 Task: Search one way flight ticket for 2 adults, 2 infants in seat and 1 infant on lap in first from Presque Isle: Presque Isle International Airport to New Bern: Coastal Carolina Regional Airport (was Craven County Regional) on 5-4-2023. Choice of flights is Alaska. Number of bags: 1 checked bag. Price is upto 95000. Outbound departure time preference is 4:00.
Action: Mouse moved to (403, 158)
Screenshot: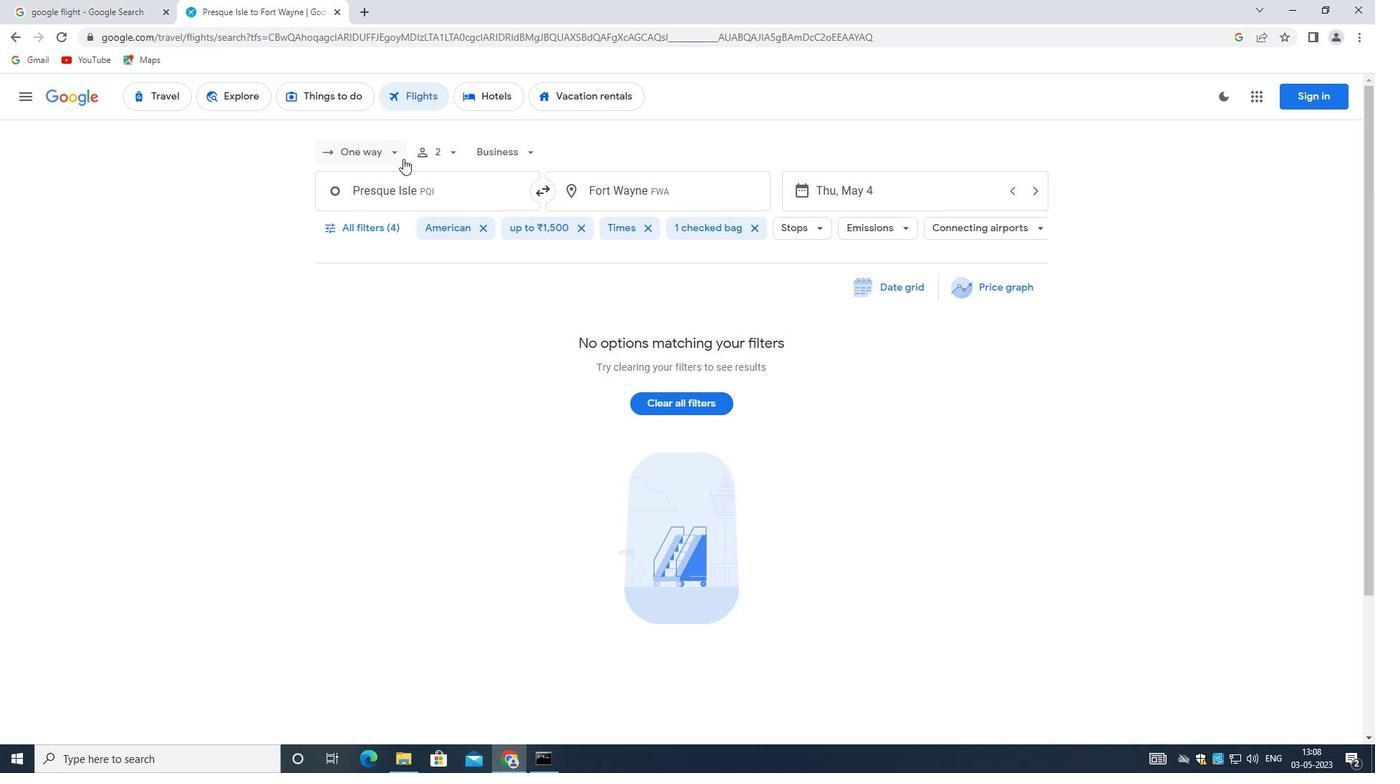 
Action: Mouse pressed left at (403, 158)
Screenshot: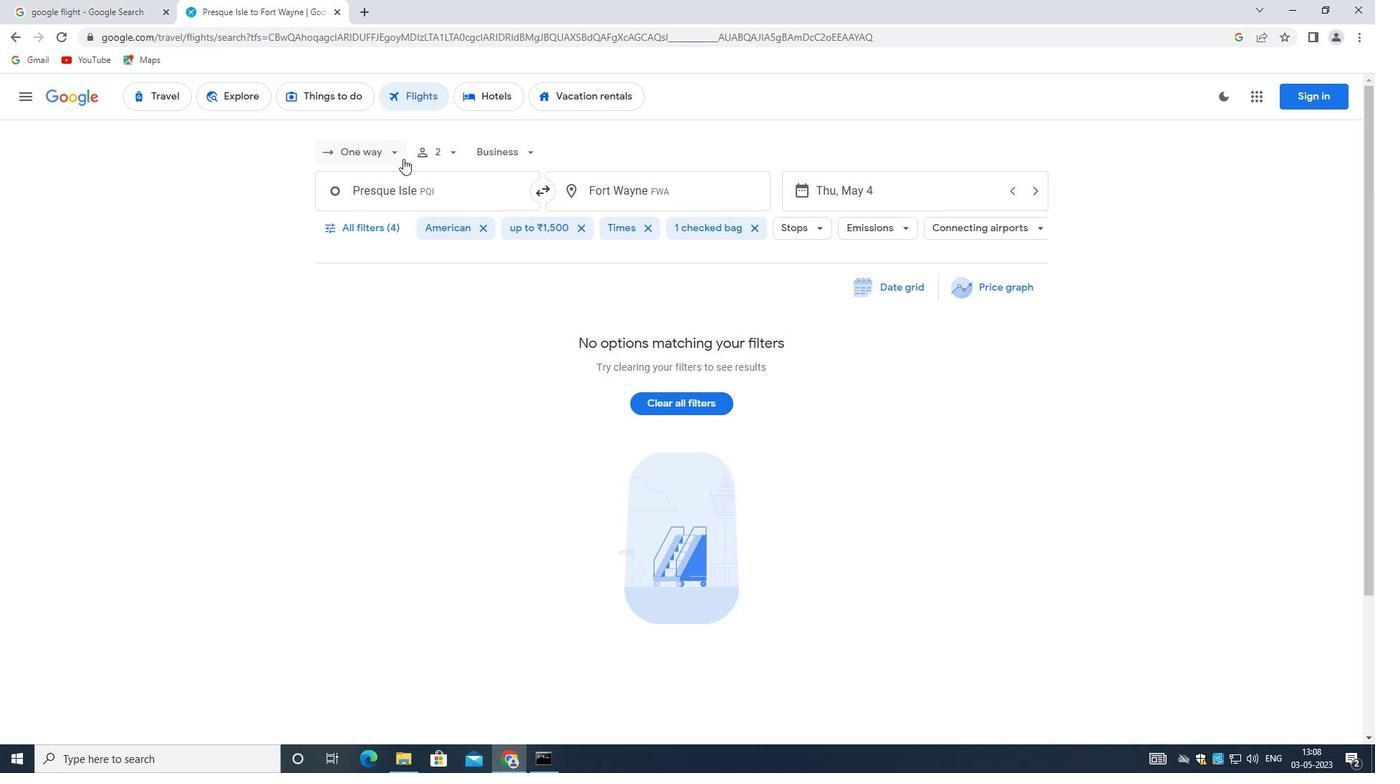 
Action: Mouse moved to (394, 209)
Screenshot: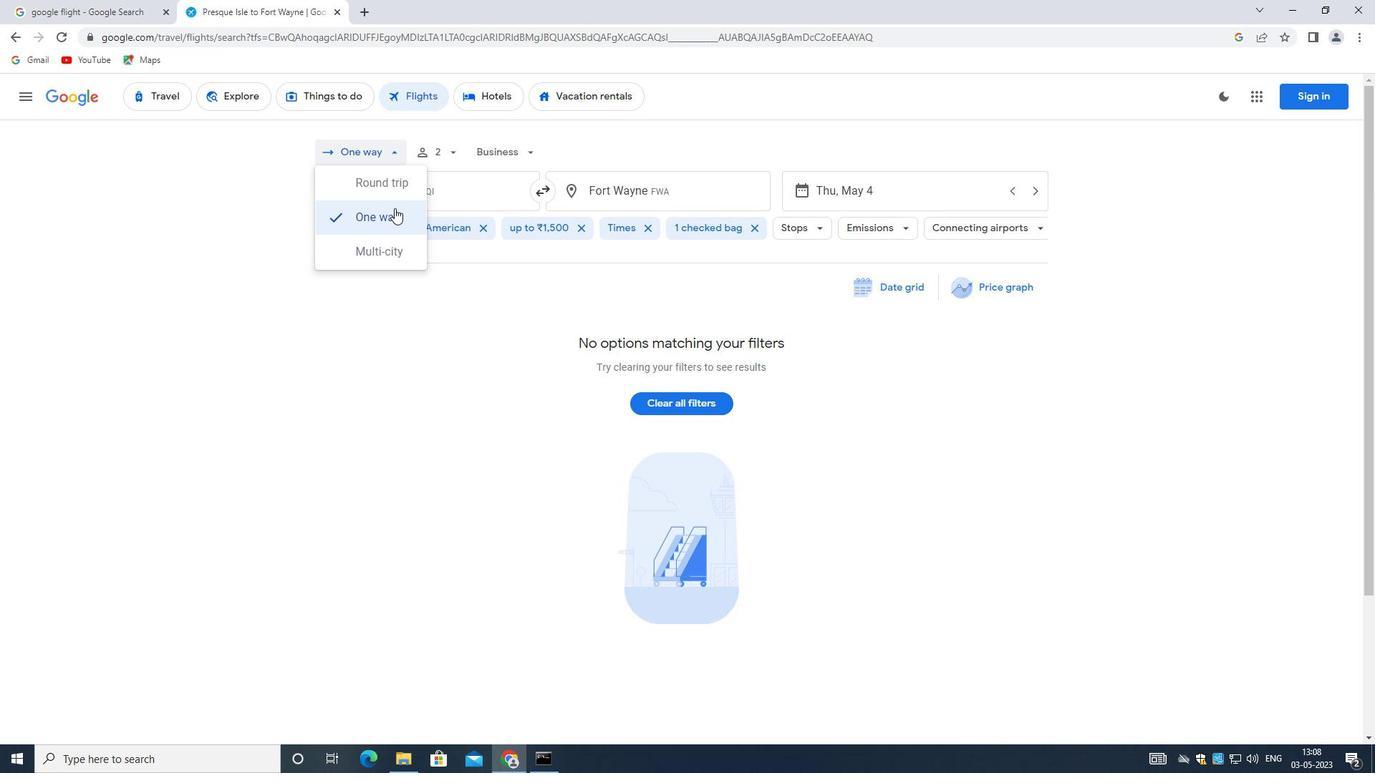 
Action: Mouse pressed left at (394, 209)
Screenshot: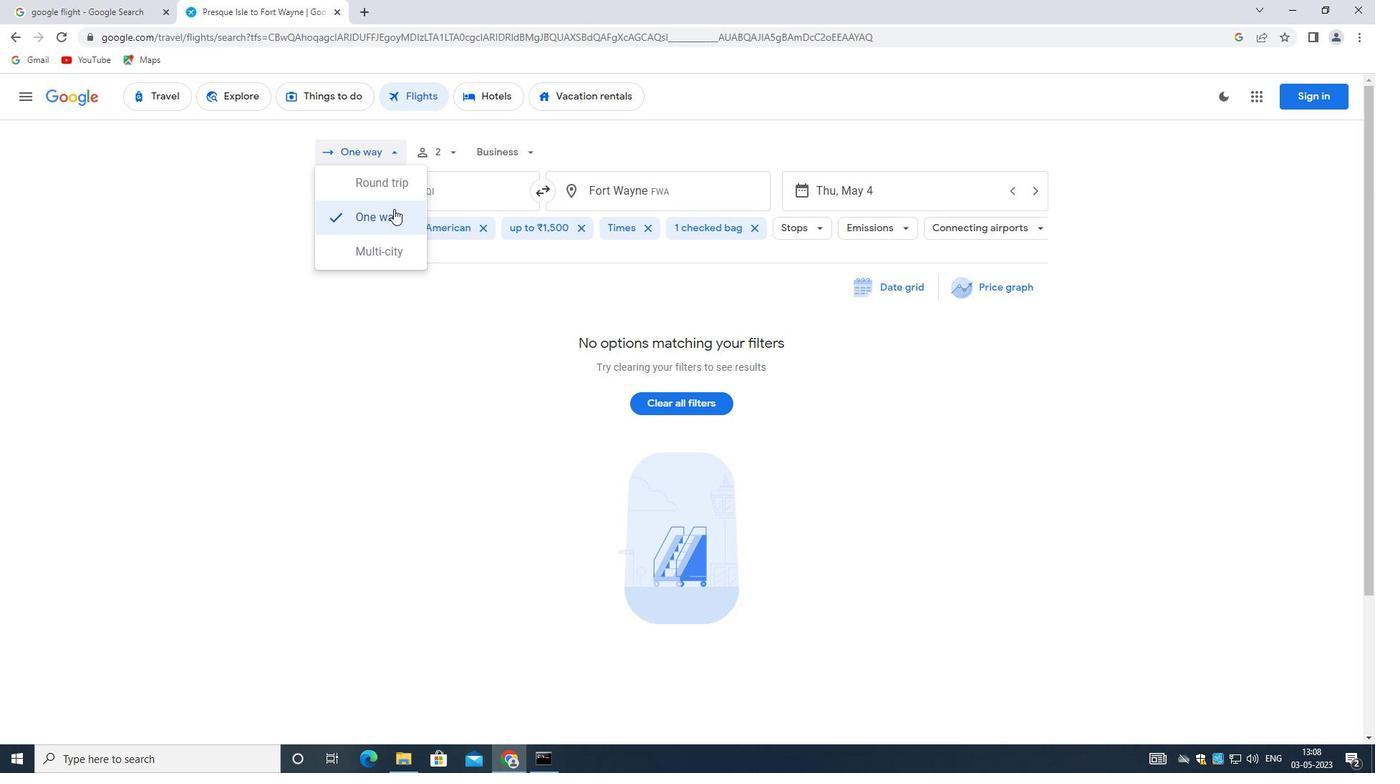 
Action: Mouse moved to (423, 156)
Screenshot: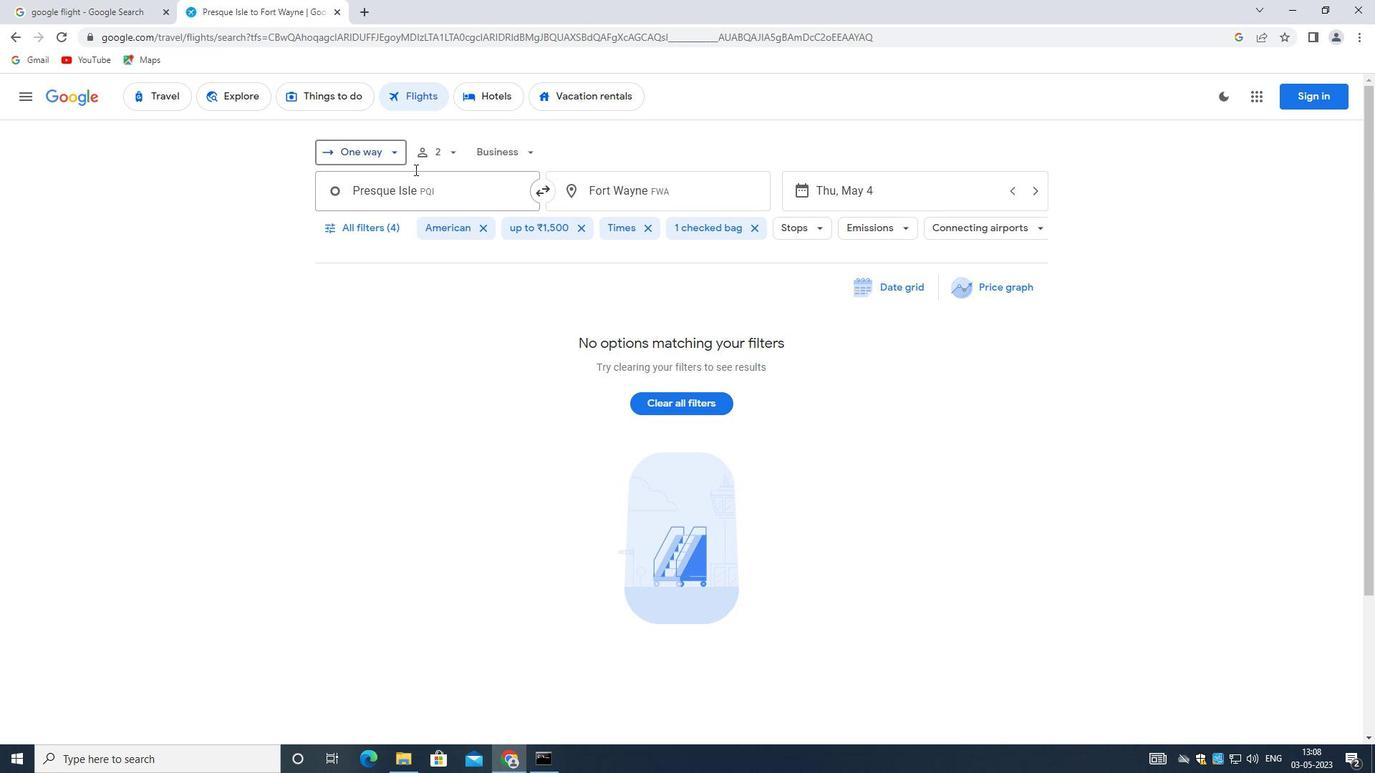 
Action: Mouse pressed left at (423, 156)
Screenshot: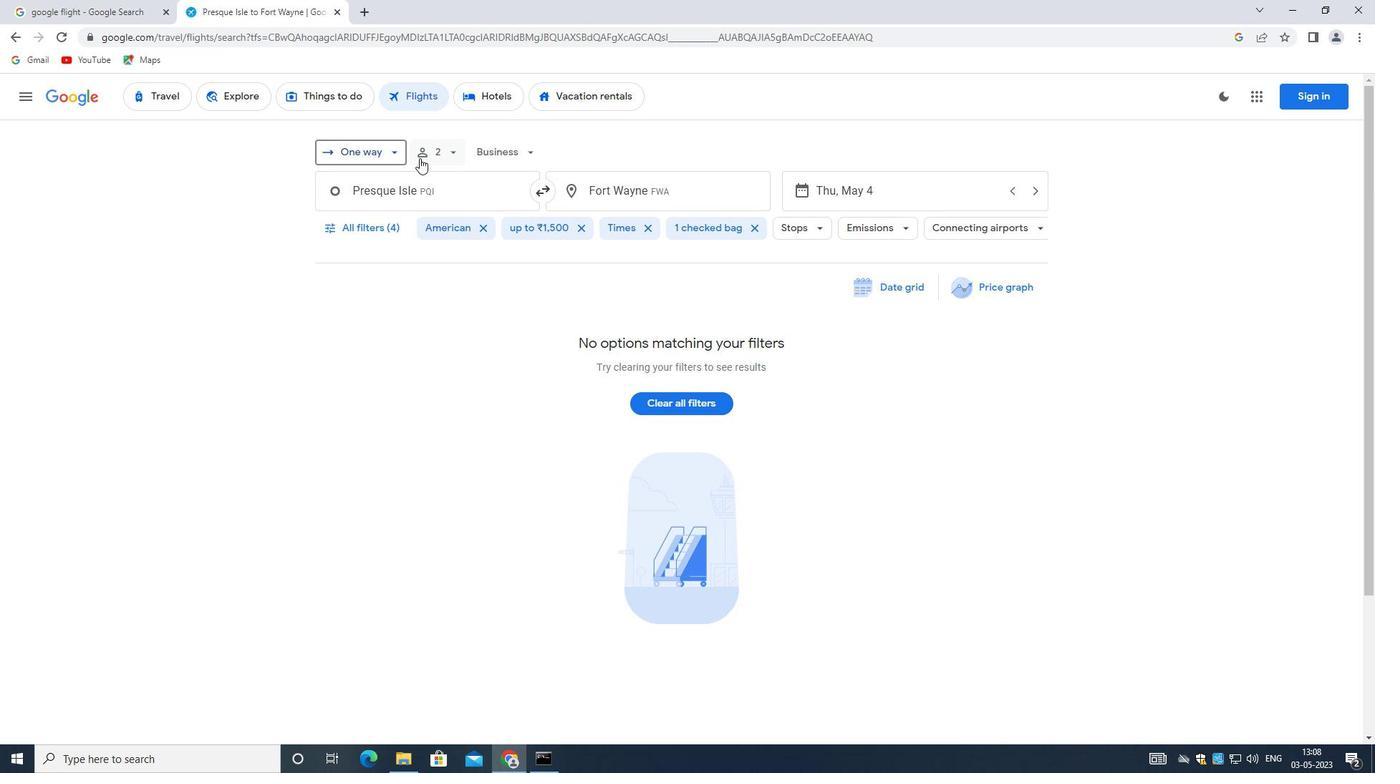 
Action: Mouse moved to (509, 227)
Screenshot: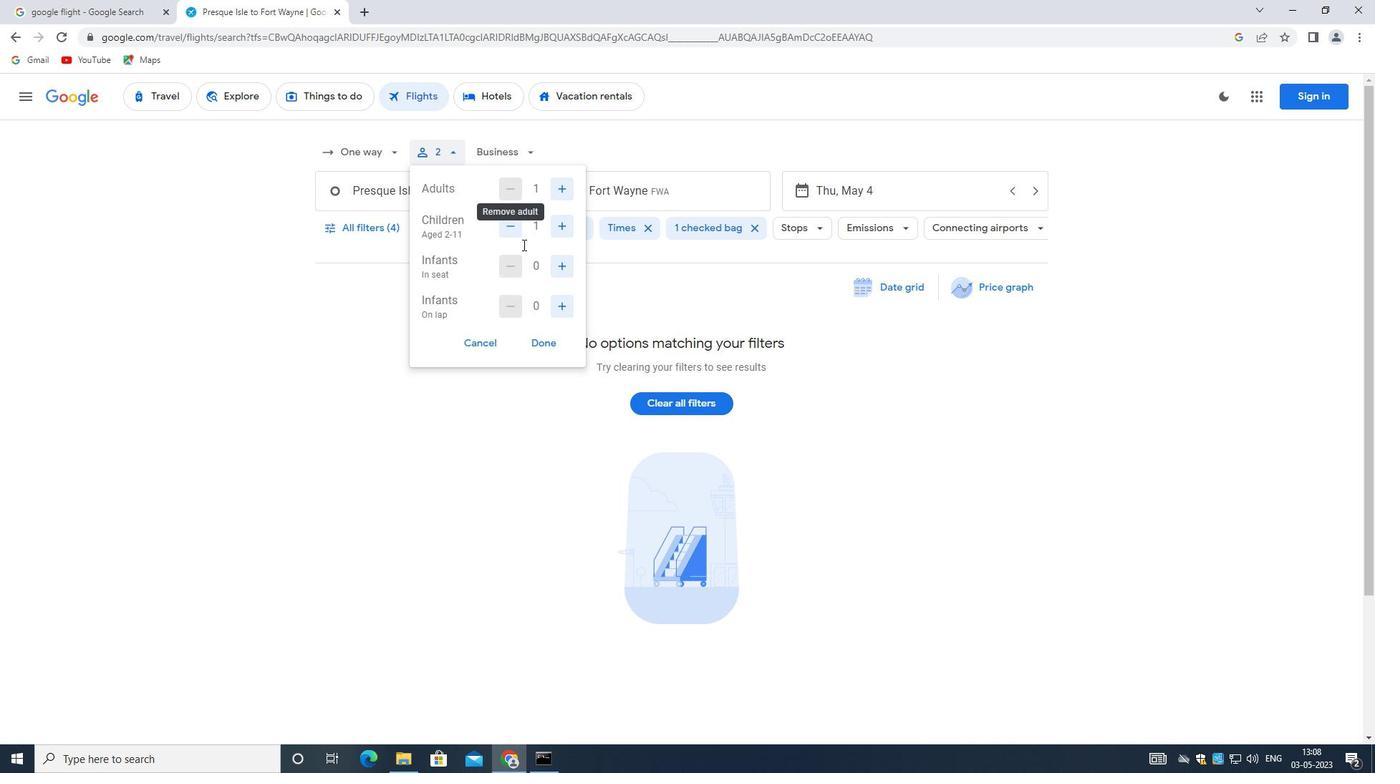 
Action: Mouse pressed left at (509, 227)
Screenshot: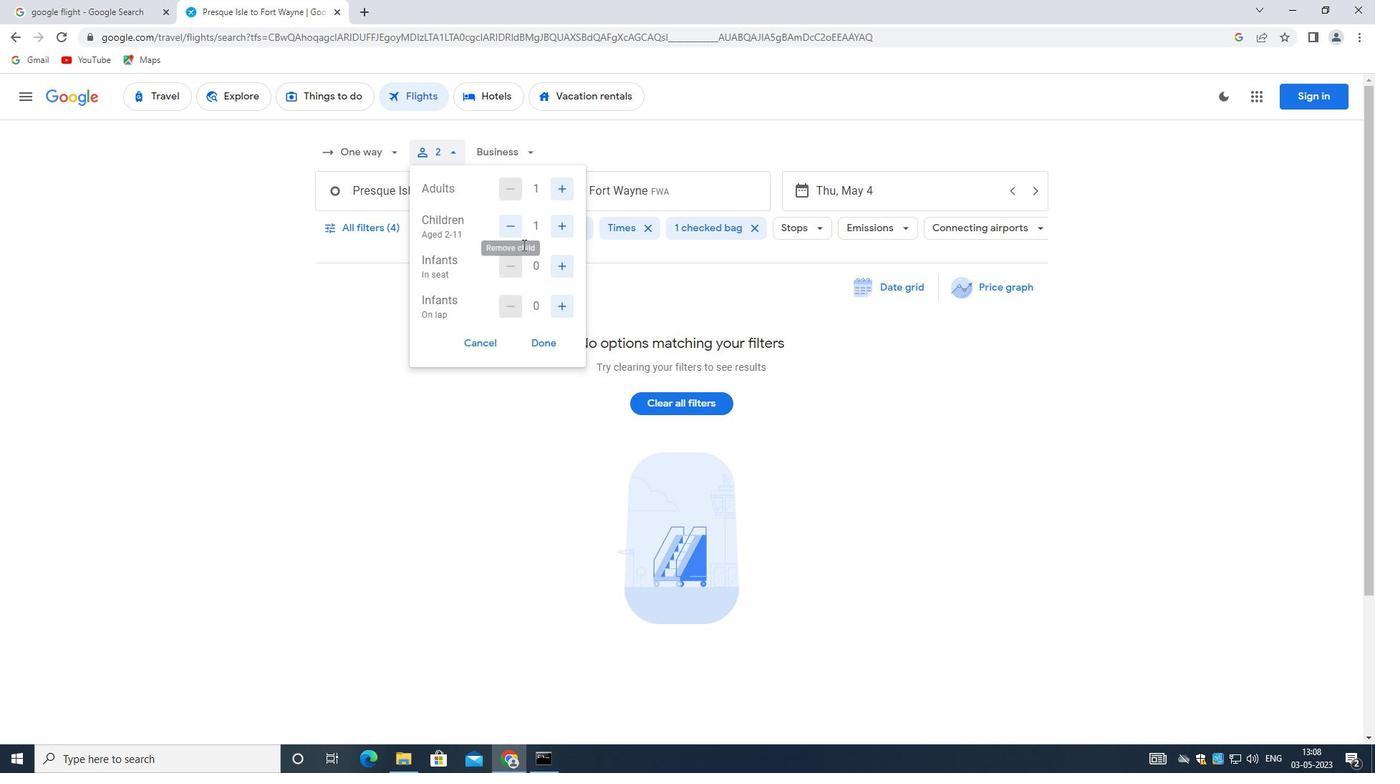 
Action: Mouse moved to (559, 192)
Screenshot: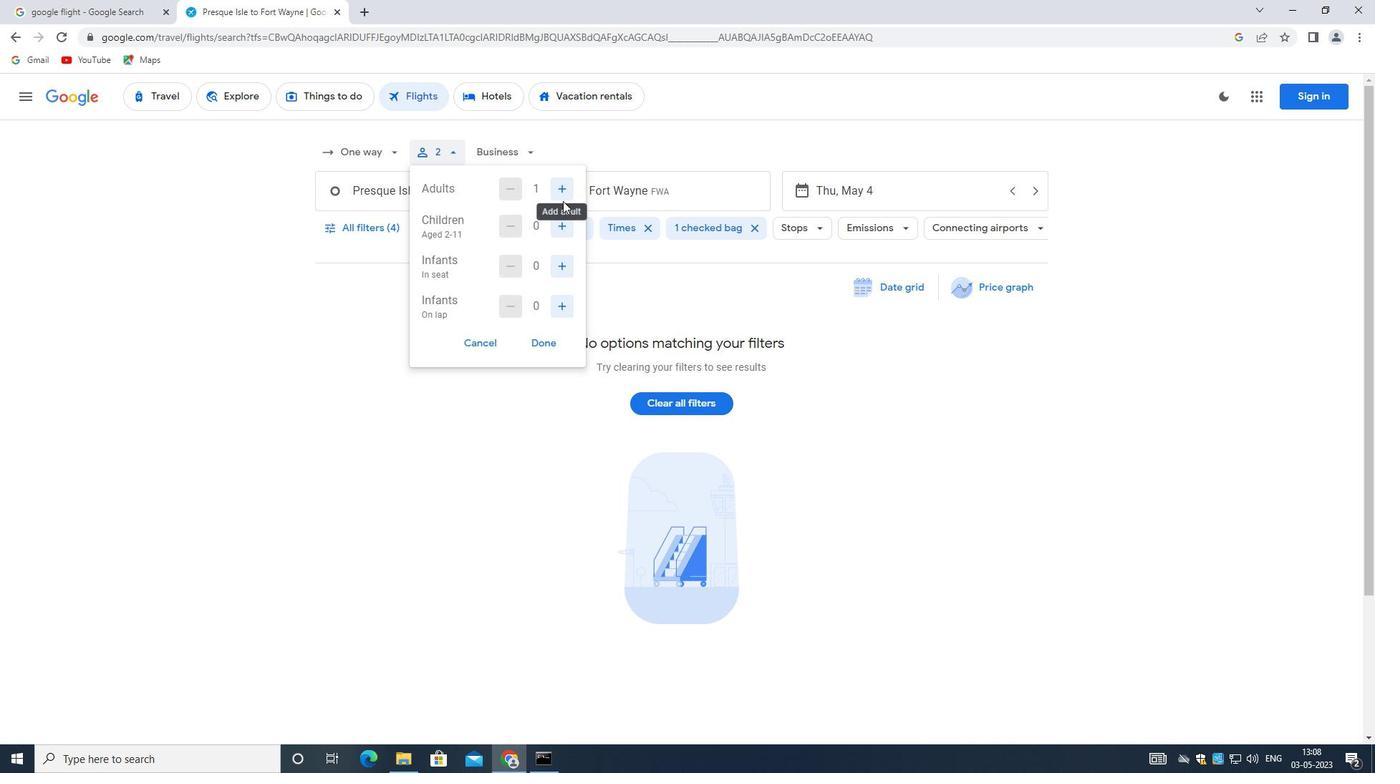 
Action: Mouse pressed left at (559, 192)
Screenshot: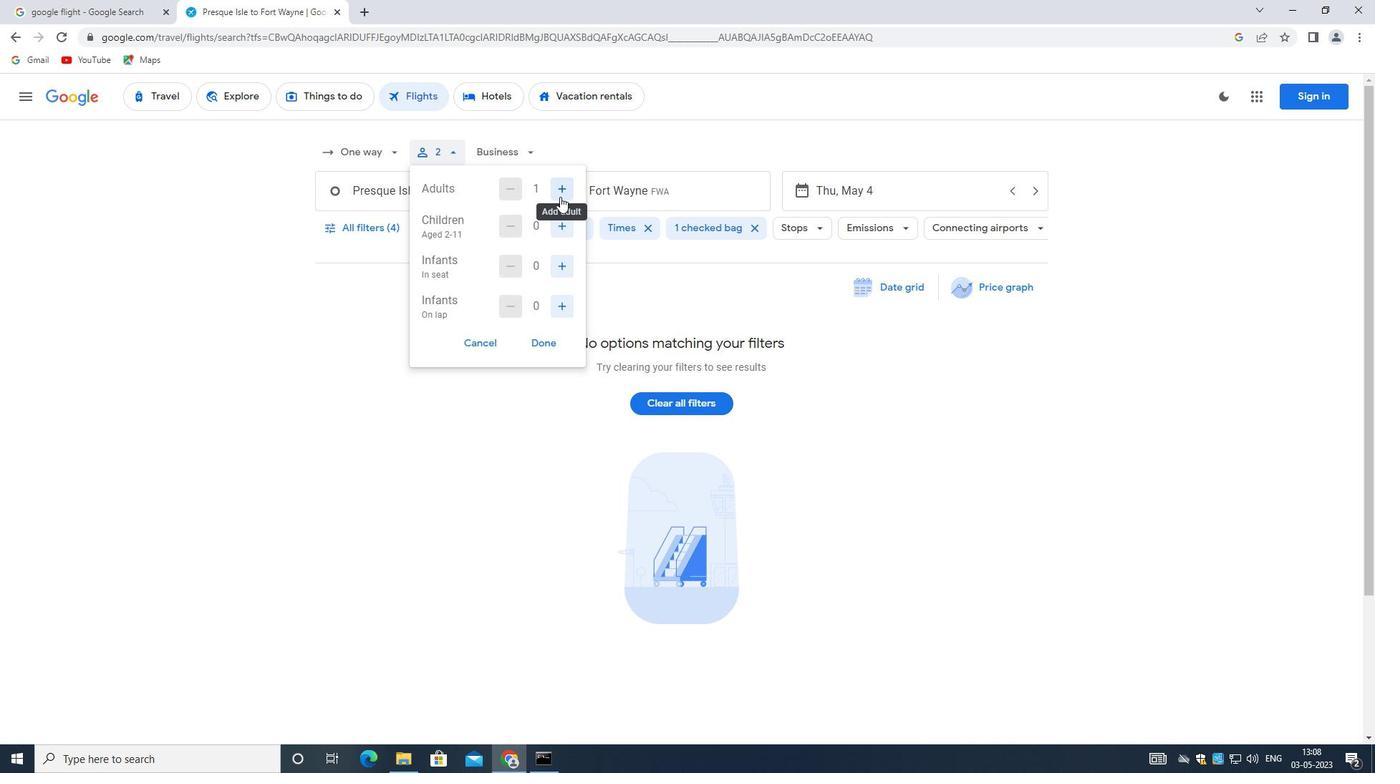 
Action: Mouse moved to (565, 260)
Screenshot: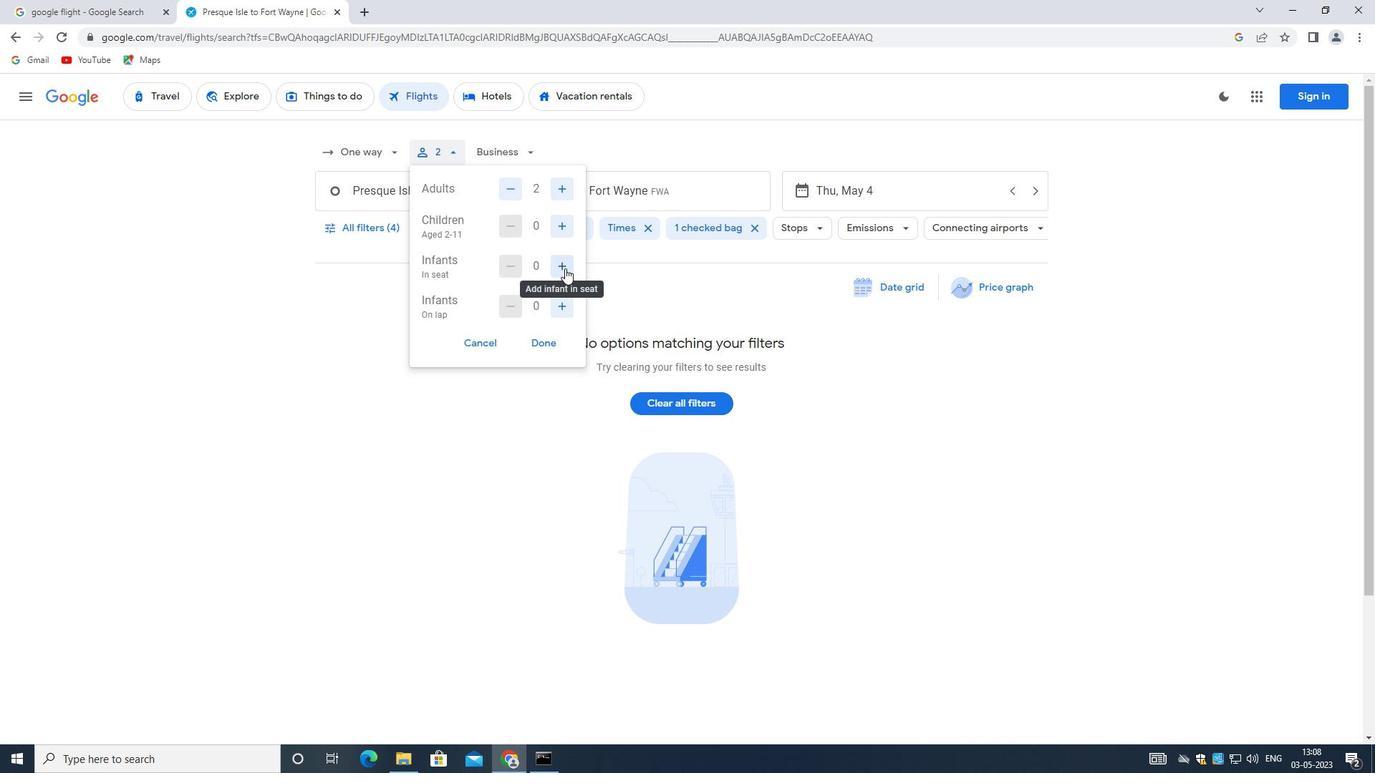 
Action: Mouse pressed left at (565, 260)
Screenshot: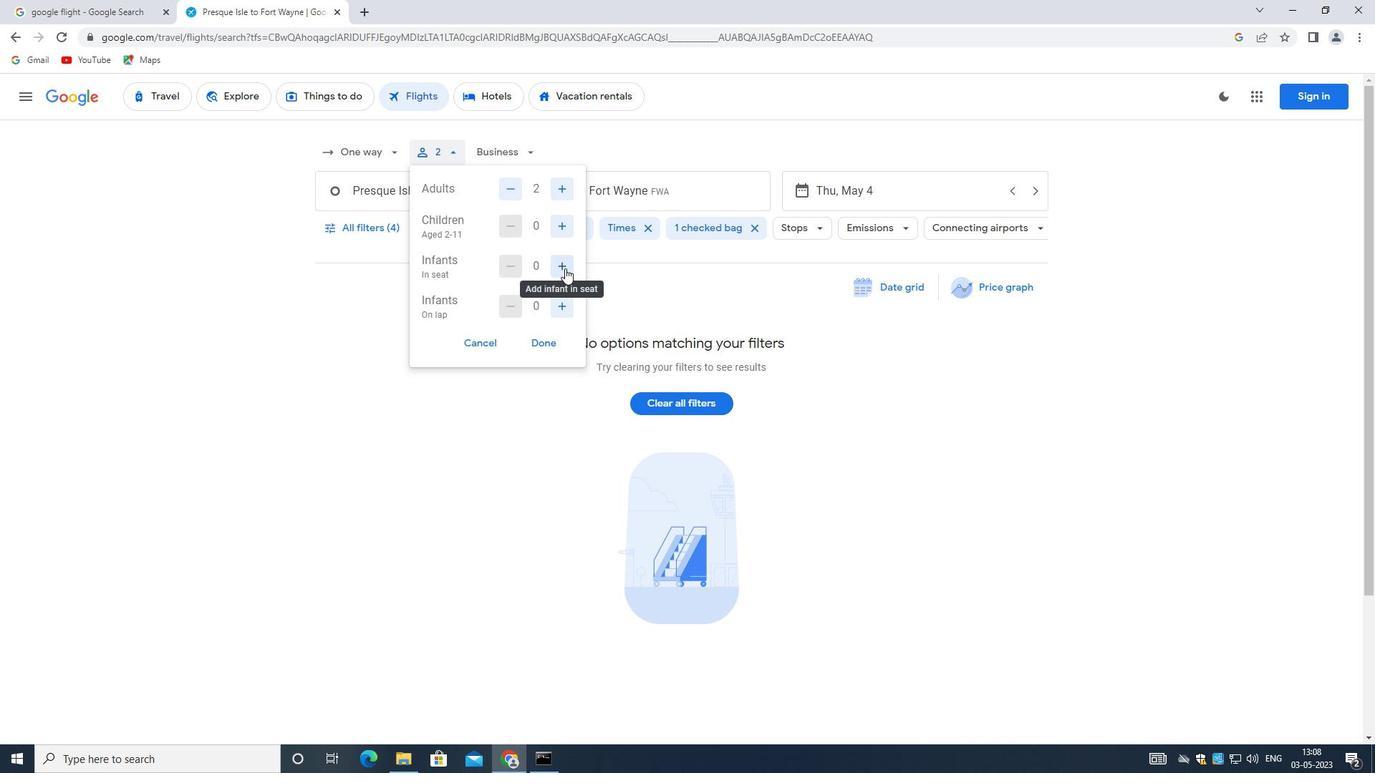 
Action: Mouse pressed left at (565, 260)
Screenshot: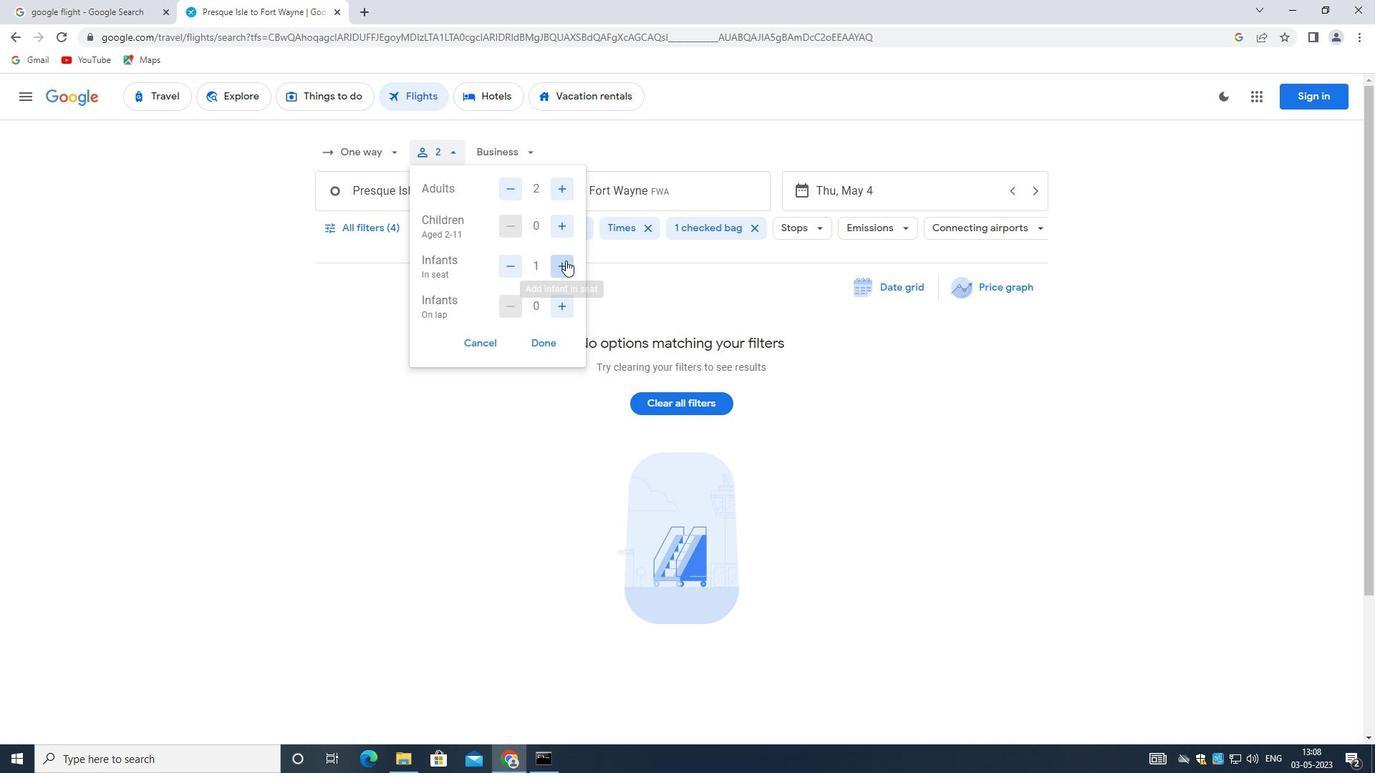 
Action: Mouse moved to (560, 306)
Screenshot: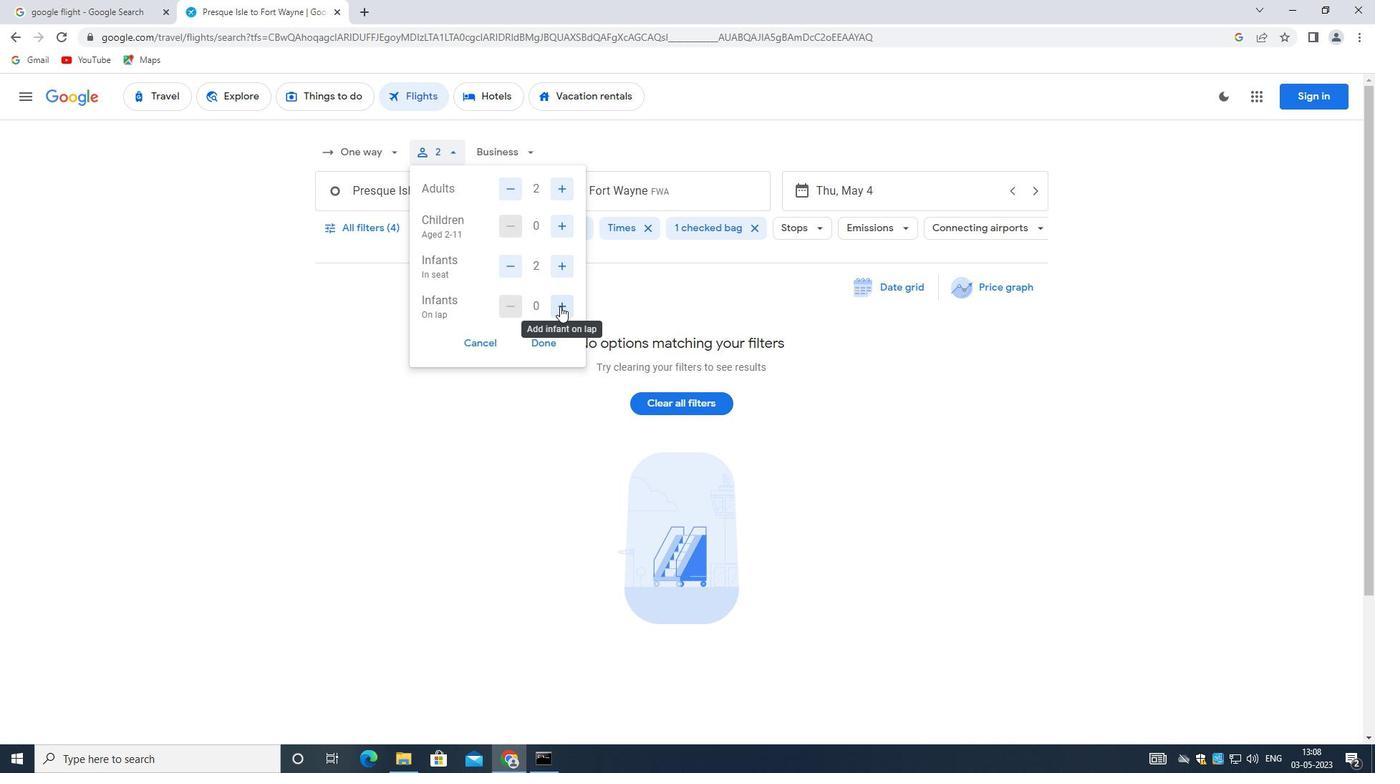 
Action: Mouse pressed left at (560, 306)
Screenshot: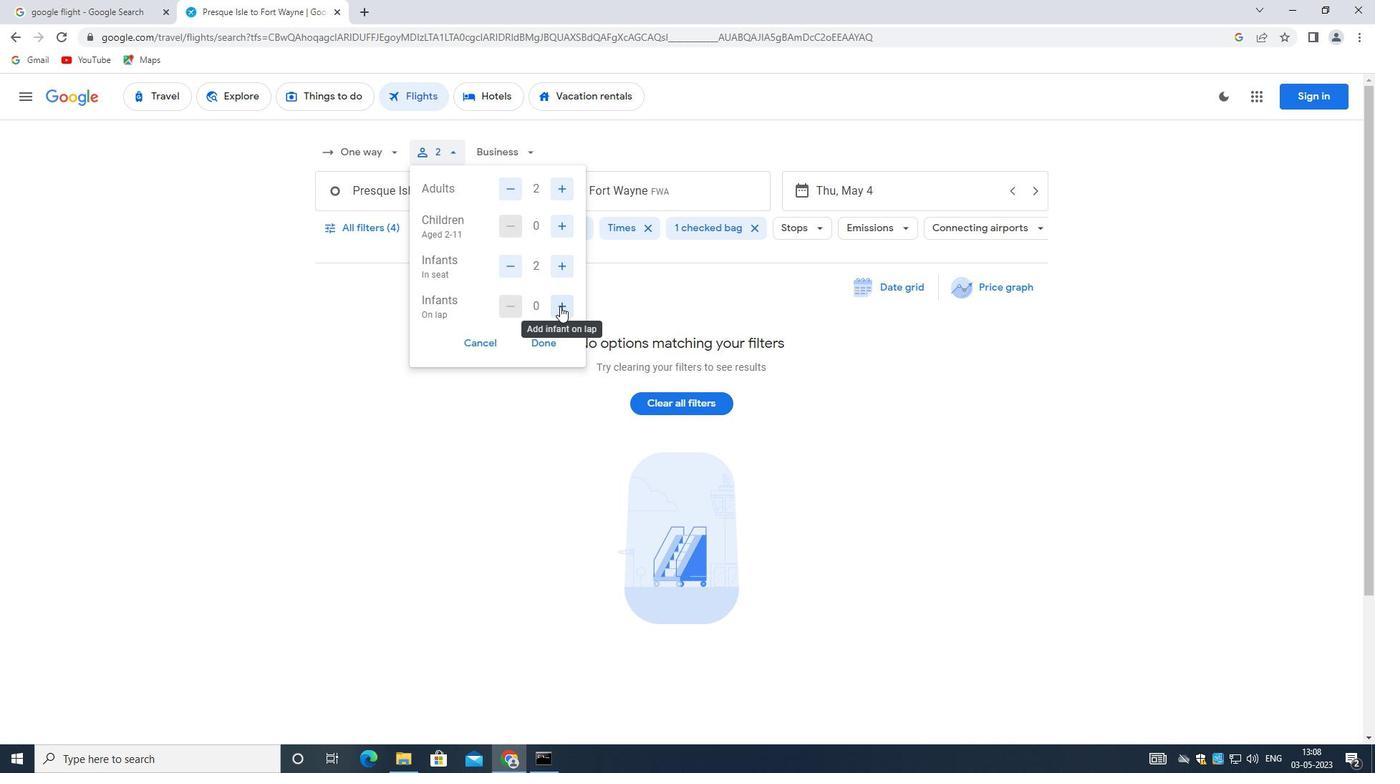 
Action: Mouse moved to (549, 343)
Screenshot: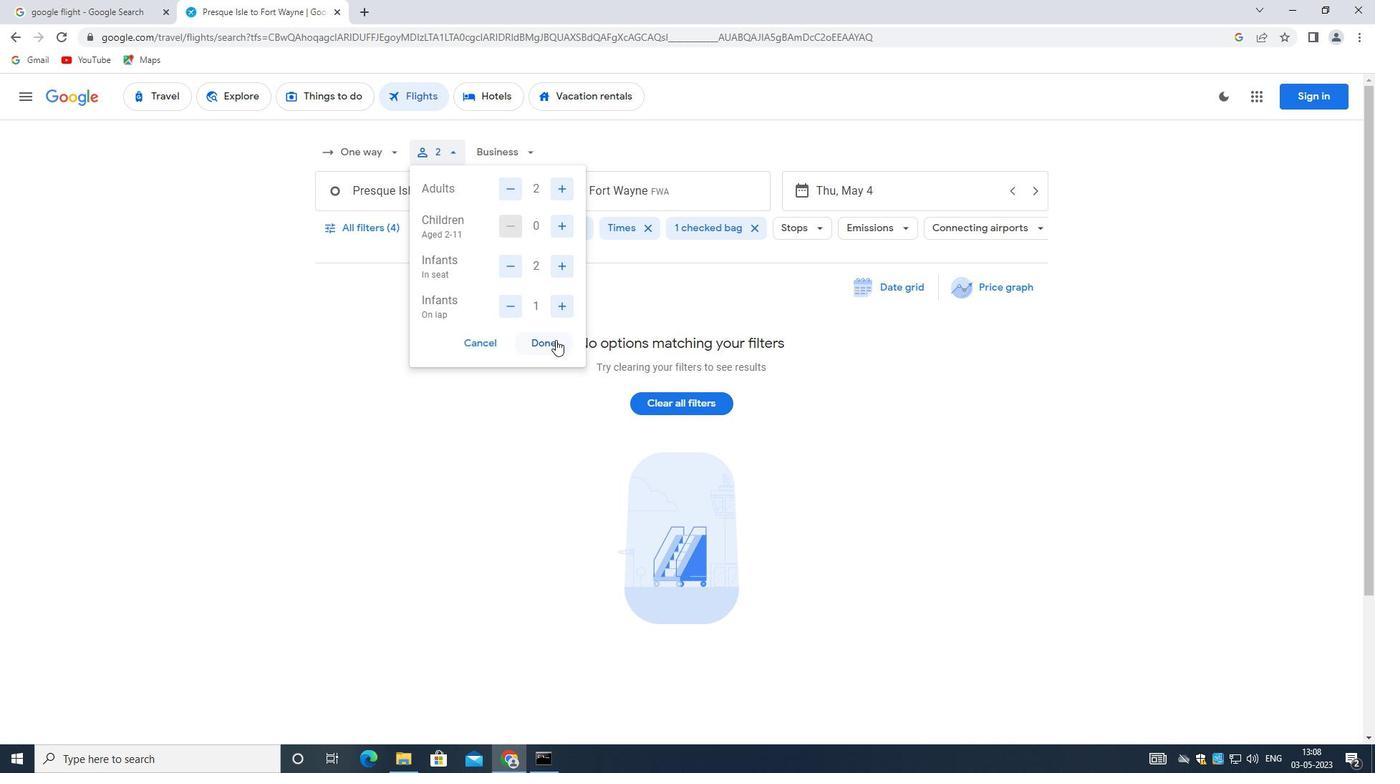 
Action: Mouse pressed left at (549, 343)
Screenshot: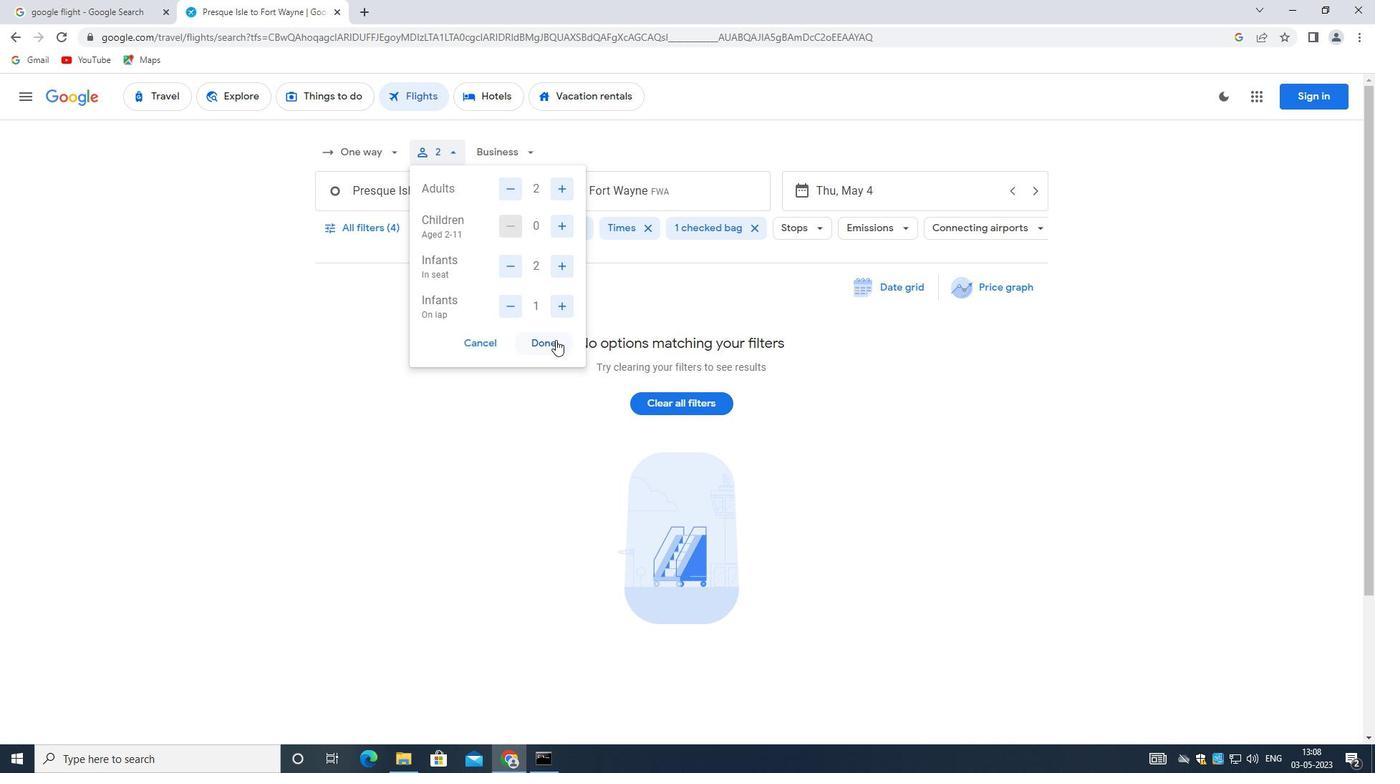 
Action: Mouse moved to (509, 150)
Screenshot: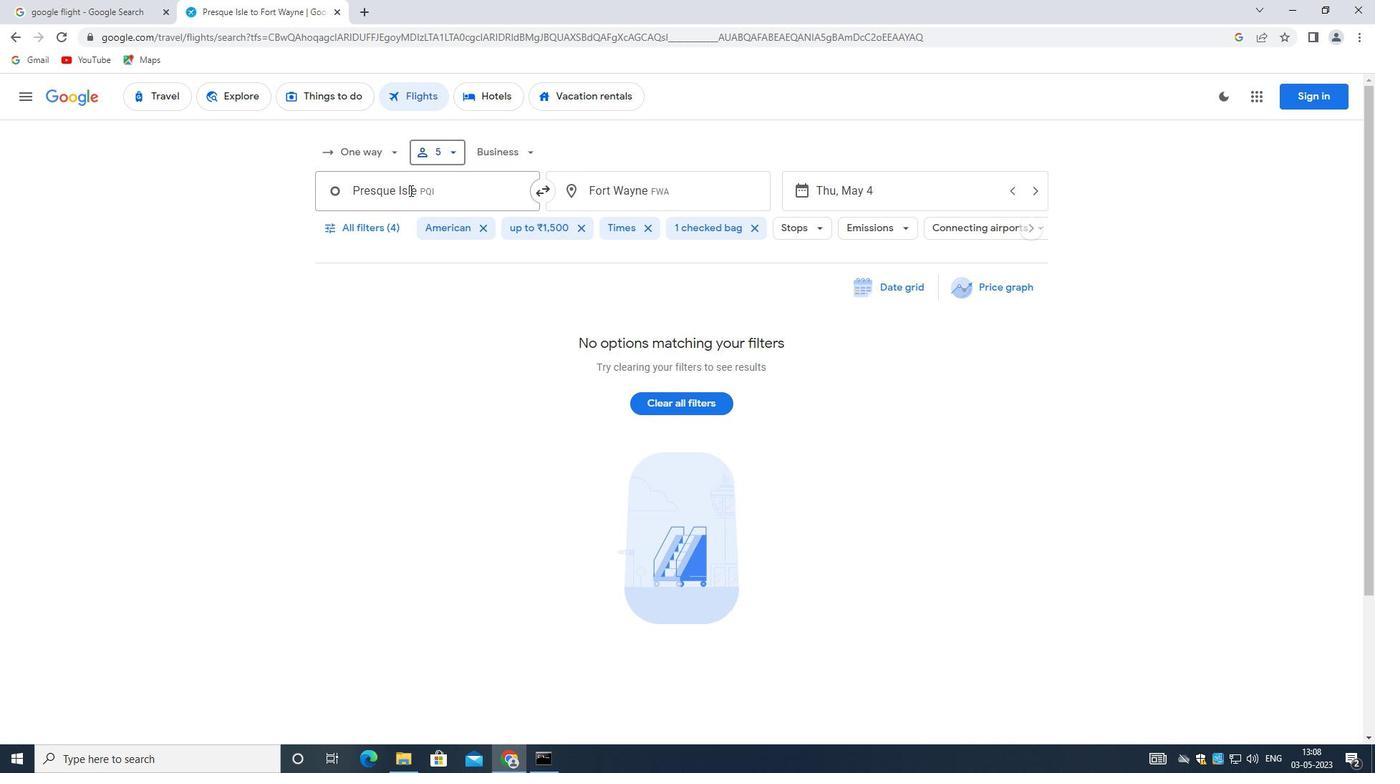 
Action: Mouse pressed left at (509, 150)
Screenshot: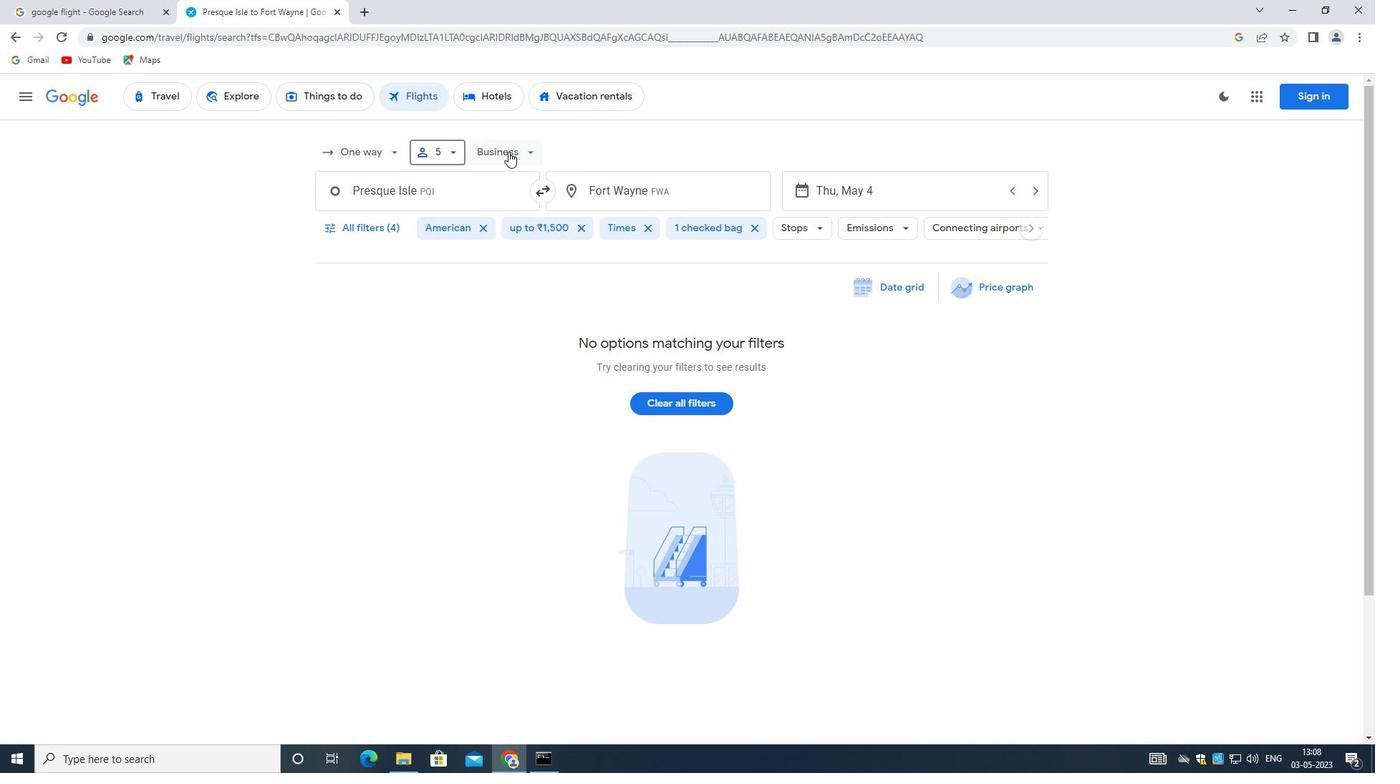 
Action: Mouse moved to (456, 373)
Screenshot: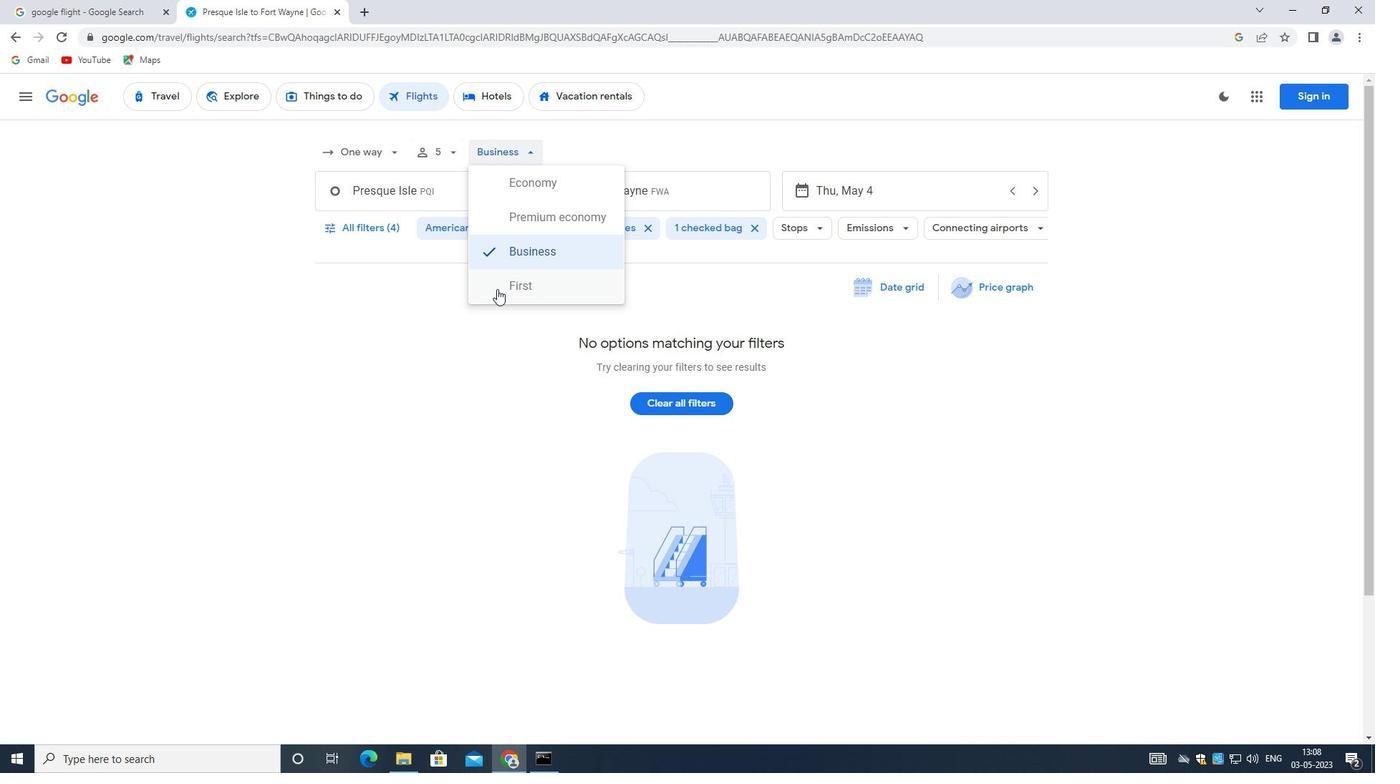 
Action: Mouse pressed left at (456, 373)
Screenshot: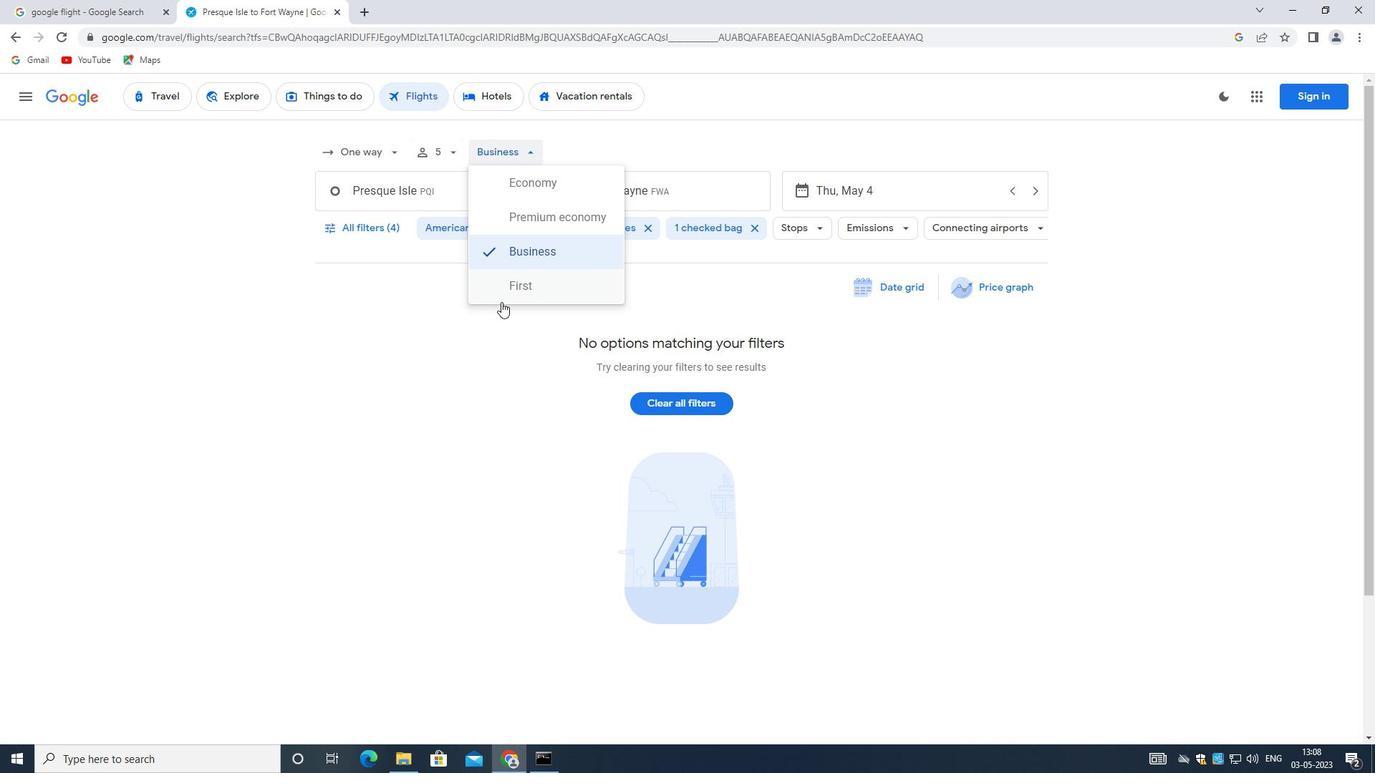 
Action: Mouse moved to (417, 189)
Screenshot: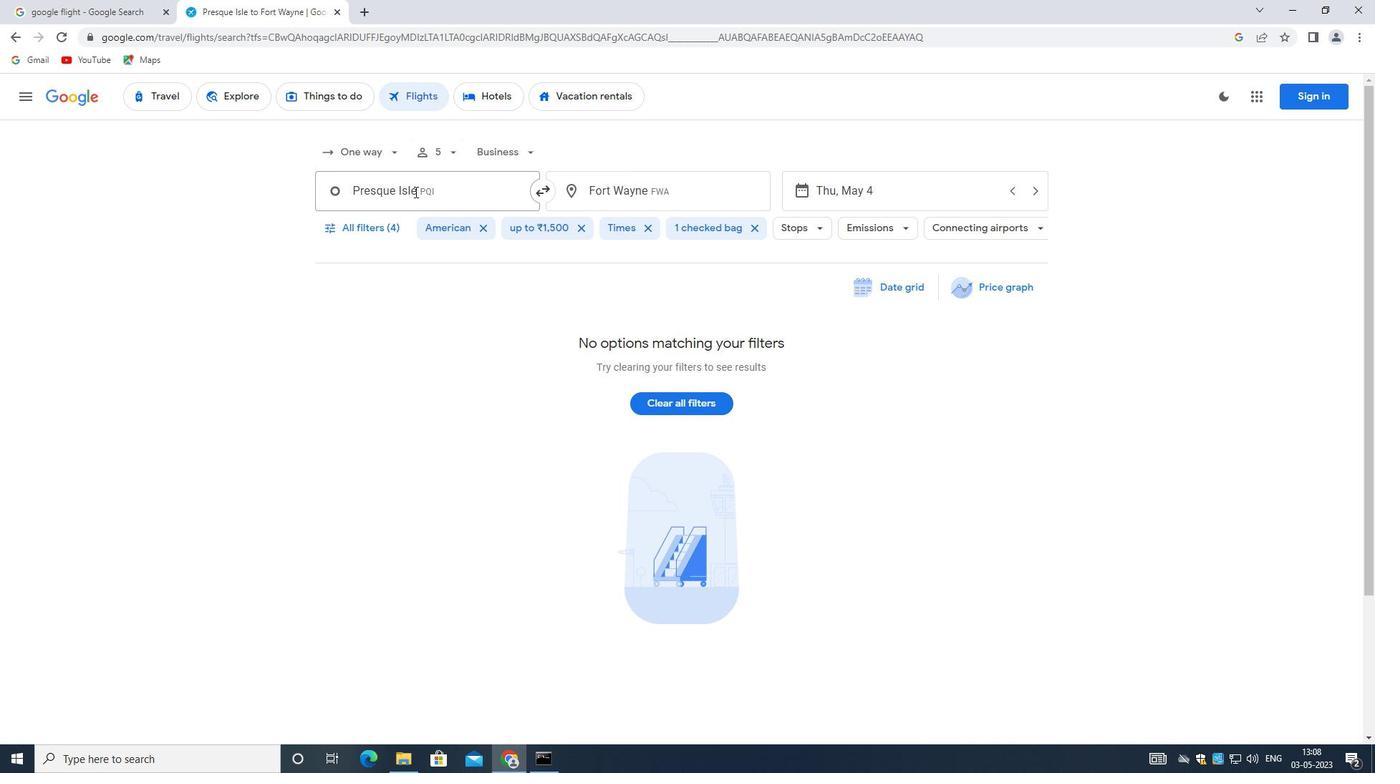
Action: Mouse pressed left at (417, 189)
Screenshot: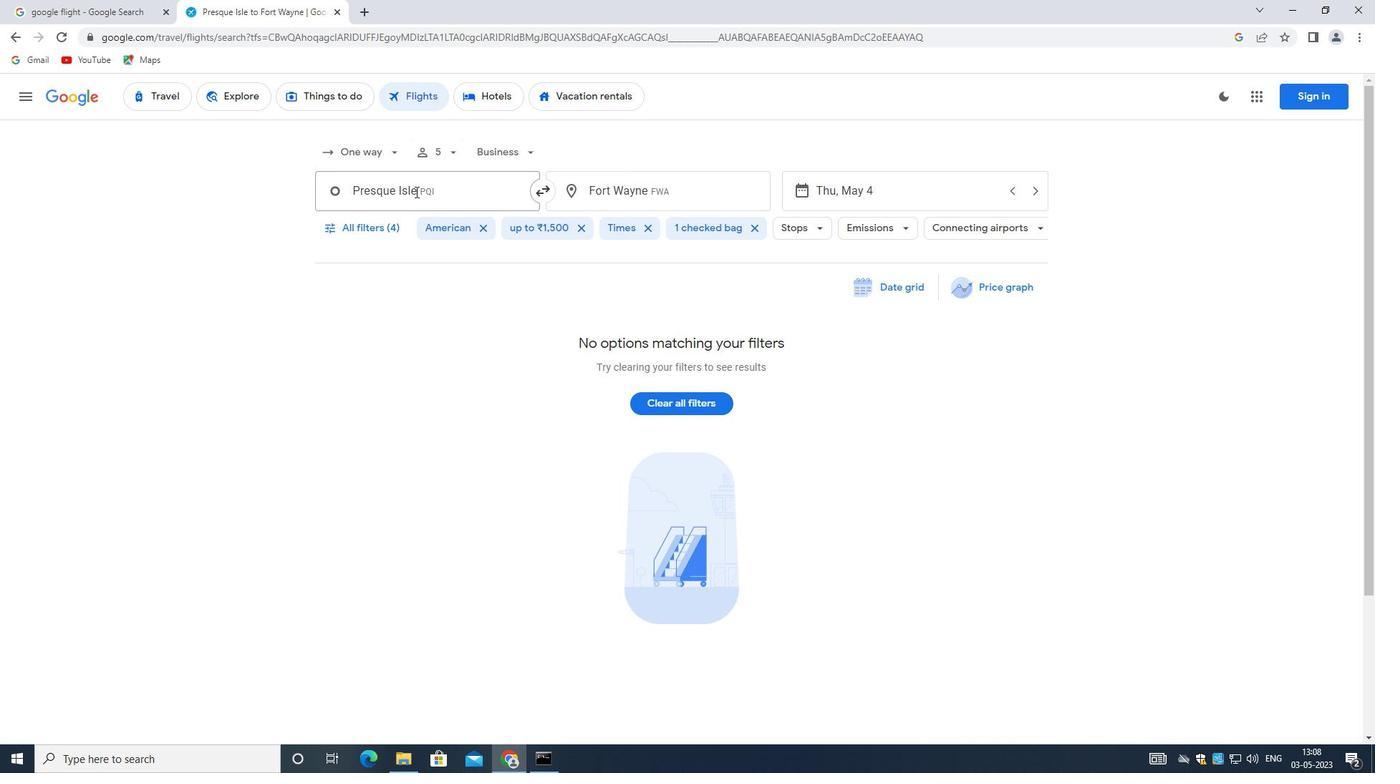 
Action: Mouse moved to (444, 471)
Screenshot: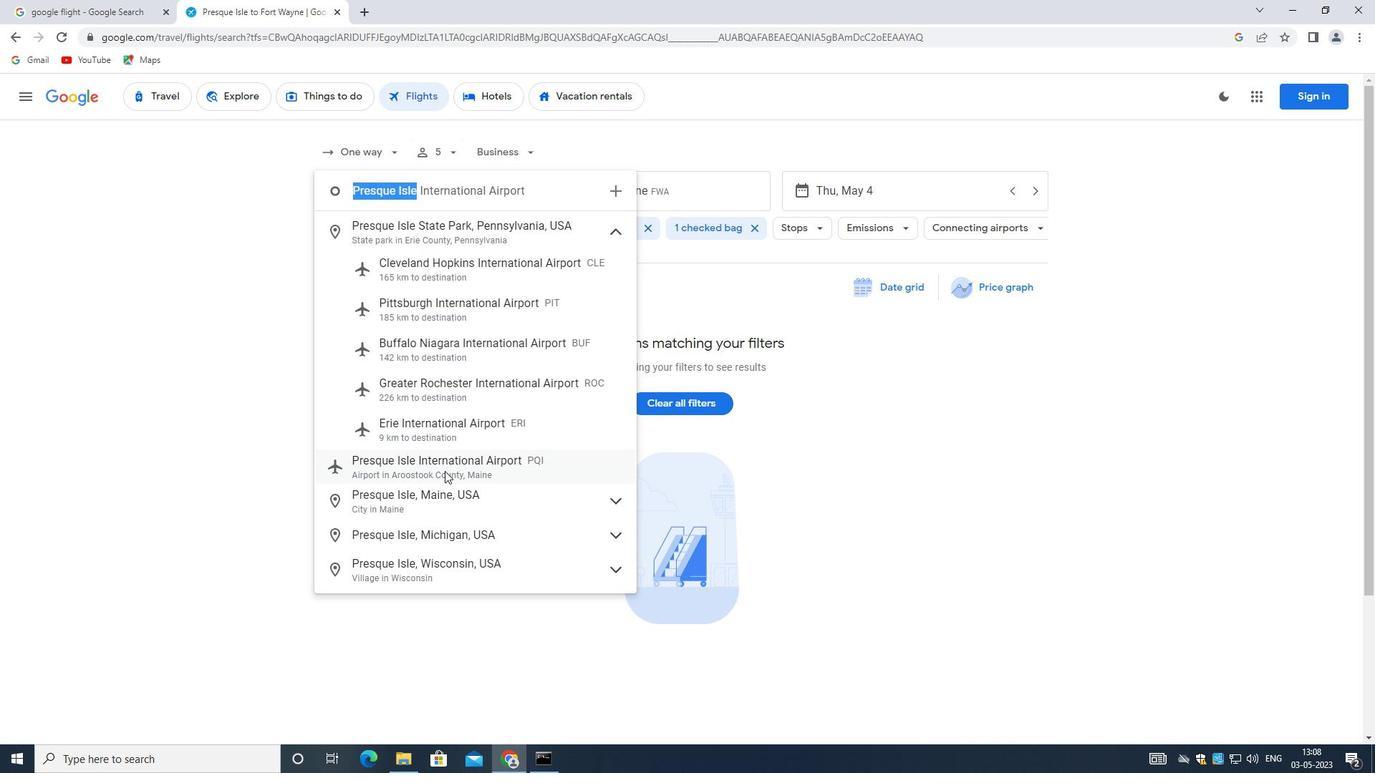 
Action: Mouse pressed left at (444, 471)
Screenshot: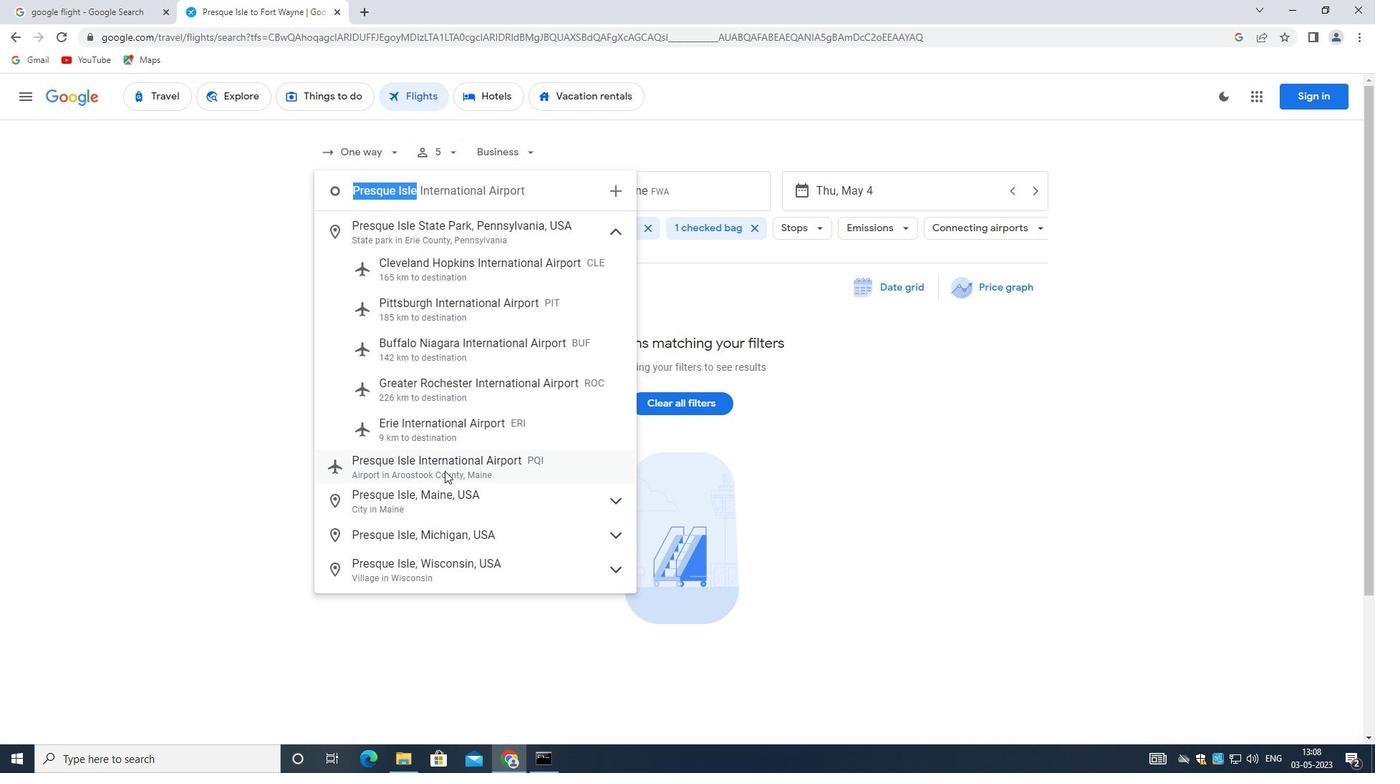 
Action: Mouse moved to (668, 186)
Screenshot: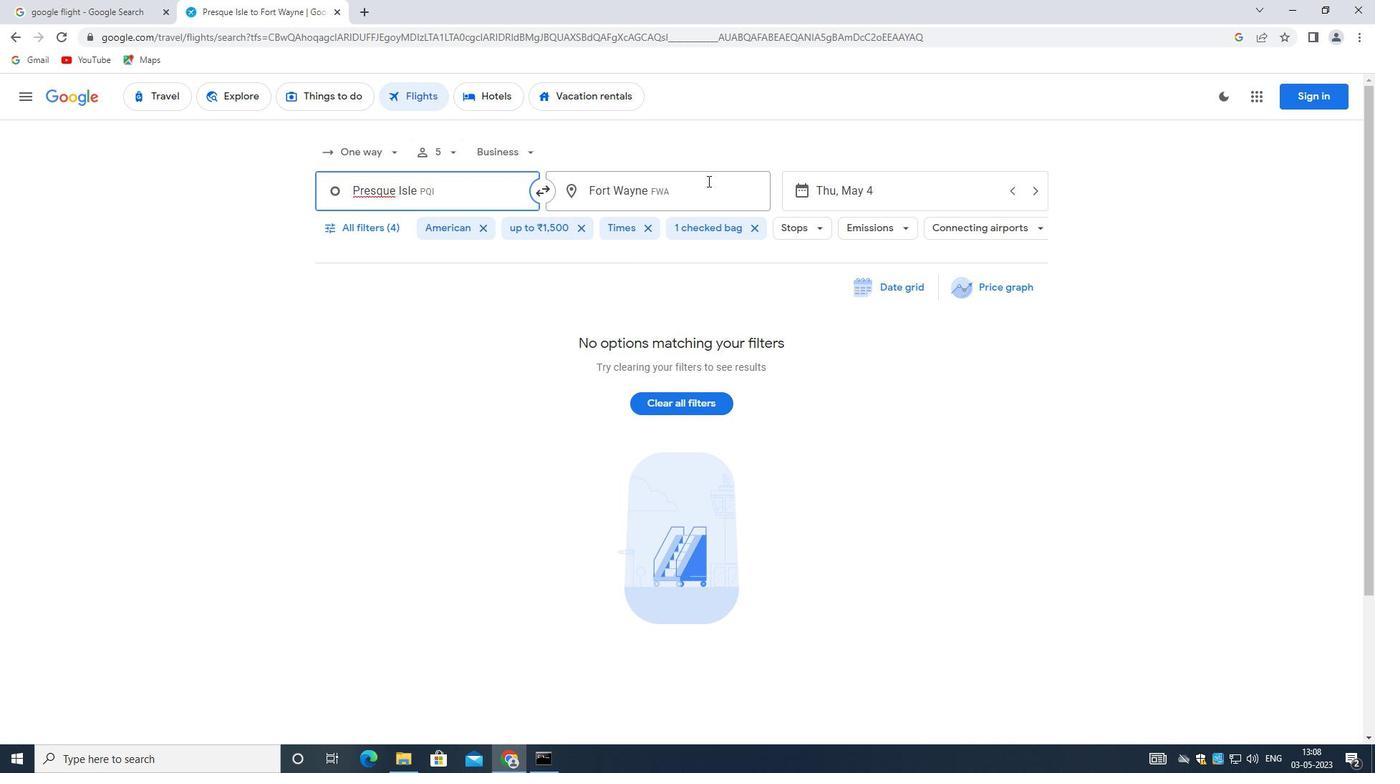
Action: Mouse pressed left at (668, 186)
Screenshot: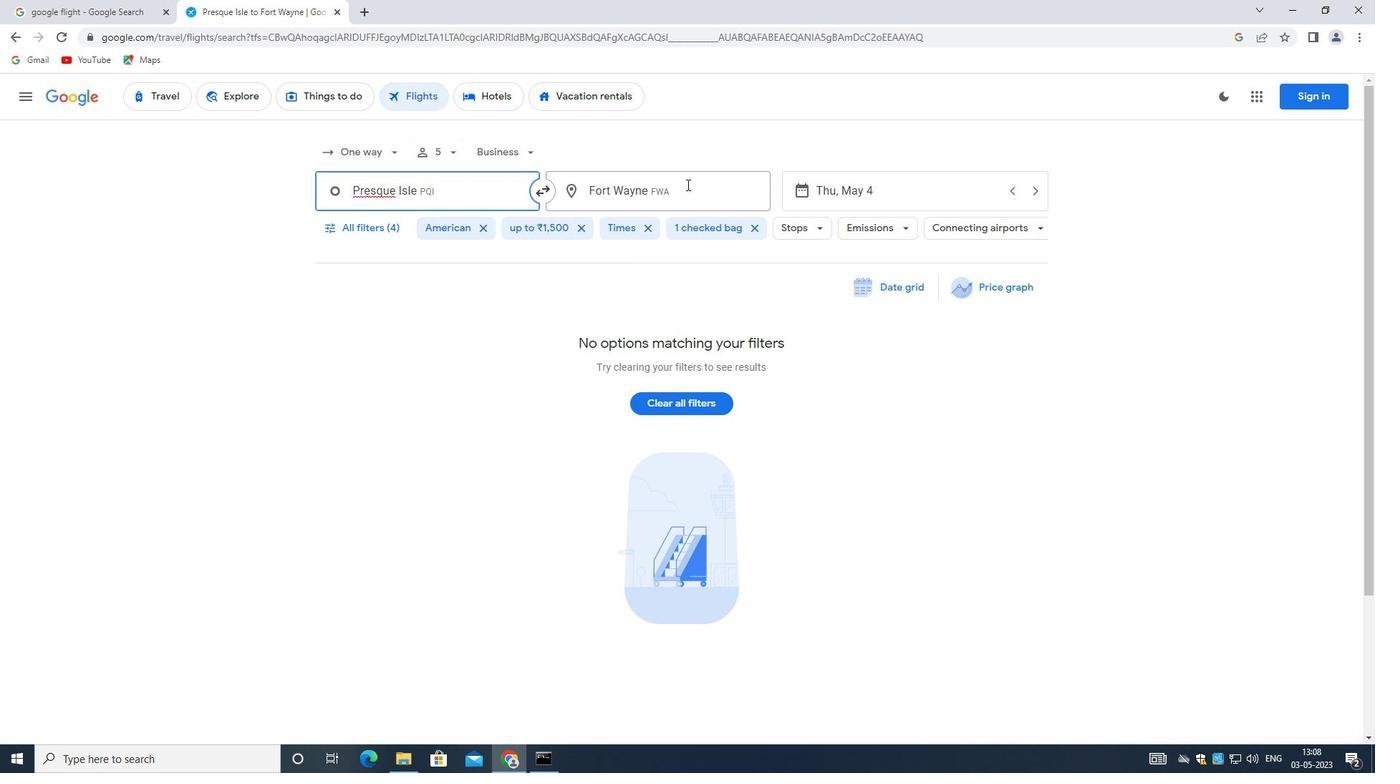 
Action: Mouse moved to (668, 186)
Screenshot: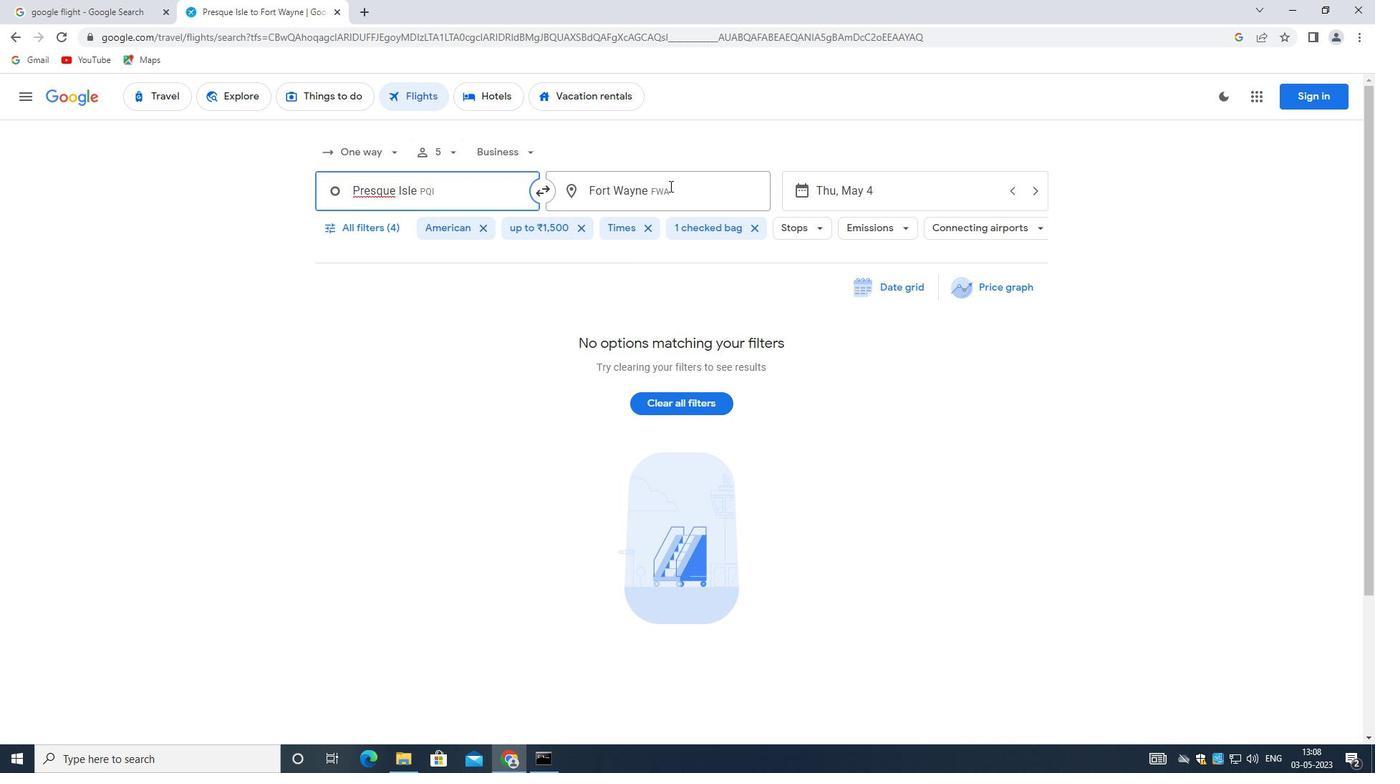 
Action: Key pressed <Key.backspace><Key.shift>COASTAL<Key.space><Key.shift><Key.shift><Key.shift><Key.shift><Key.shift>CAROLINA<Key.space><Key.shift><Key.shift>R
Screenshot: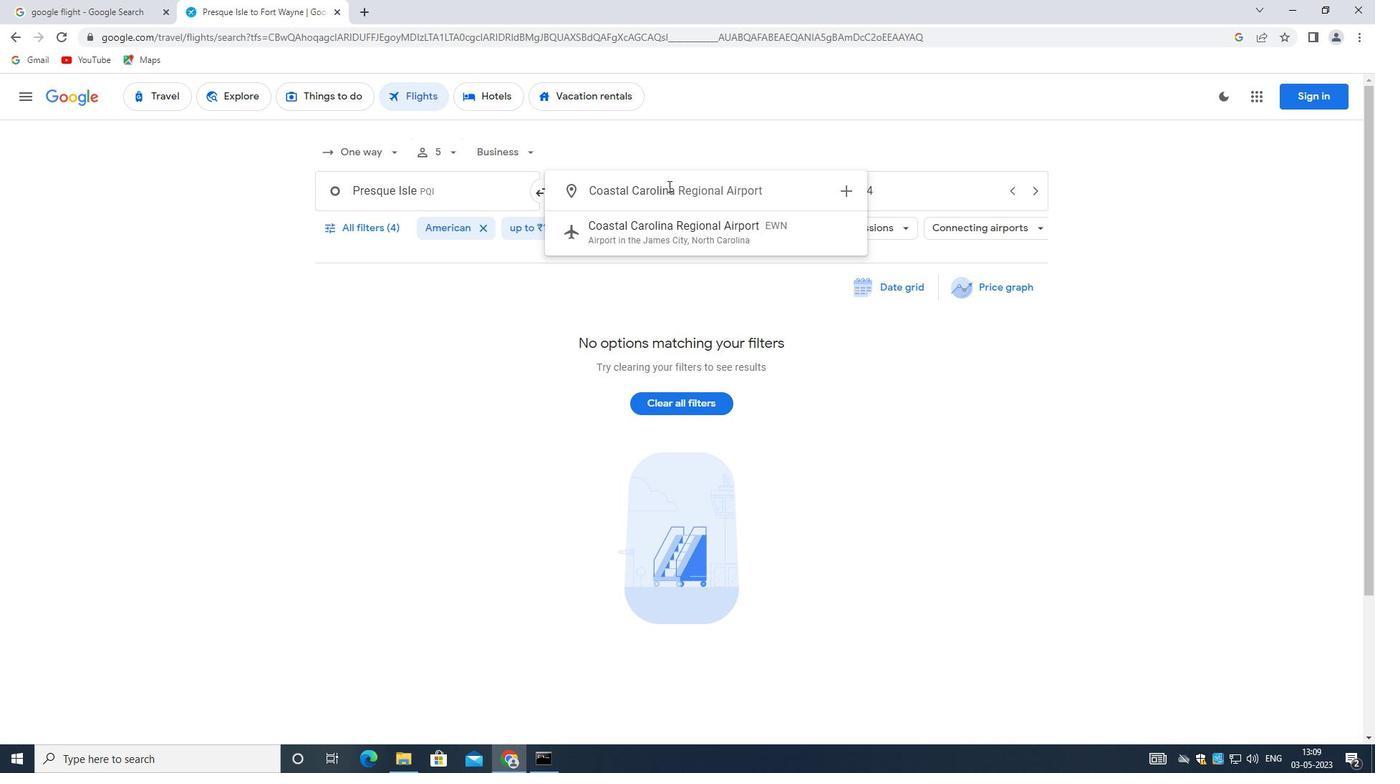 
Action: Mouse moved to (695, 229)
Screenshot: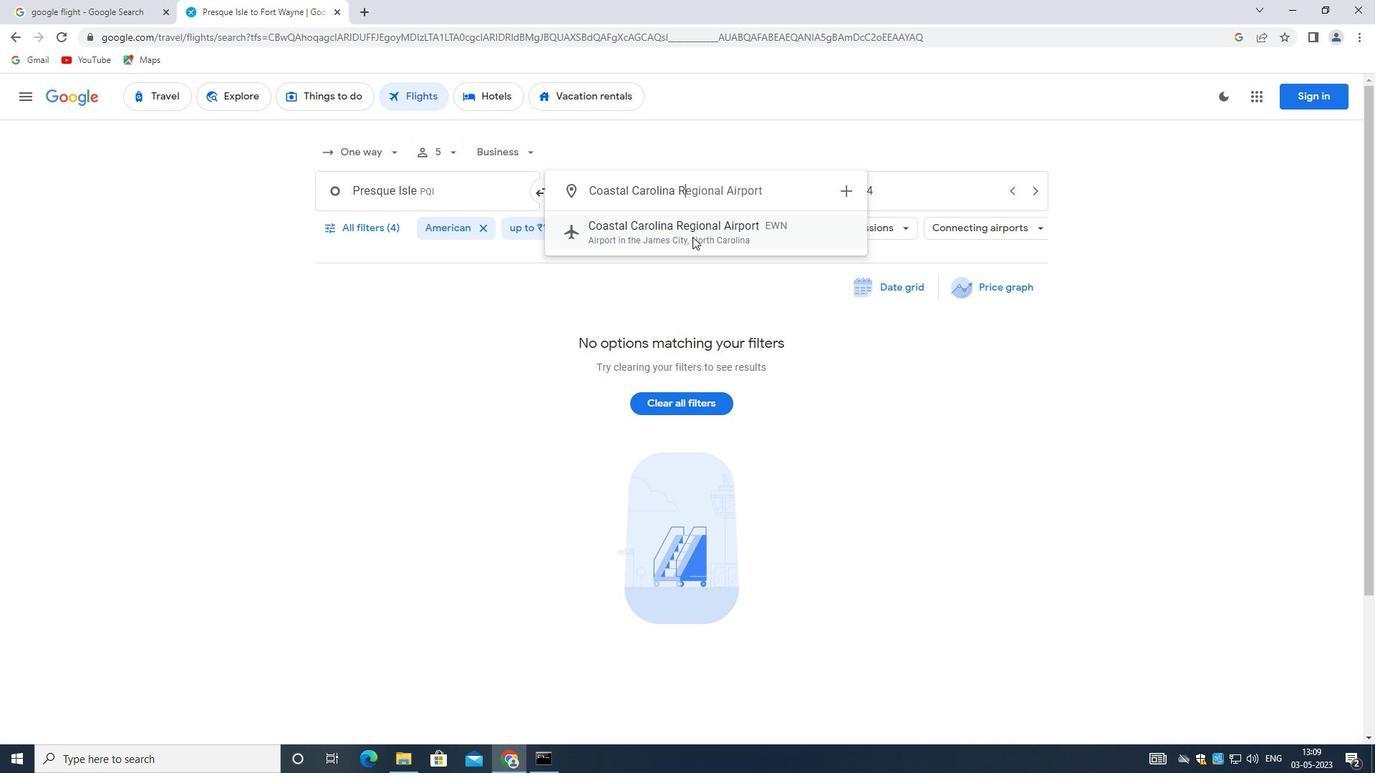 
Action: Mouse pressed left at (695, 229)
Screenshot: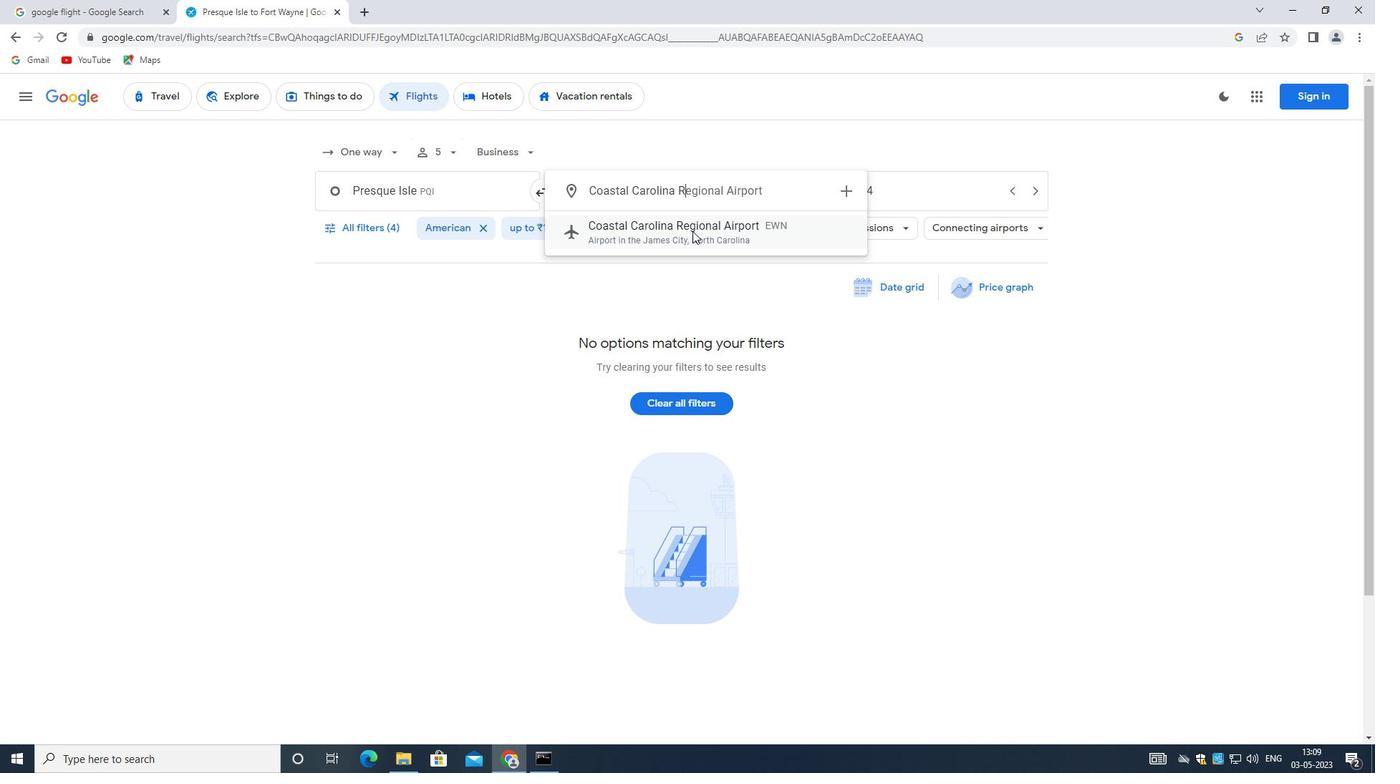 
Action: Mouse moved to (896, 193)
Screenshot: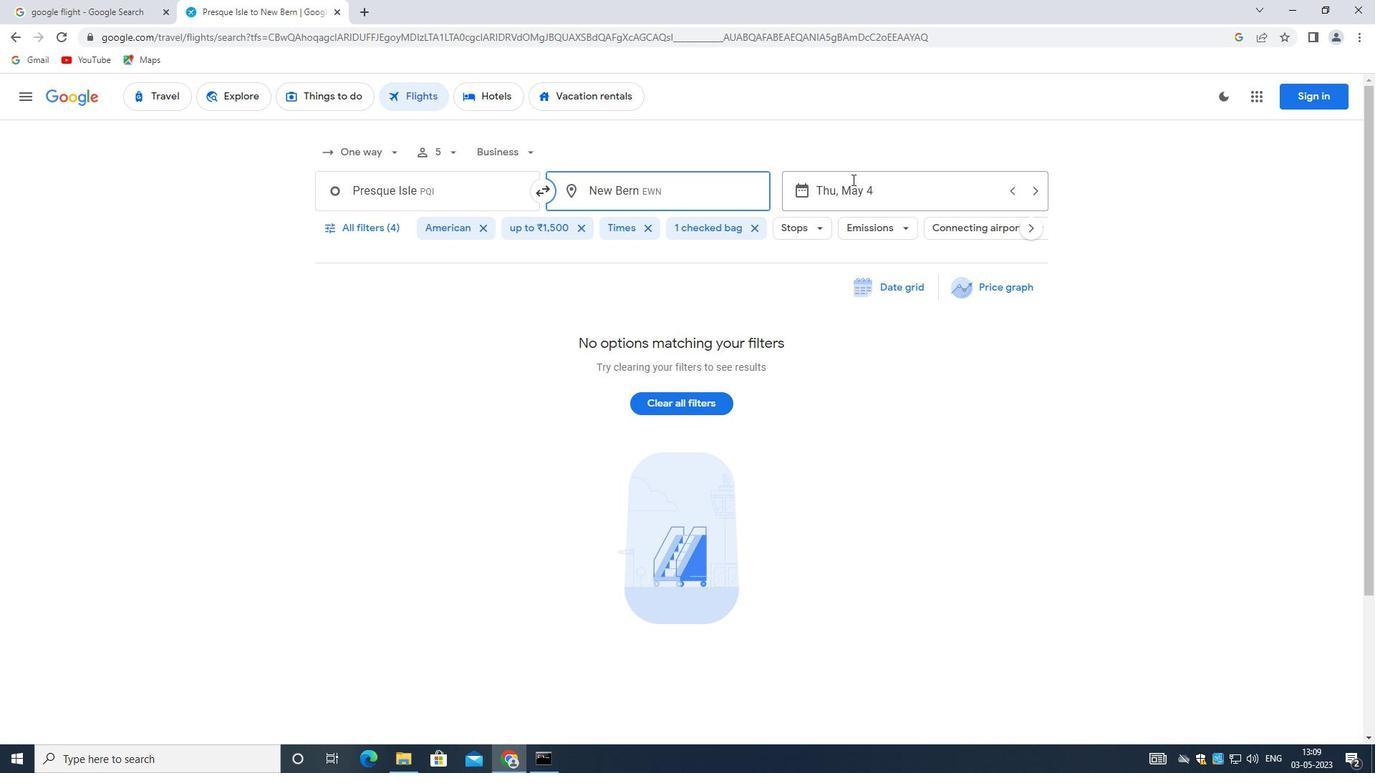
Action: Mouse pressed left at (896, 193)
Screenshot: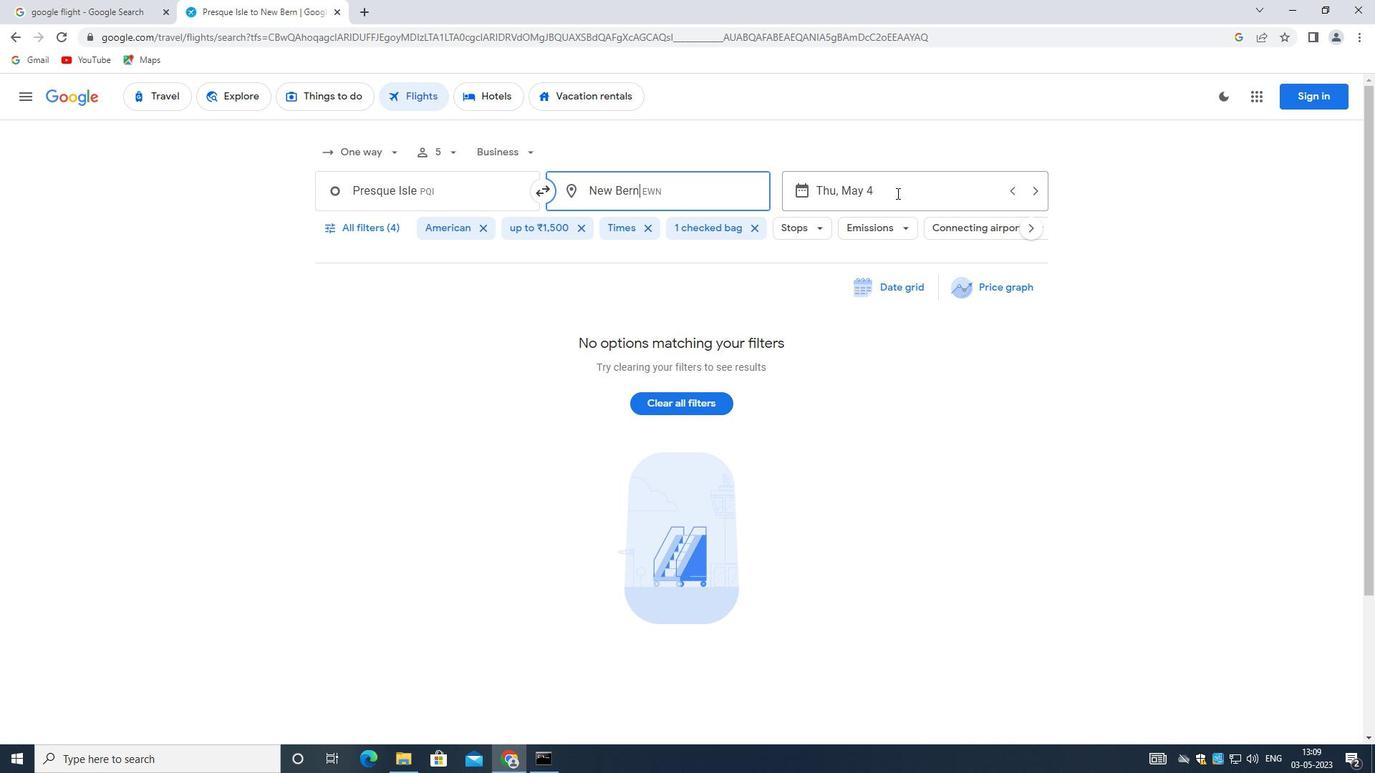 
Action: Mouse moved to (1025, 541)
Screenshot: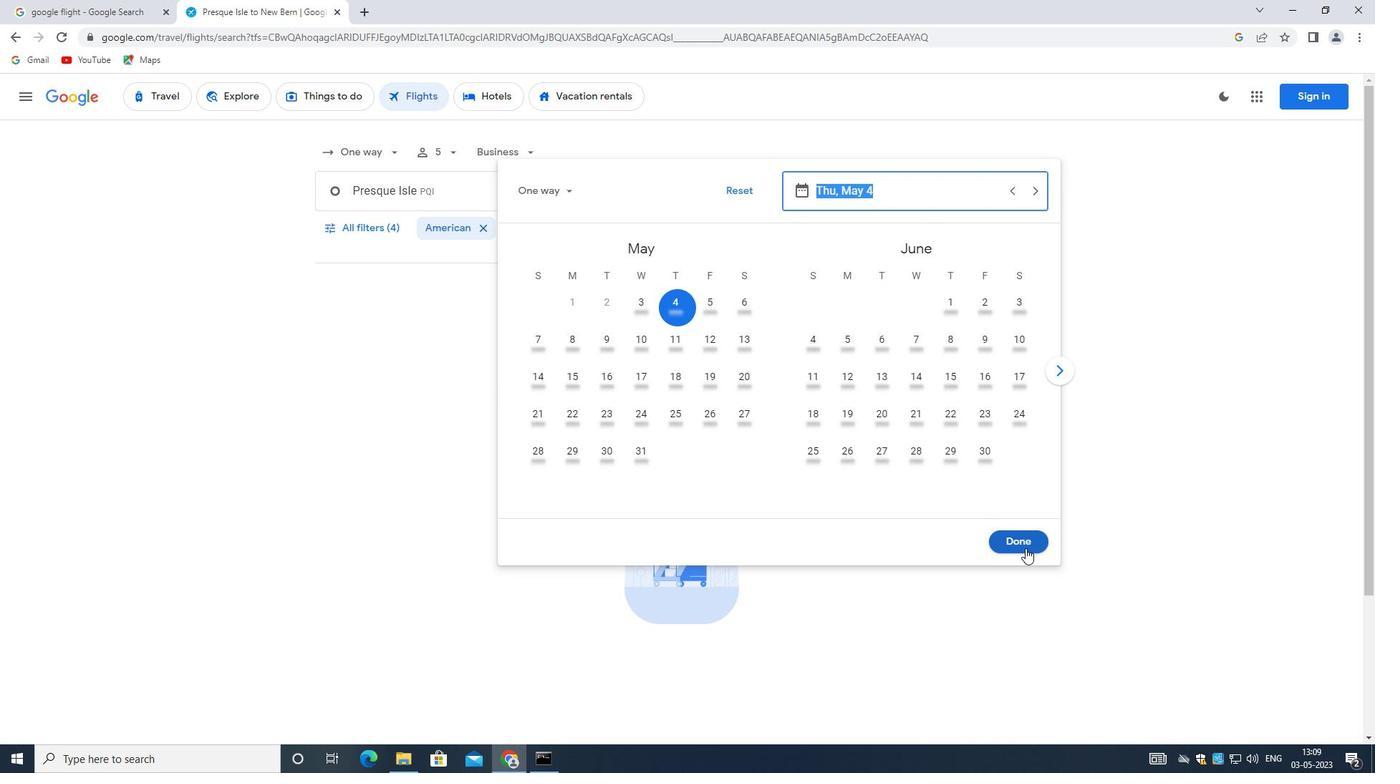 
Action: Mouse pressed left at (1025, 541)
Screenshot: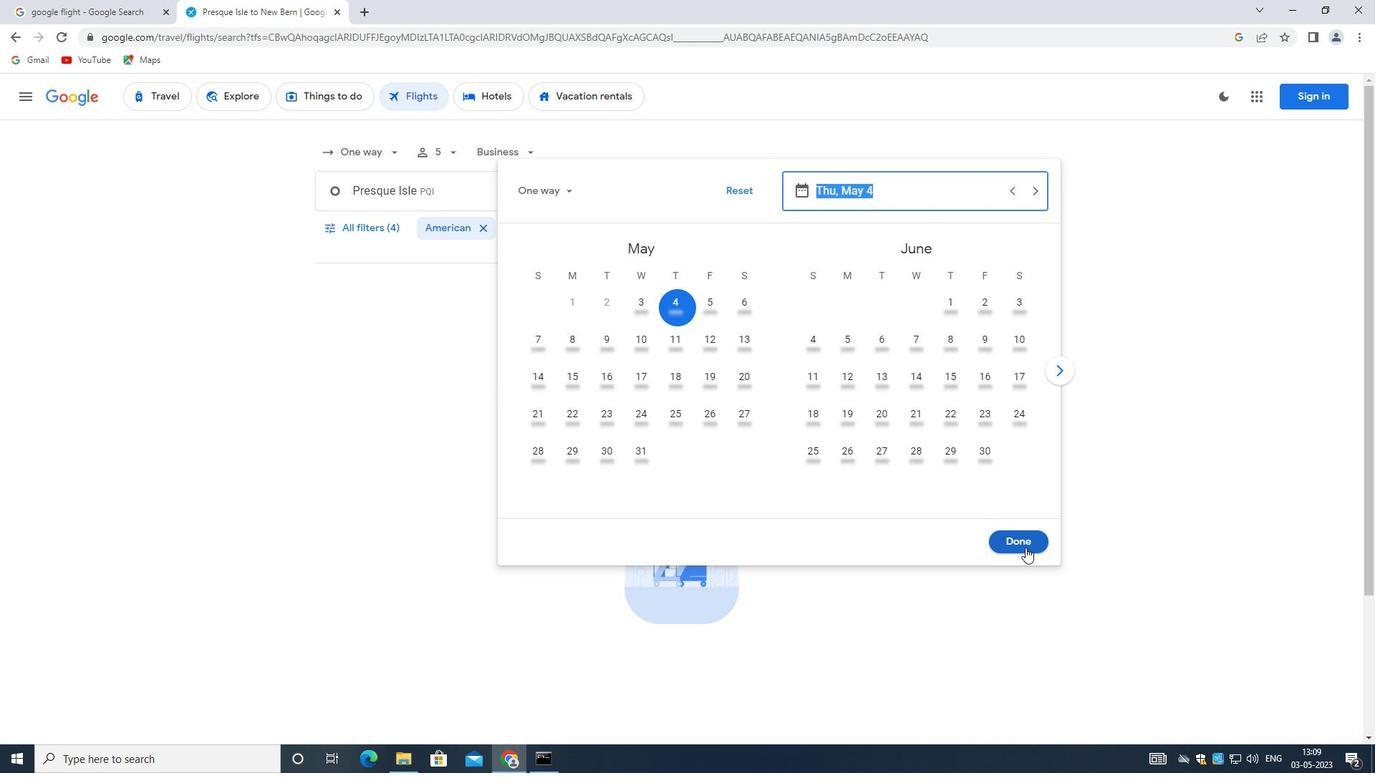 
Action: Mouse moved to (373, 230)
Screenshot: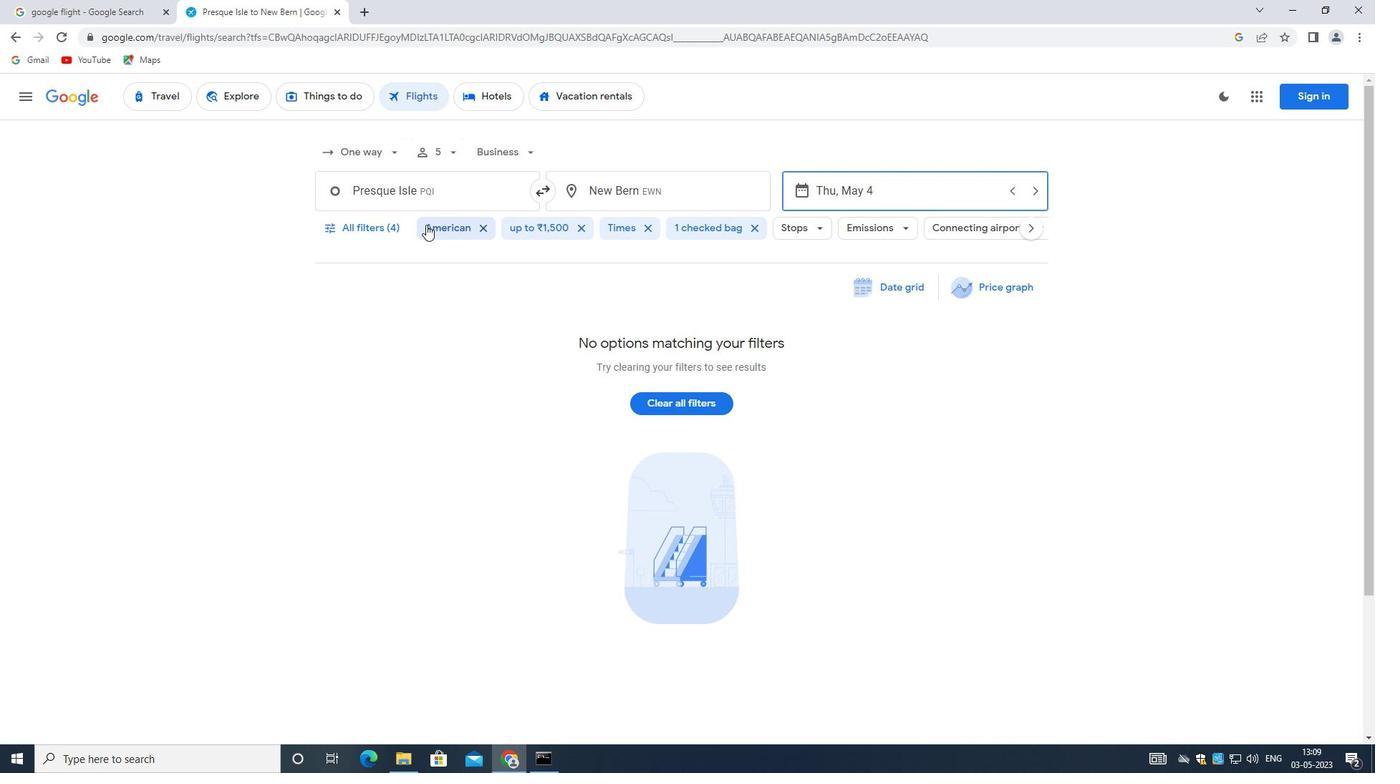 
Action: Mouse pressed left at (373, 230)
Screenshot: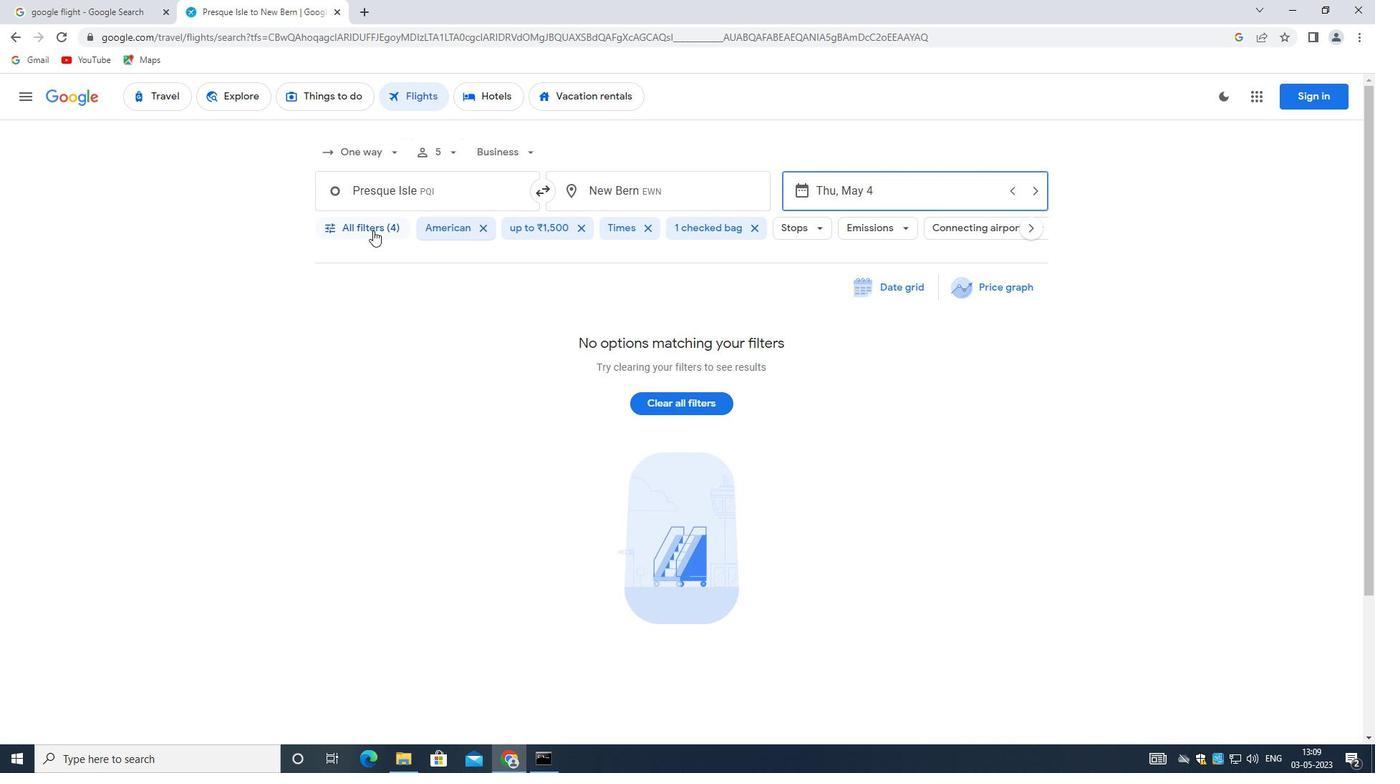 
Action: Mouse moved to (433, 548)
Screenshot: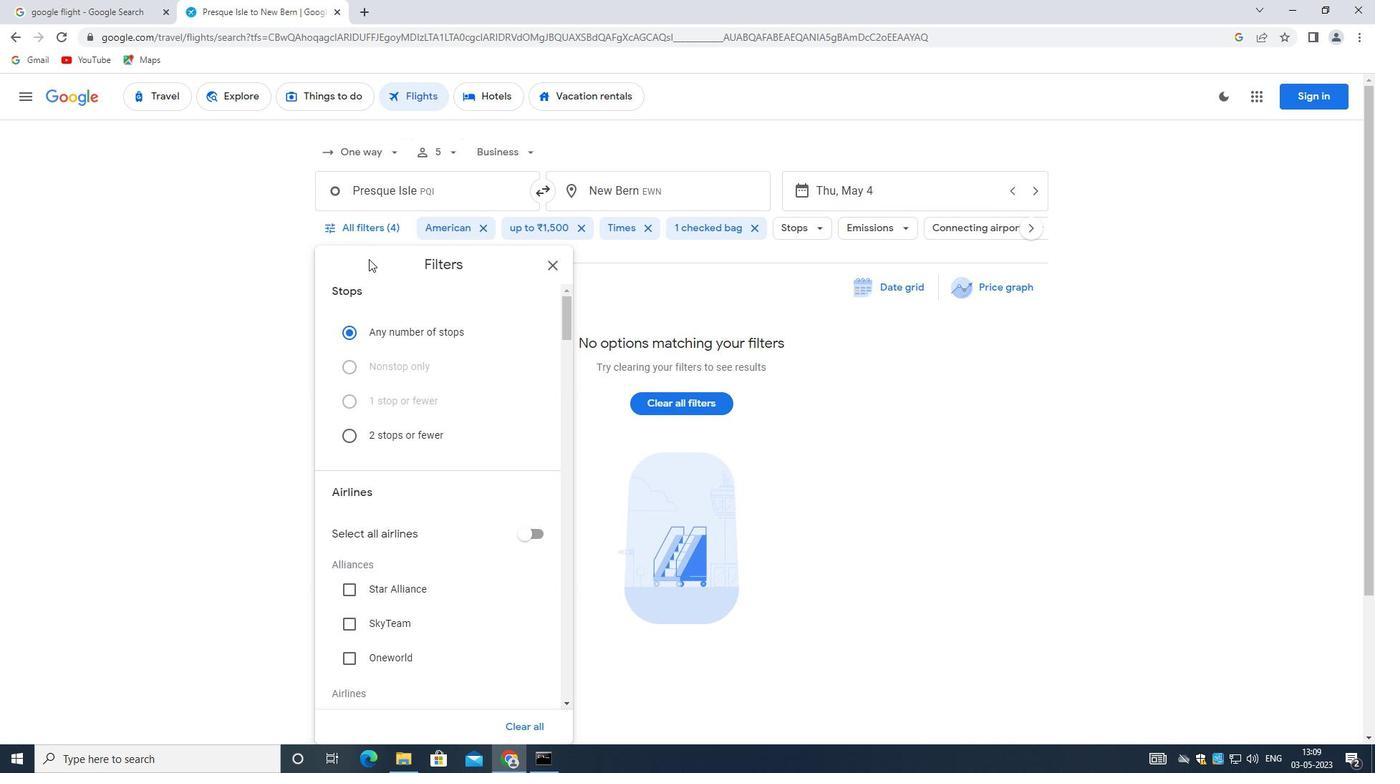 
Action: Mouse scrolled (433, 548) with delta (0, 0)
Screenshot: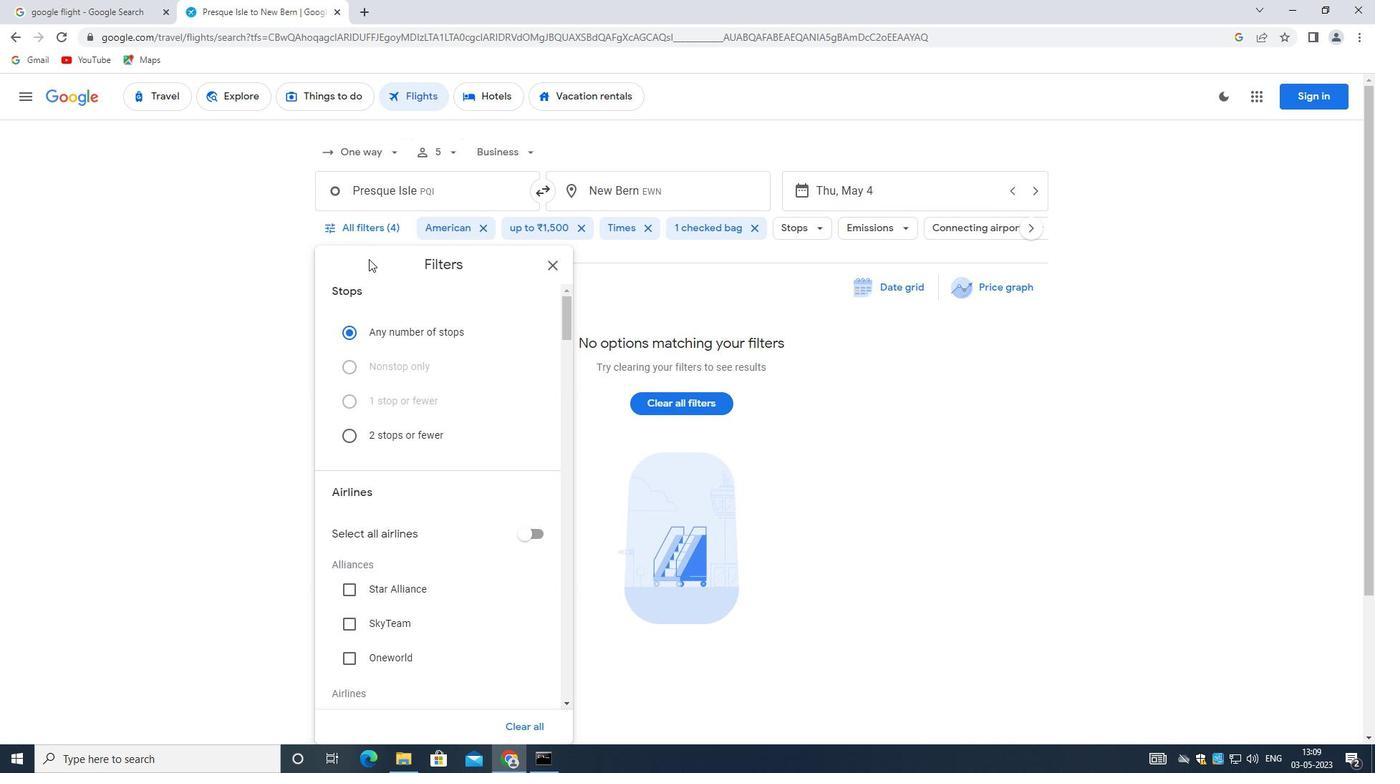 
Action: Mouse moved to (433, 550)
Screenshot: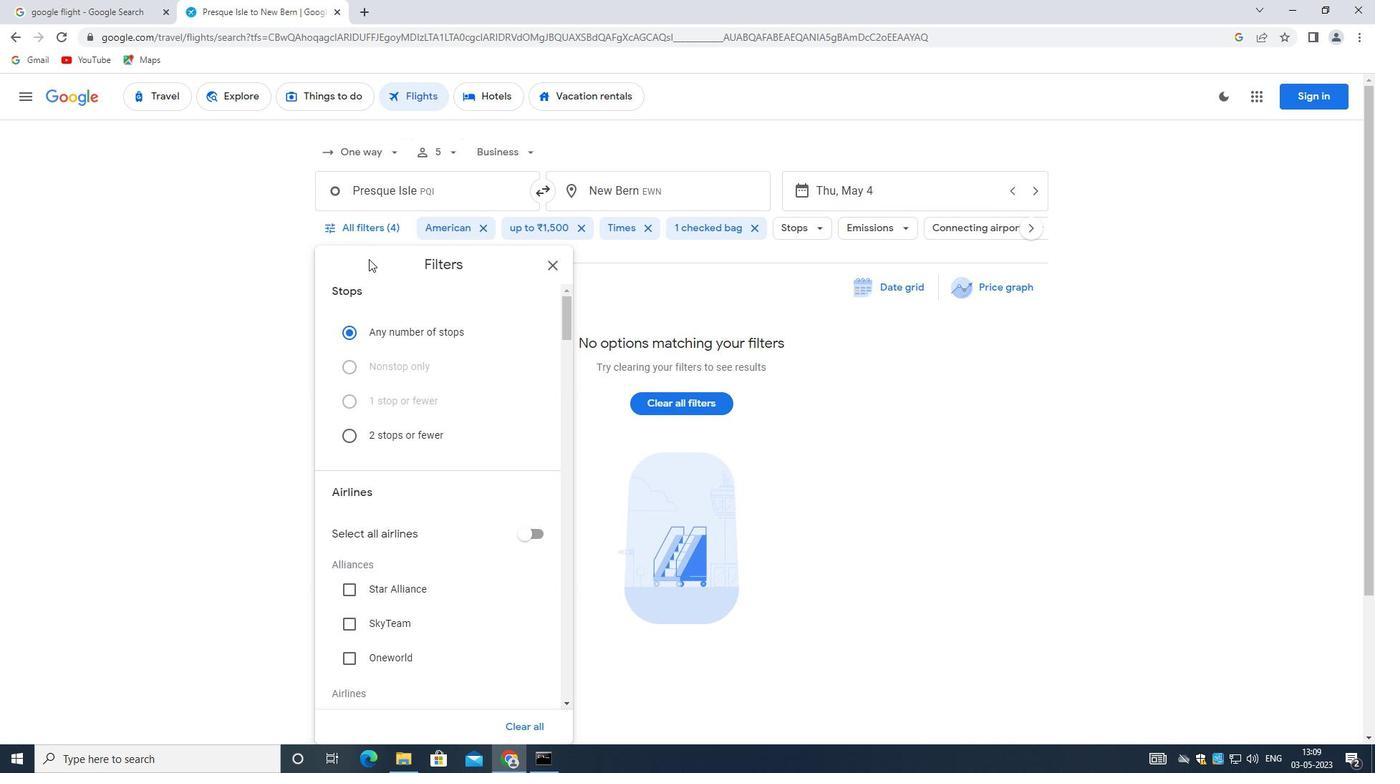 
Action: Mouse scrolled (433, 550) with delta (0, 0)
Screenshot: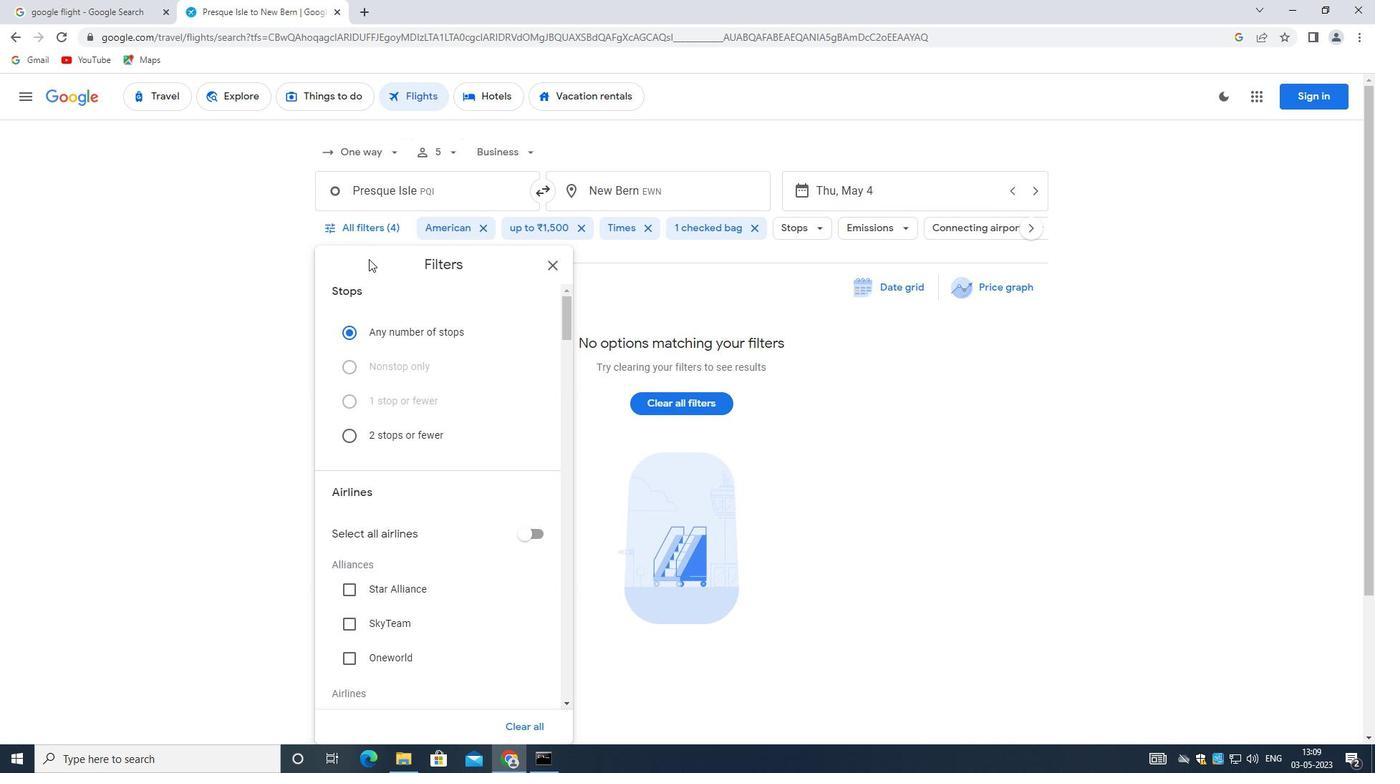 
Action: Mouse moved to (434, 558)
Screenshot: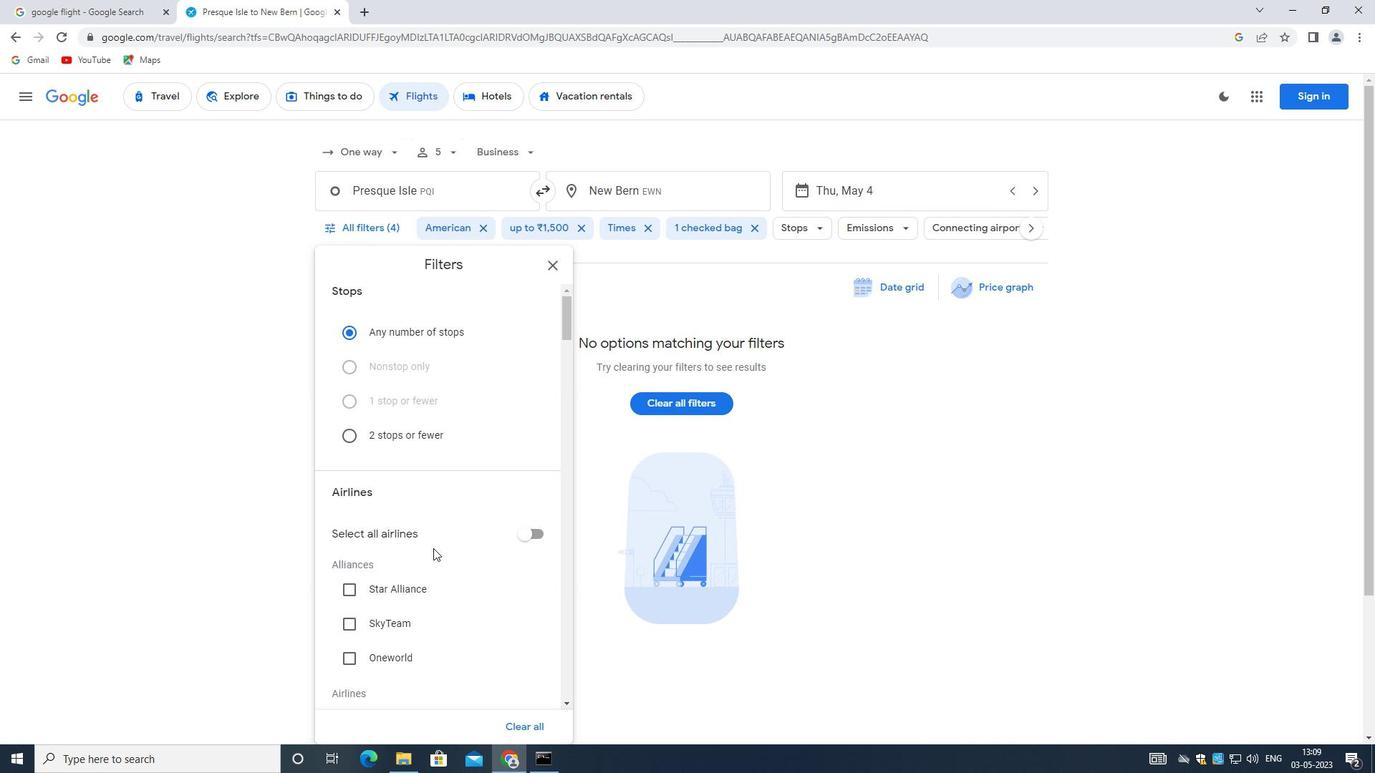 
Action: Mouse scrolled (434, 557) with delta (0, 0)
Screenshot: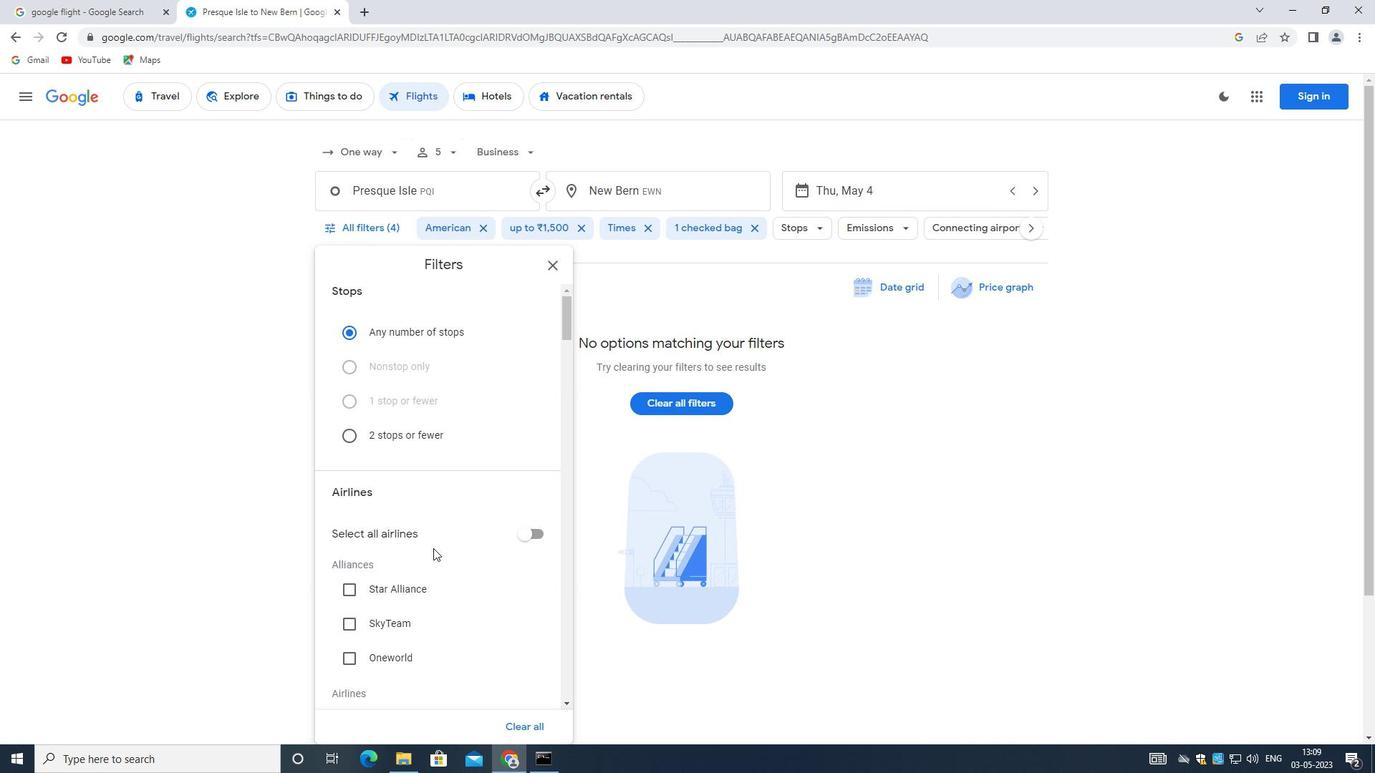 
Action: Mouse moved to (380, 499)
Screenshot: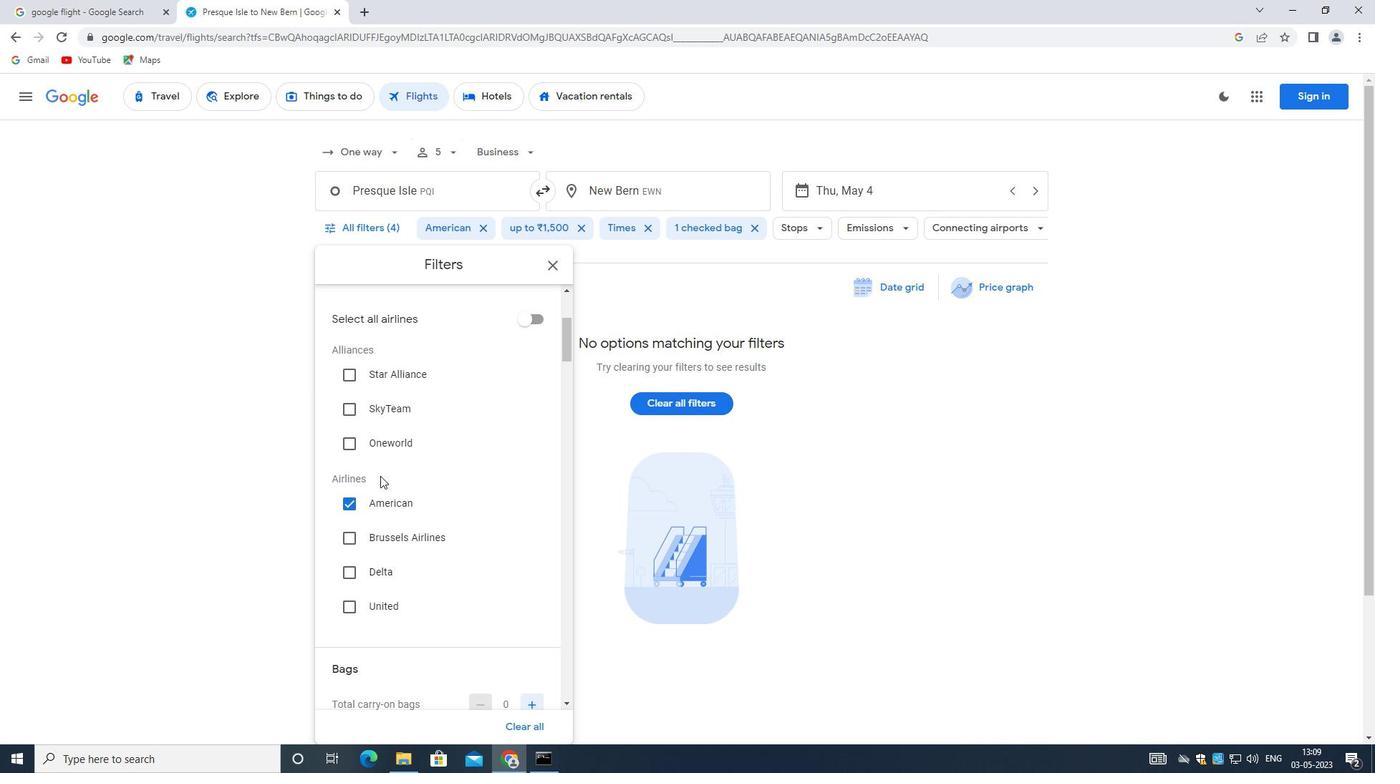 
Action: Mouse scrolled (380, 498) with delta (0, 0)
Screenshot: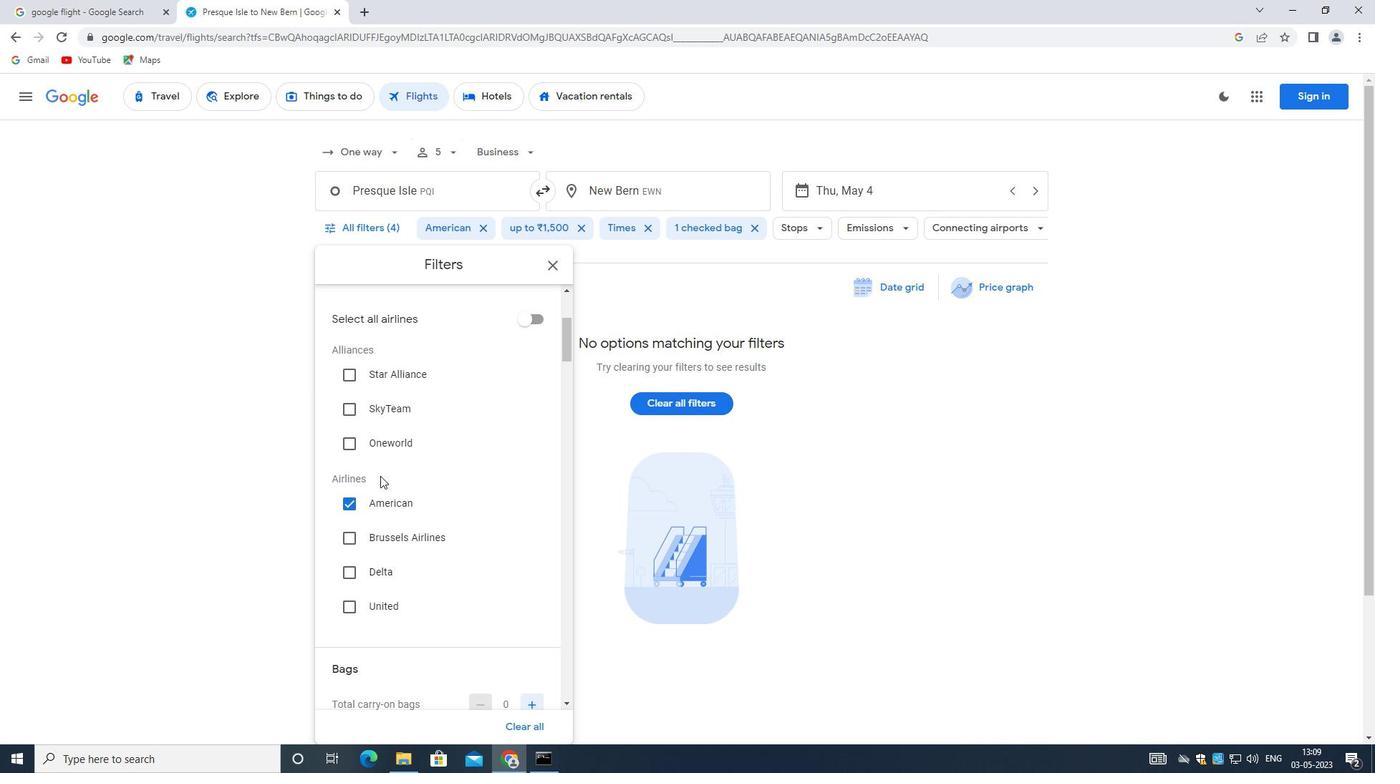 
Action: Mouse moved to (380, 500)
Screenshot: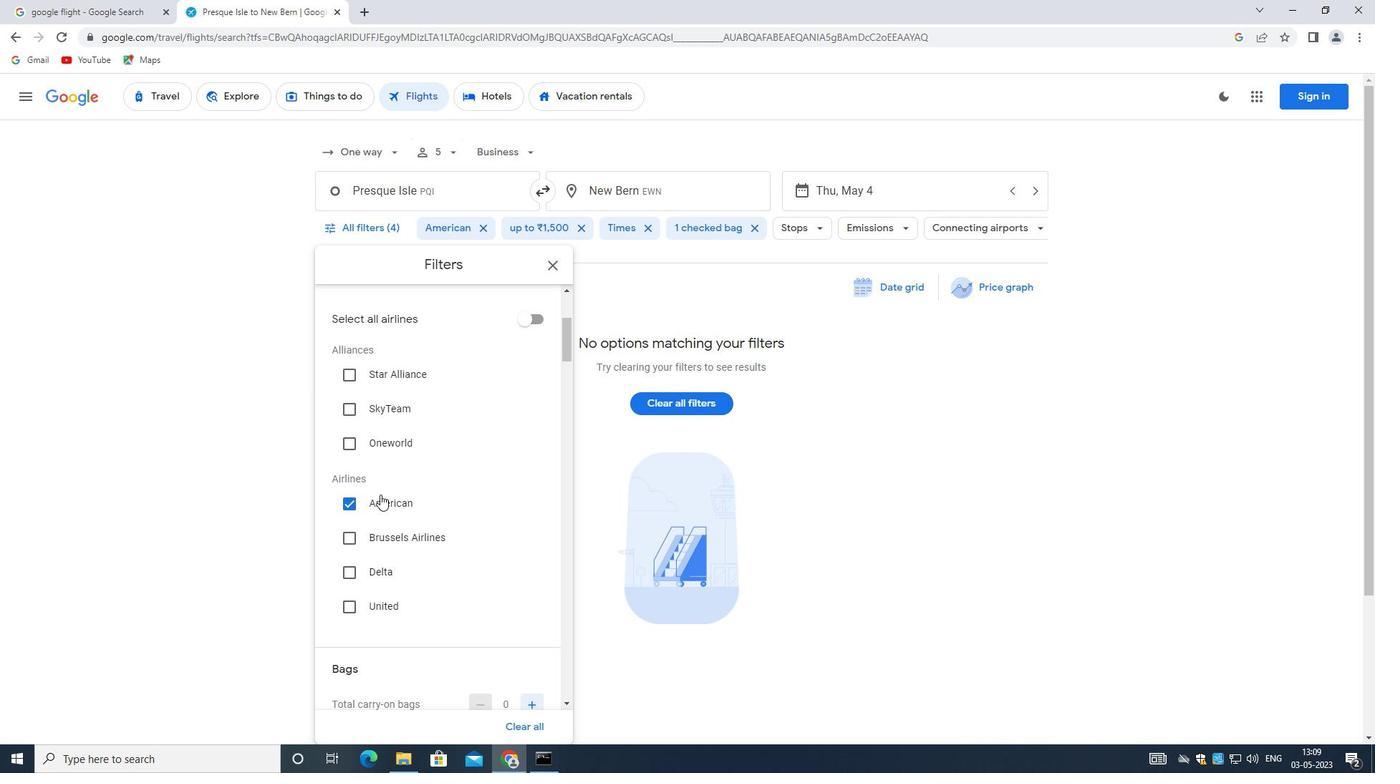 
Action: Mouse scrolled (380, 500) with delta (0, 0)
Screenshot: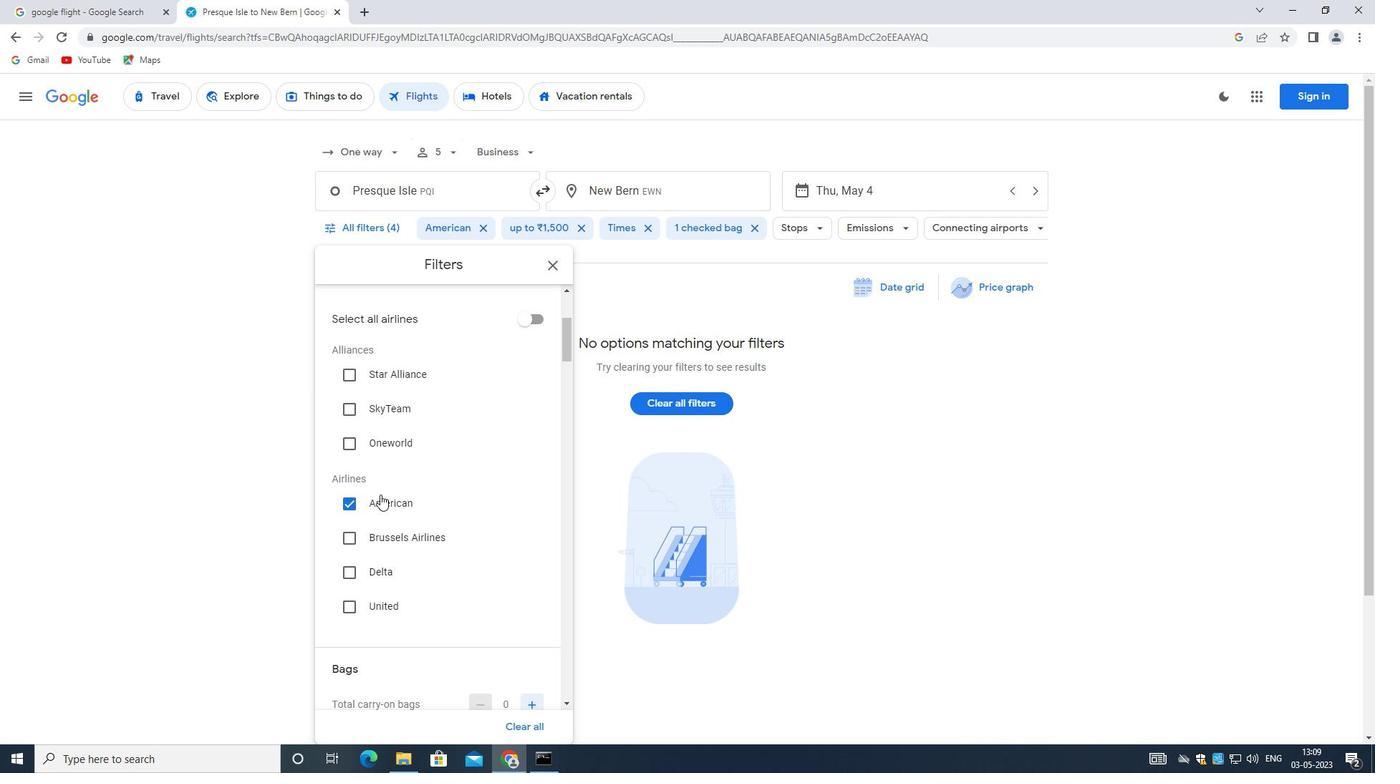 
Action: Mouse moved to (380, 500)
Screenshot: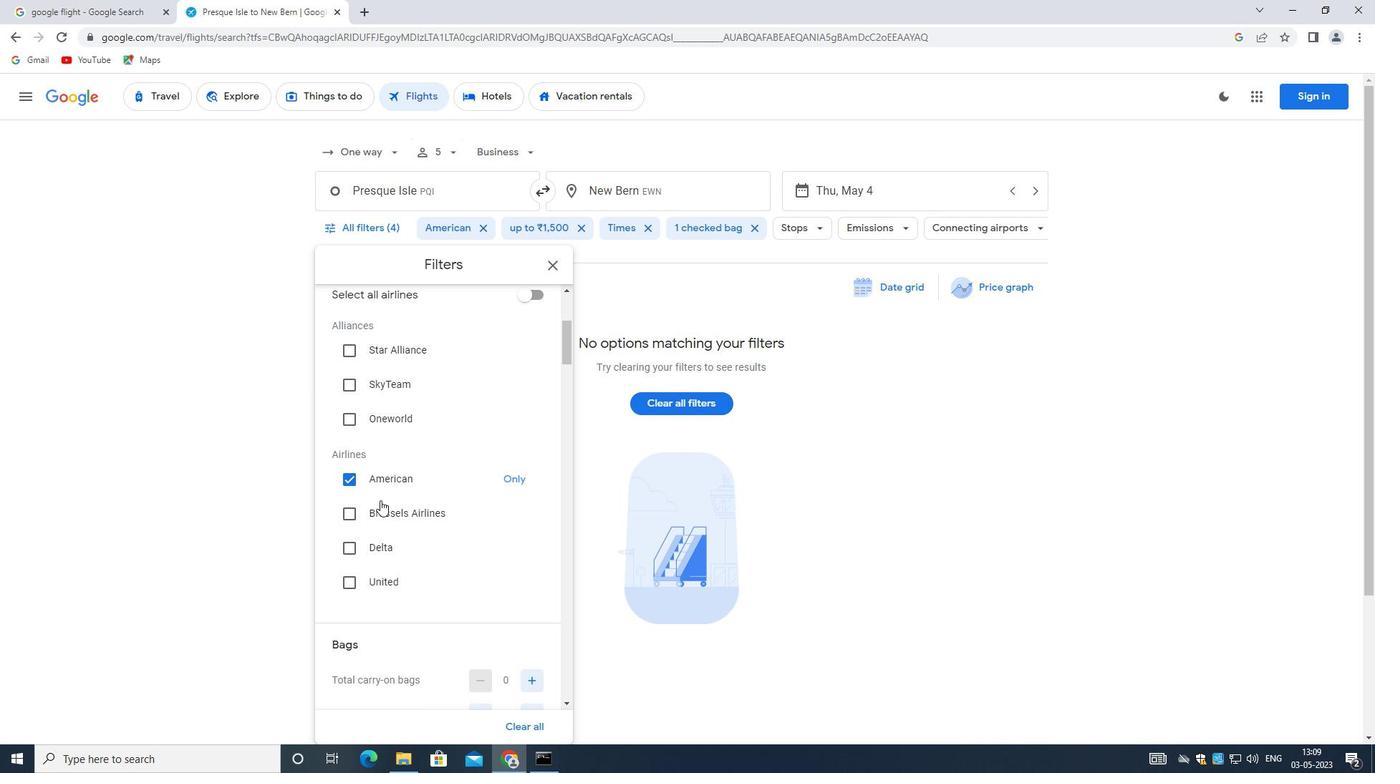 
Action: Mouse scrolled (380, 501) with delta (0, 0)
Screenshot: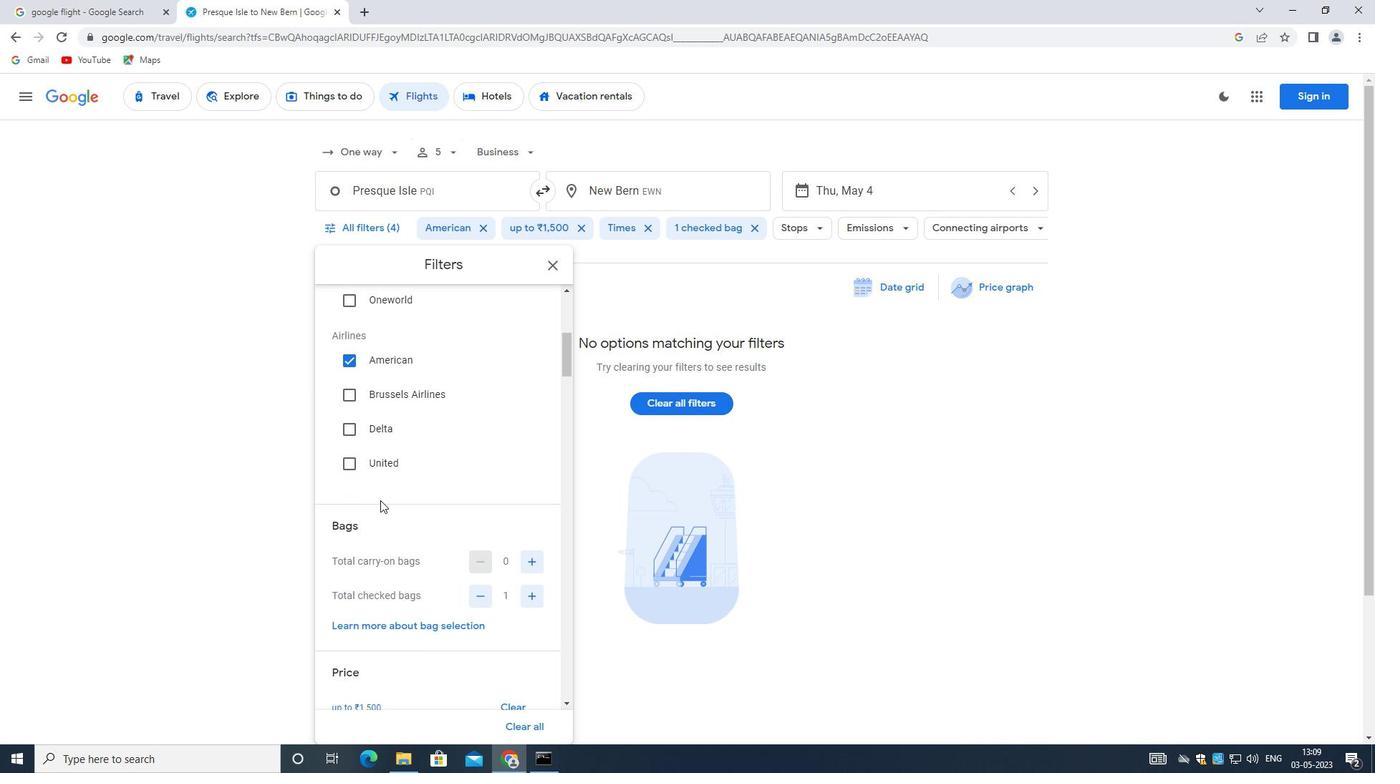 
Action: Mouse scrolled (380, 501) with delta (0, 0)
Screenshot: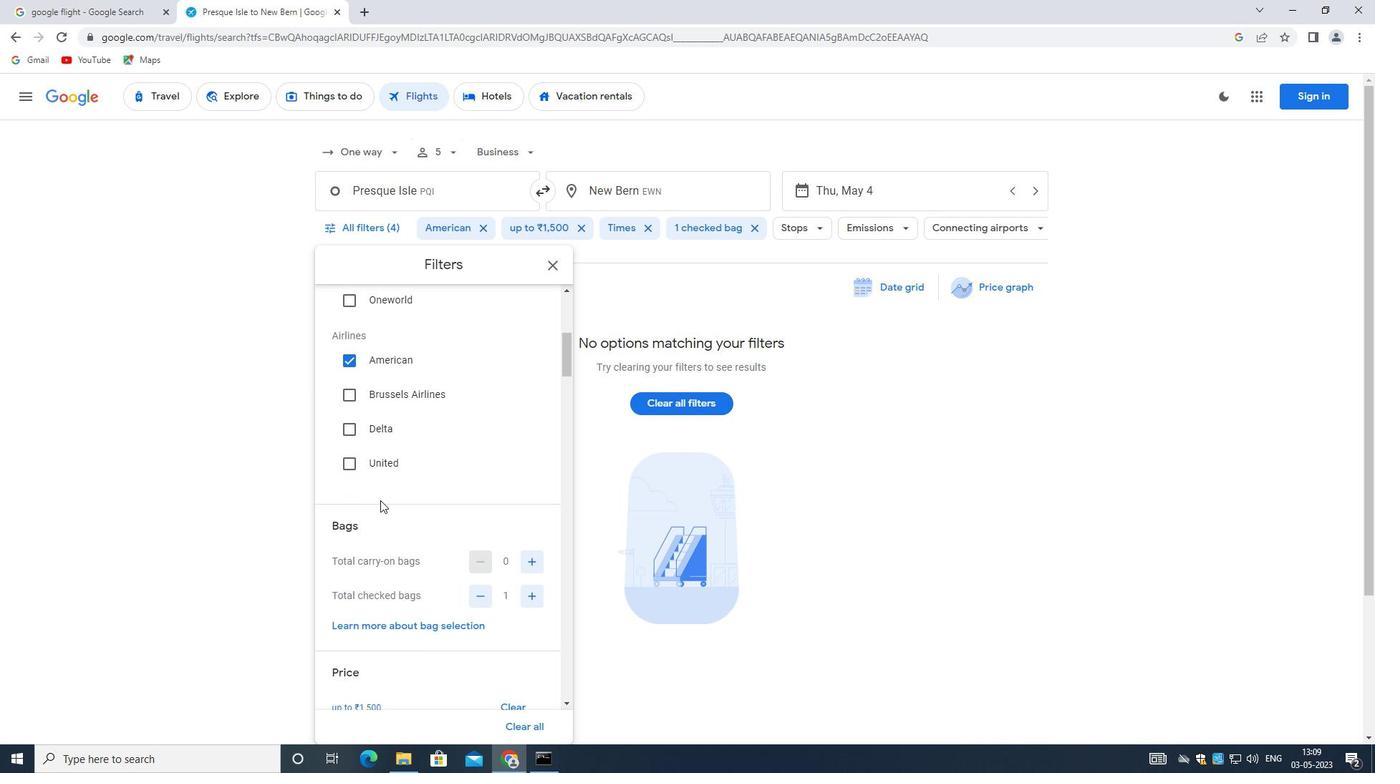 
Action: Mouse scrolled (380, 501) with delta (0, 0)
Screenshot: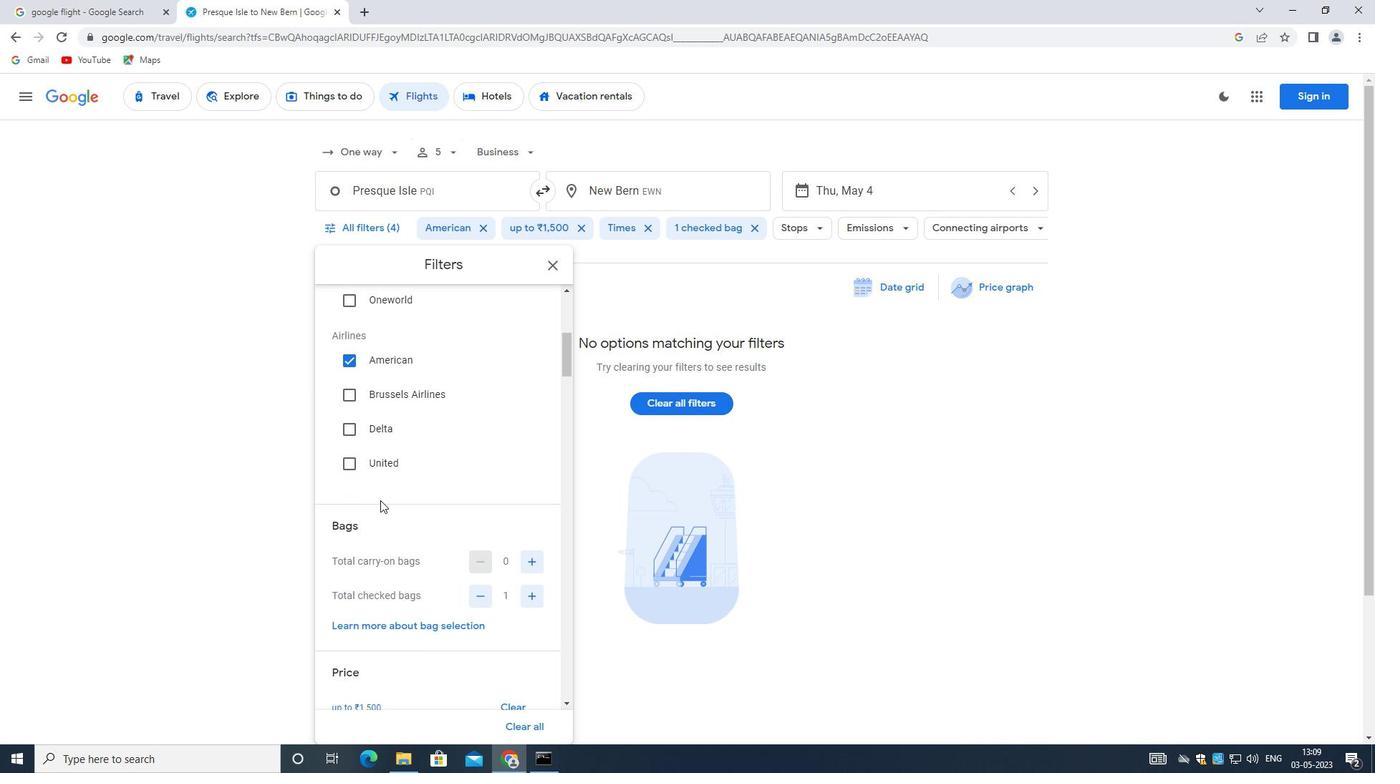 
Action: Mouse moved to (469, 483)
Screenshot: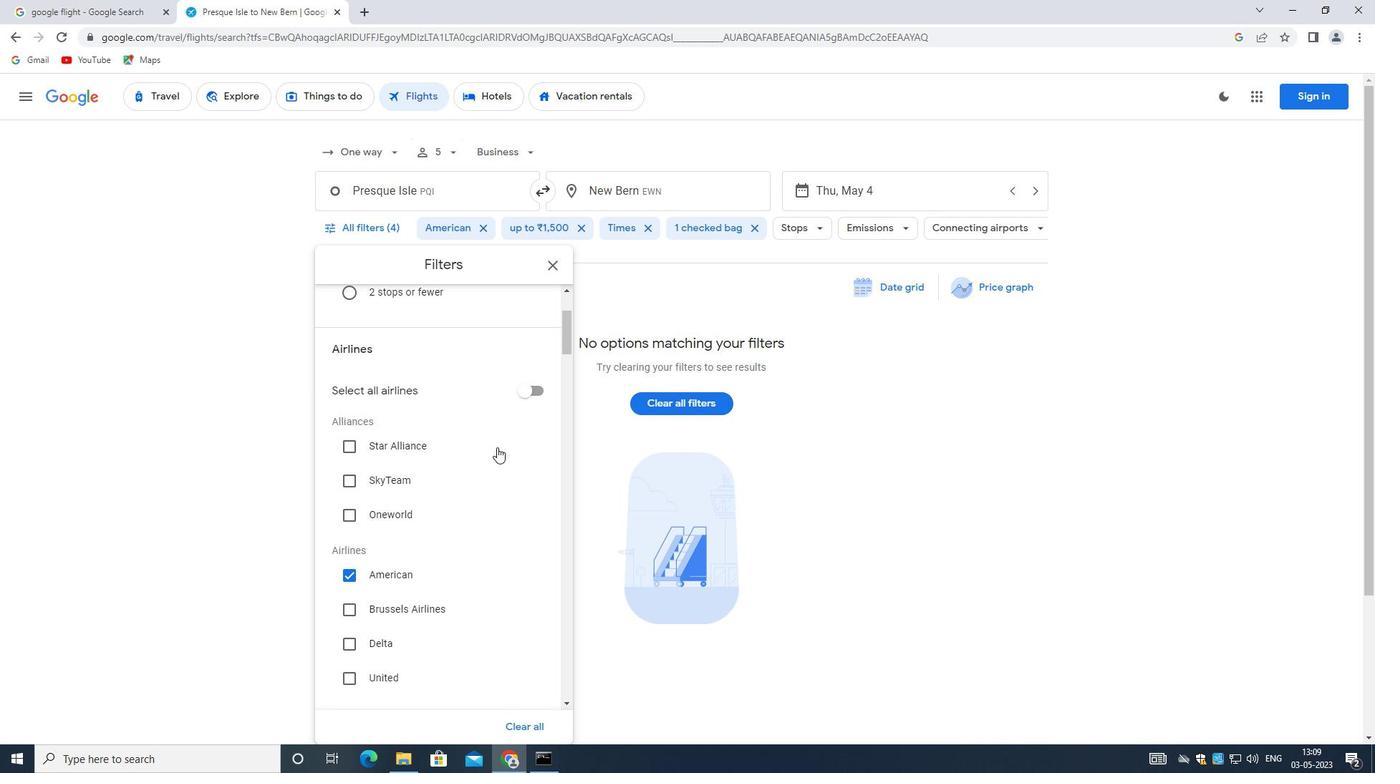 
Action: Mouse scrolled (469, 482) with delta (0, 0)
Screenshot: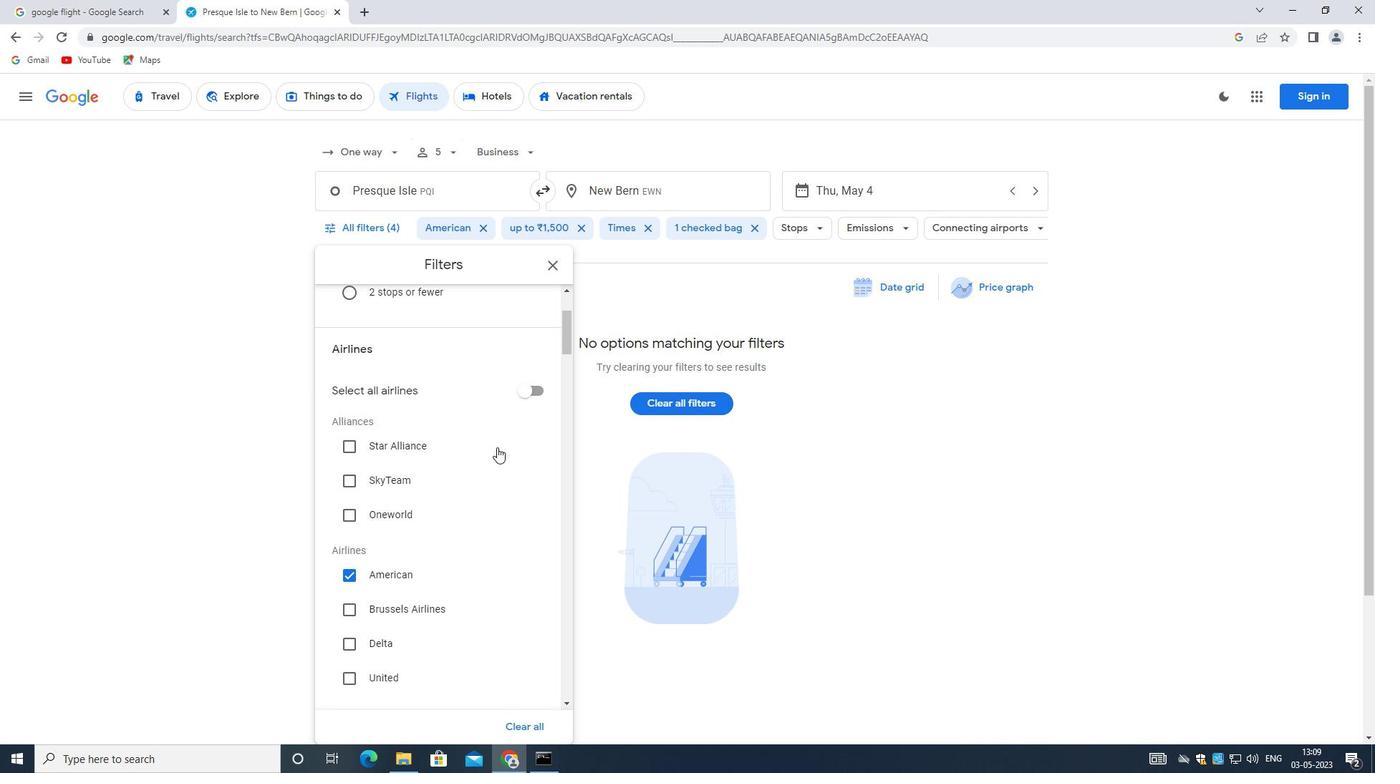 
Action: Mouse moved to (520, 318)
Screenshot: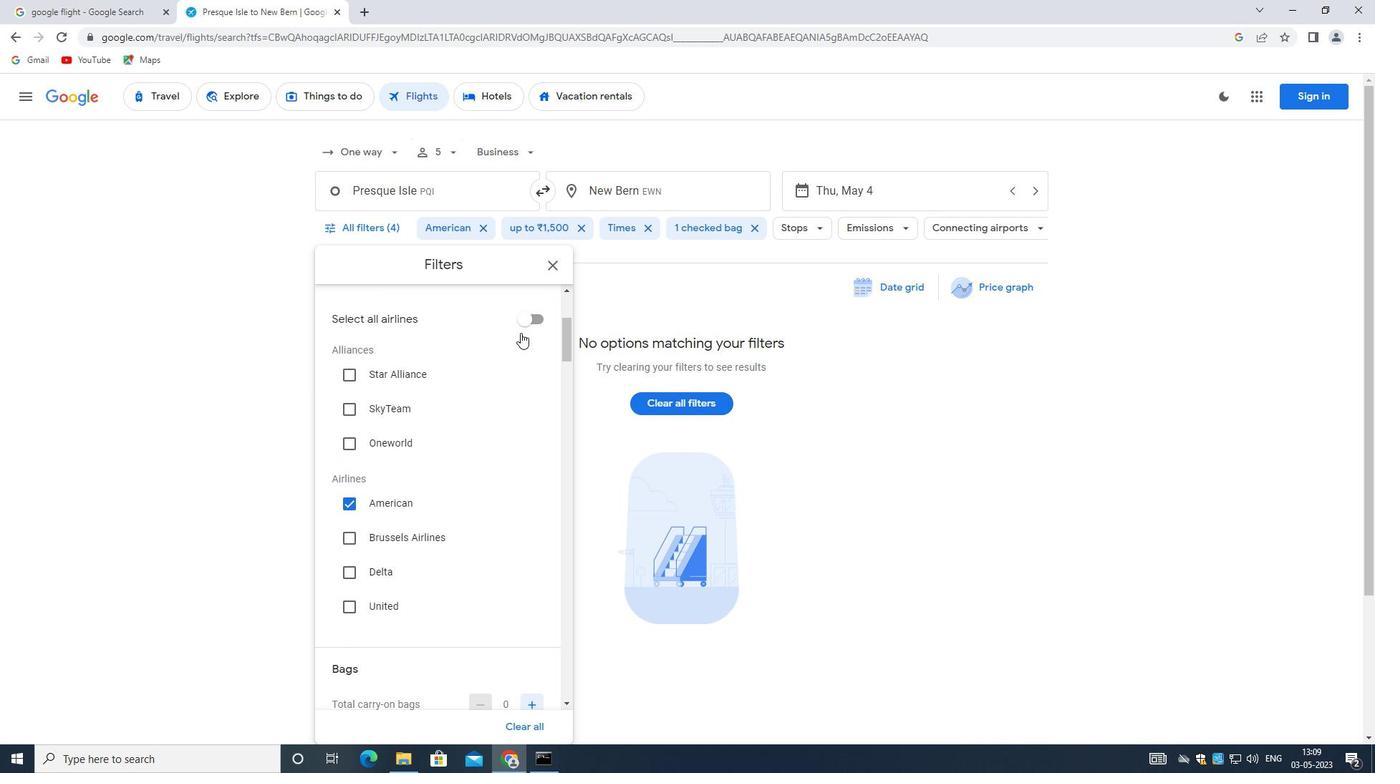 
Action: Mouse pressed left at (520, 318)
Screenshot: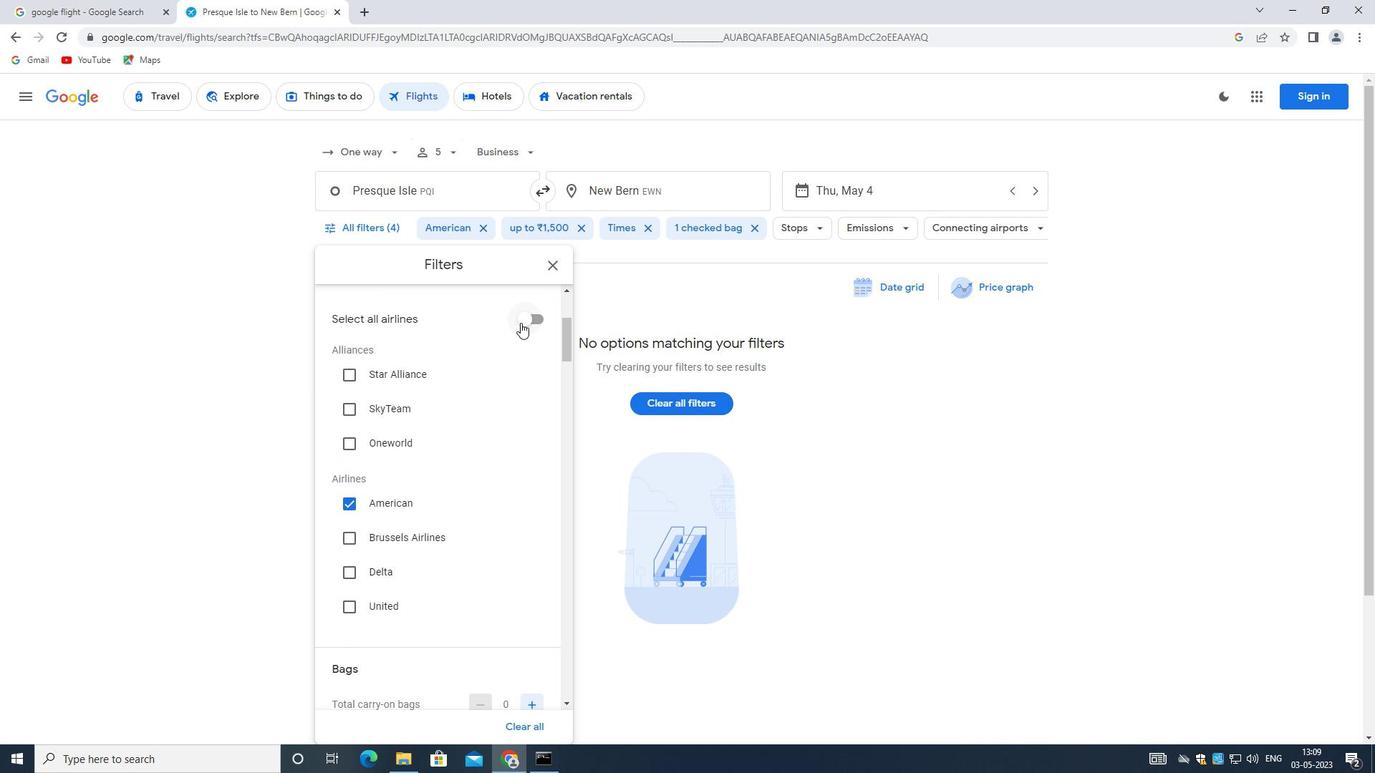 
Action: Mouse moved to (520, 318)
Screenshot: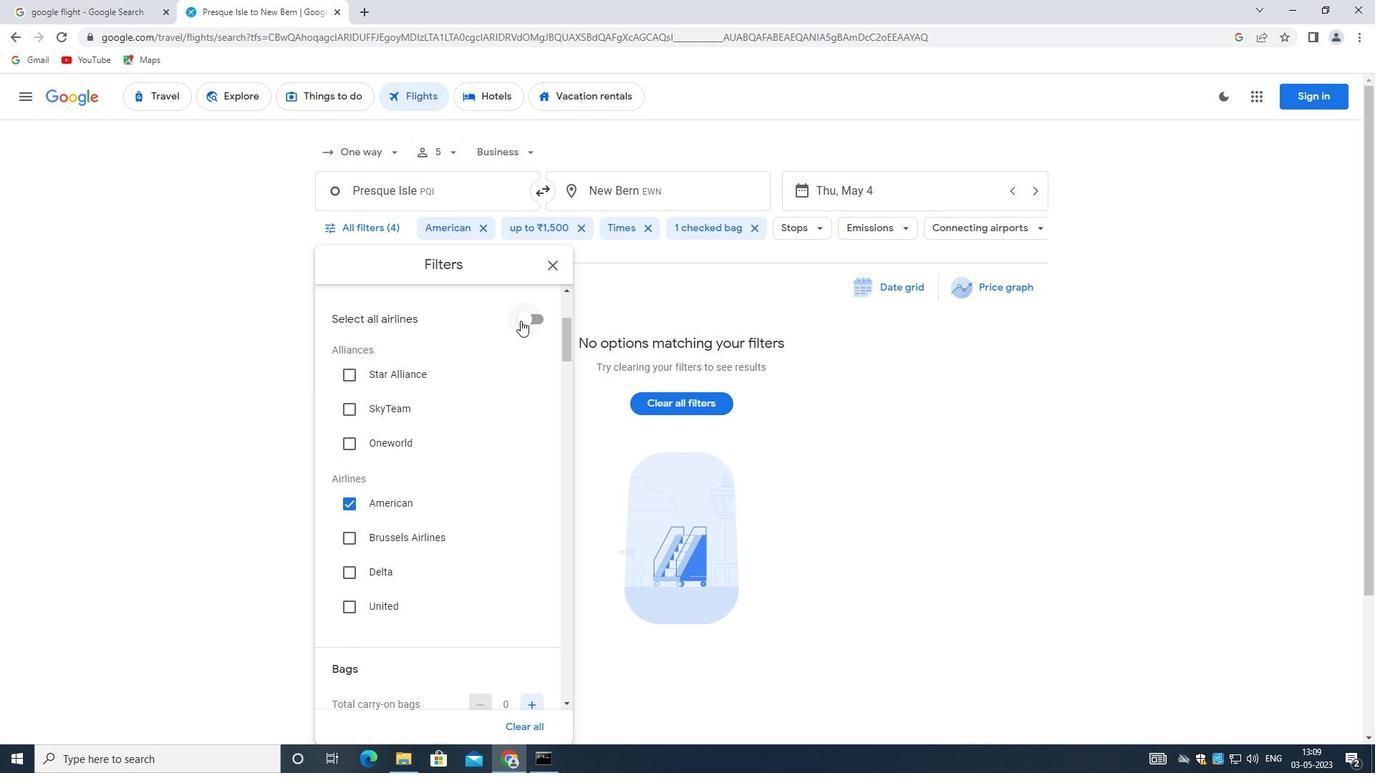 
Action: Mouse pressed left at (520, 318)
Screenshot: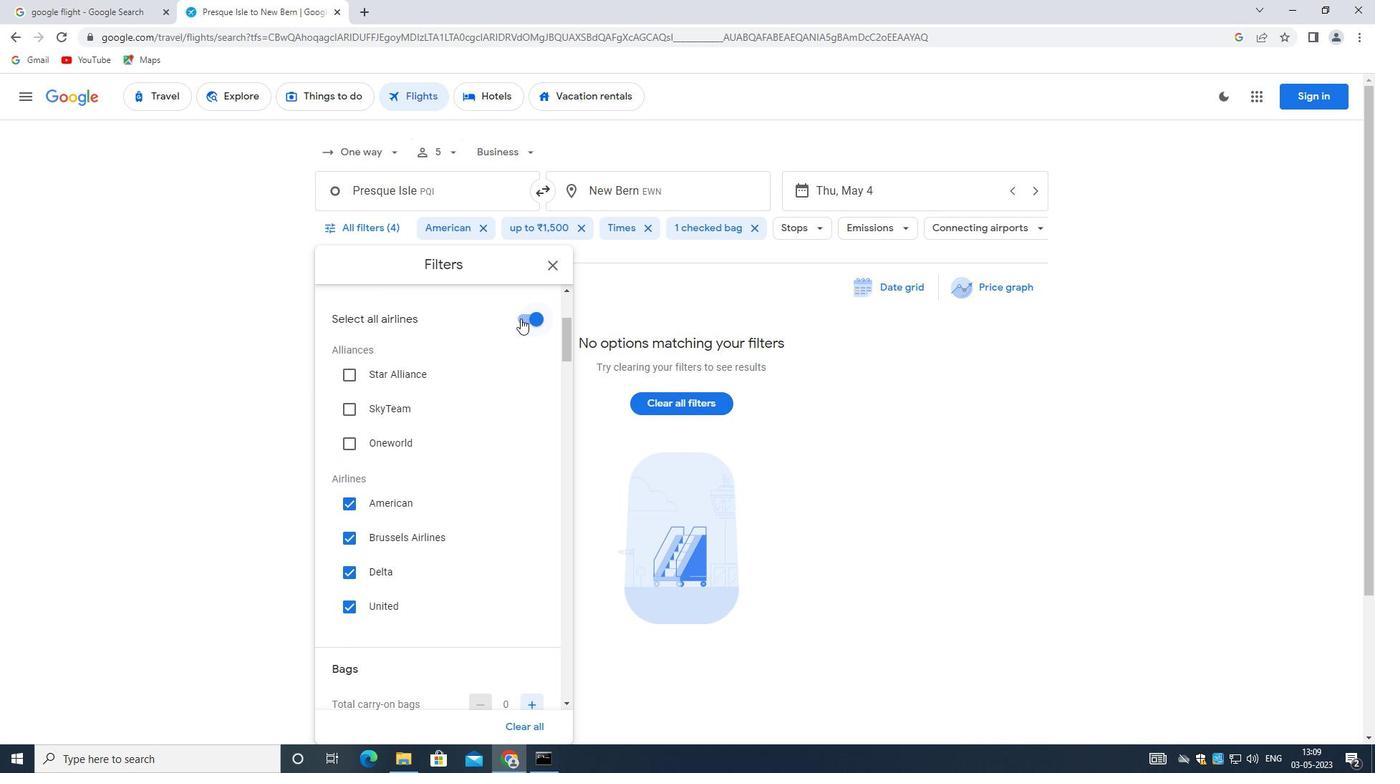 
Action: Mouse moved to (470, 445)
Screenshot: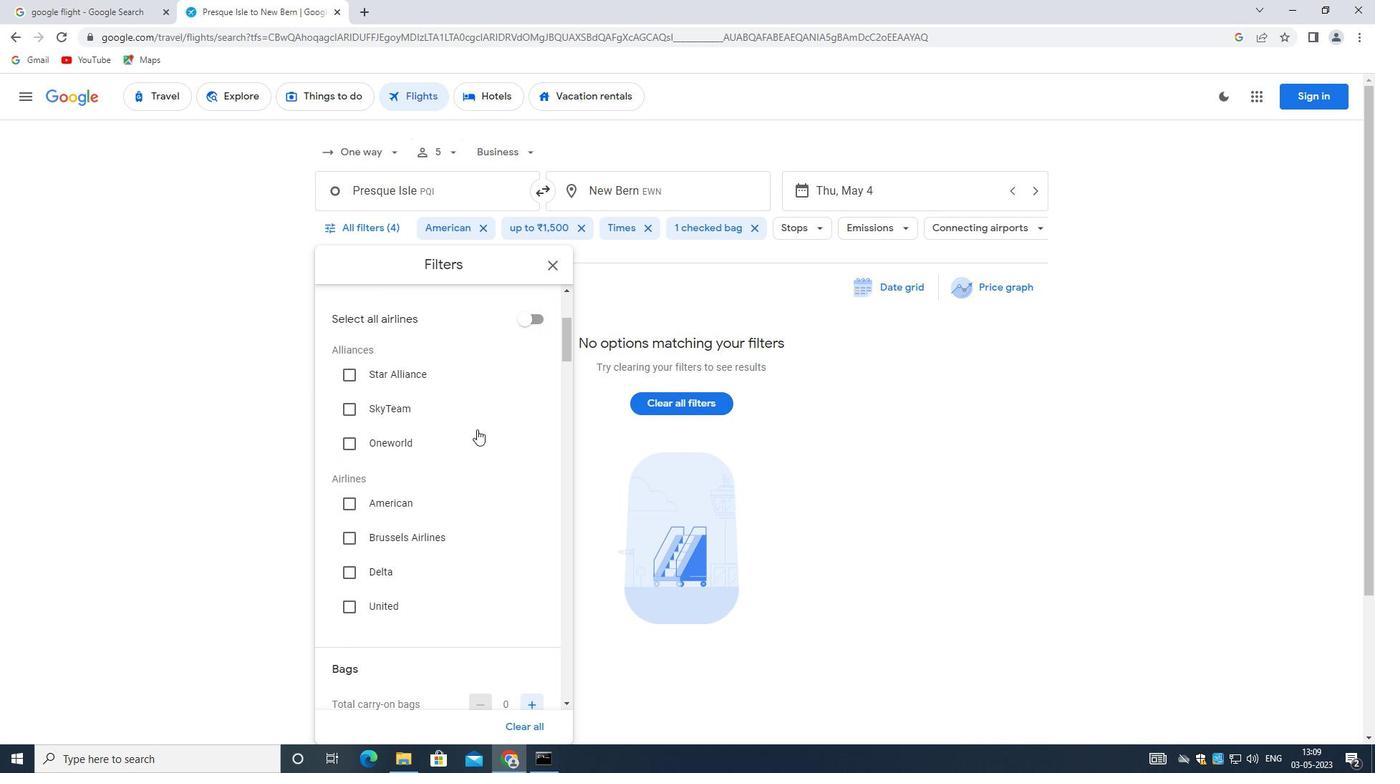 
Action: Mouse scrolled (470, 444) with delta (0, 0)
Screenshot: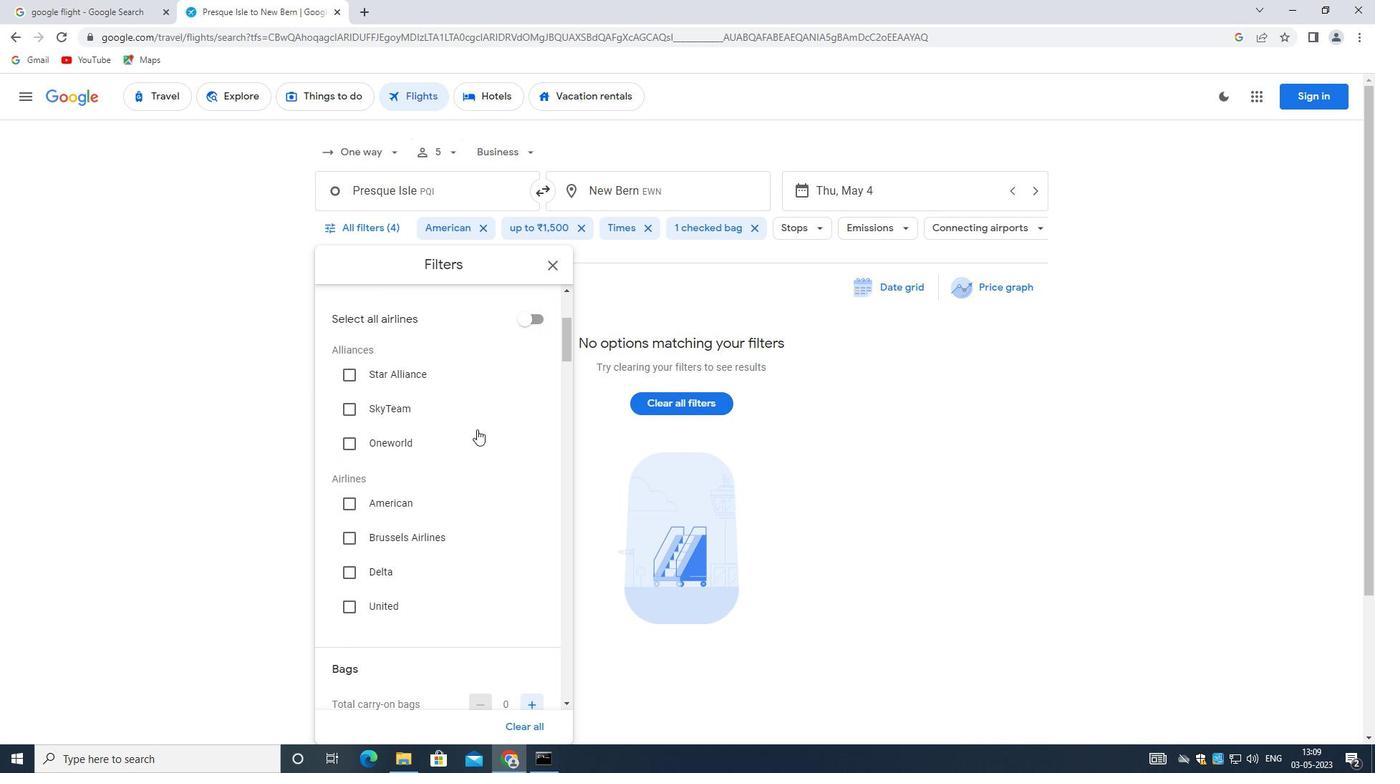 
Action: Mouse scrolled (470, 444) with delta (0, 0)
Screenshot: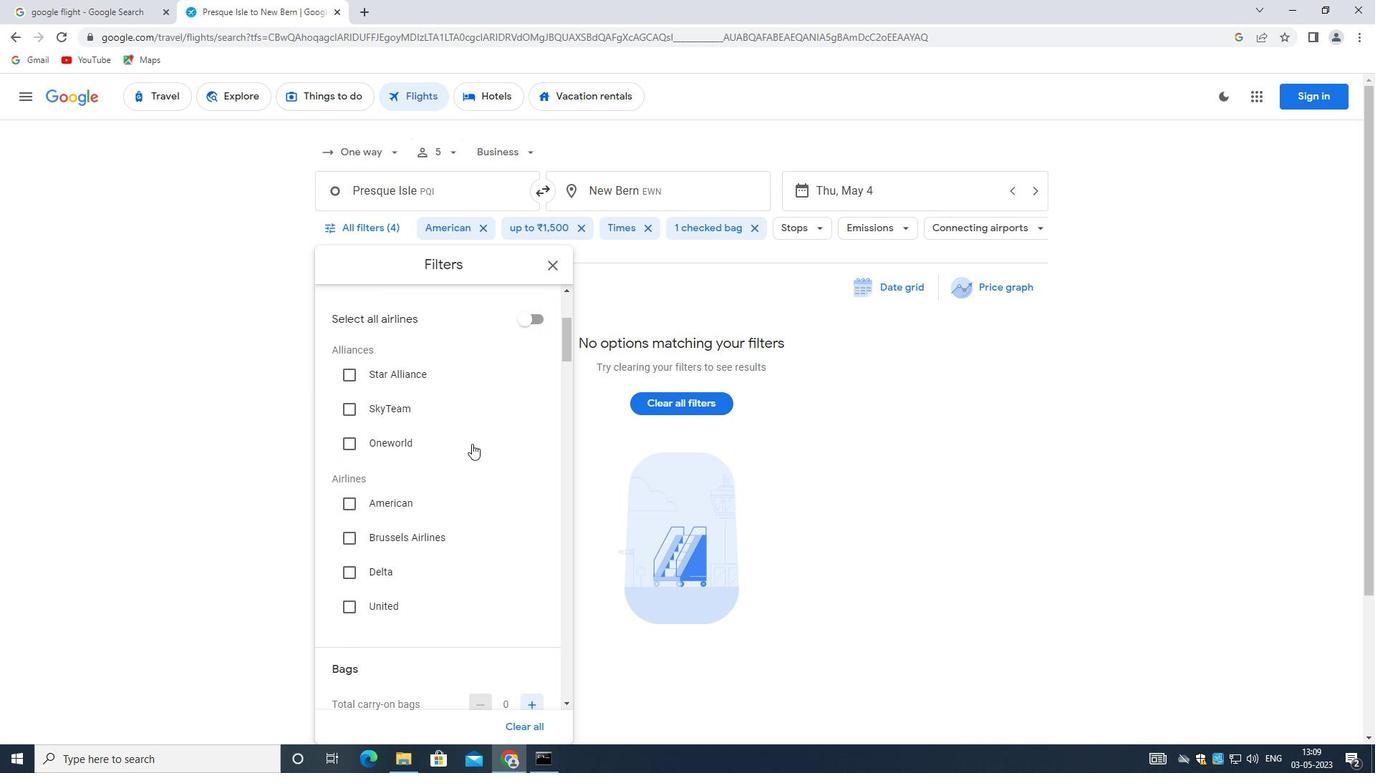
Action: Mouse moved to (468, 446)
Screenshot: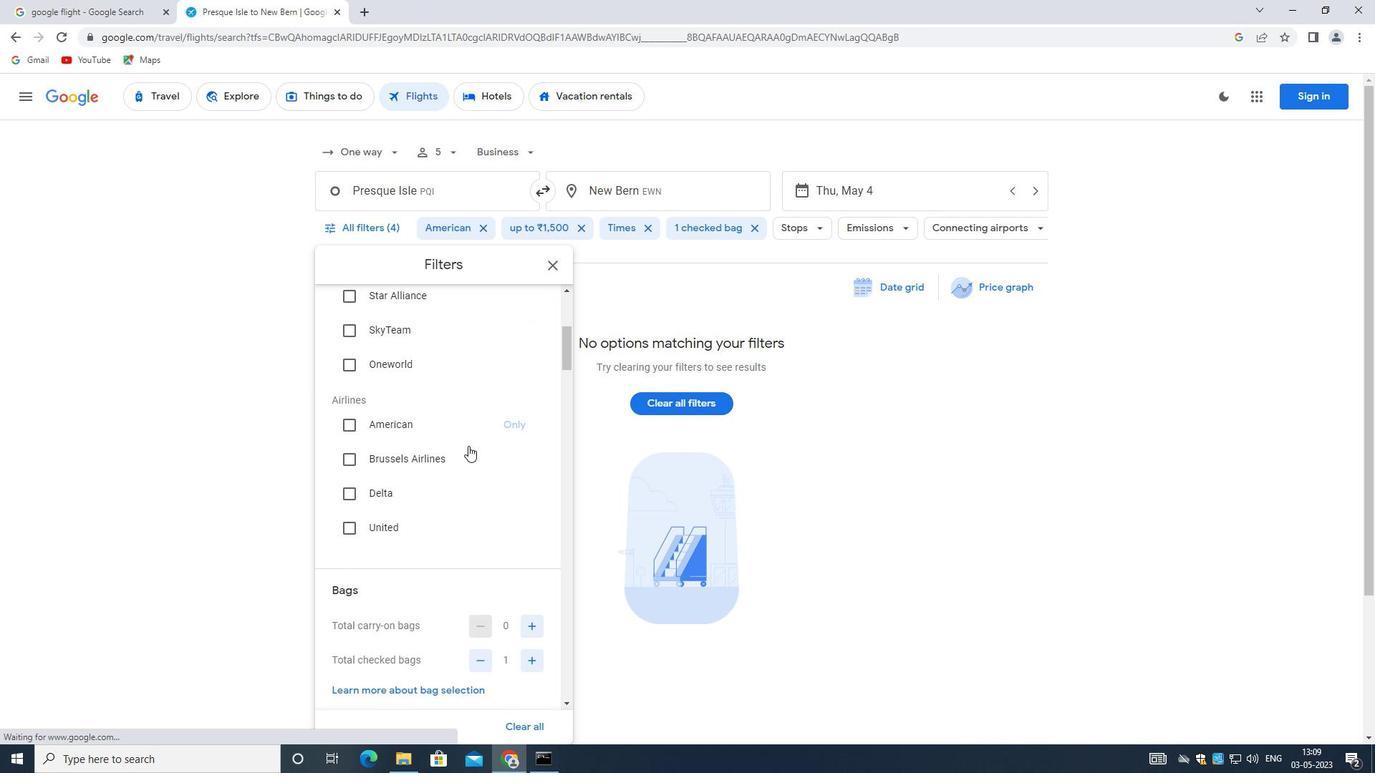 
Action: Mouse scrolled (468, 445) with delta (0, 0)
Screenshot: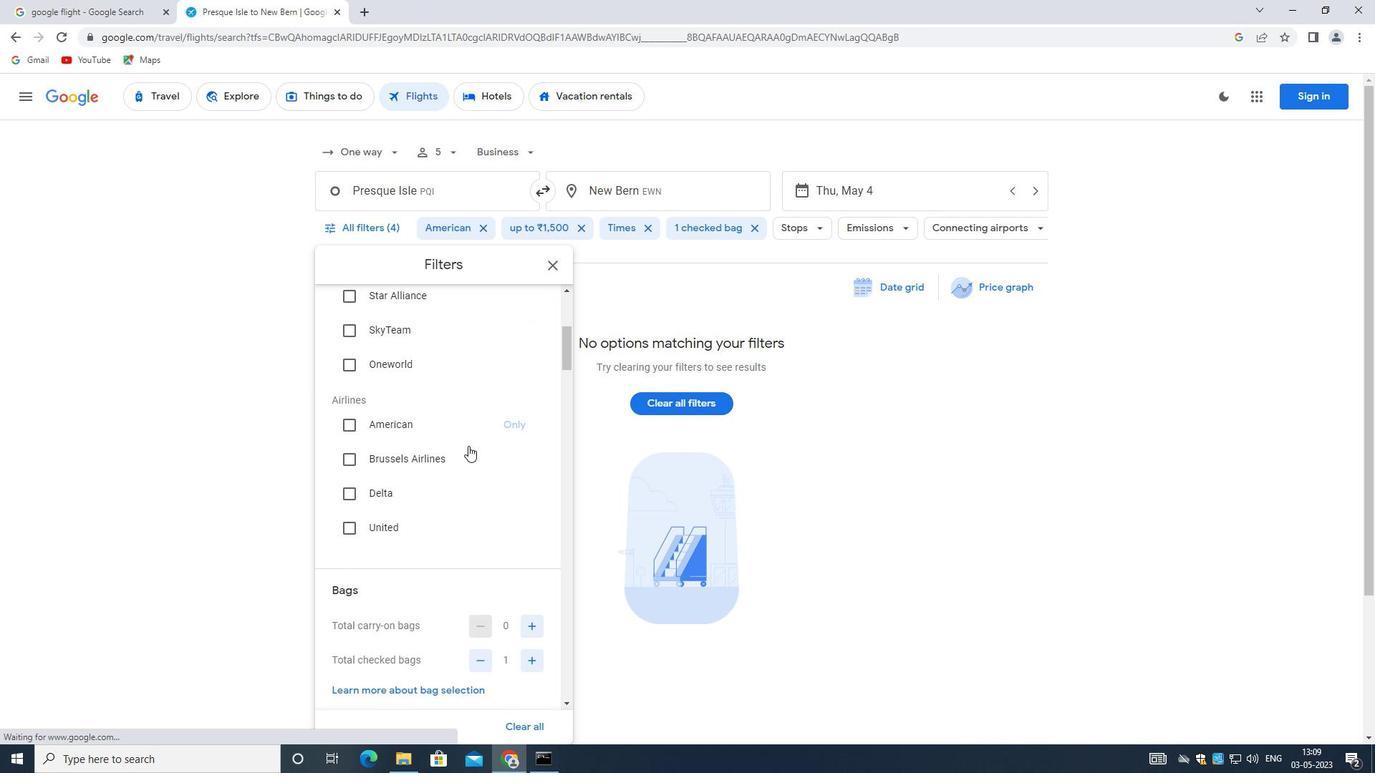 
Action: Mouse scrolled (468, 445) with delta (0, 0)
Screenshot: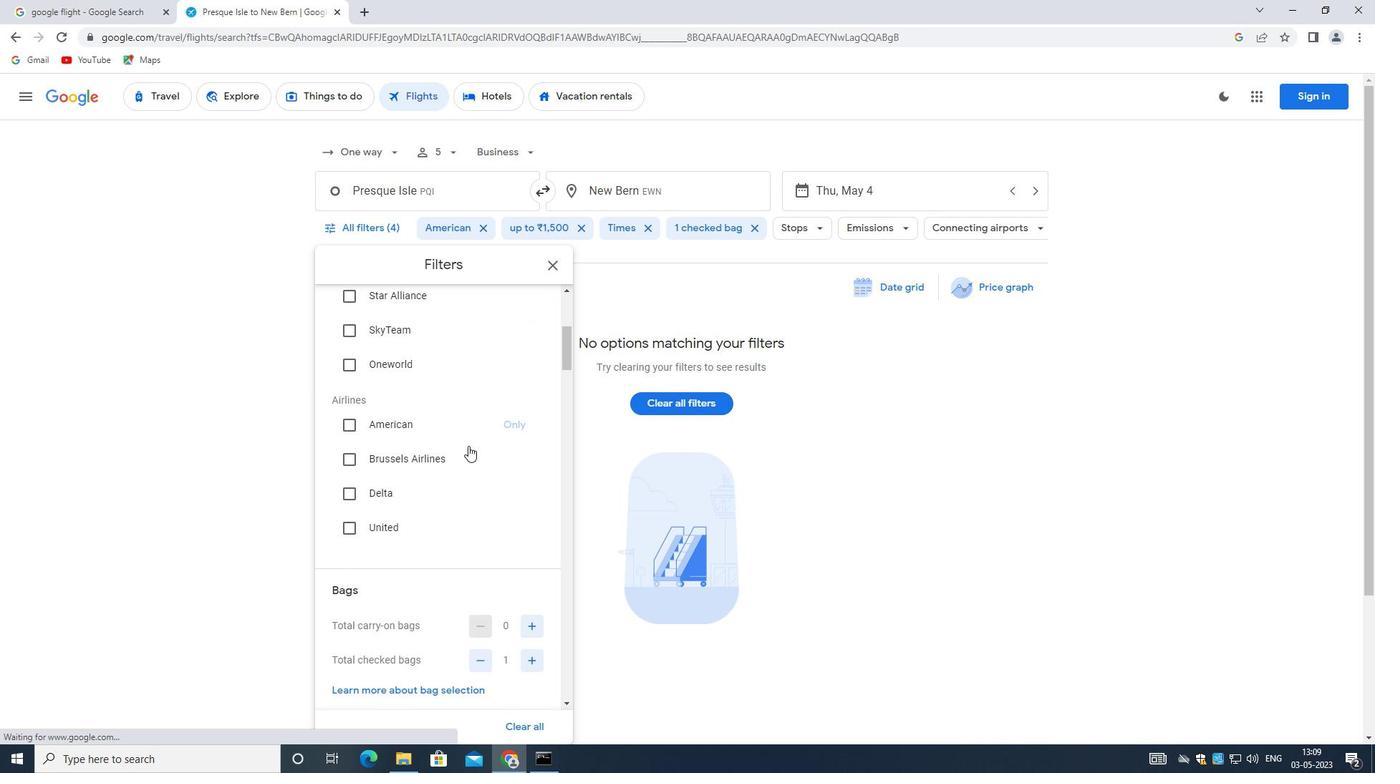 
Action: Mouse moved to (467, 447)
Screenshot: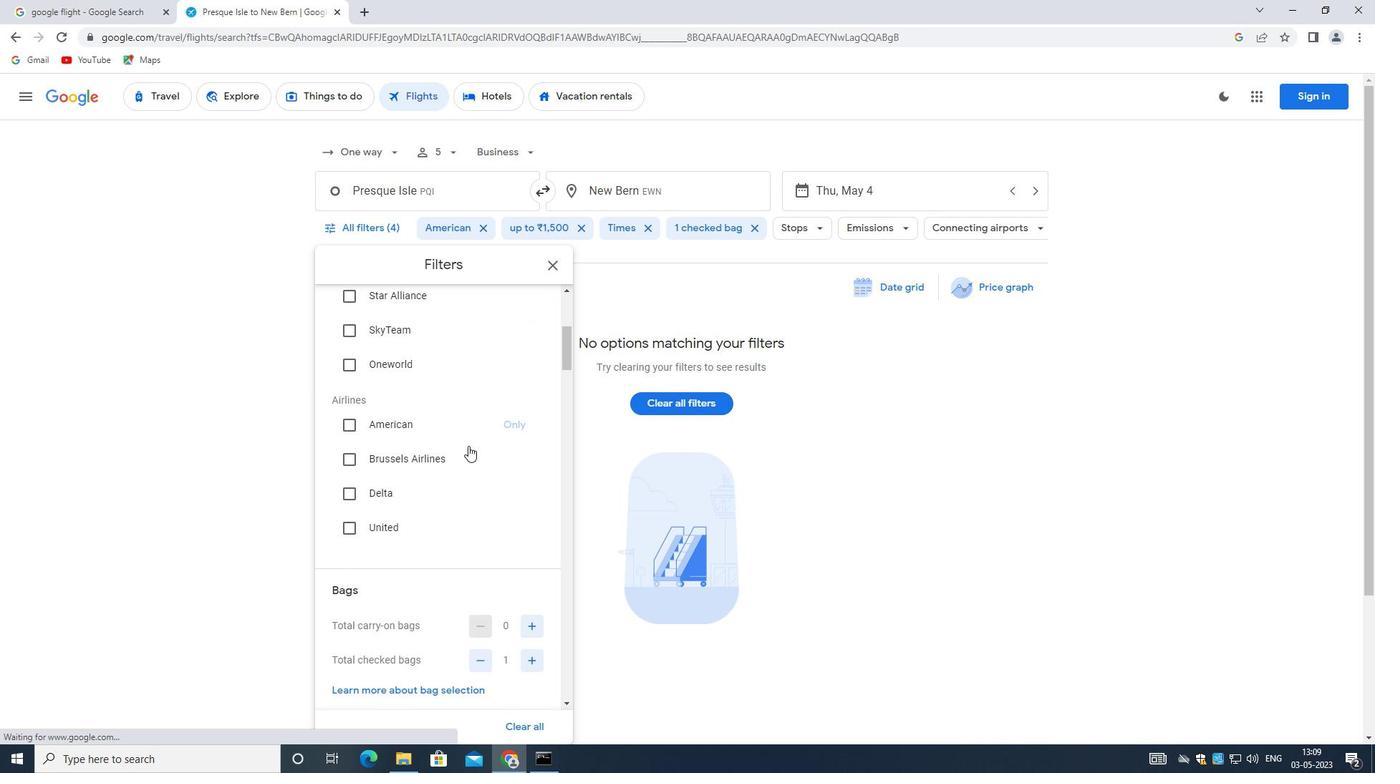 
Action: Mouse scrolled (467, 446) with delta (0, 0)
Screenshot: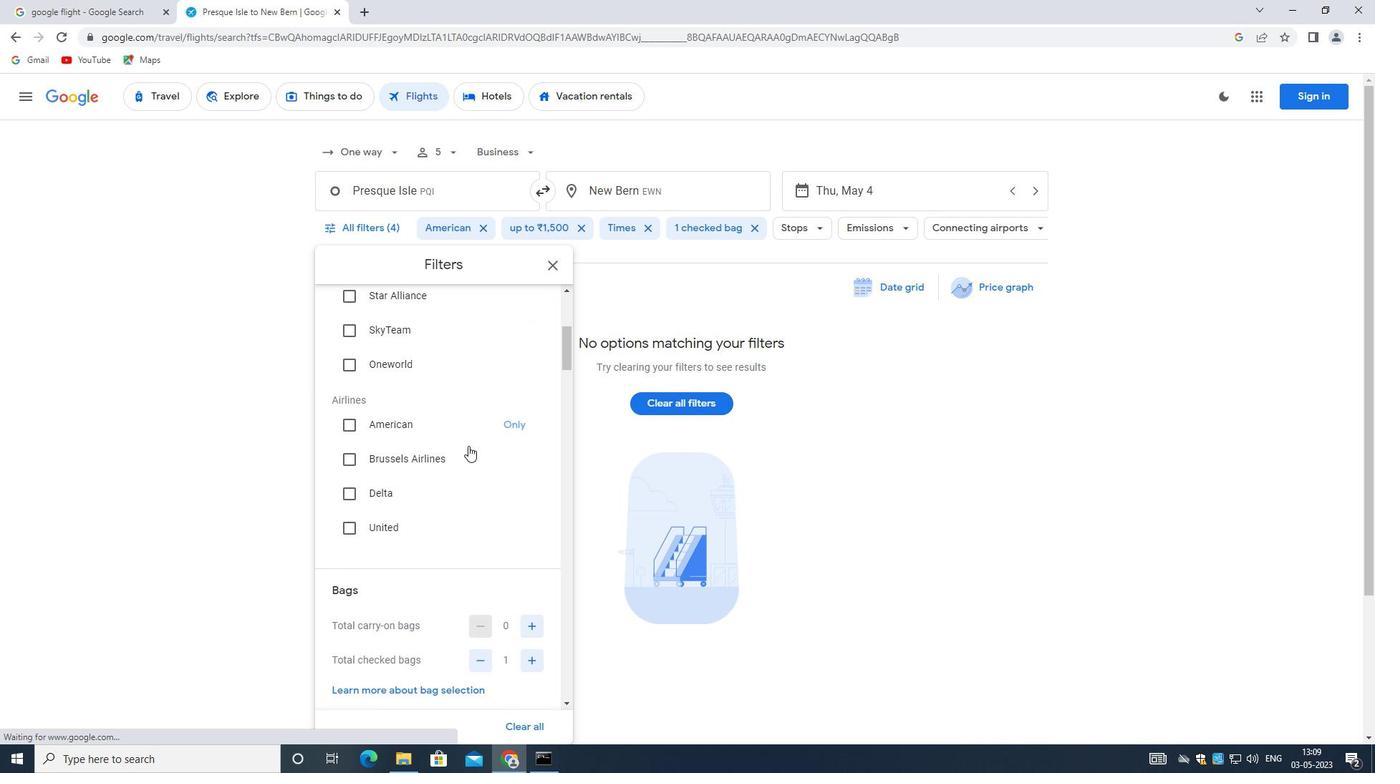 
Action: Mouse scrolled (467, 446) with delta (0, 0)
Screenshot: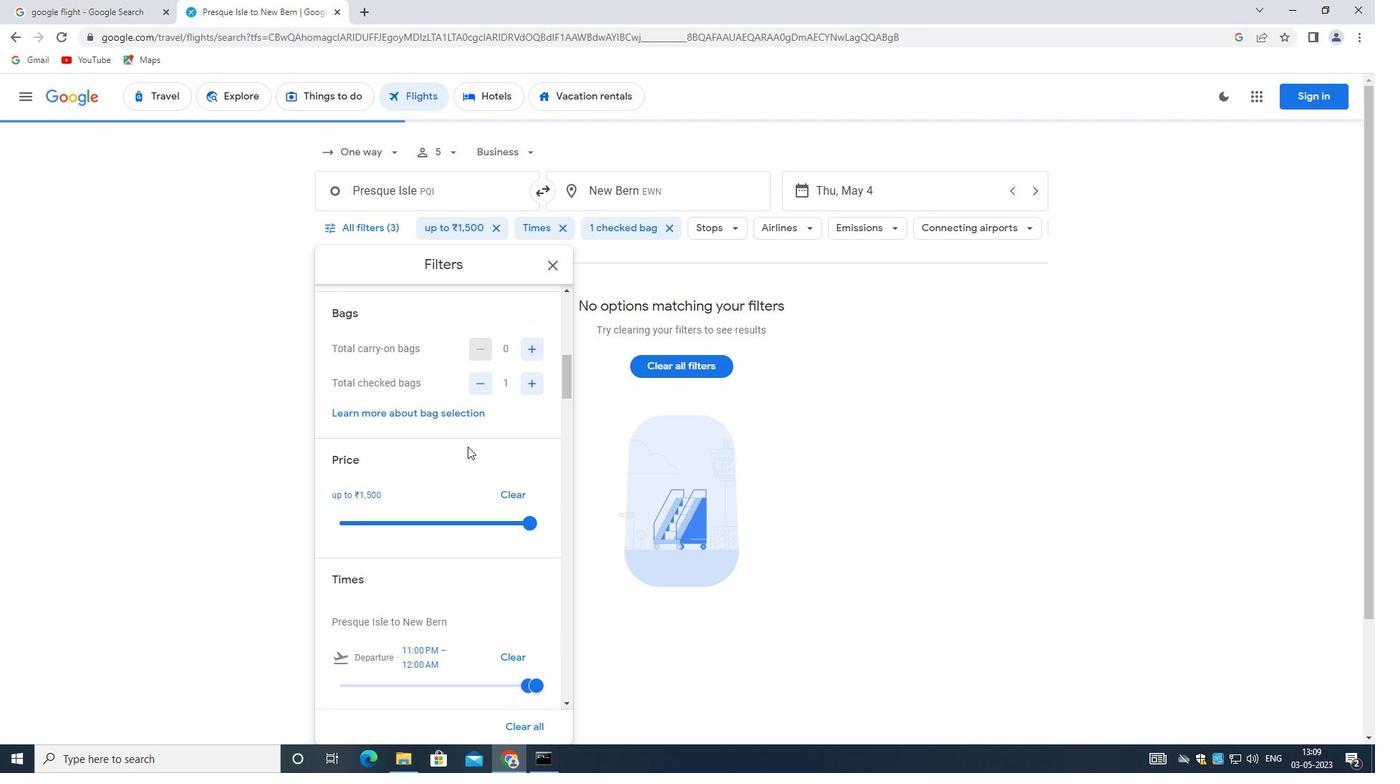 
Action: Mouse moved to (466, 448)
Screenshot: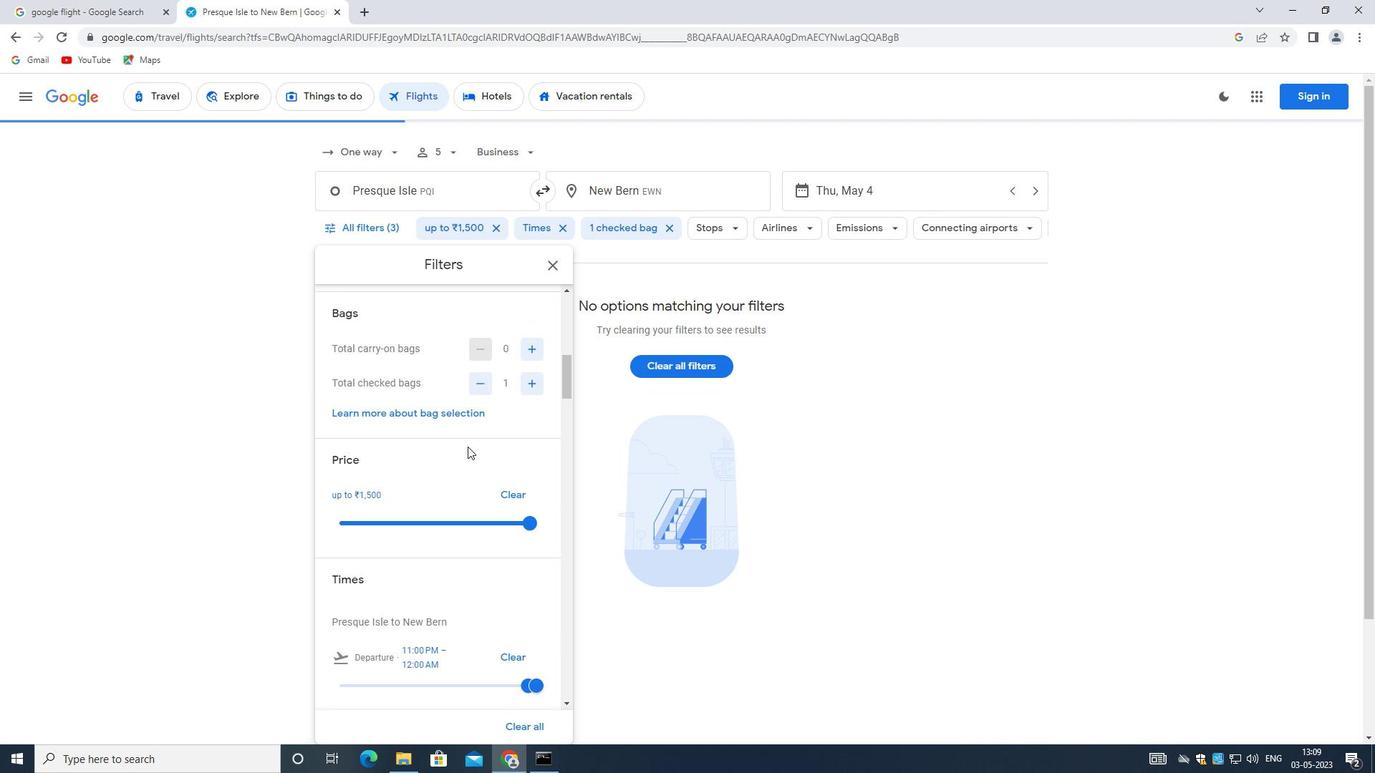 
Action: Mouse scrolled (466, 449) with delta (0, 0)
Screenshot: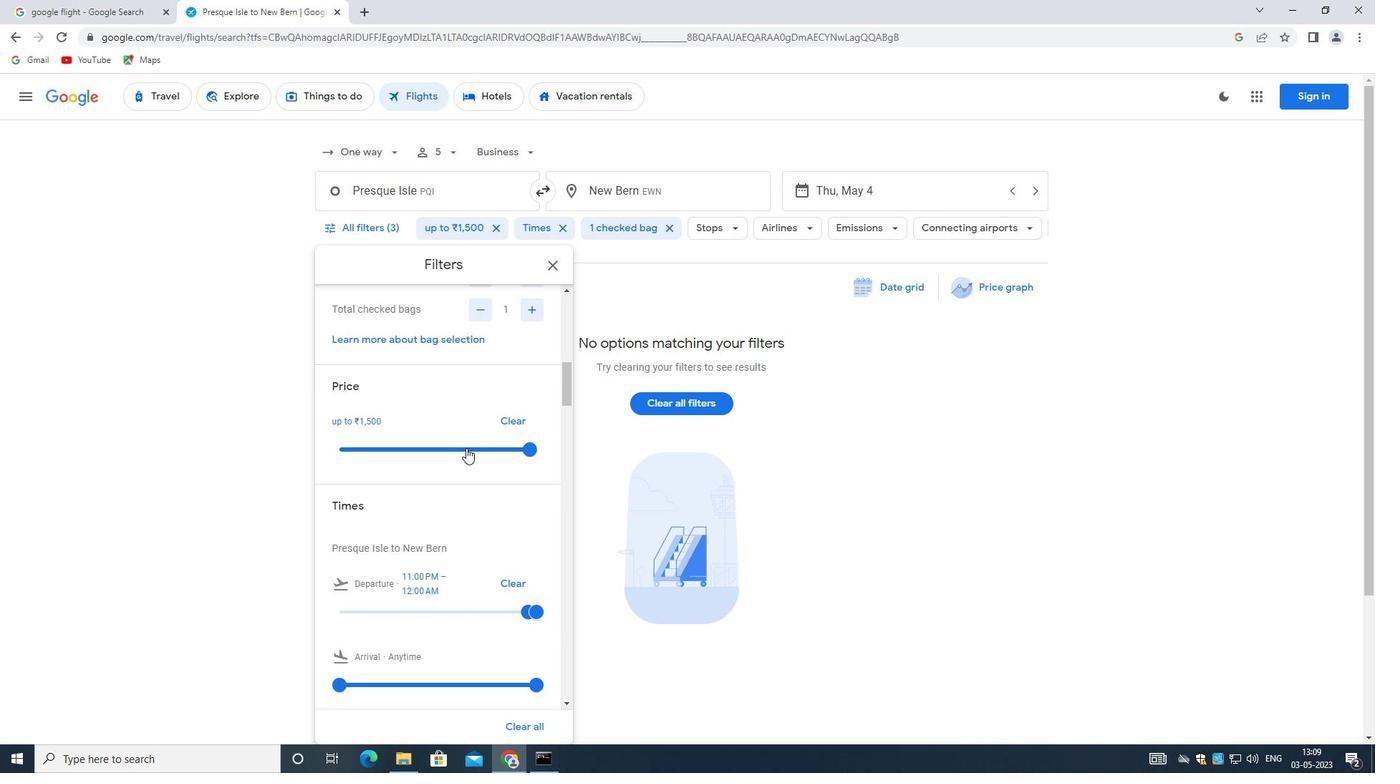 
Action: Mouse moved to (523, 517)
Screenshot: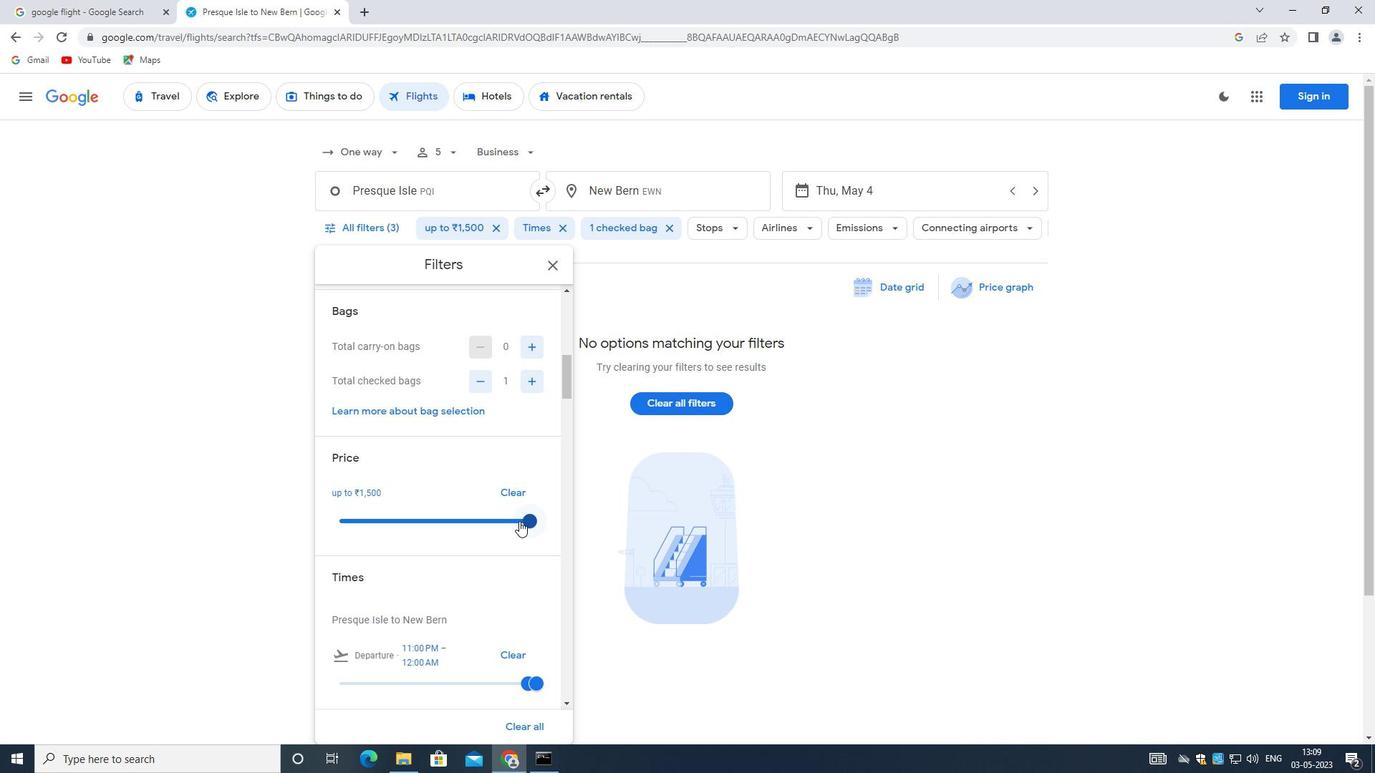 
Action: Mouse pressed left at (523, 517)
Screenshot: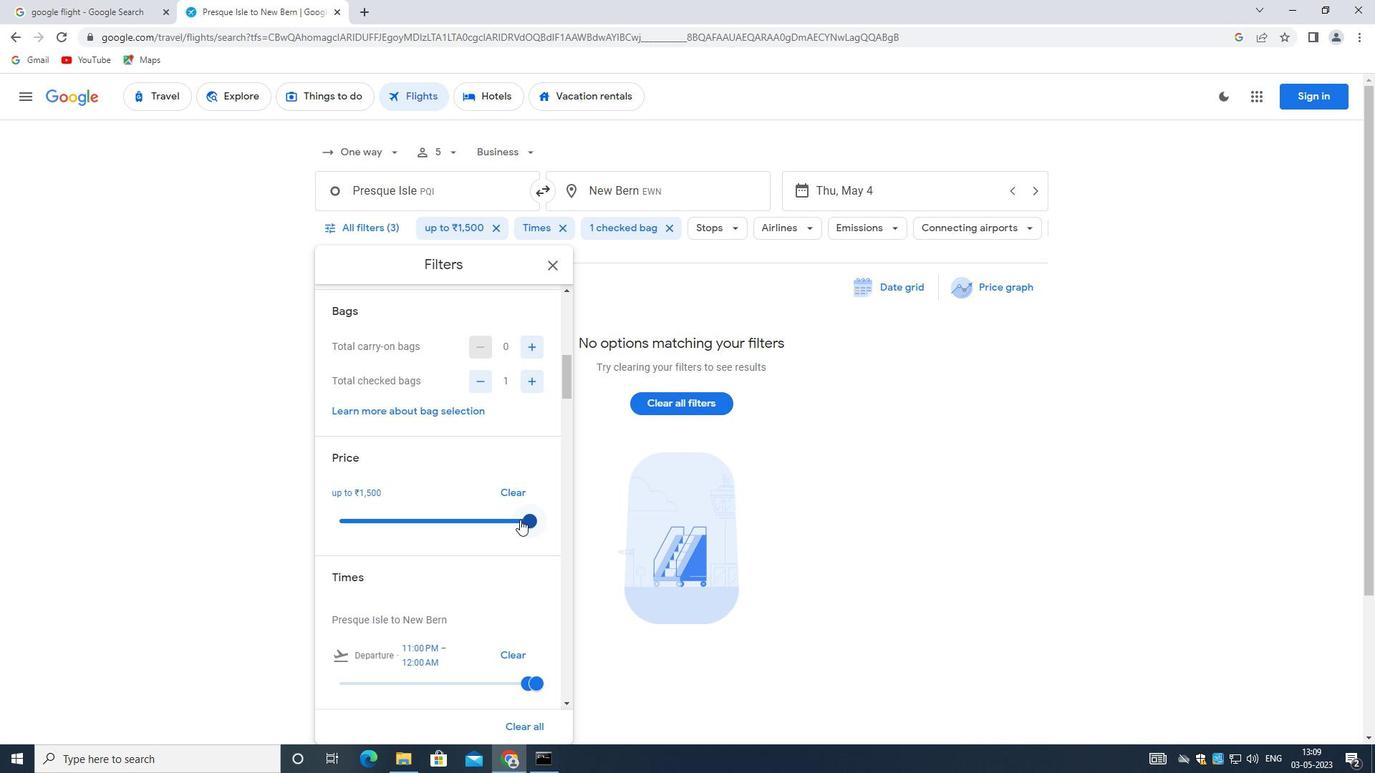 
Action: Mouse pressed left at (523, 517)
Screenshot: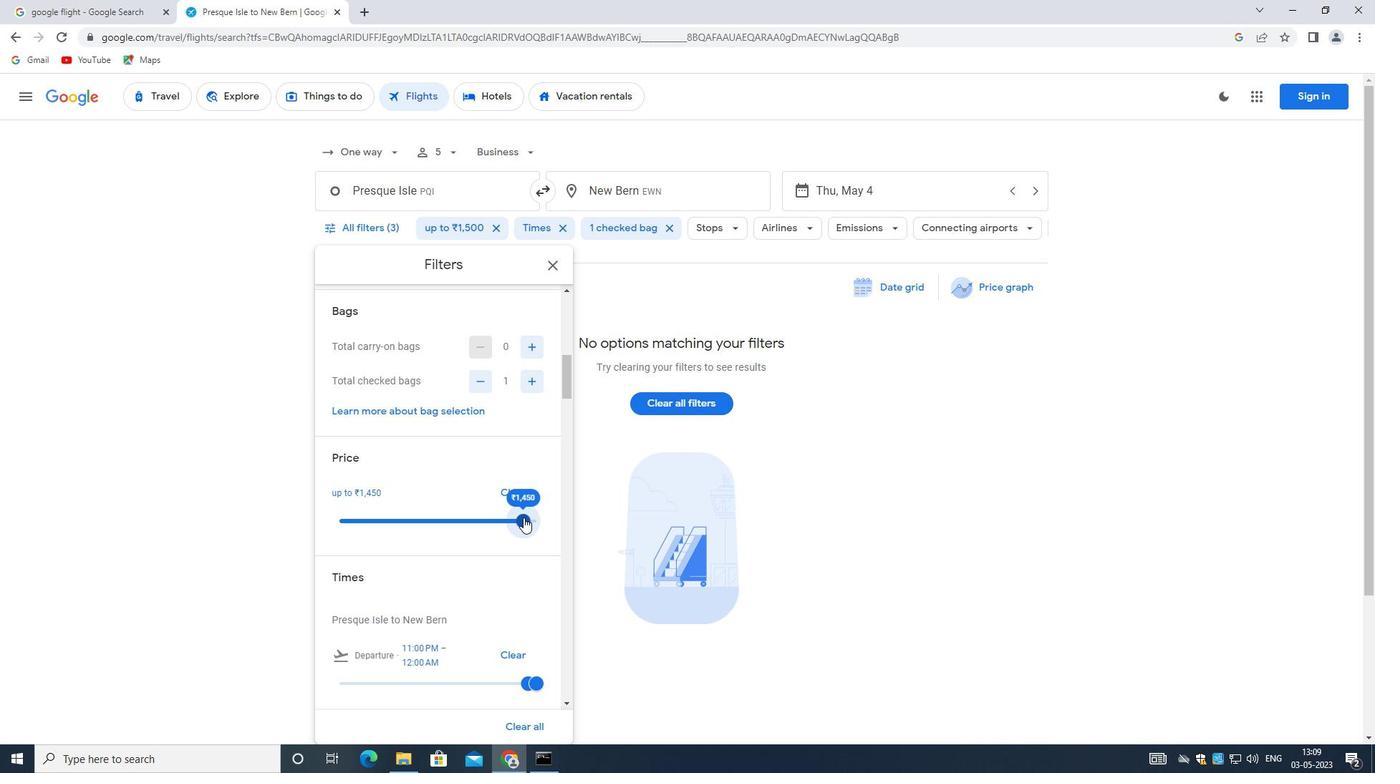 
Action: Mouse moved to (490, 594)
Screenshot: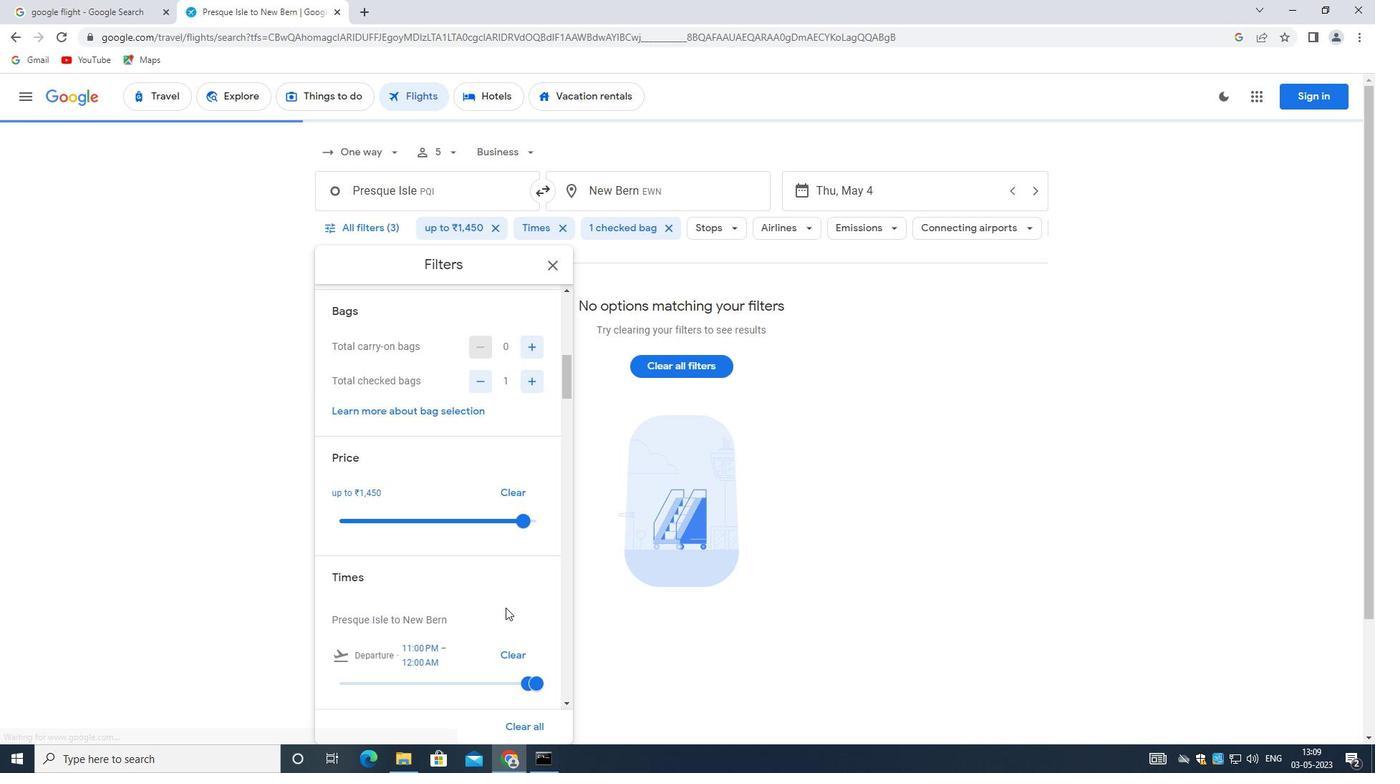 
Action: Mouse scrolled (490, 593) with delta (0, 0)
Screenshot: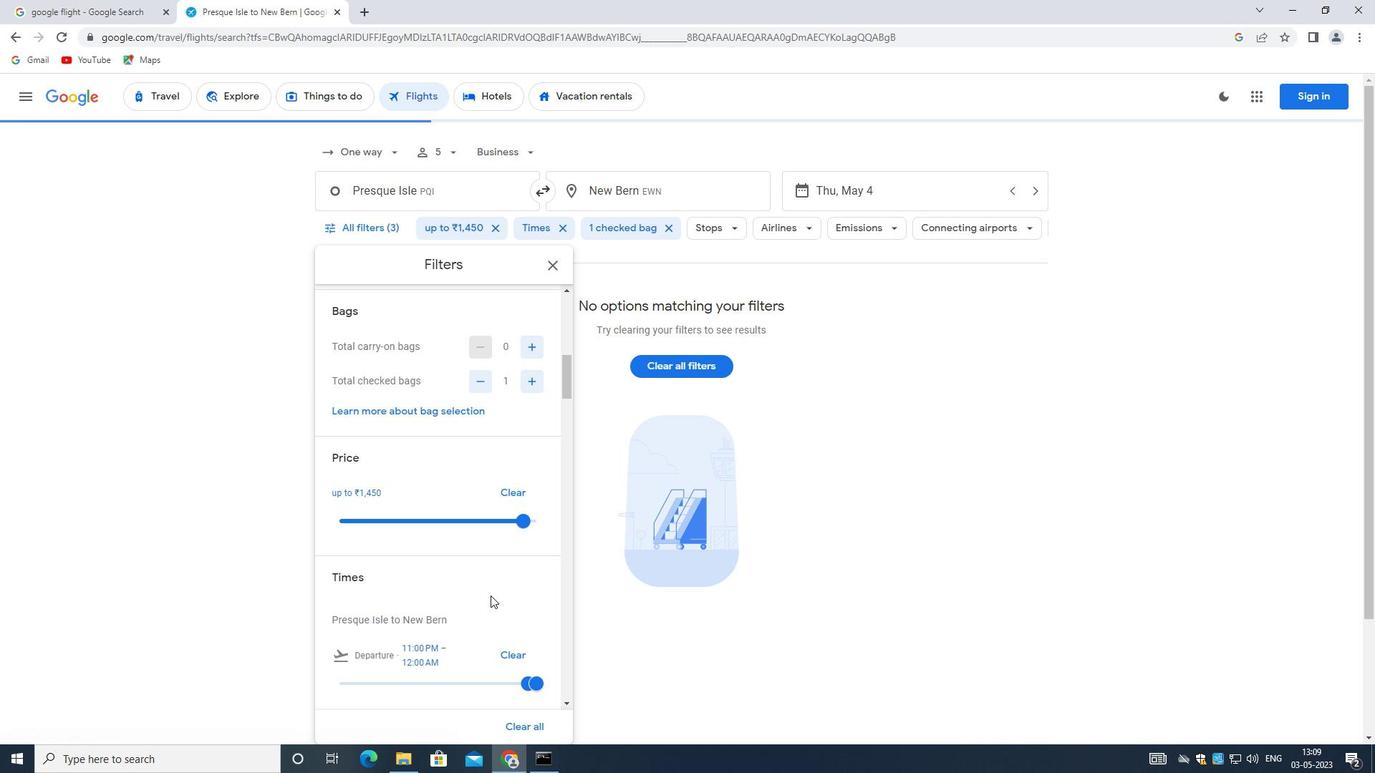 
Action: Mouse moved to (489, 594)
Screenshot: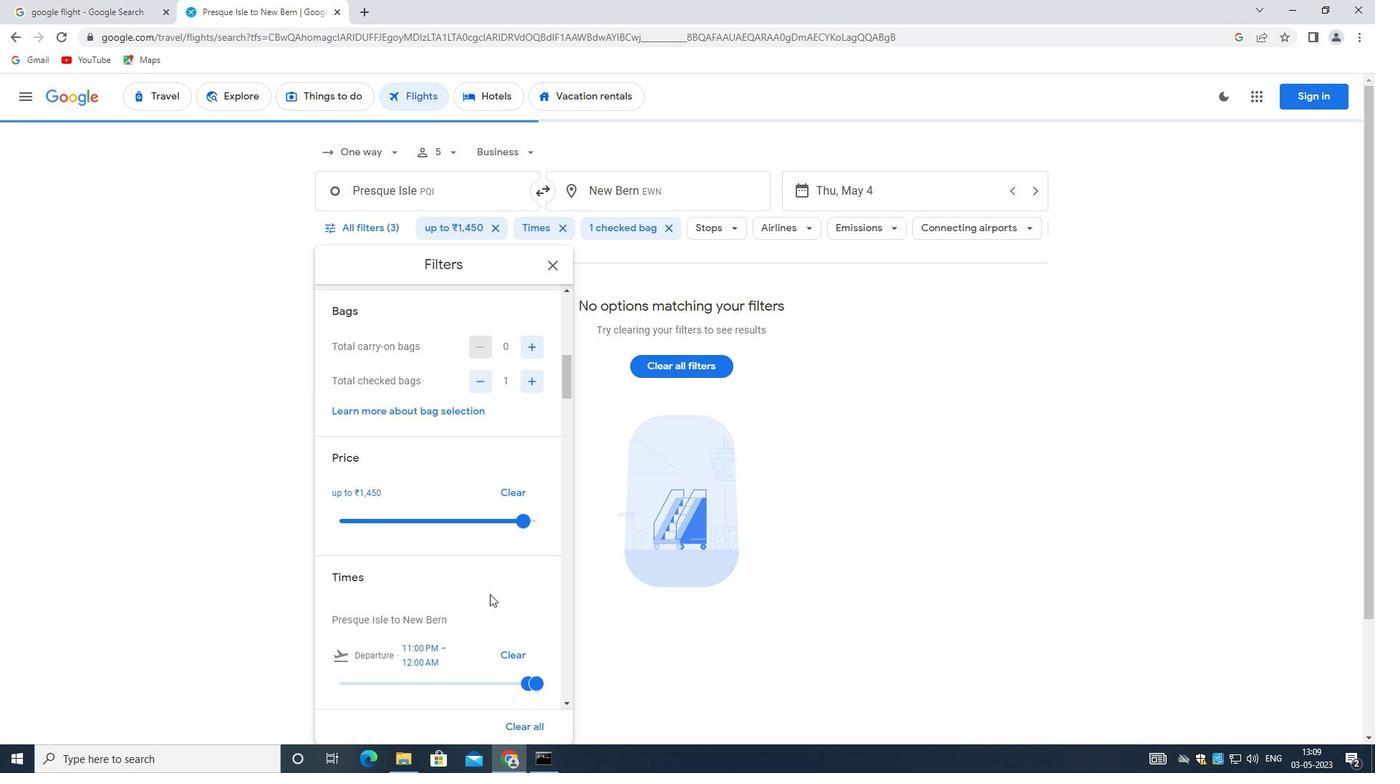 
Action: Mouse scrolled (489, 593) with delta (0, 0)
Screenshot: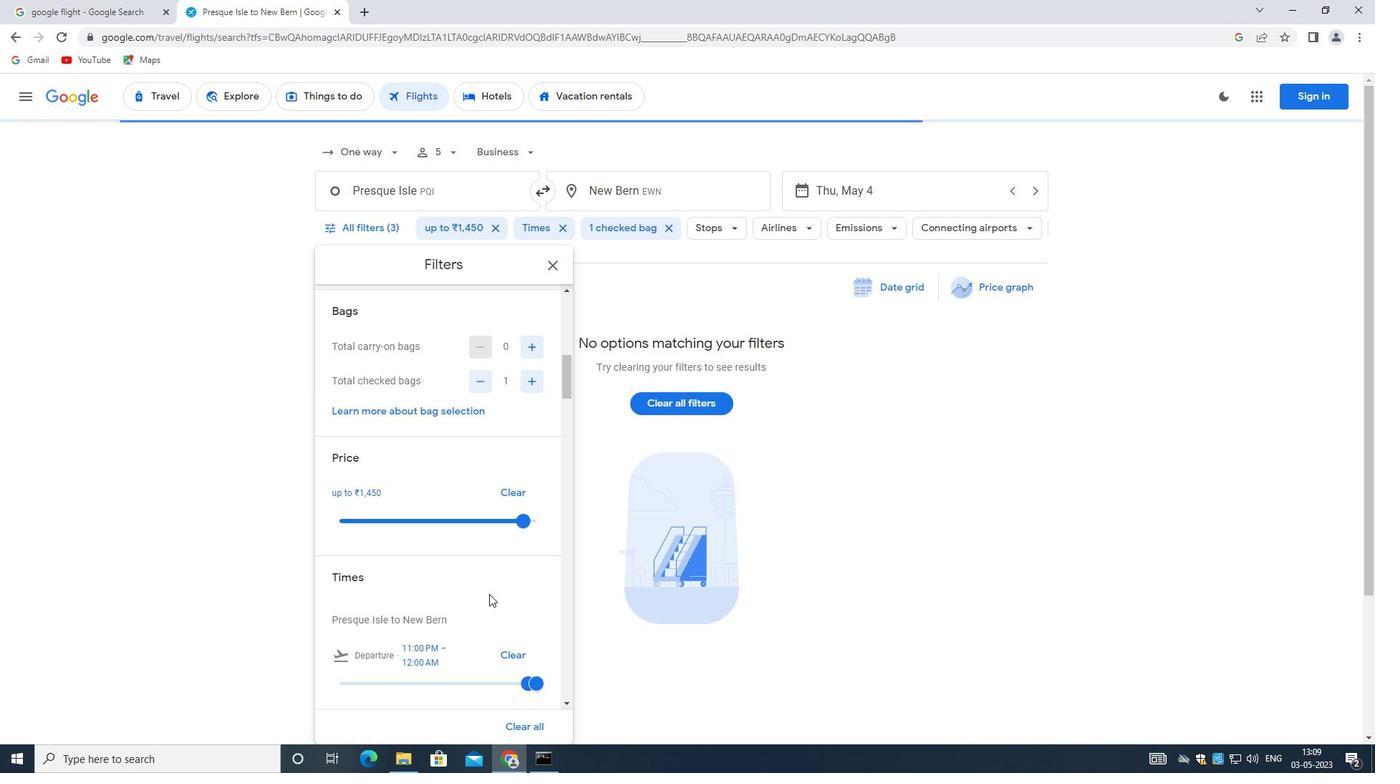 
Action: Mouse moved to (370, 538)
Screenshot: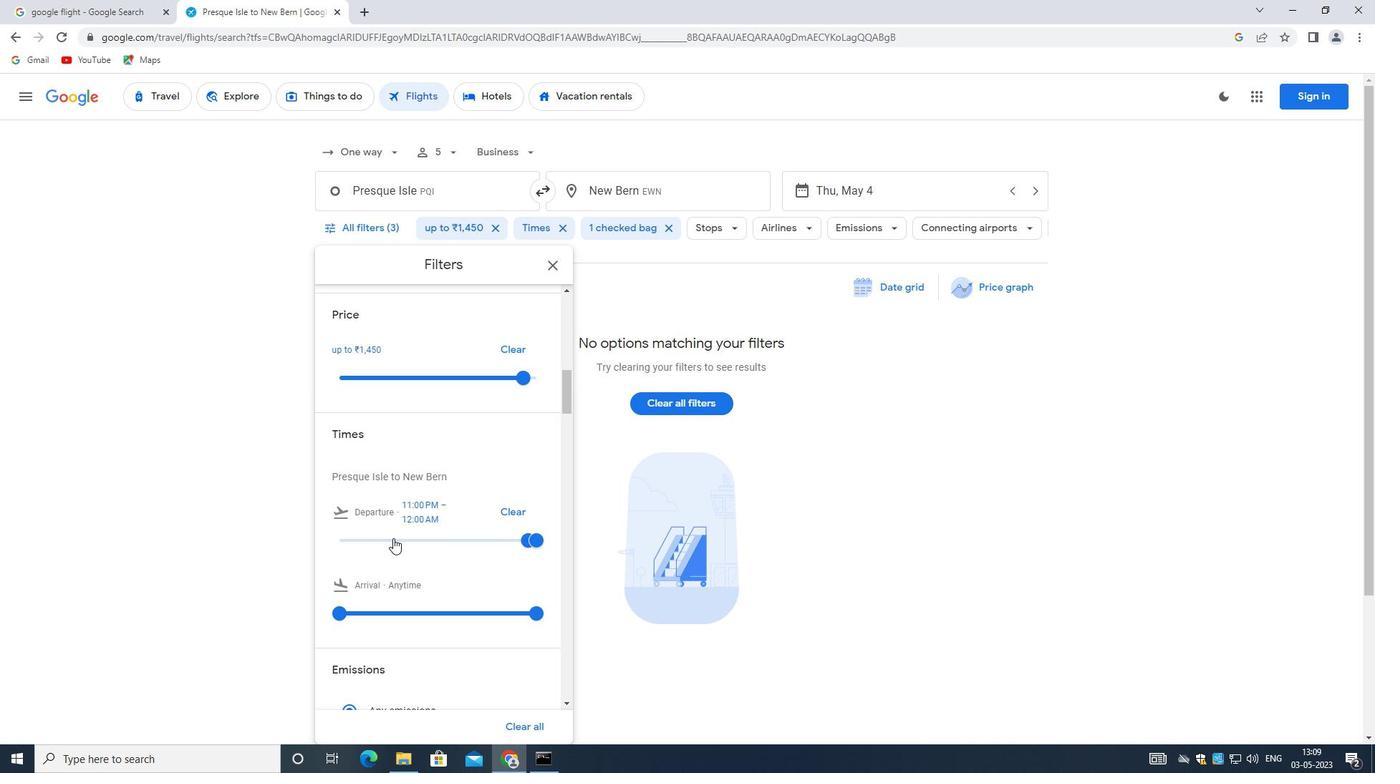 
Action: Mouse pressed left at (370, 538)
Screenshot: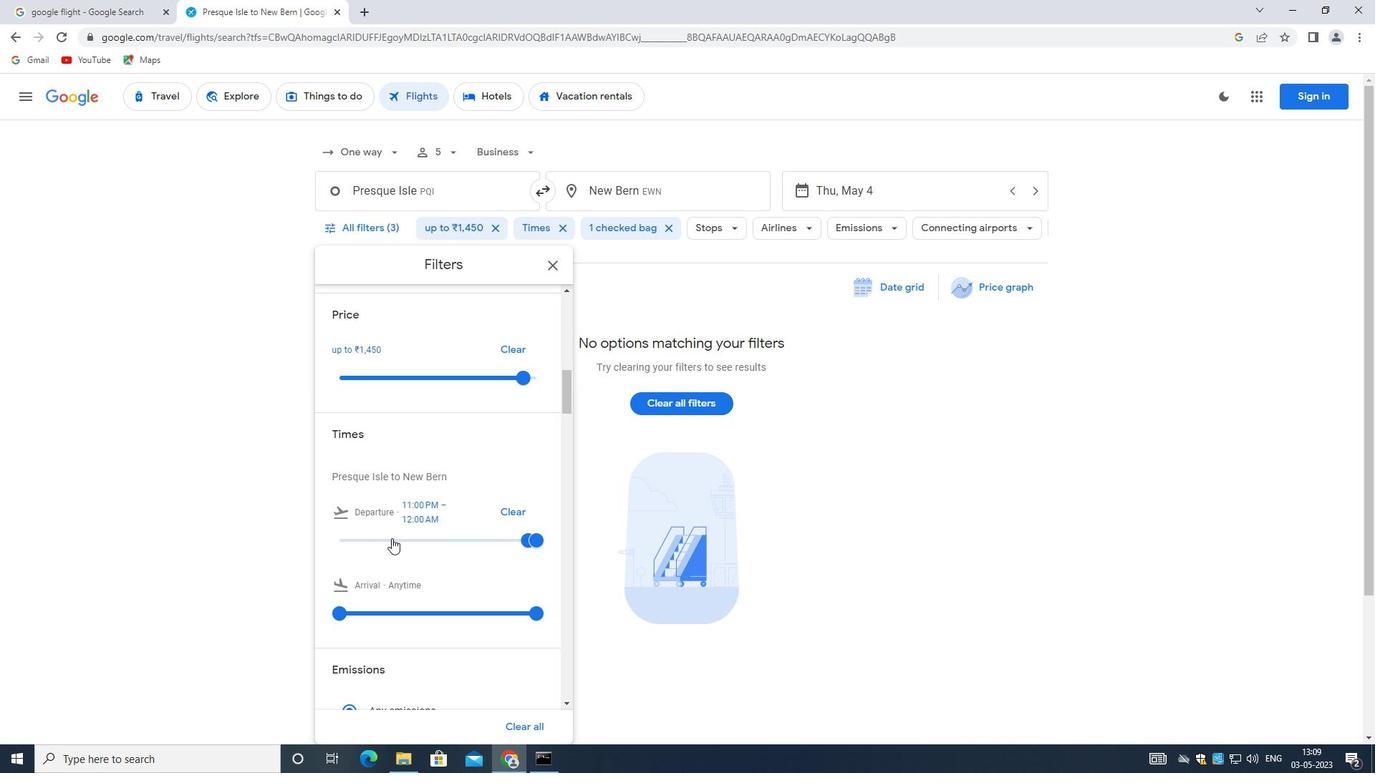 
Action: Mouse moved to (532, 538)
Screenshot: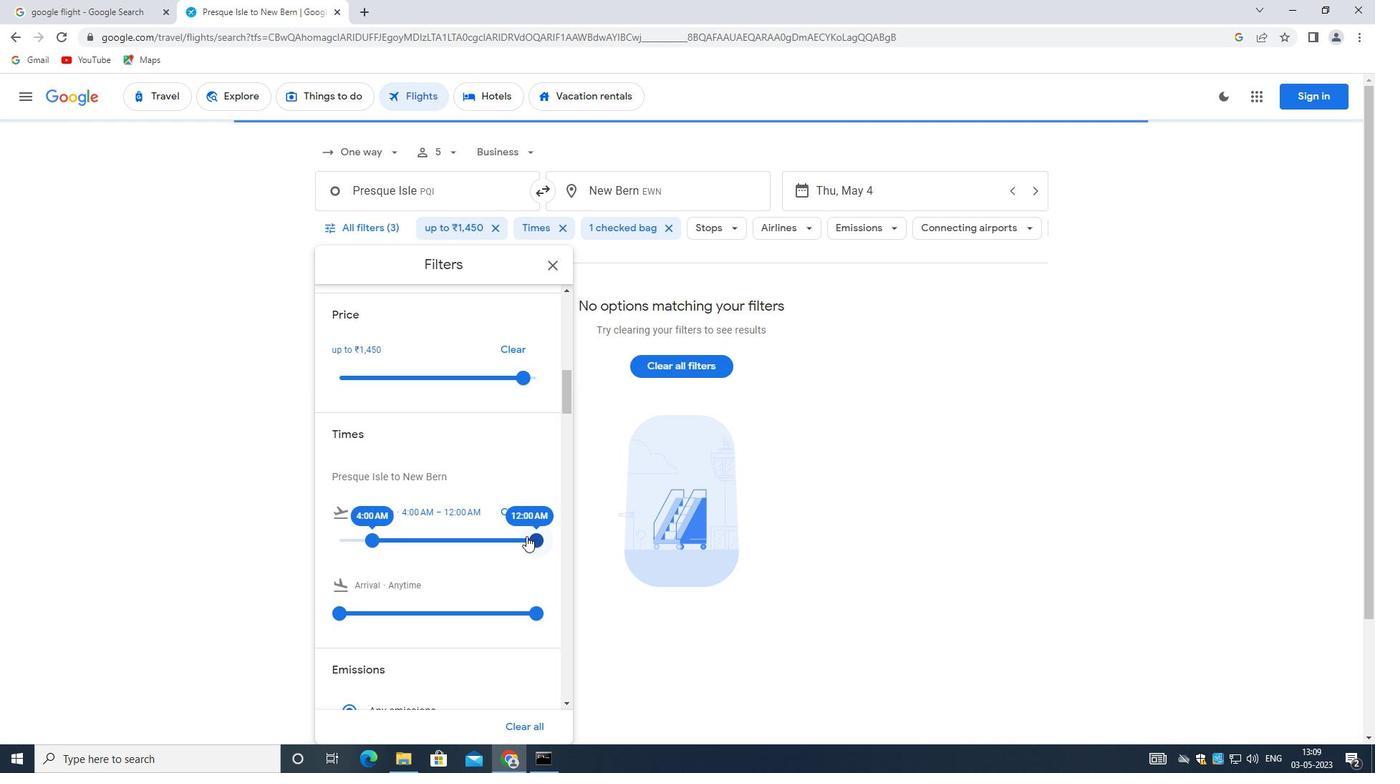 
Action: Mouse pressed left at (532, 538)
Screenshot: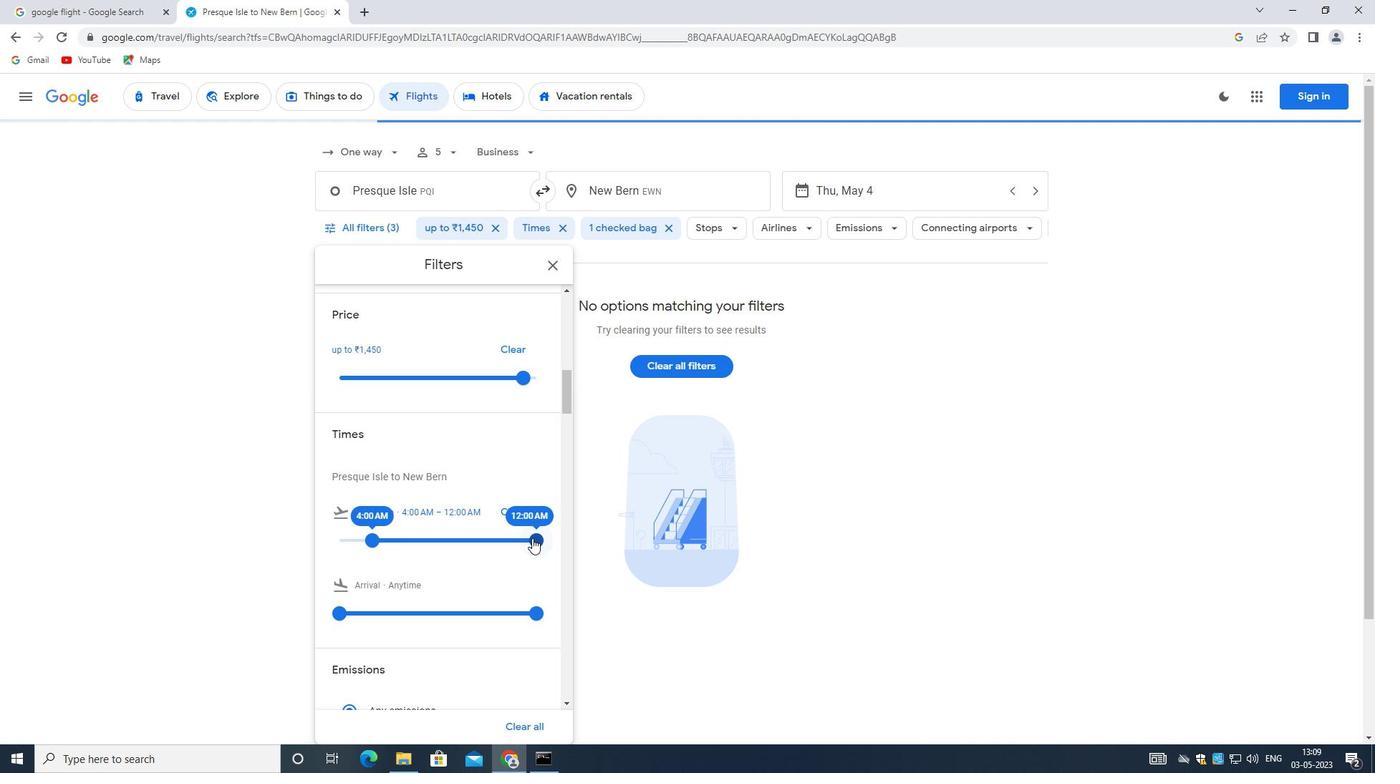 
Action: Mouse moved to (466, 573)
Screenshot: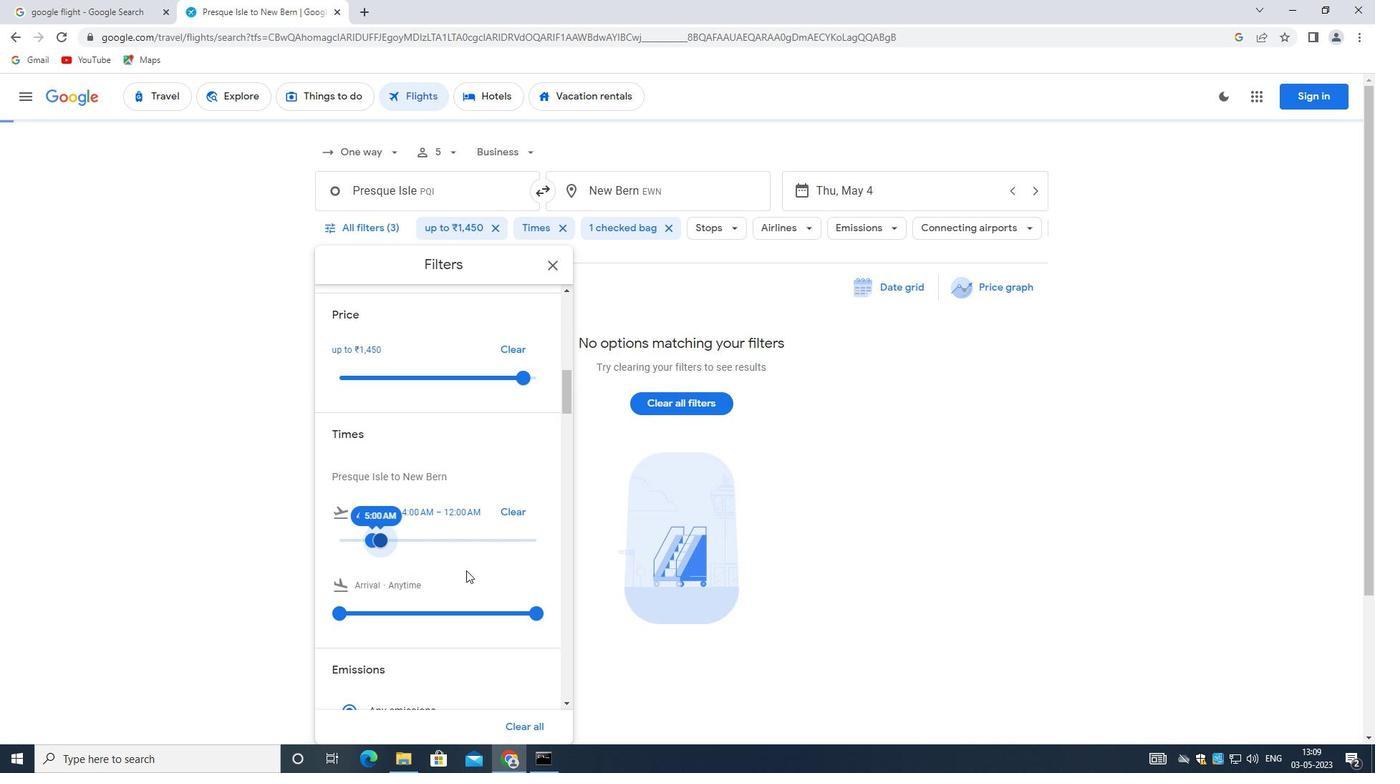
Action: Mouse scrolled (466, 573) with delta (0, 0)
Screenshot: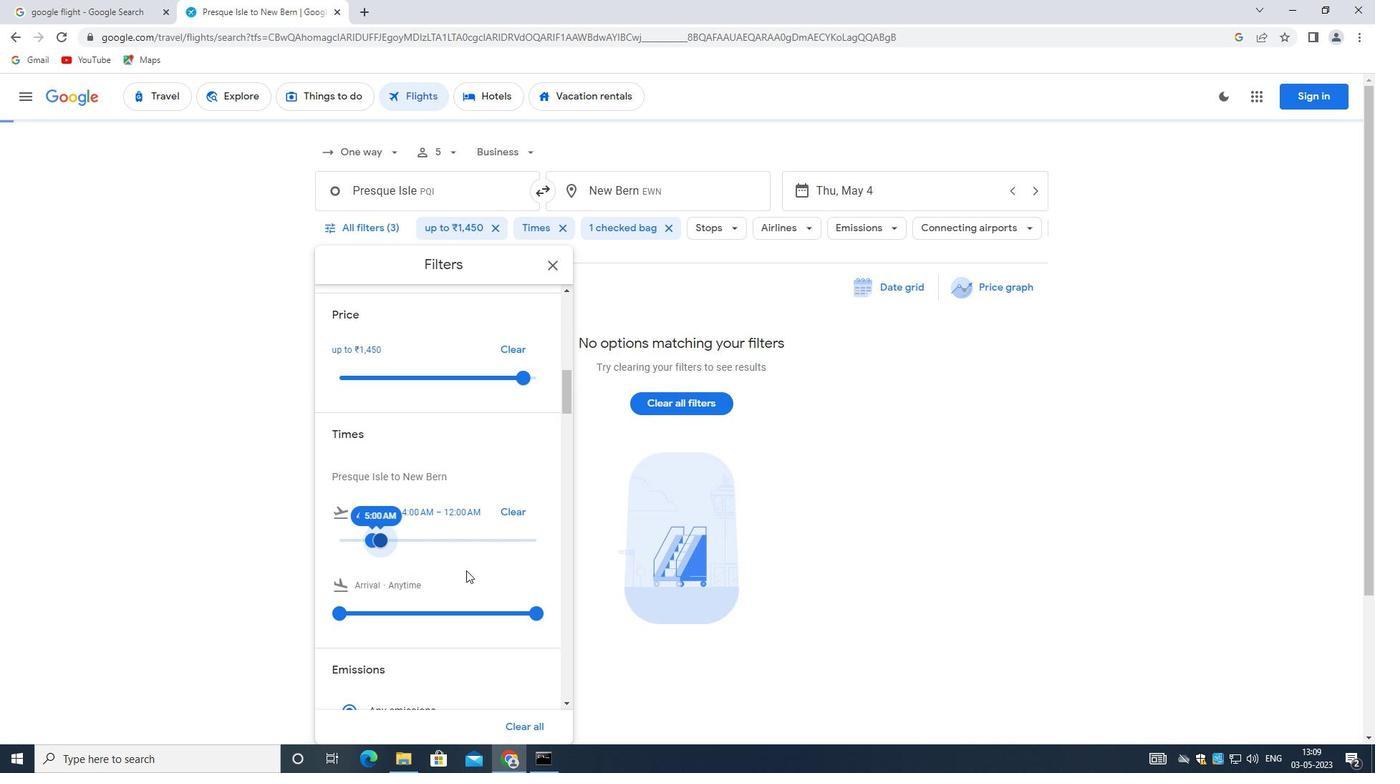 
Action: Mouse moved to (466, 573)
Screenshot: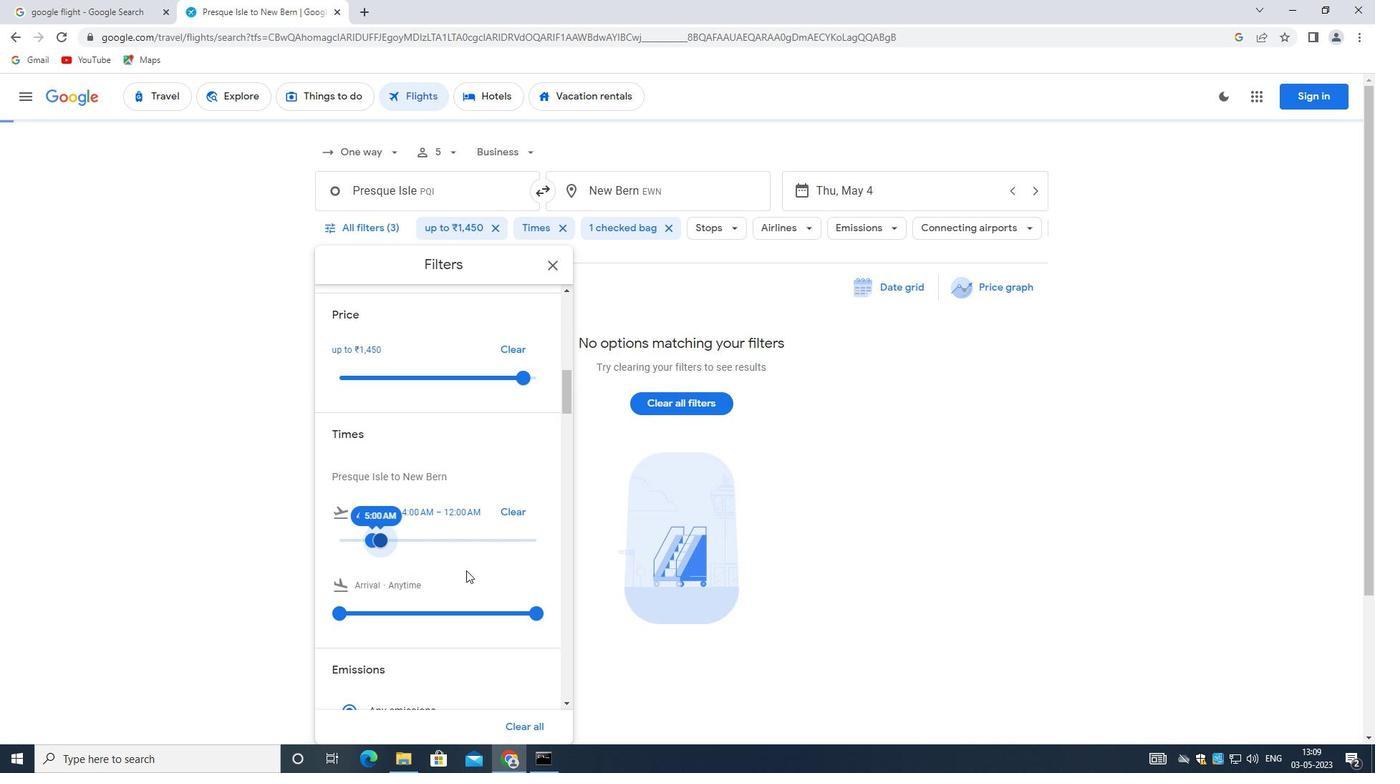 
Action: Mouse scrolled (466, 573) with delta (0, 0)
Screenshot: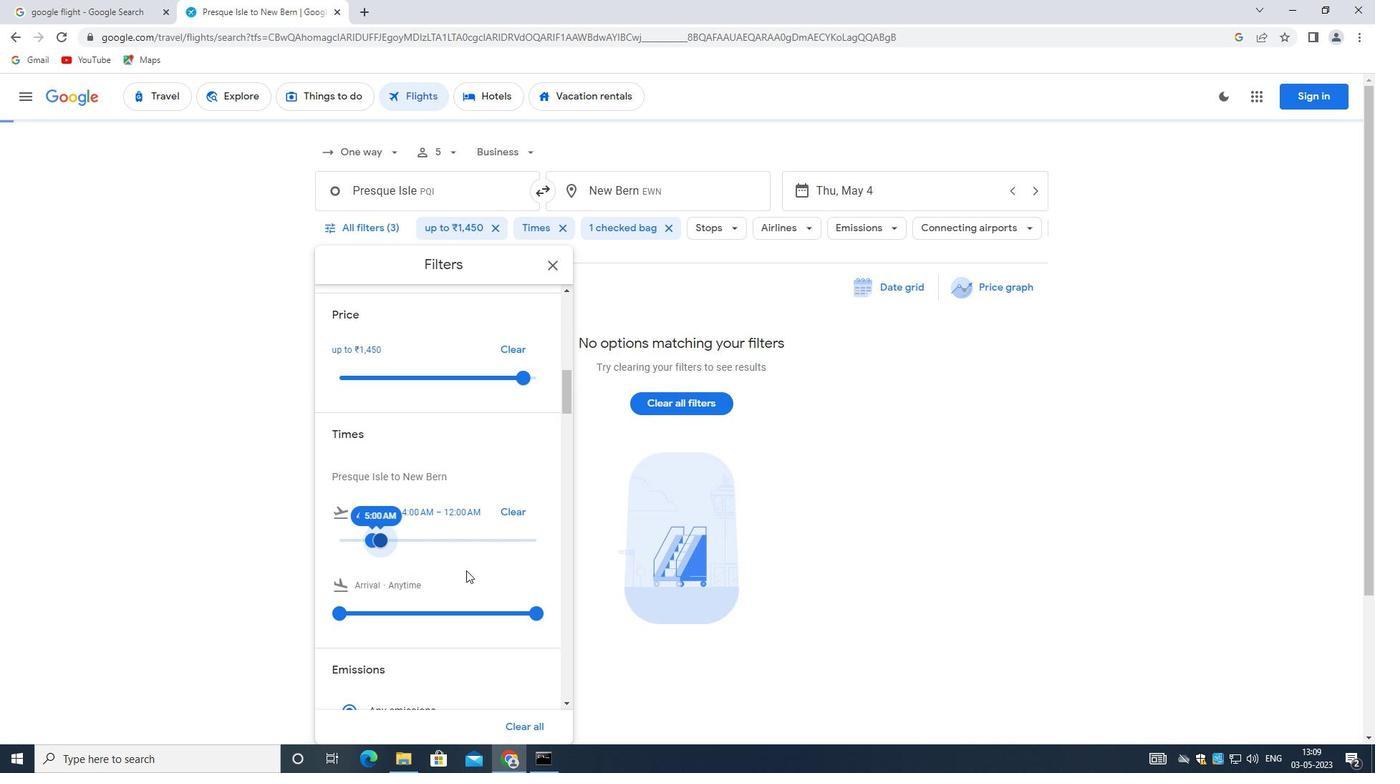 
Action: Mouse scrolled (466, 573) with delta (0, 0)
Screenshot: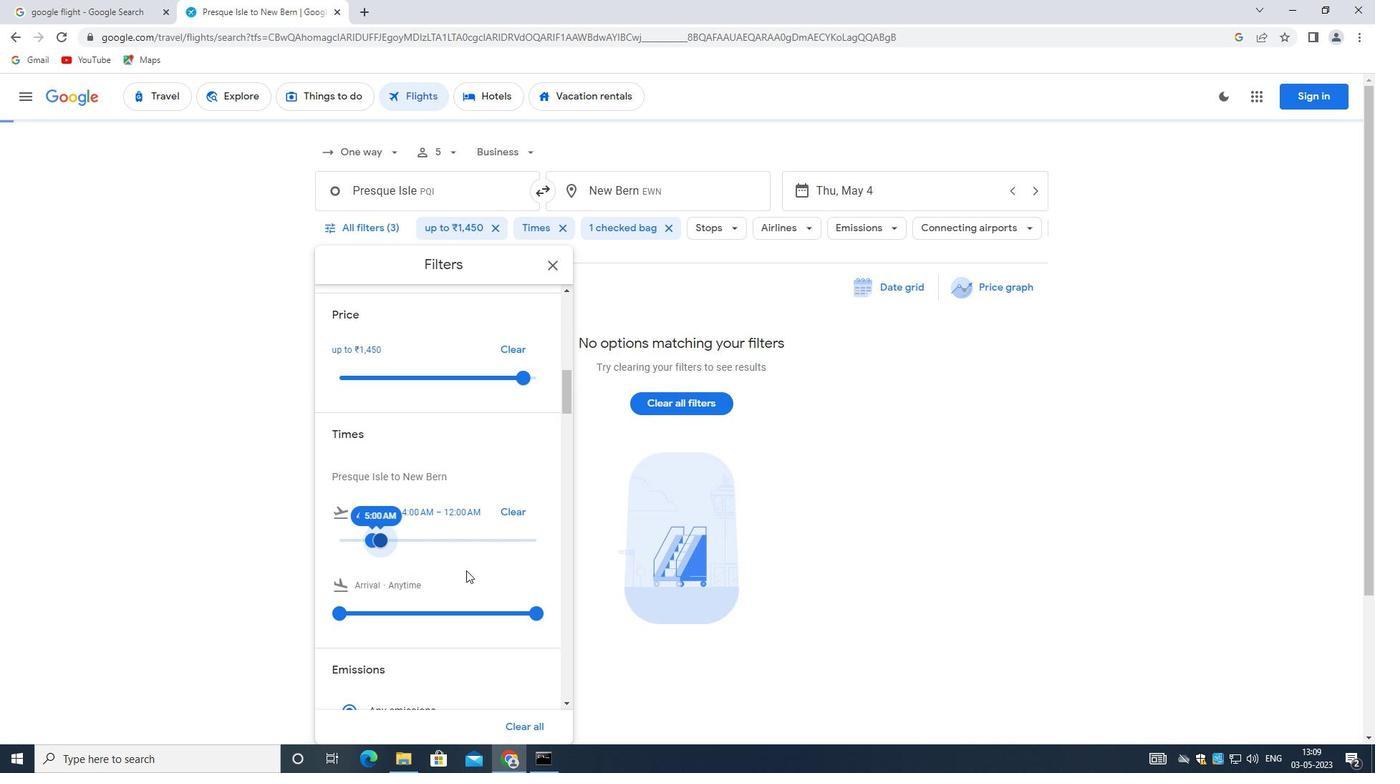 
Action: Mouse scrolled (466, 573) with delta (0, 0)
Screenshot: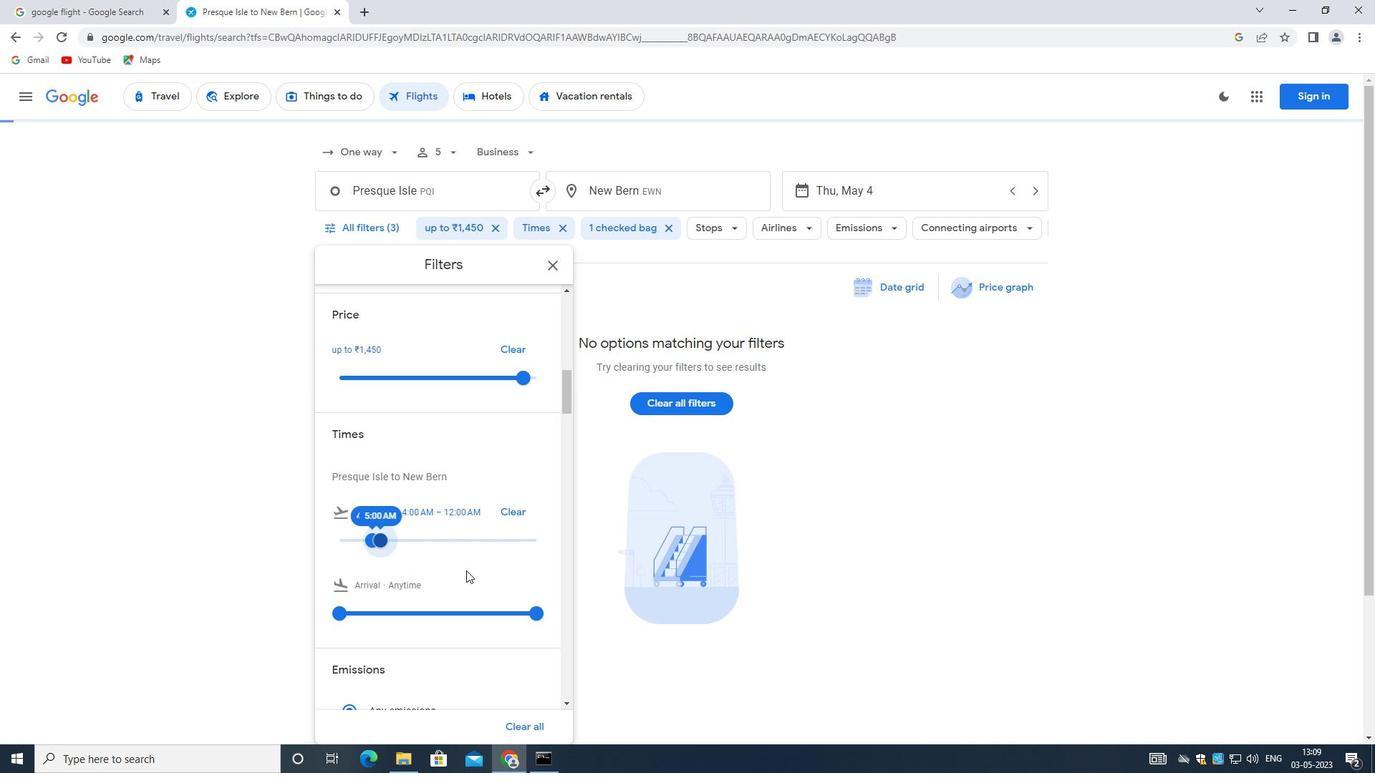 
Action: Mouse moved to (466, 575)
Screenshot: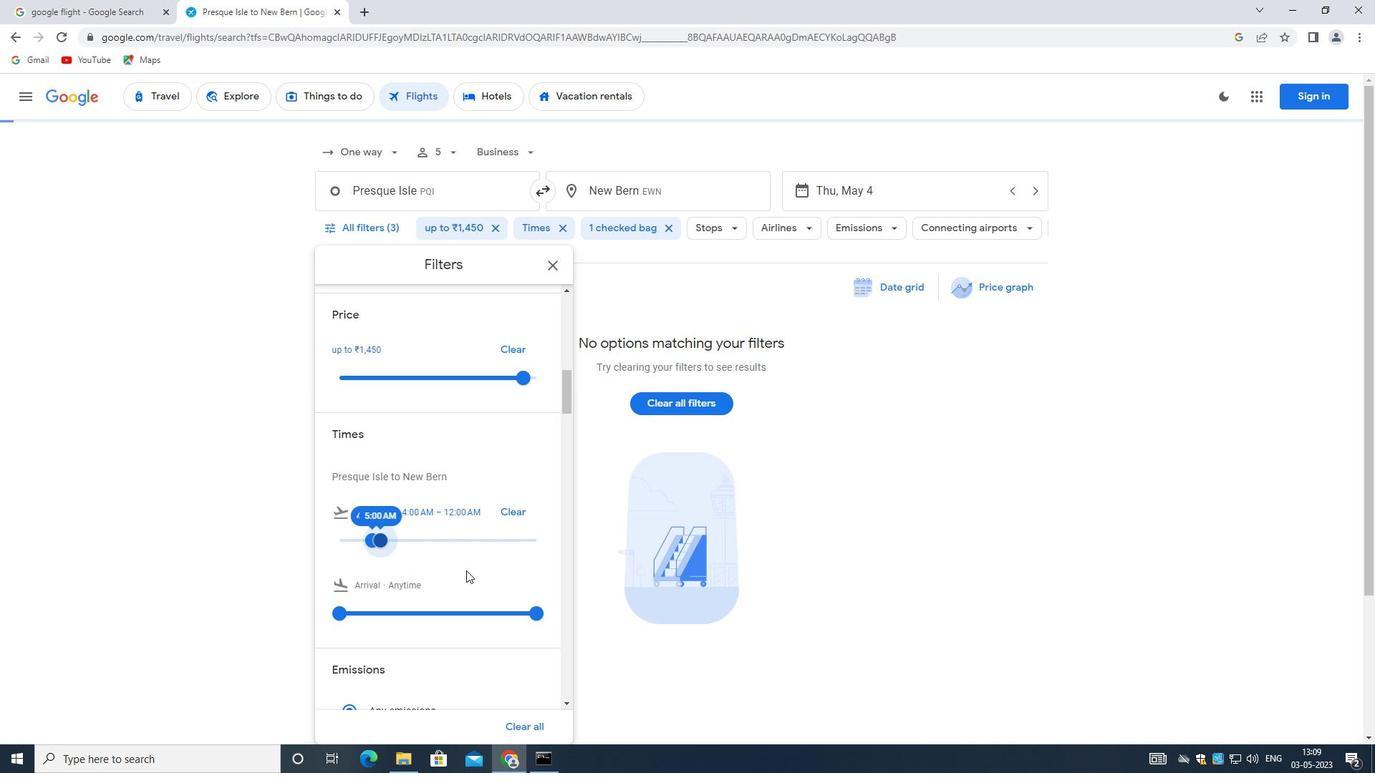
Action: Mouse scrolled (466, 574) with delta (0, 0)
Screenshot: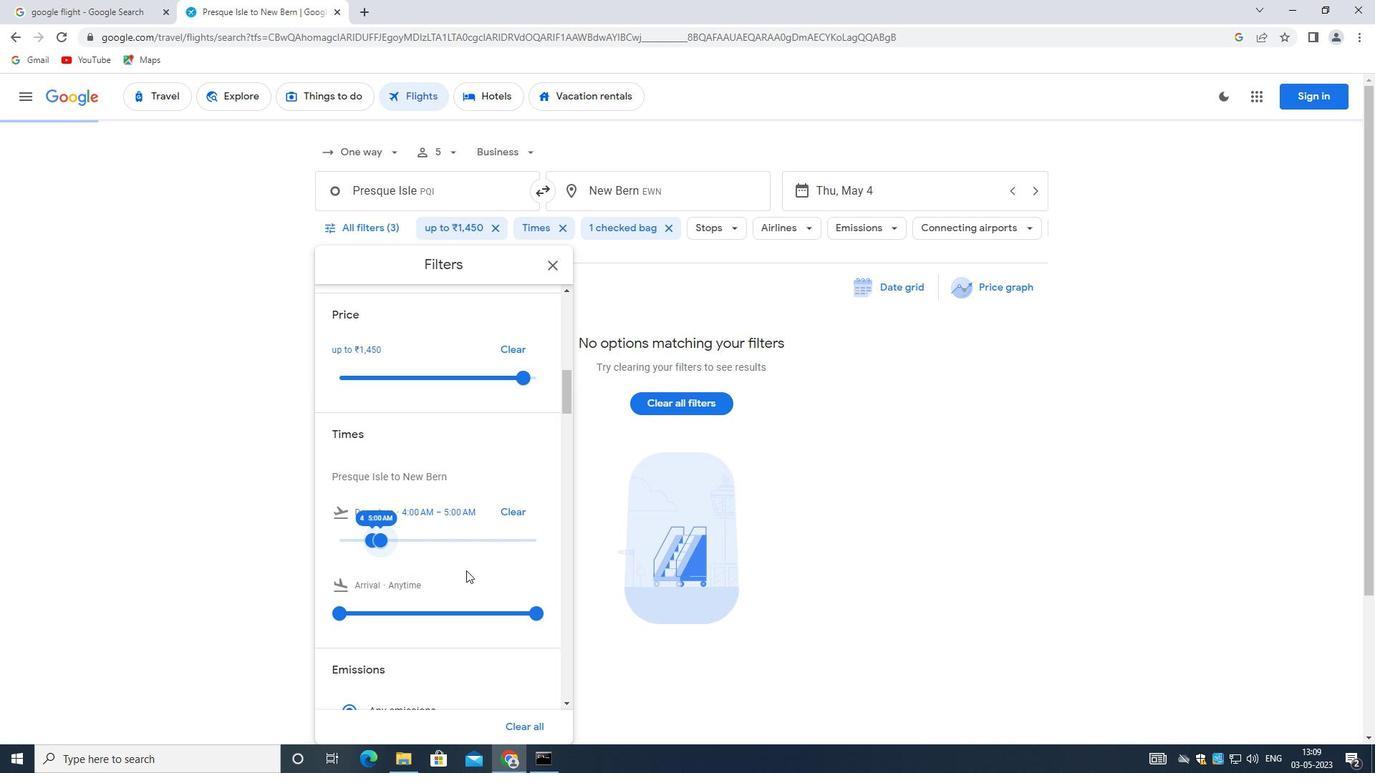 
Action: Mouse moved to (462, 574)
Screenshot: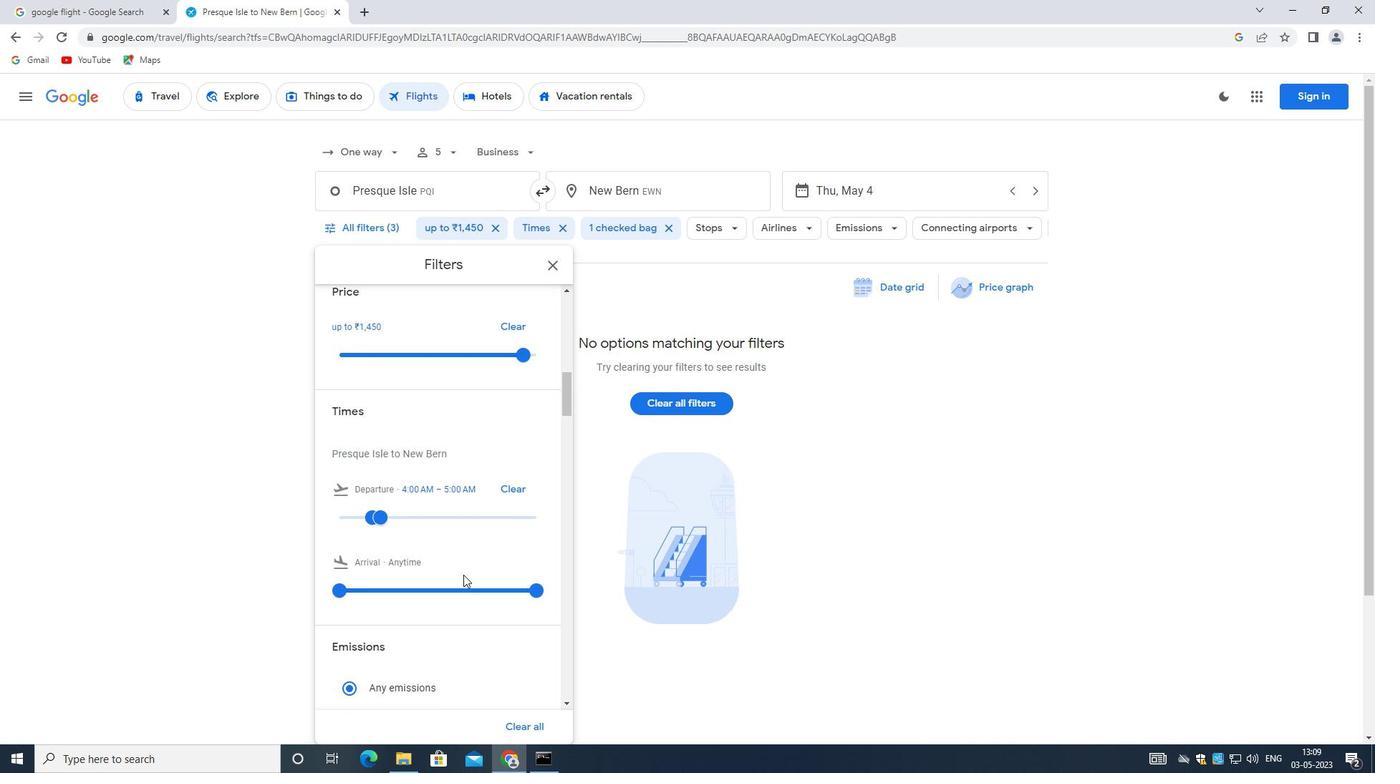 
Action: Mouse scrolled (462, 573) with delta (0, 0)
Screenshot: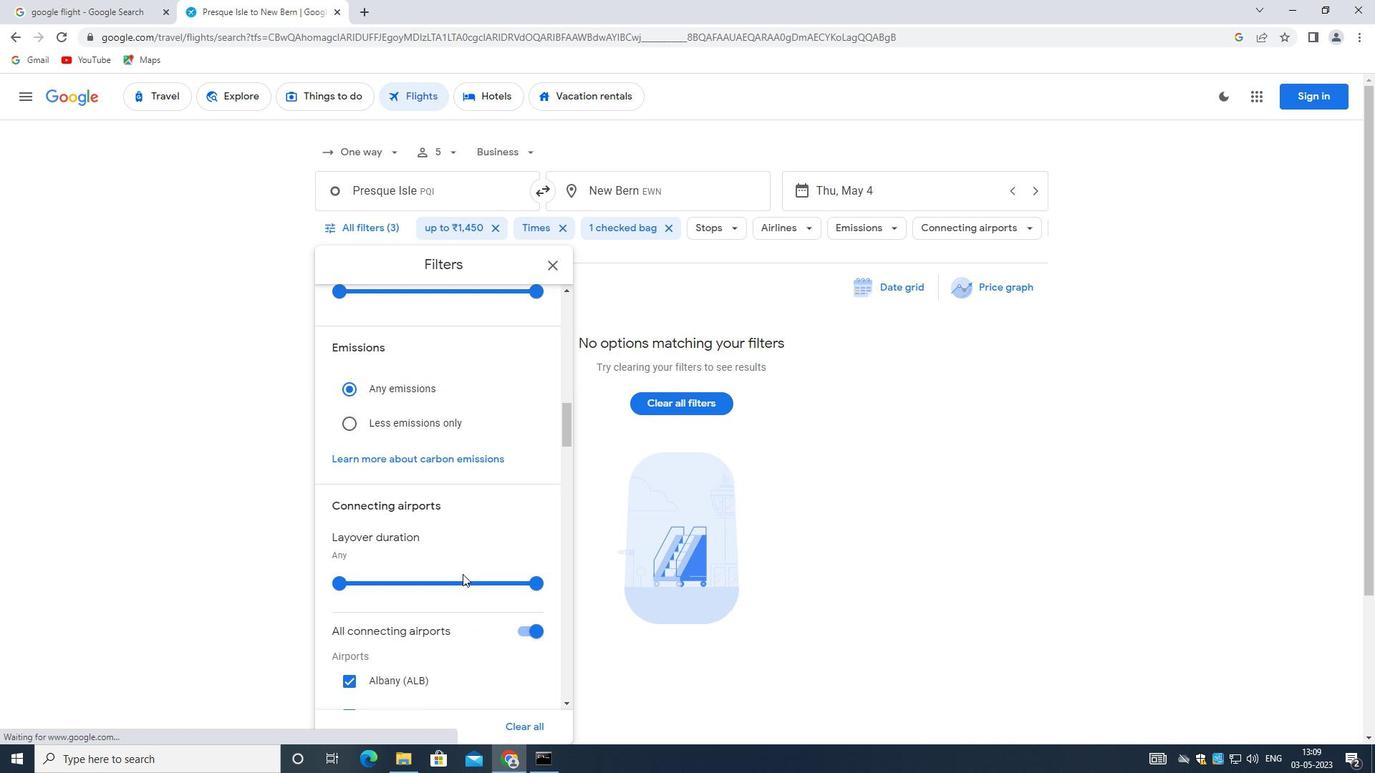 
Action: Mouse scrolled (462, 573) with delta (0, 0)
Screenshot: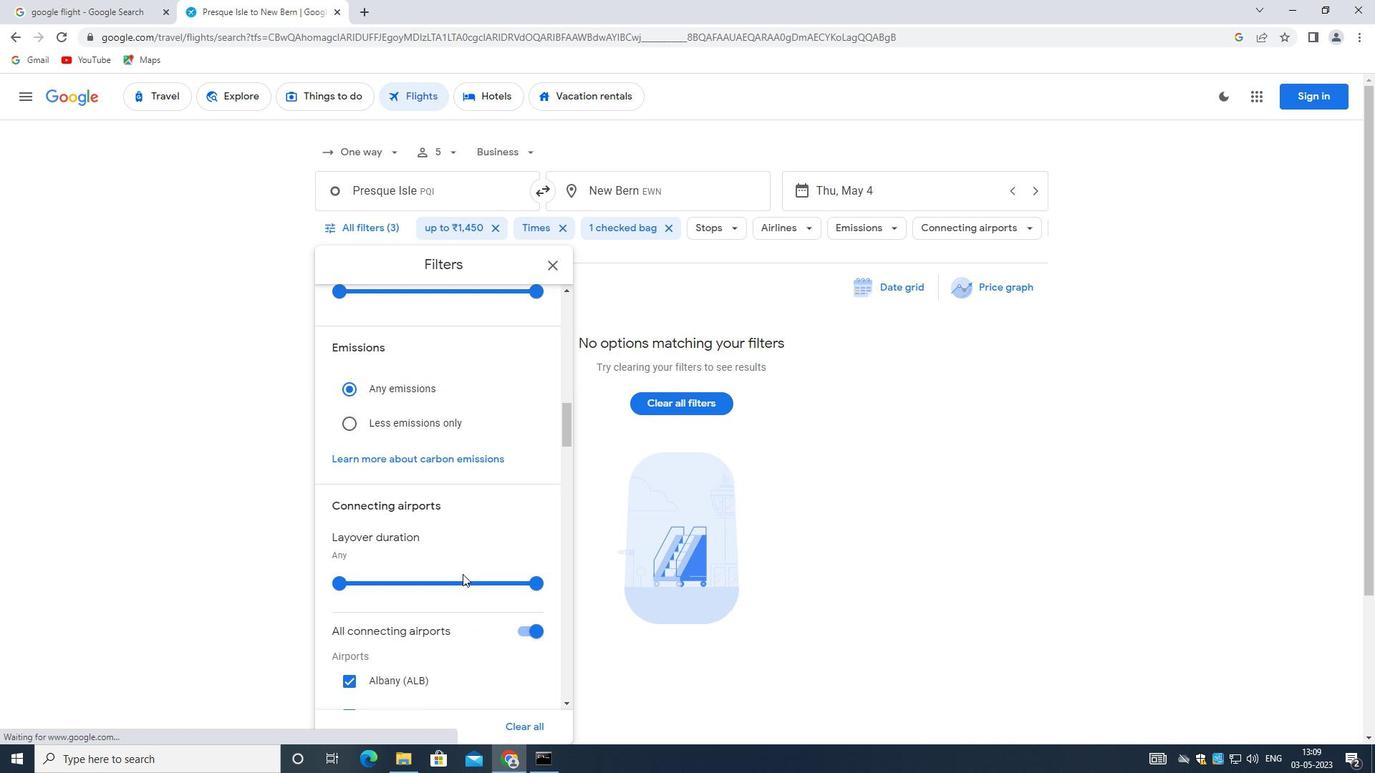 
Action: Mouse scrolled (462, 573) with delta (0, 0)
Screenshot: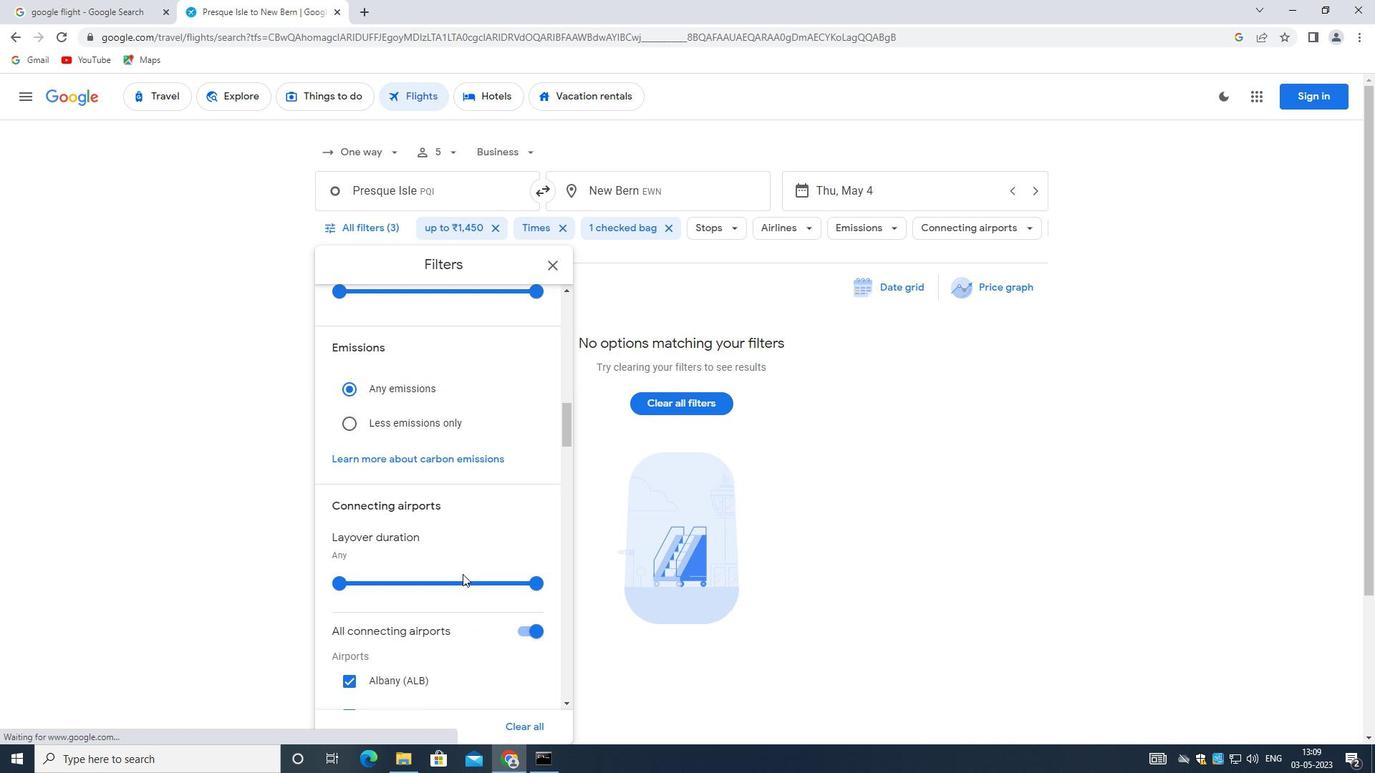 
Action: Mouse scrolled (462, 573) with delta (0, 0)
Screenshot: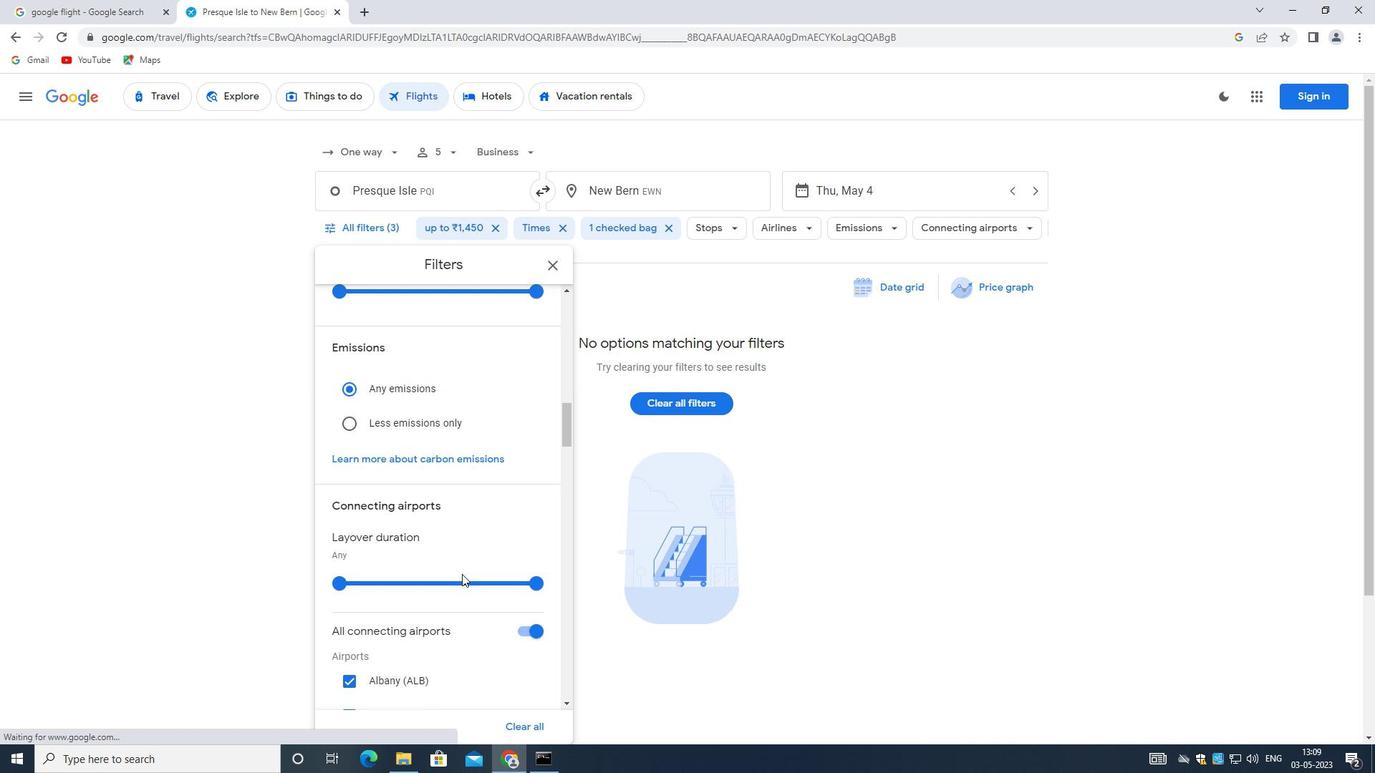 
Action: Mouse moved to (516, 307)
Screenshot: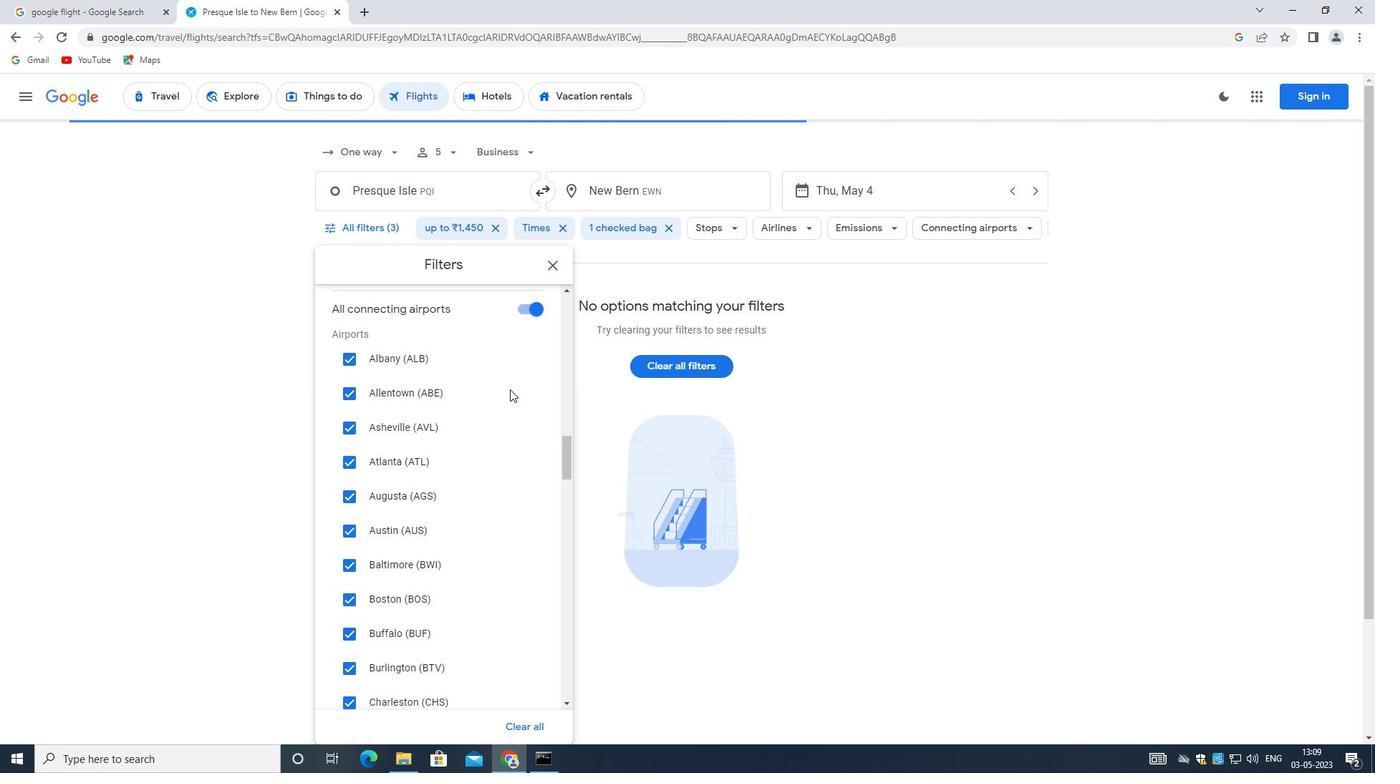 
Action: Mouse pressed left at (516, 307)
Screenshot: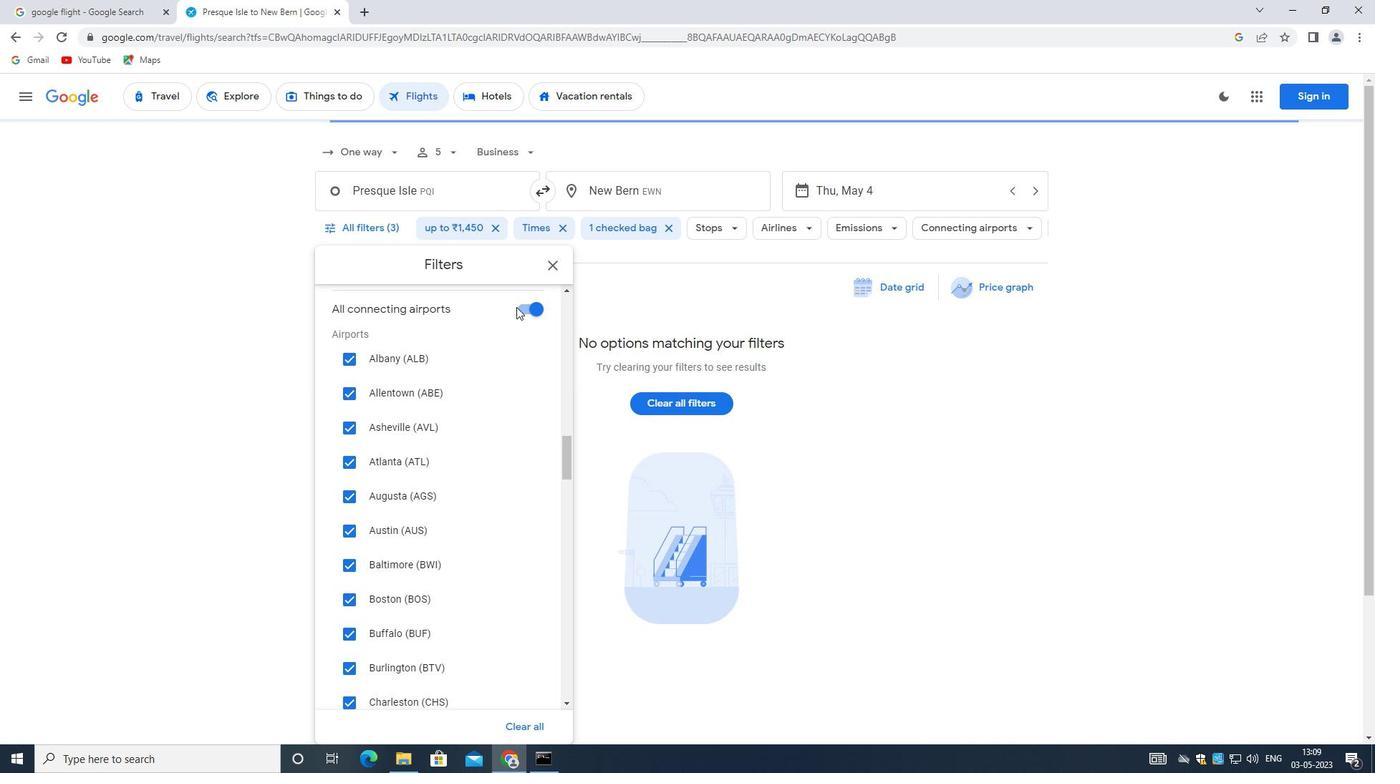 
Action: Mouse moved to (522, 308)
Screenshot: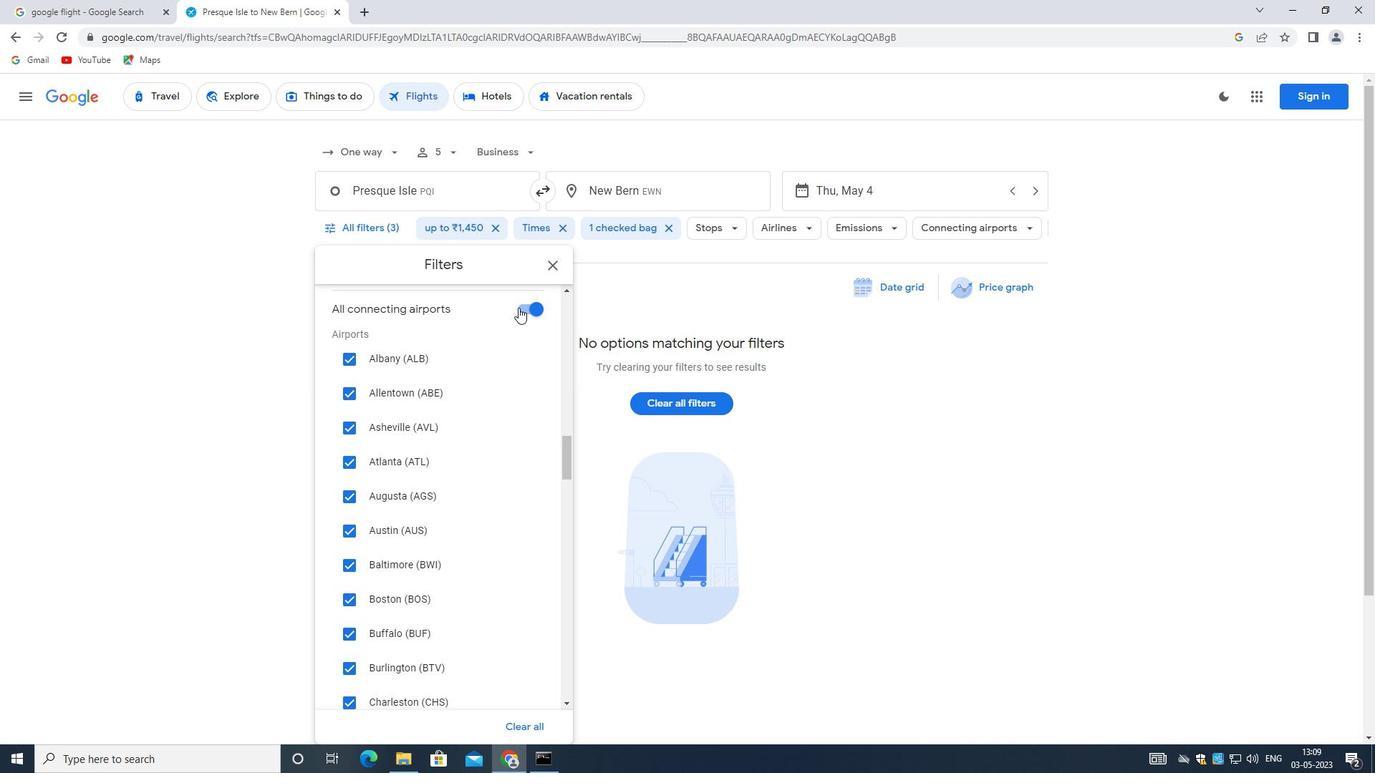 
Action: Mouse pressed left at (522, 308)
Screenshot: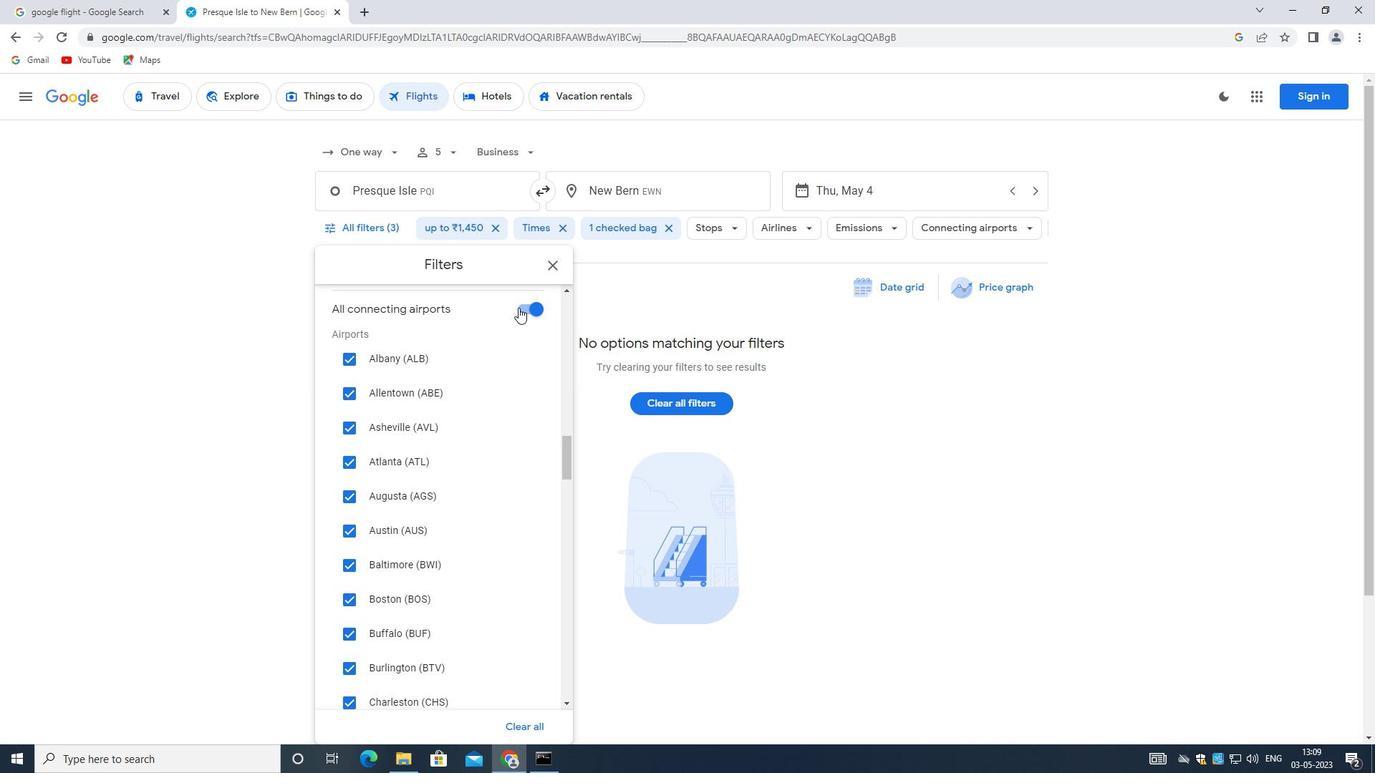 
Action: Mouse moved to (474, 450)
Screenshot: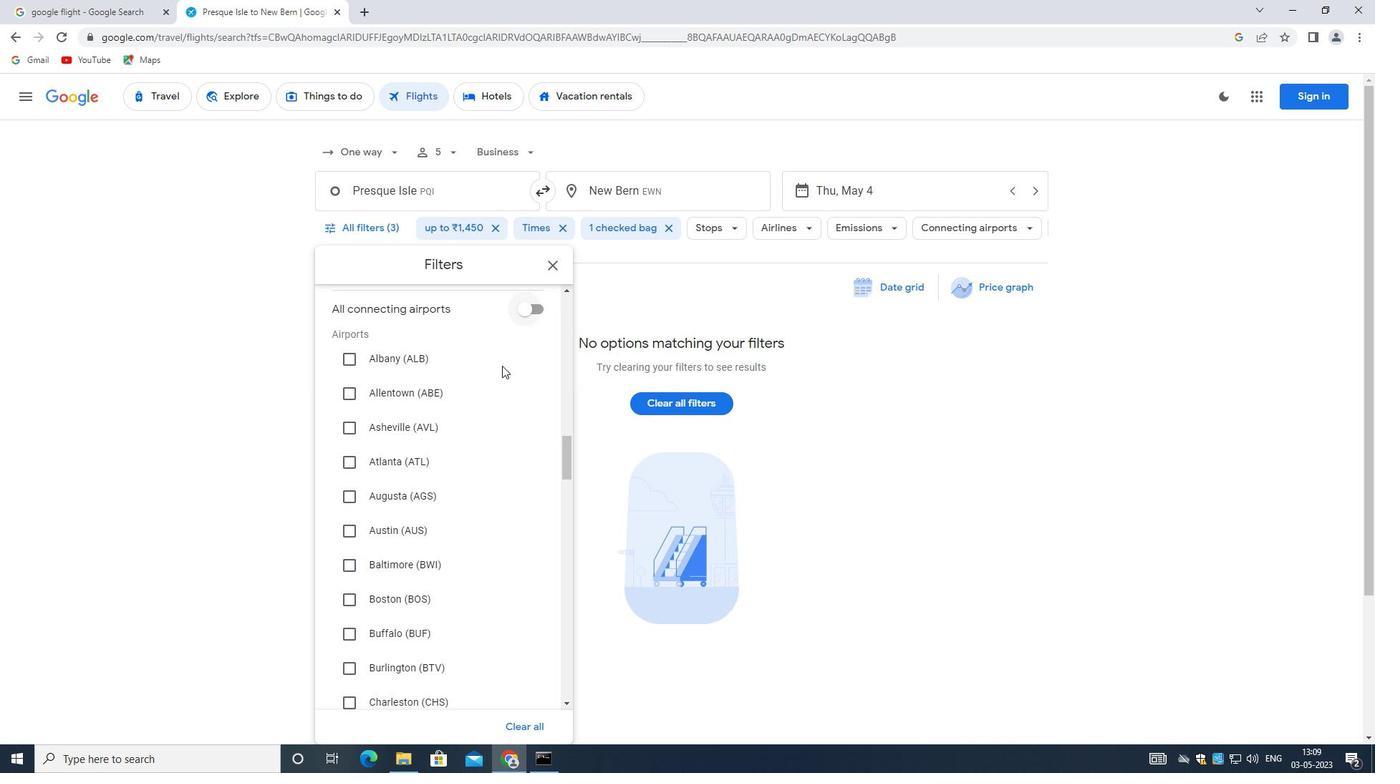 
Action: Mouse scrolled (474, 449) with delta (0, 0)
Screenshot: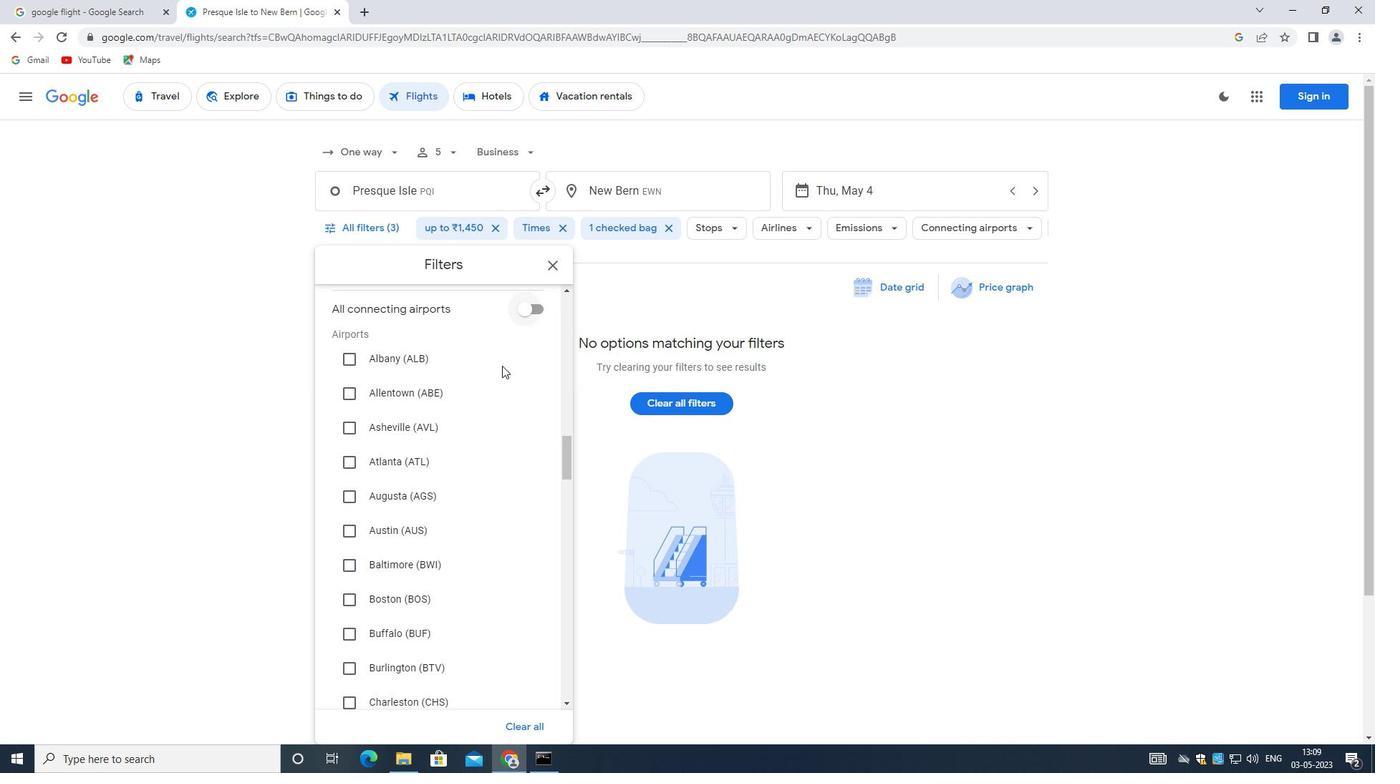 
Action: Mouse moved to (474, 454)
Screenshot: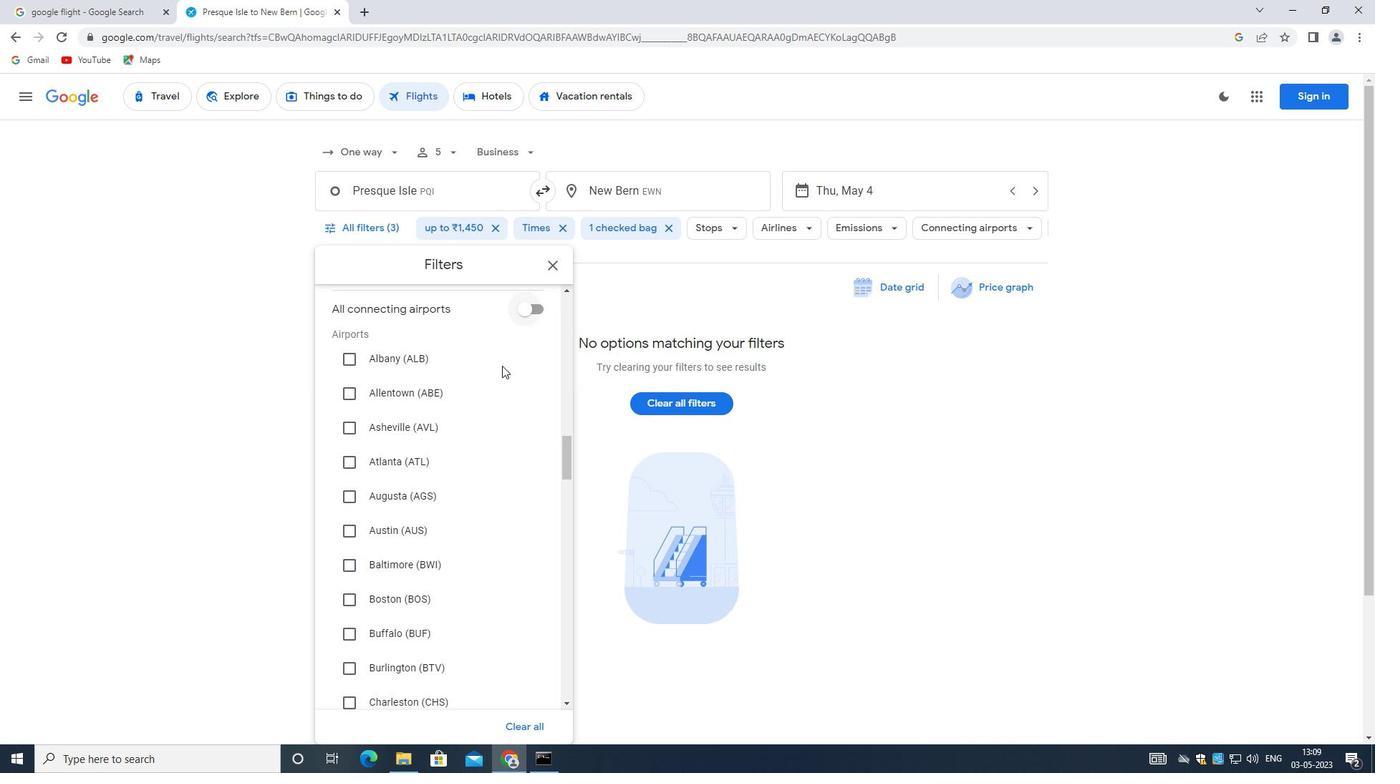 
Action: Mouse scrolled (474, 454) with delta (0, 0)
Screenshot: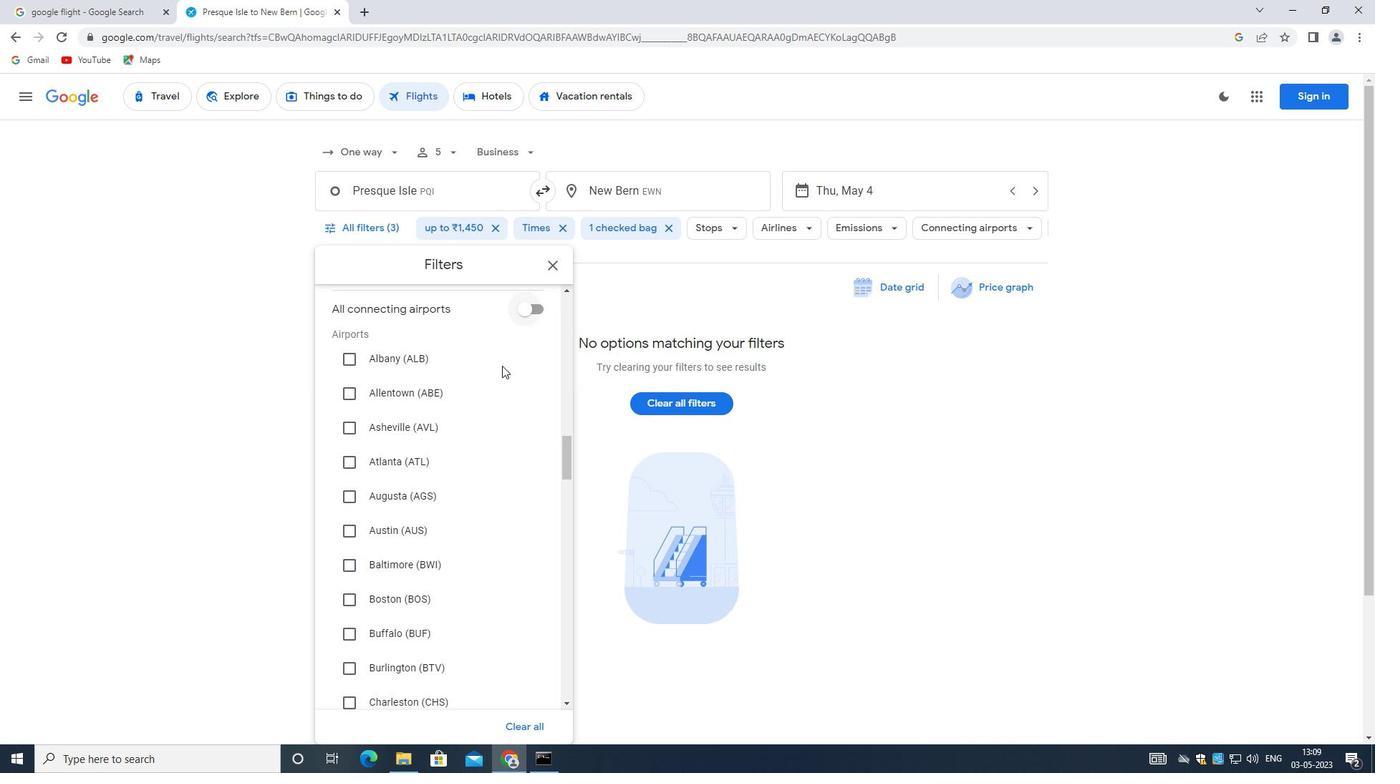 
Action: Mouse moved to (474, 457)
Screenshot: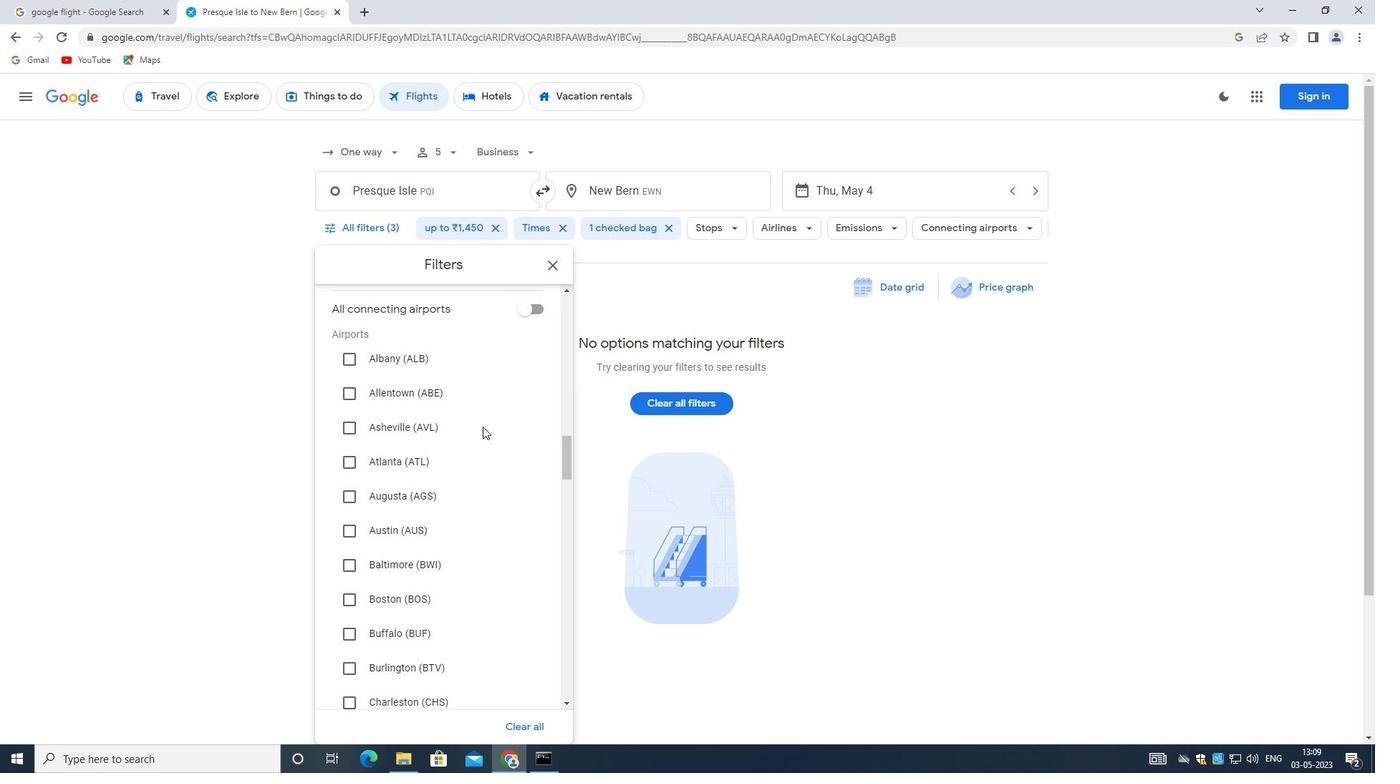 
Action: Mouse scrolled (474, 457) with delta (0, 0)
Screenshot: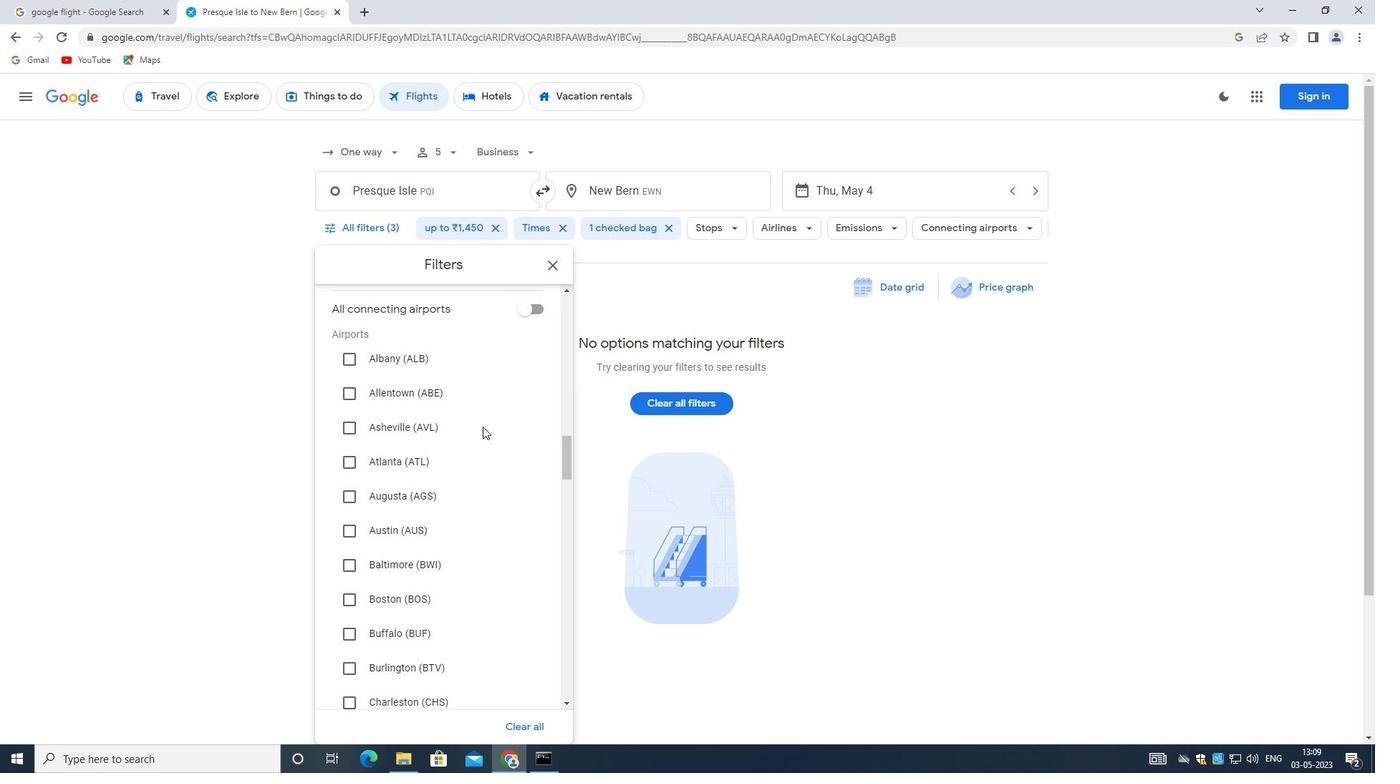 
Action: Mouse moved to (474, 459)
Screenshot: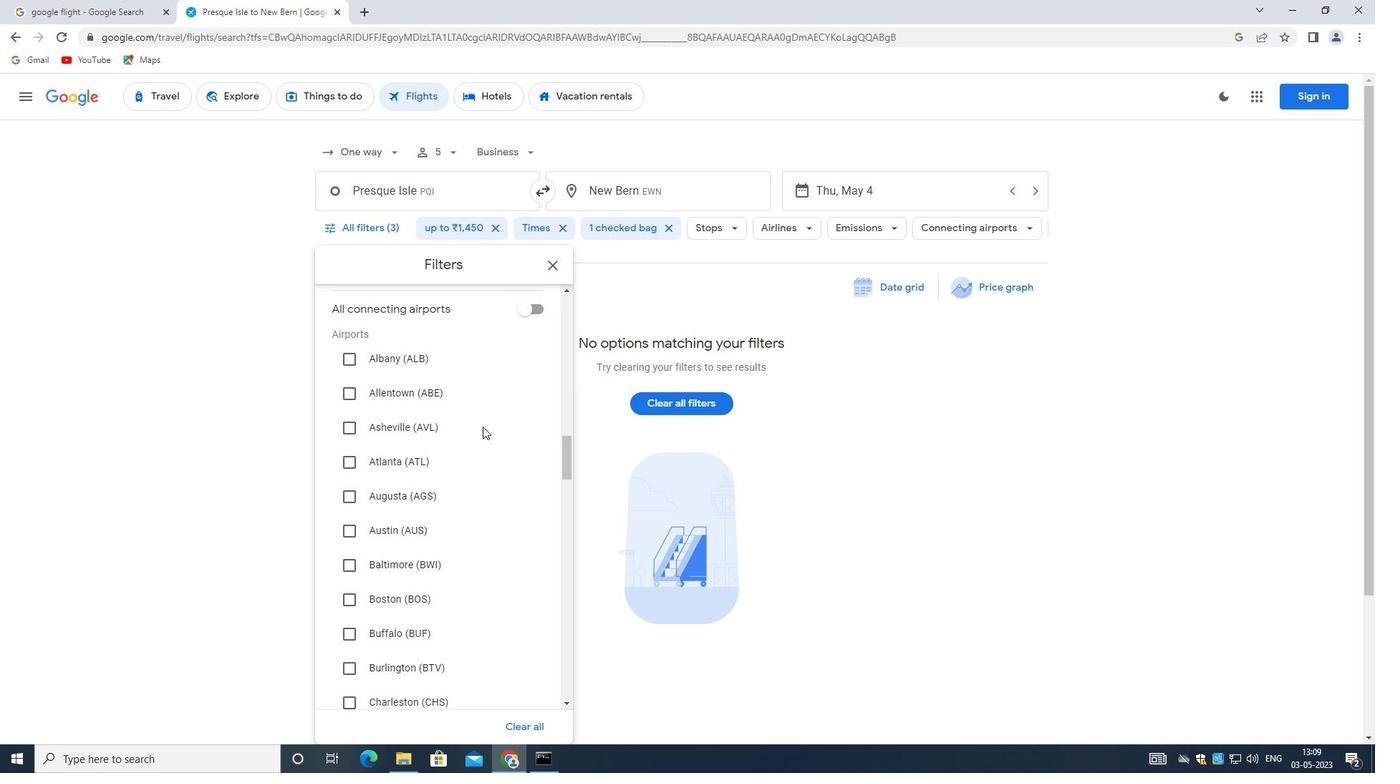 
Action: Mouse scrolled (474, 458) with delta (0, 0)
Screenshot: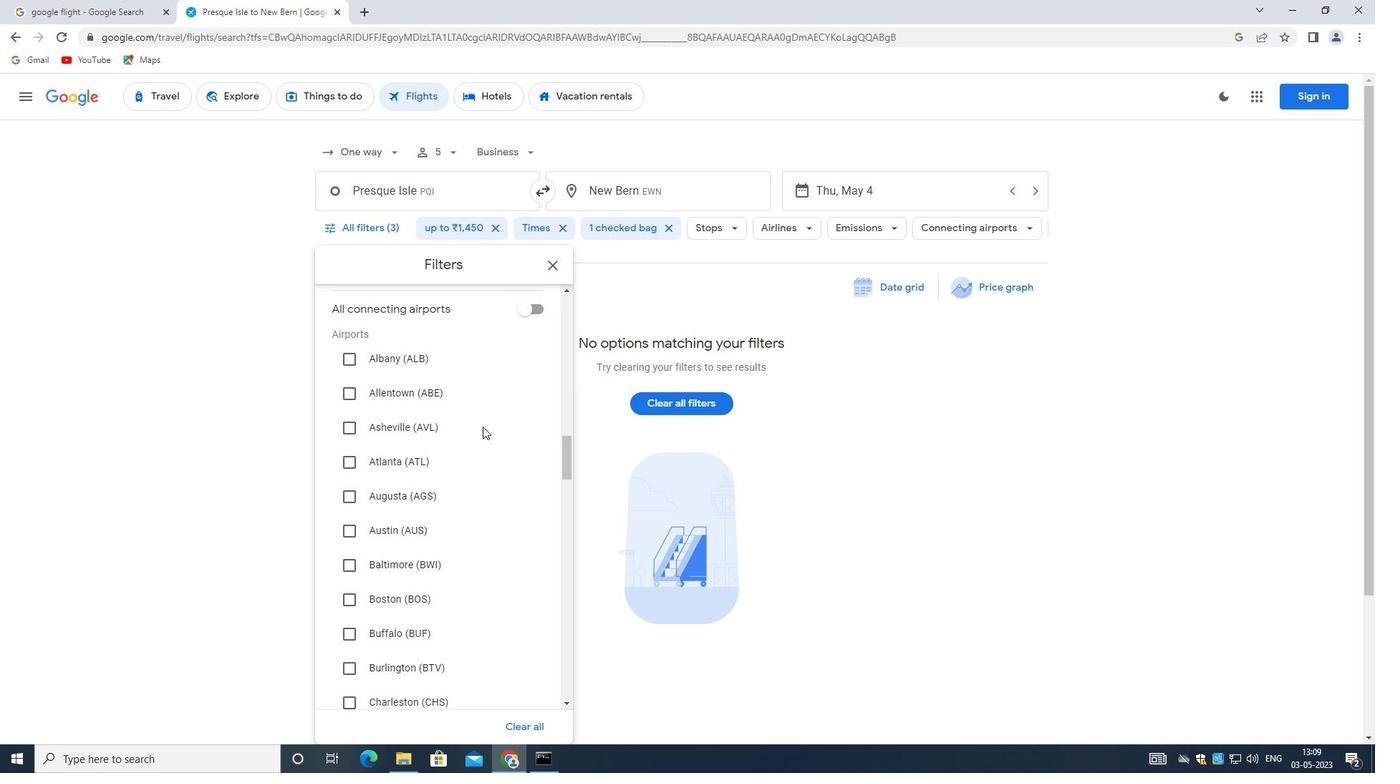 
Action: Mouse moved to (472, 463)
Screenshot: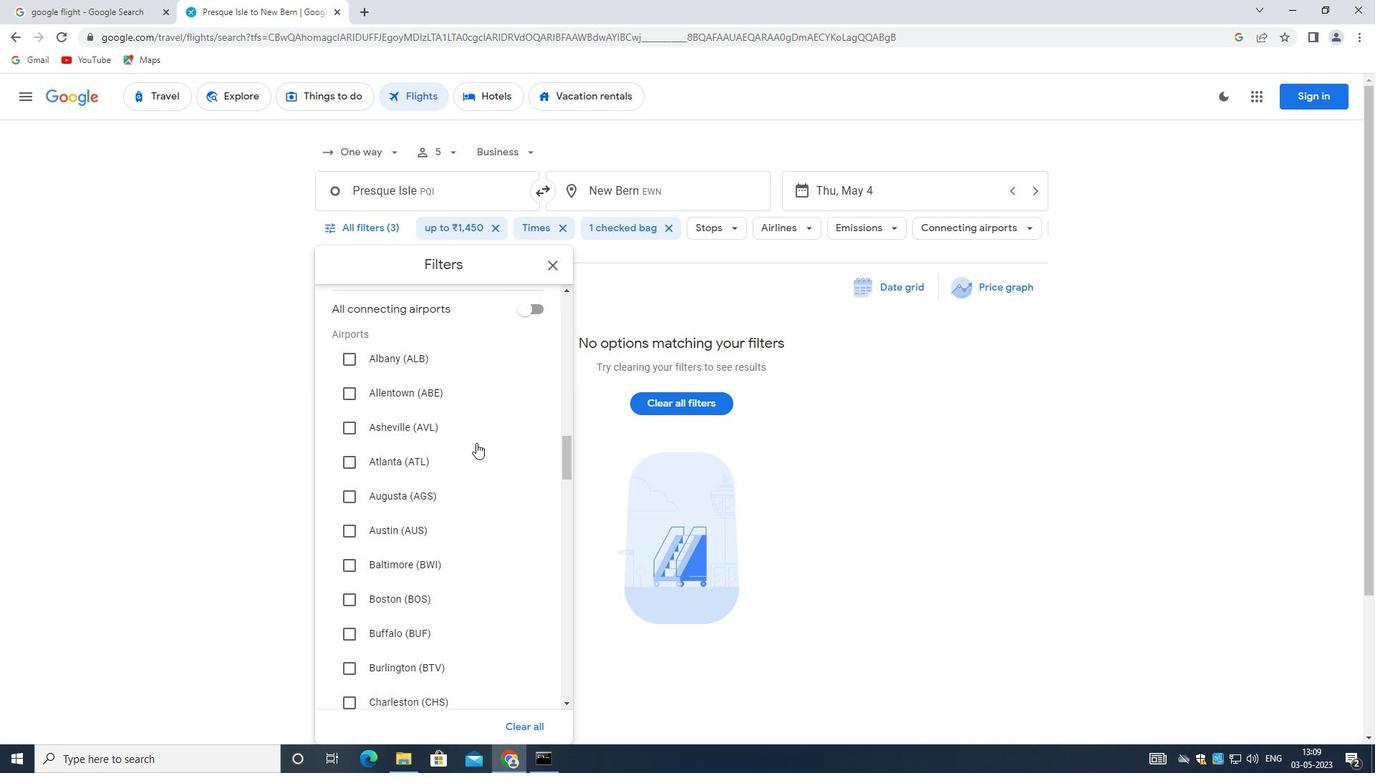 
Action: Mouse scrolled (472, 462) with delta (0, 0)
Screenshot: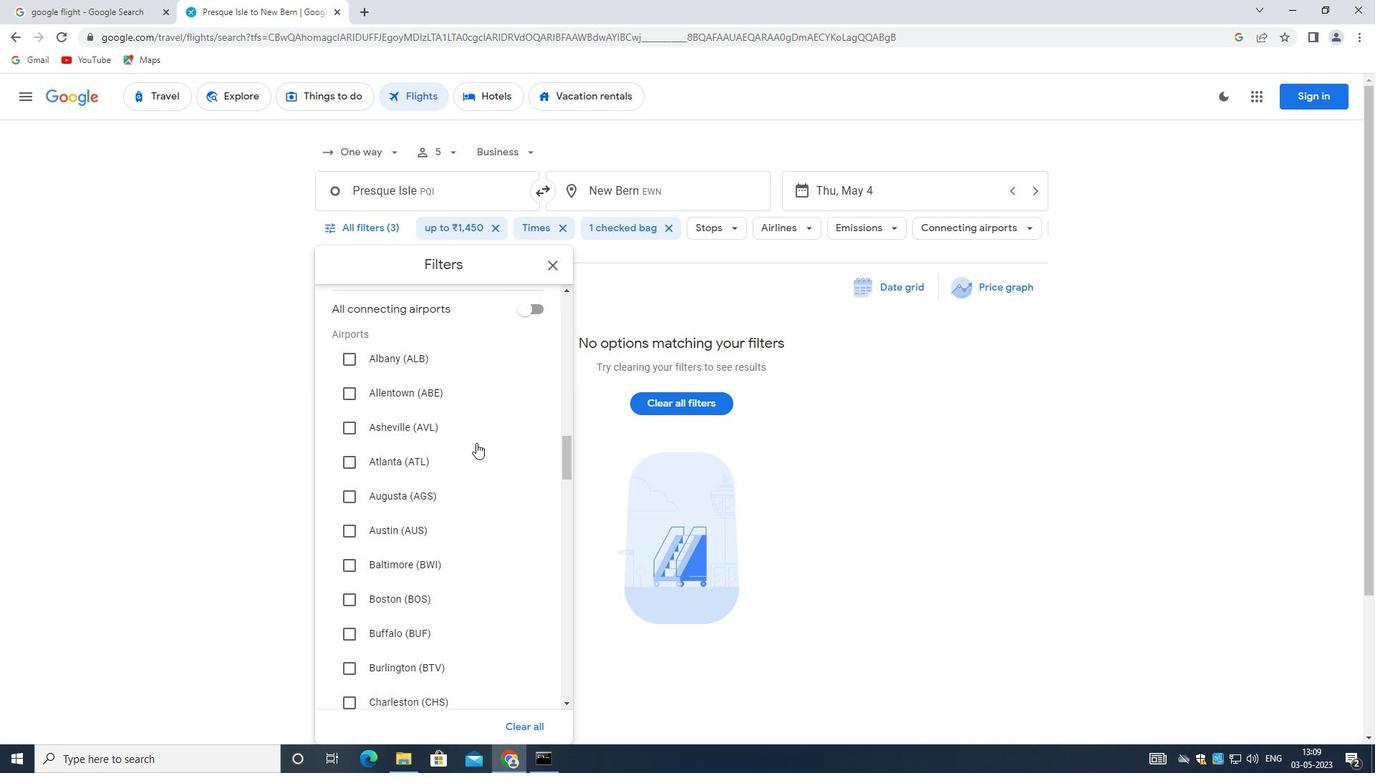 
Action: Mouse moved to (471, 467)
Screenshot: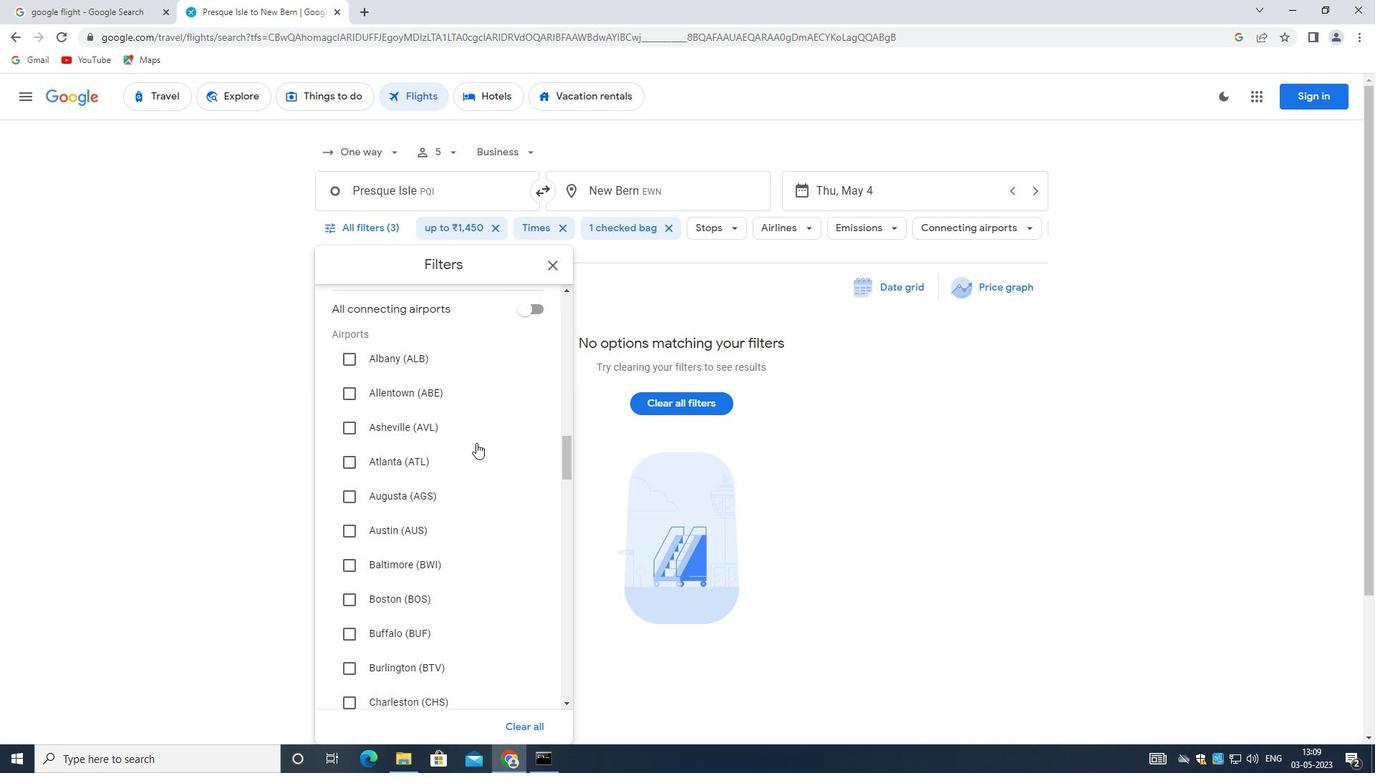 
Action: Mouse scrolled (471, 466) with delta (0, 0)
Screenshot: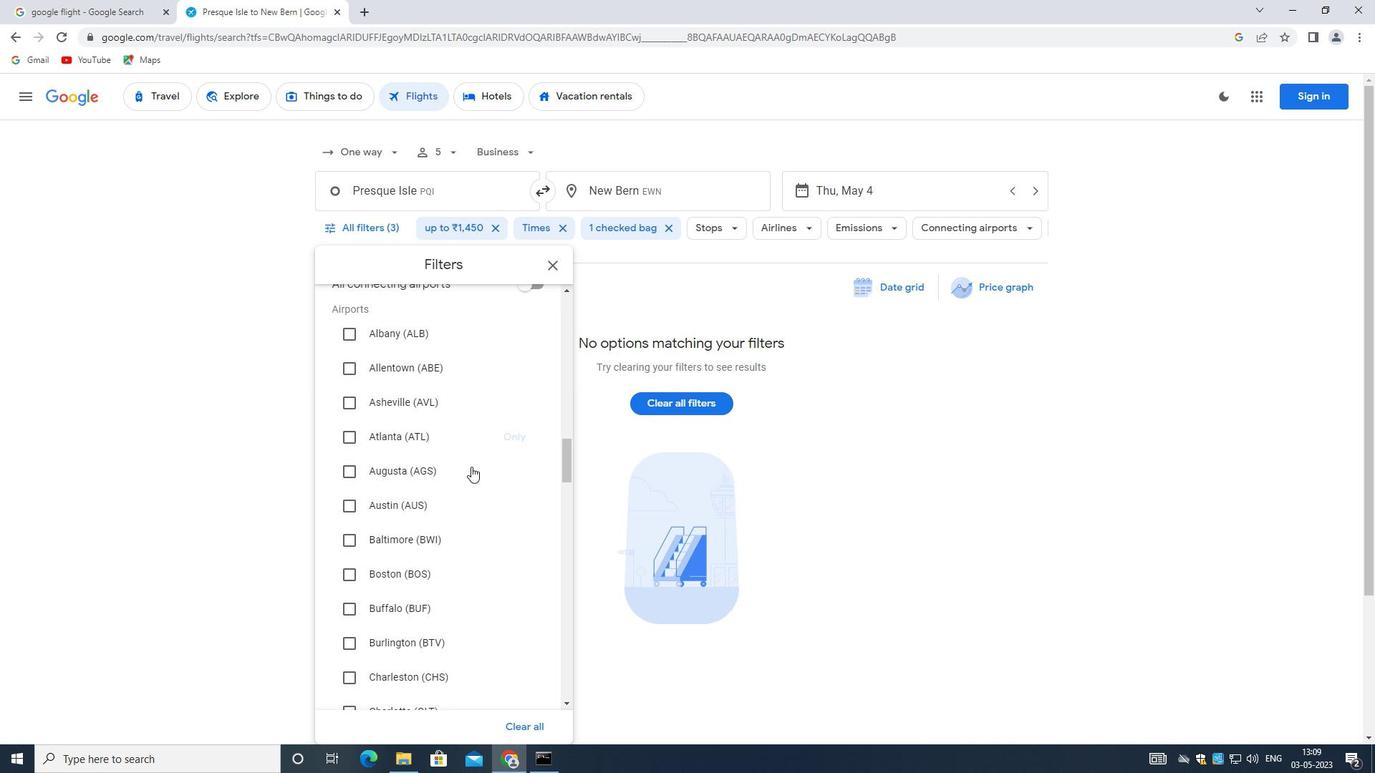 
Action: Mouse scrolled (471, 466) with delta (0, 0)
Screenshot: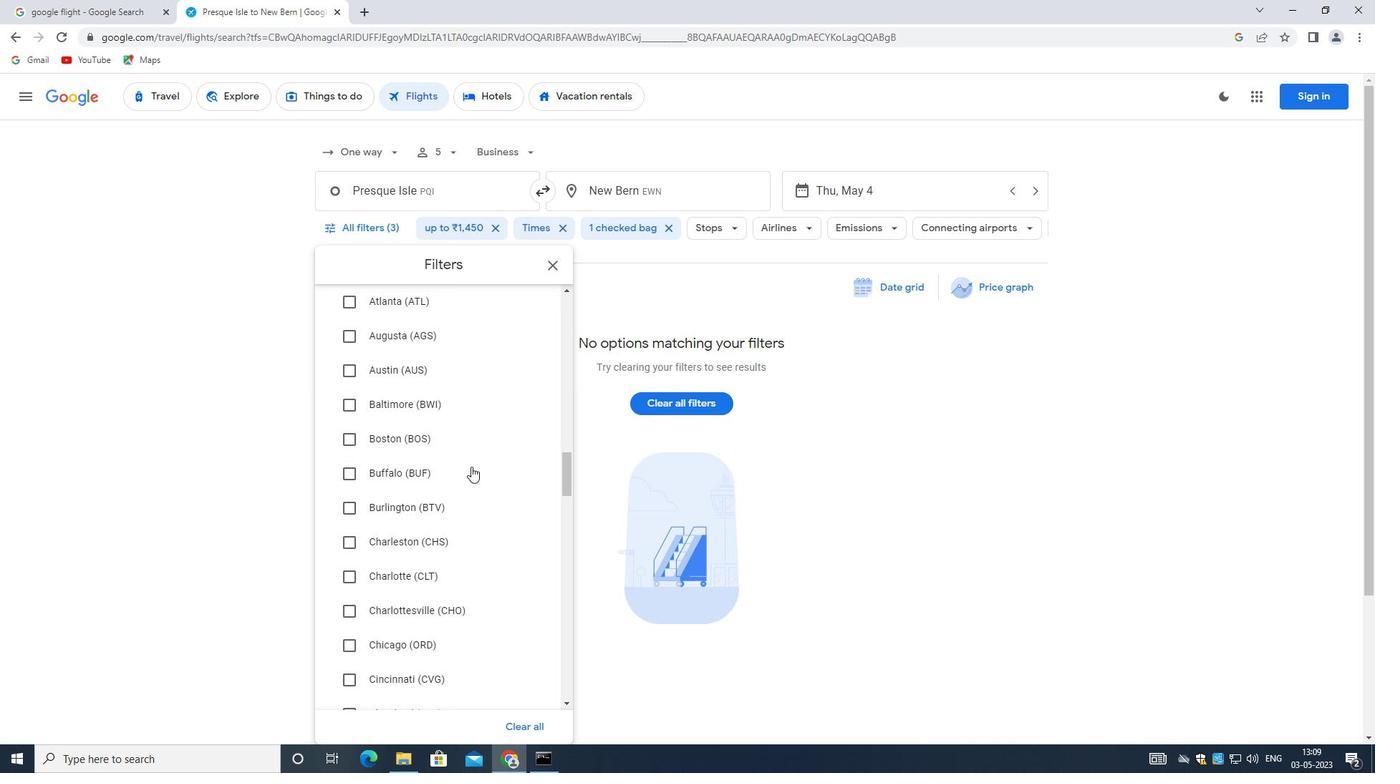 
Action: Mouse moved to (471, 467)
Screenshot: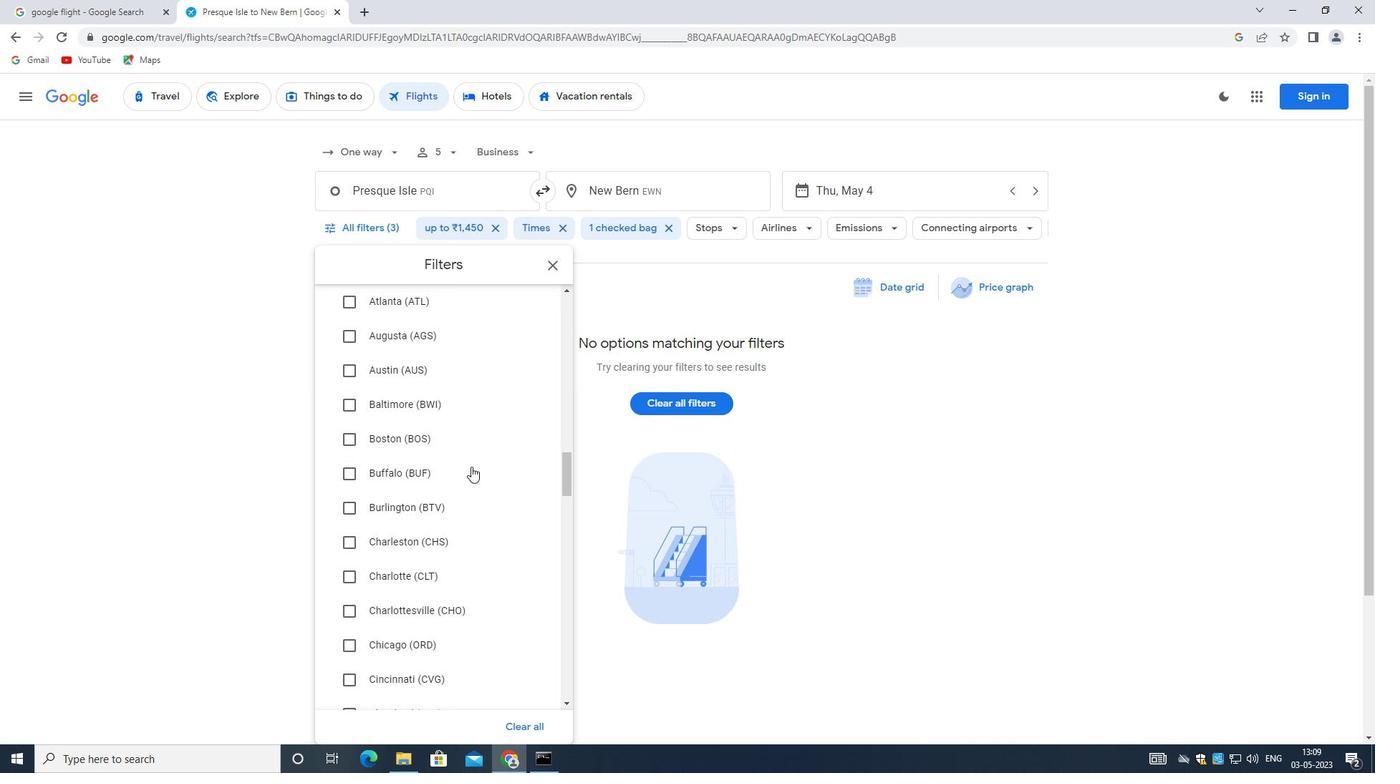 
Action: Mouse scrolled (471, 466) with delta (0, 0)
Screenshot: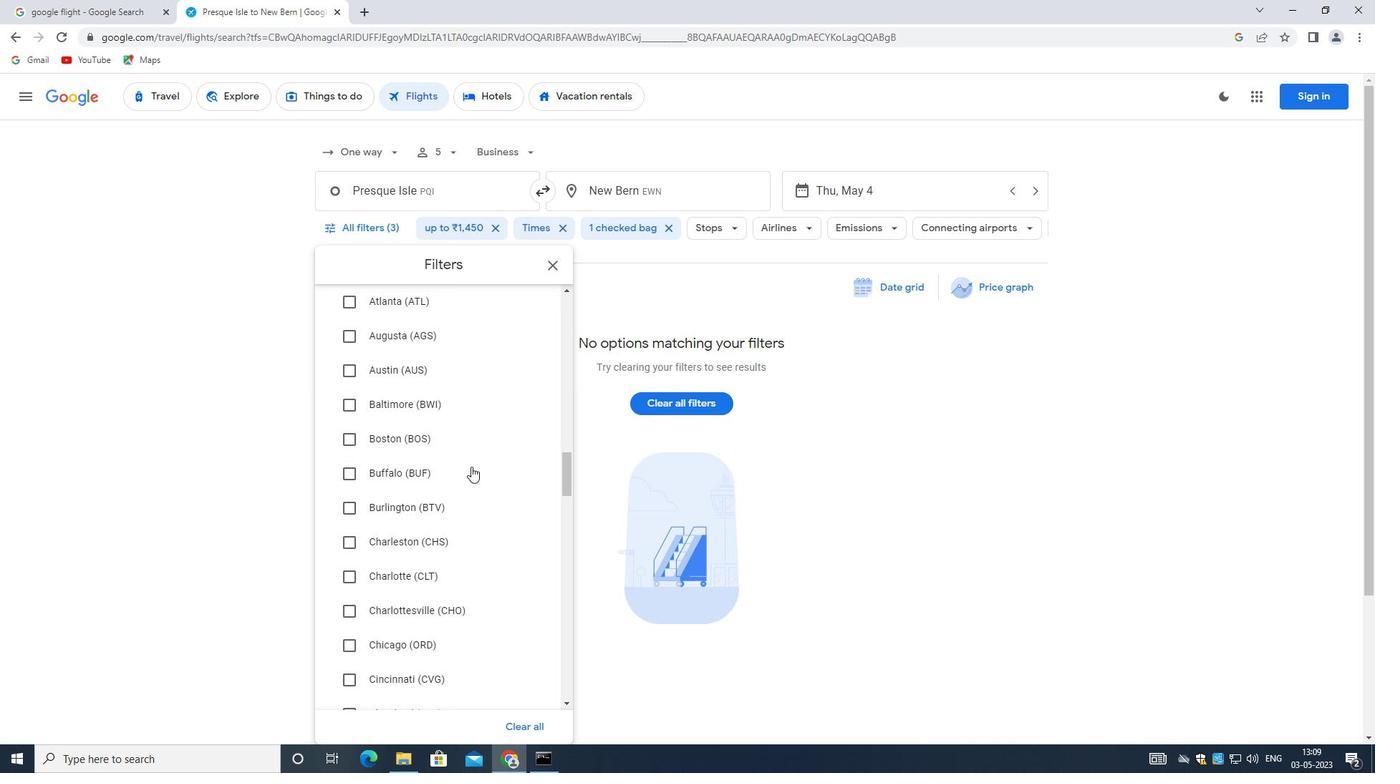 
Action: Mouse scrolled (471, 466) with delta (0, 0)
Screenshot: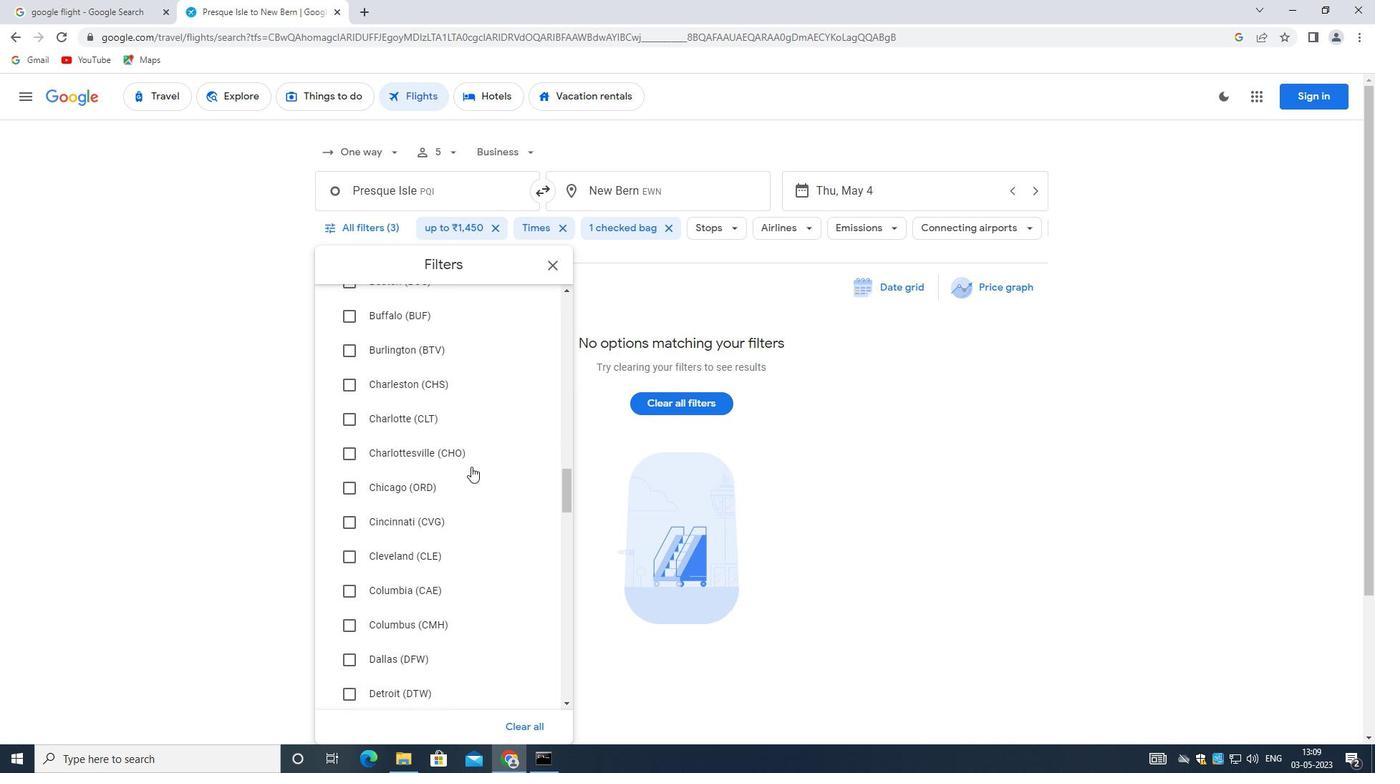 
Action: Mouse scrolled (471, 466) with delta (0, 0)
Screenshot: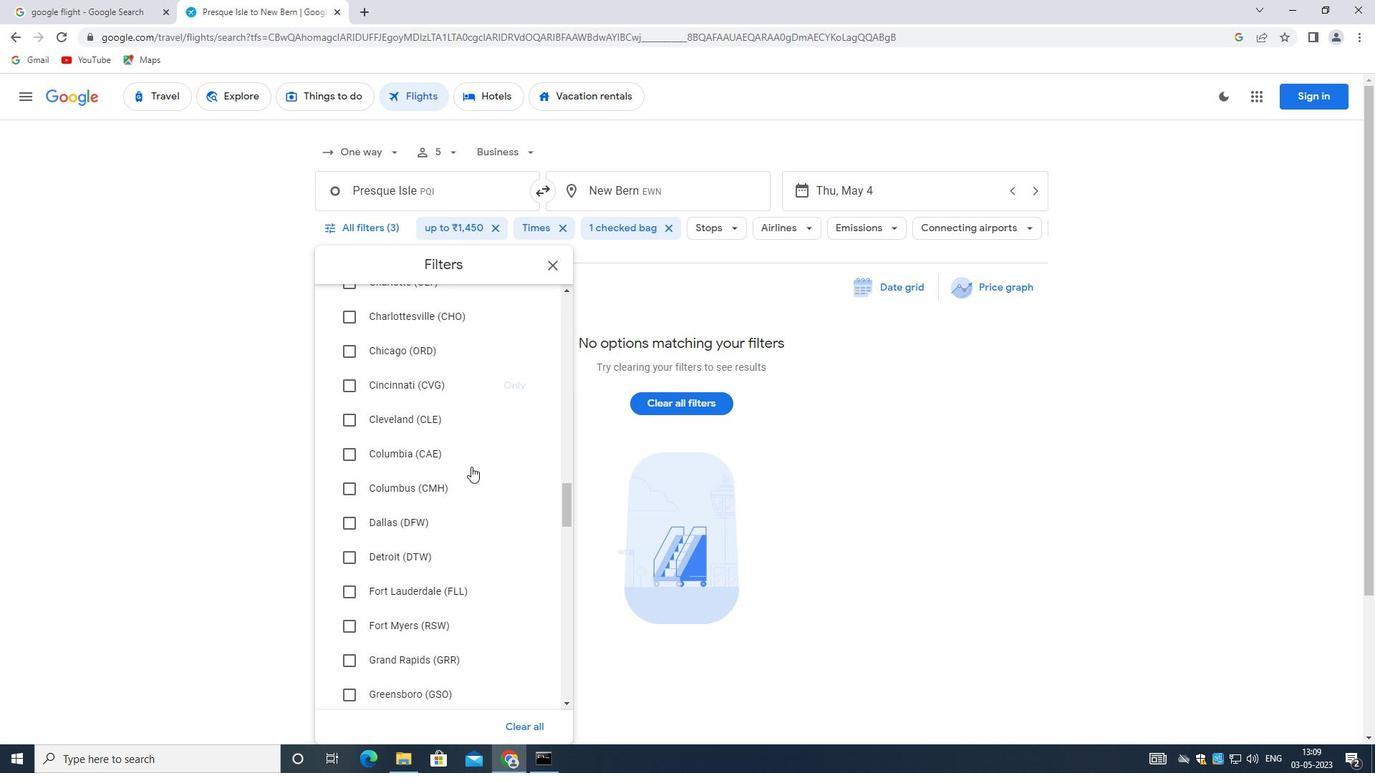 
Action: Mouse moved to (471, 467)
Screenshot: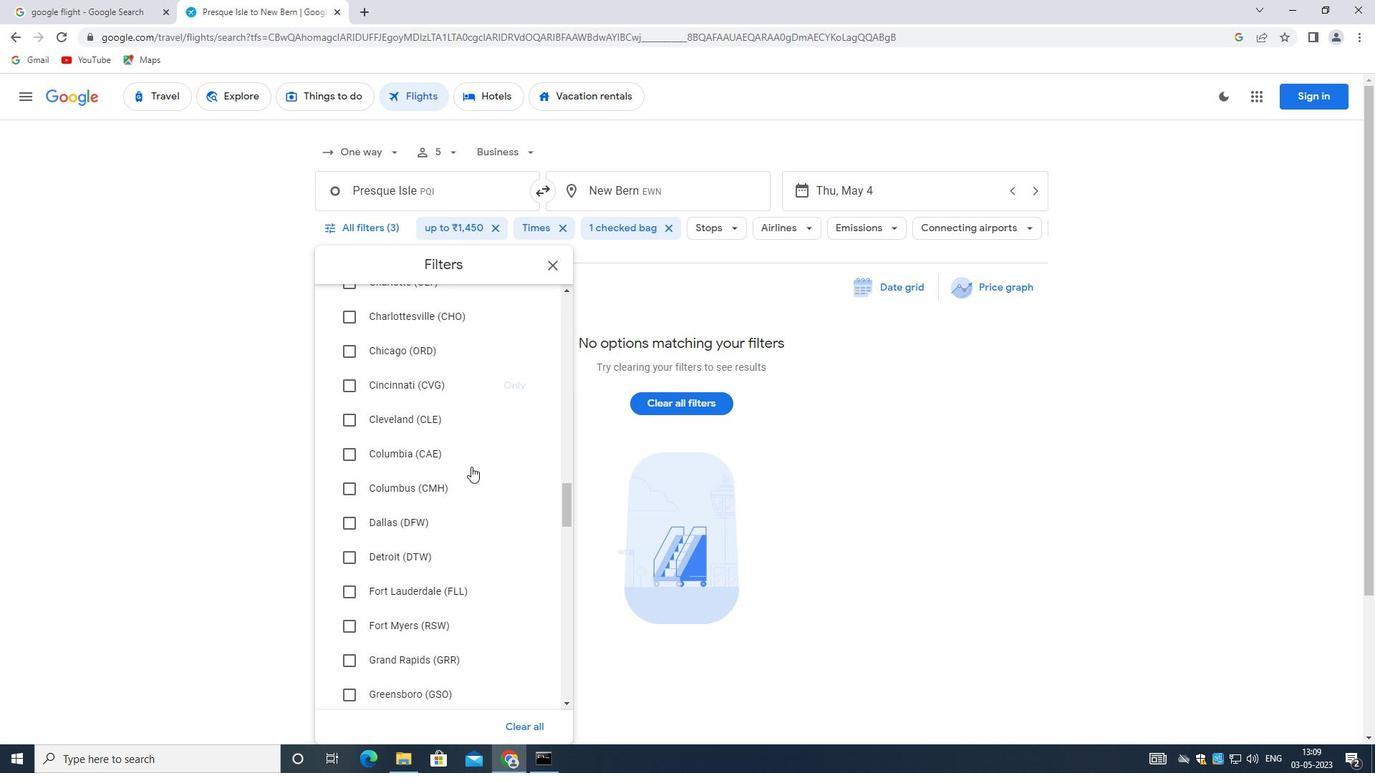
Action: Mouse scrolled (471, 467) with delta (0, 0)
Screenshot: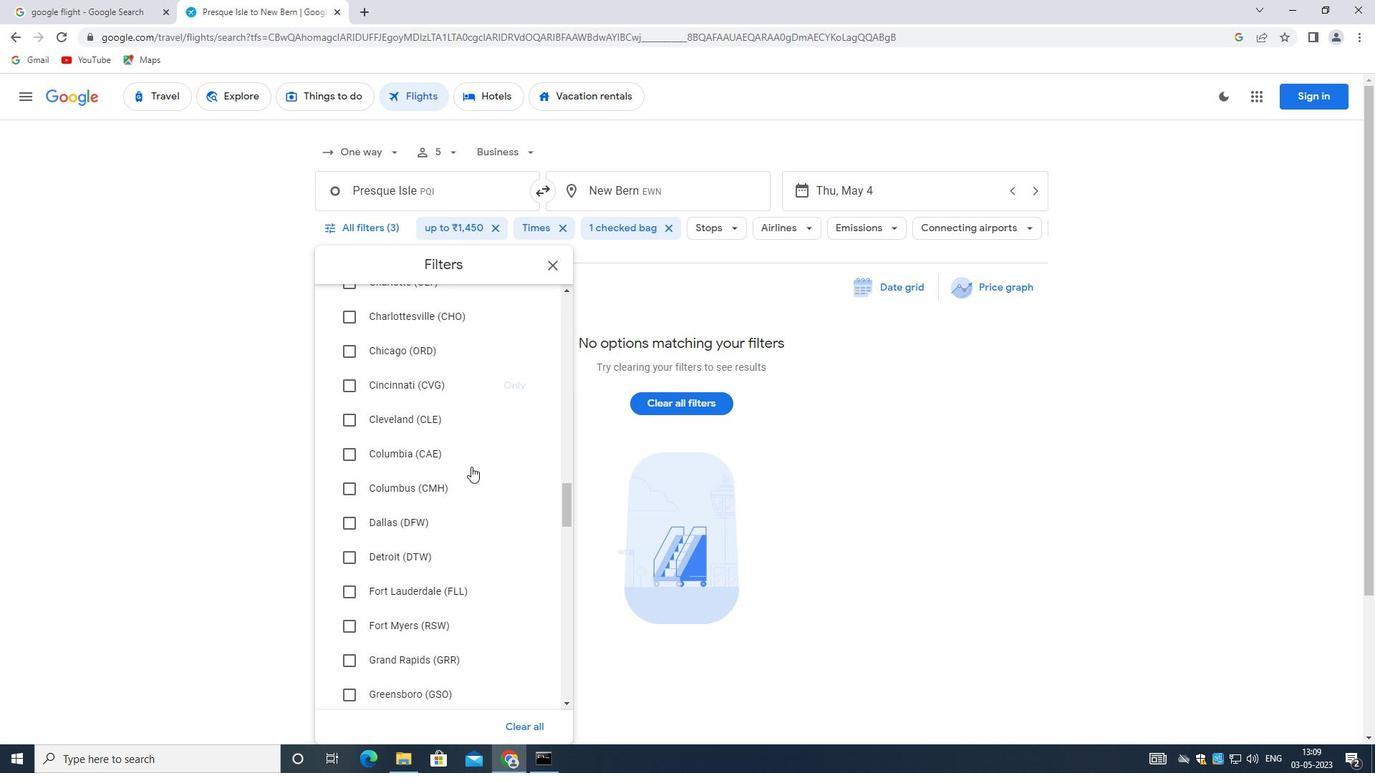 
Action: Mouse scrolled (471, 467) with delta (0, 0)
Screenshot: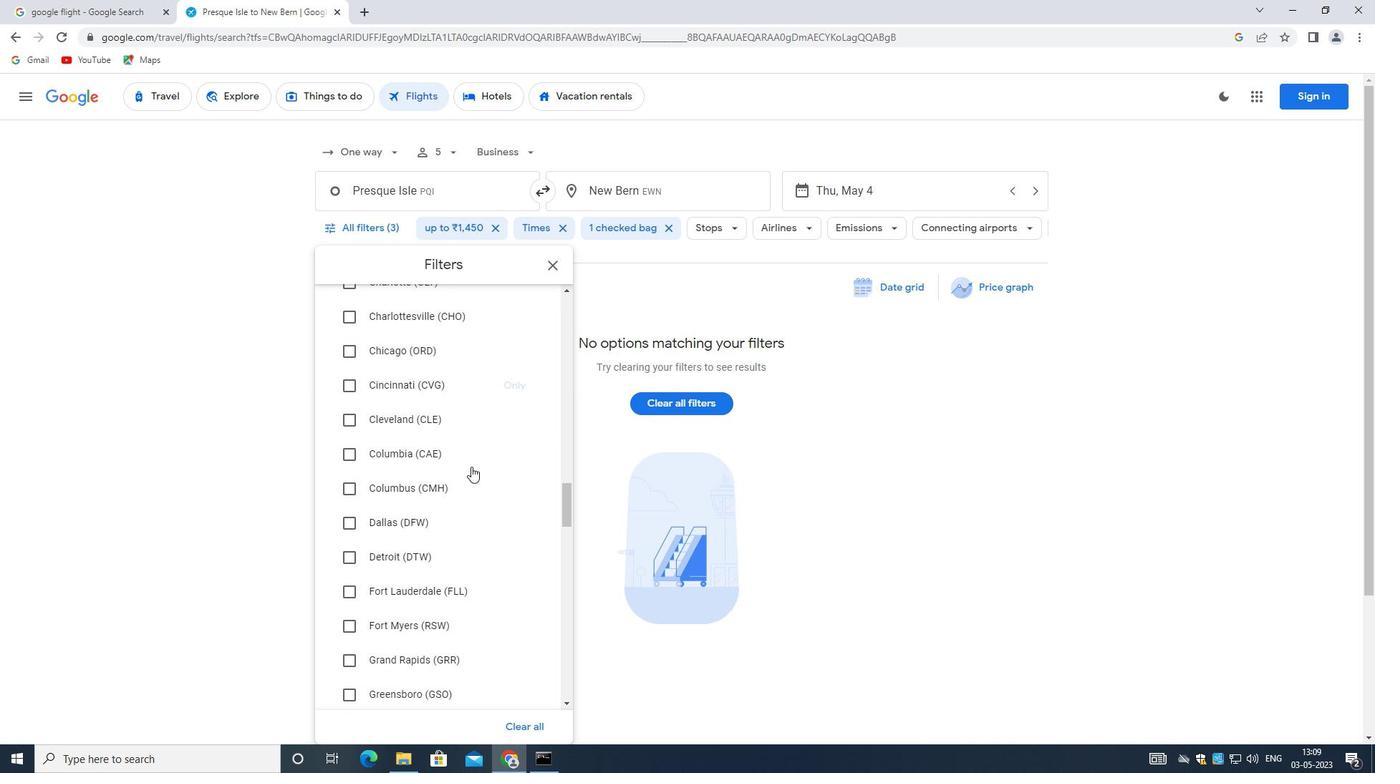 
Action: Mouse moved to (471, 468)
Screenshot: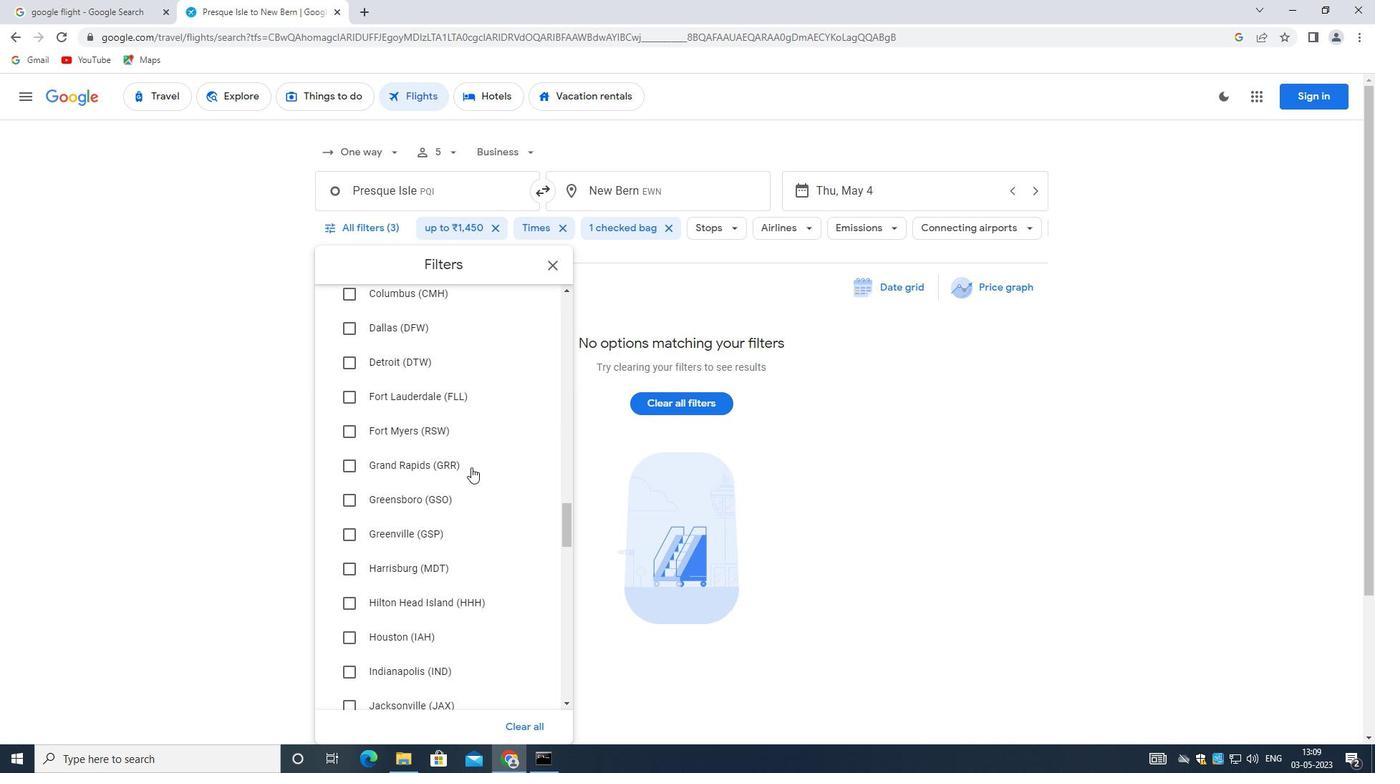 
Action: Mouse scrolled (471, 467) with delta (0, 0)
Screenshot: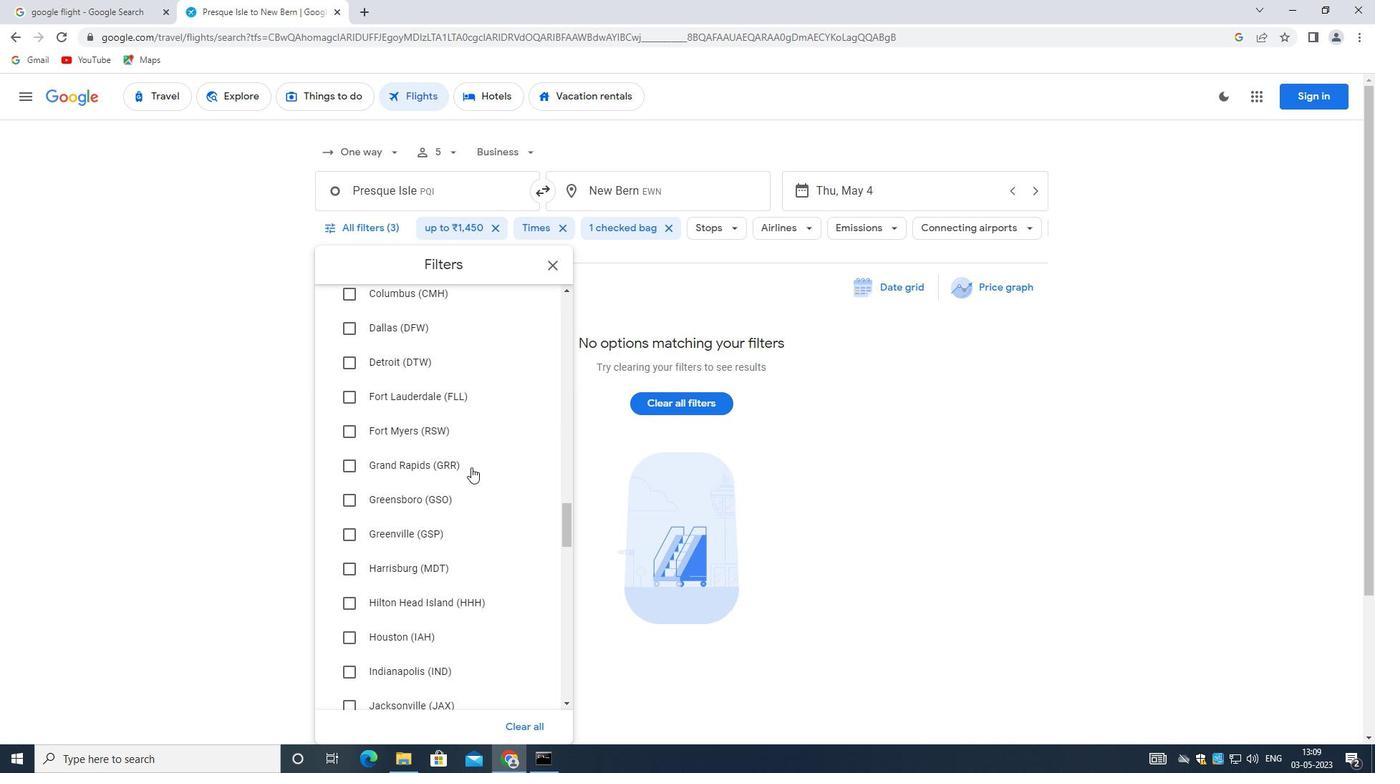
Action: Mouse scrolled (471, 467) with delta (0, 0)
Screenshot: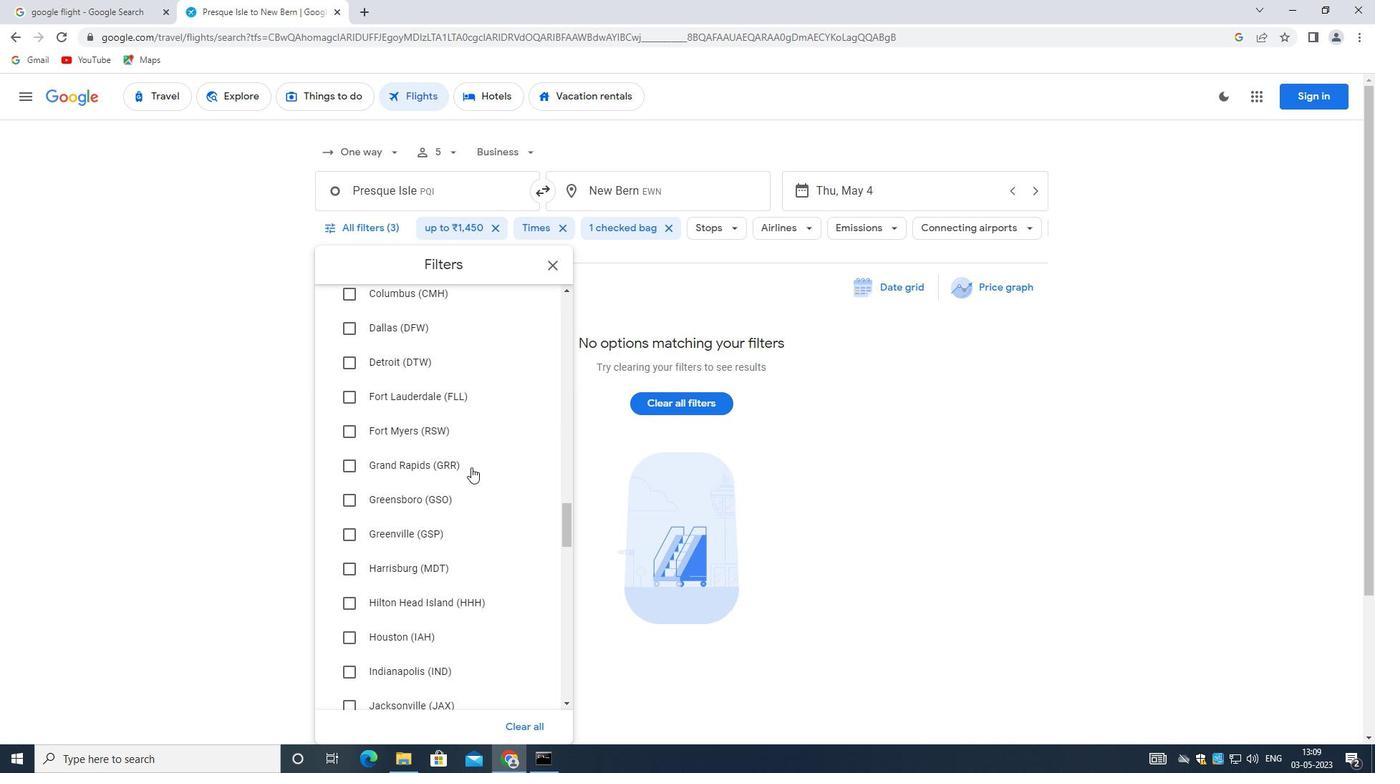 
Action: Mouse moved to (471, 469)
Screenshot: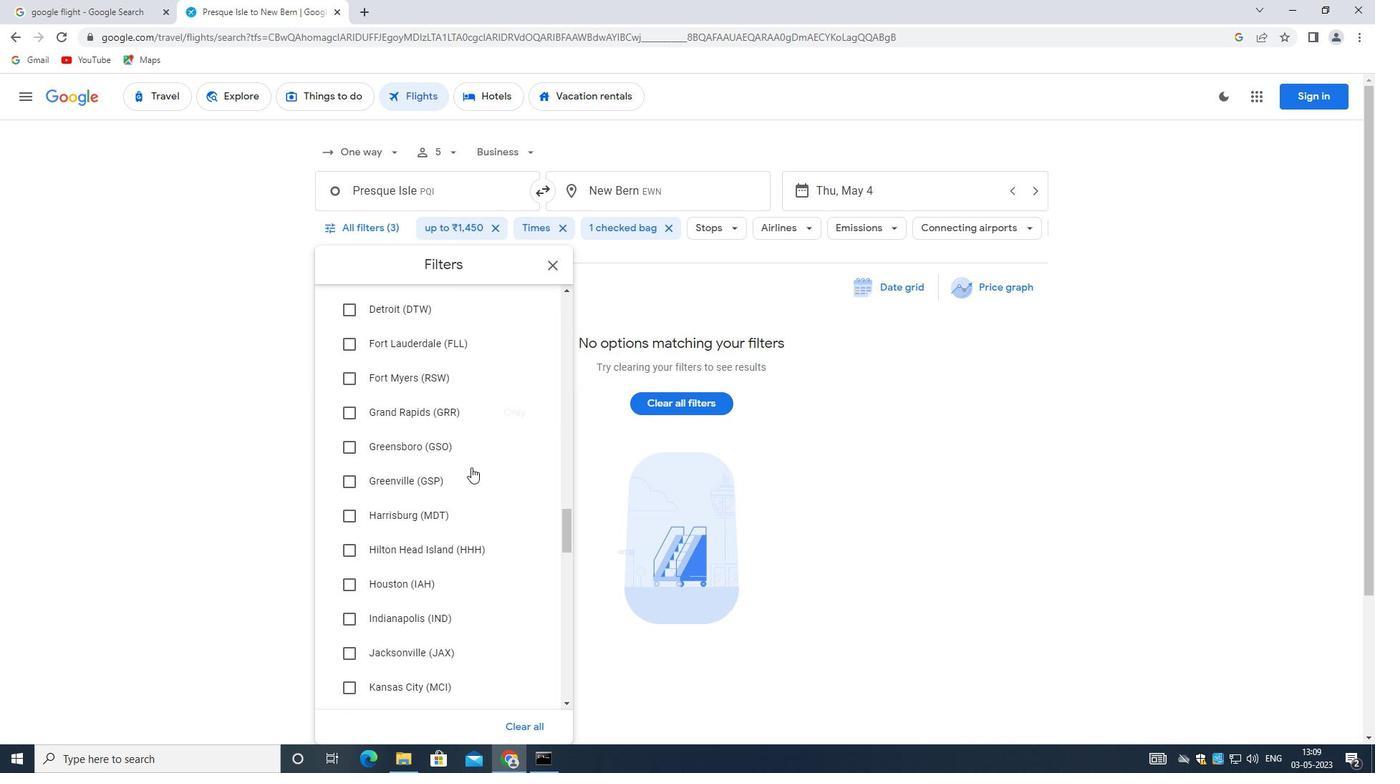 
Action: Mouse scrolled (471, 468) with delta (0, 0)
Screenshot: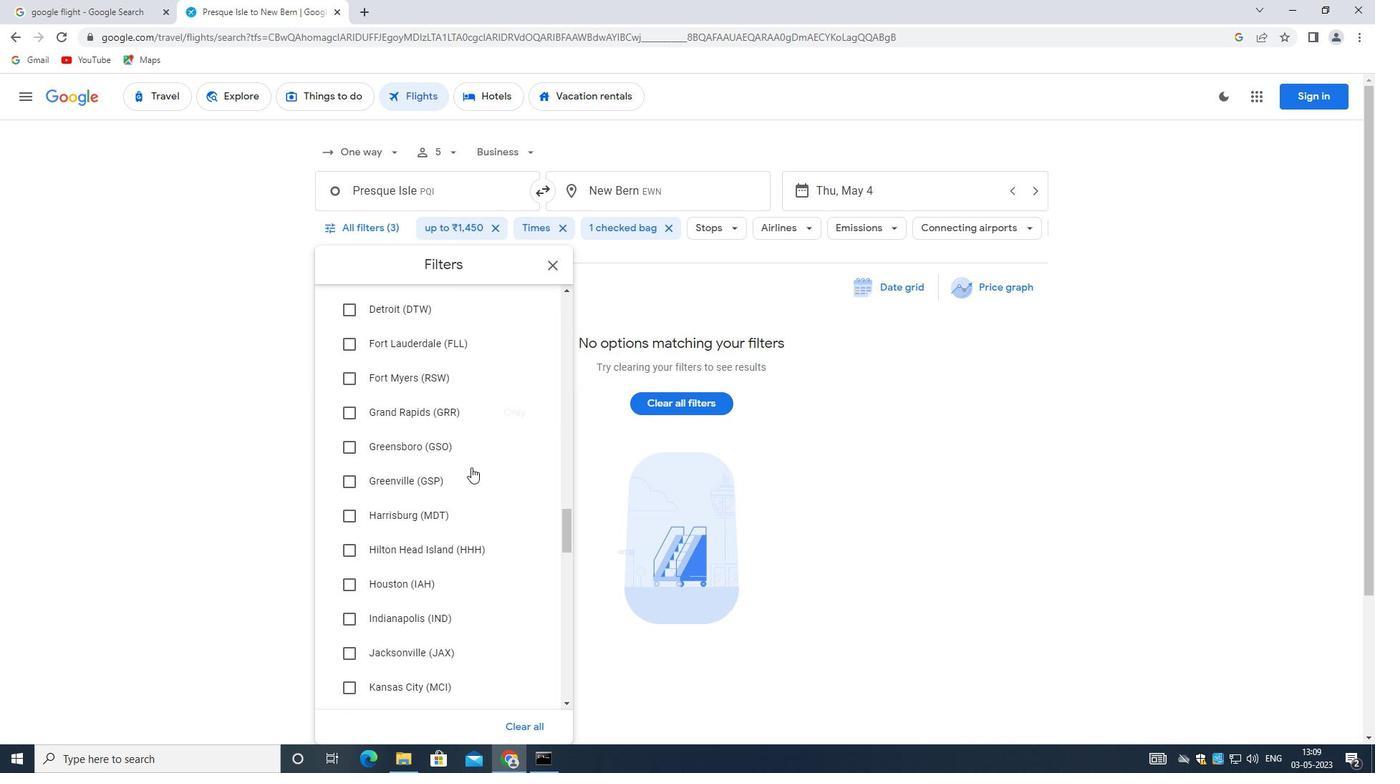 
Action: Mouse scrolled (471, 468) with delta (0, 0)
Screenshot: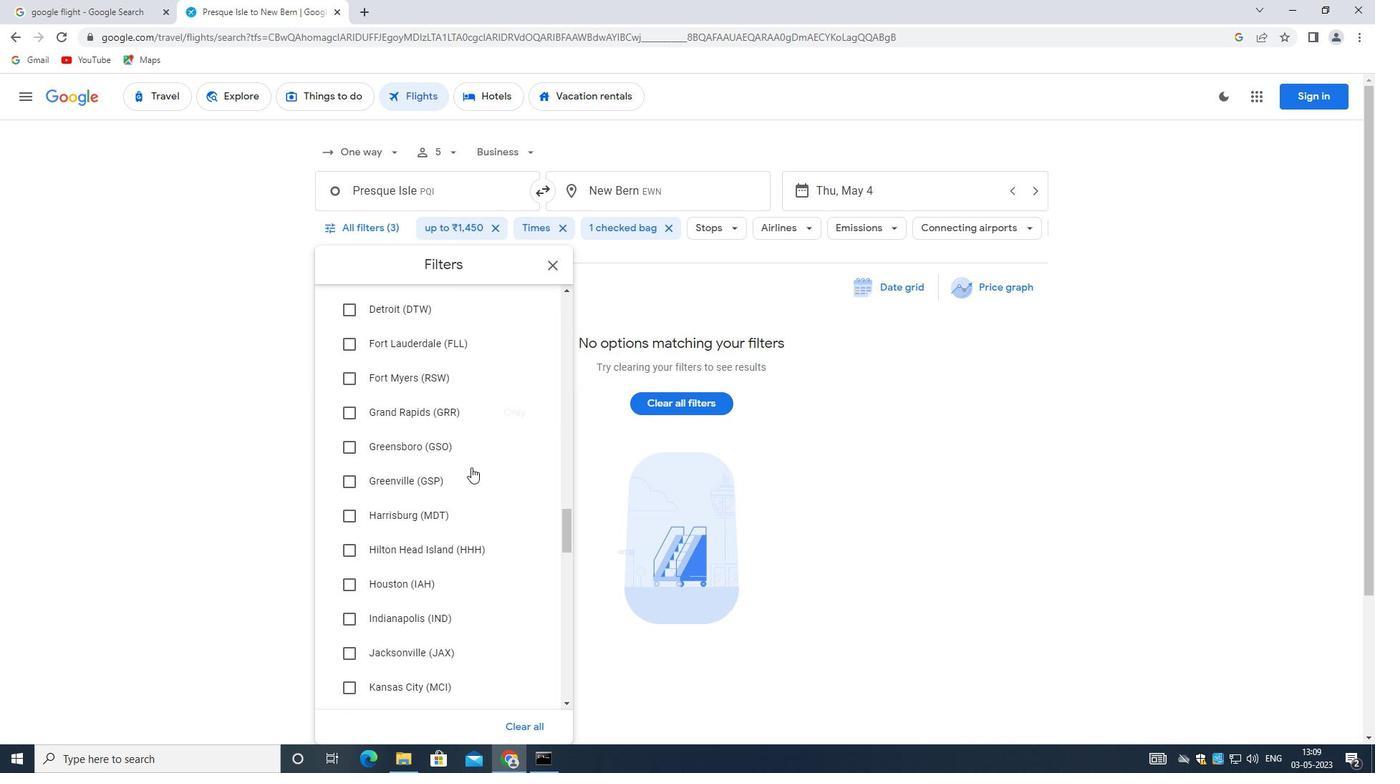 
Action: Mouse moved to (471, 471)
Screenshot: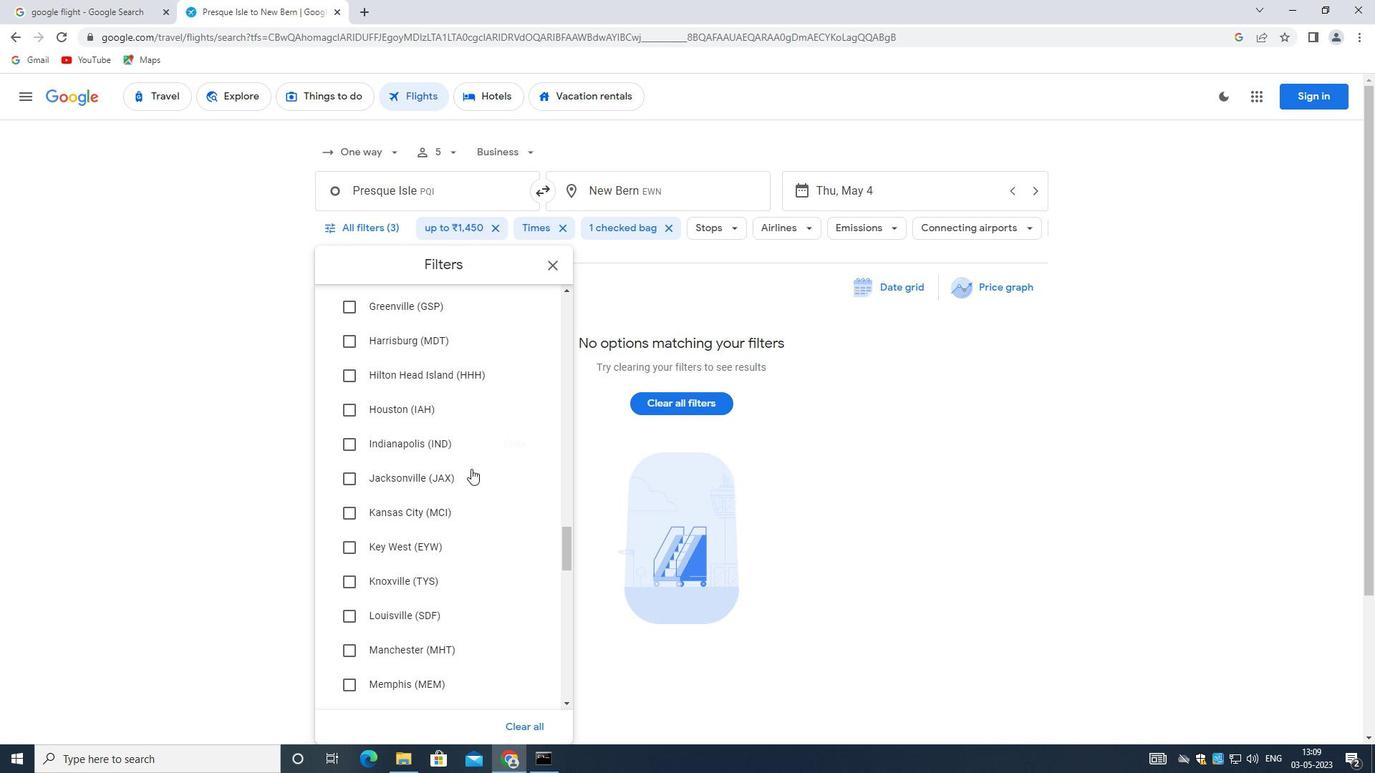 
Action: Mouse scrolled (471, 470) with delta (0, 0)
Screenshot: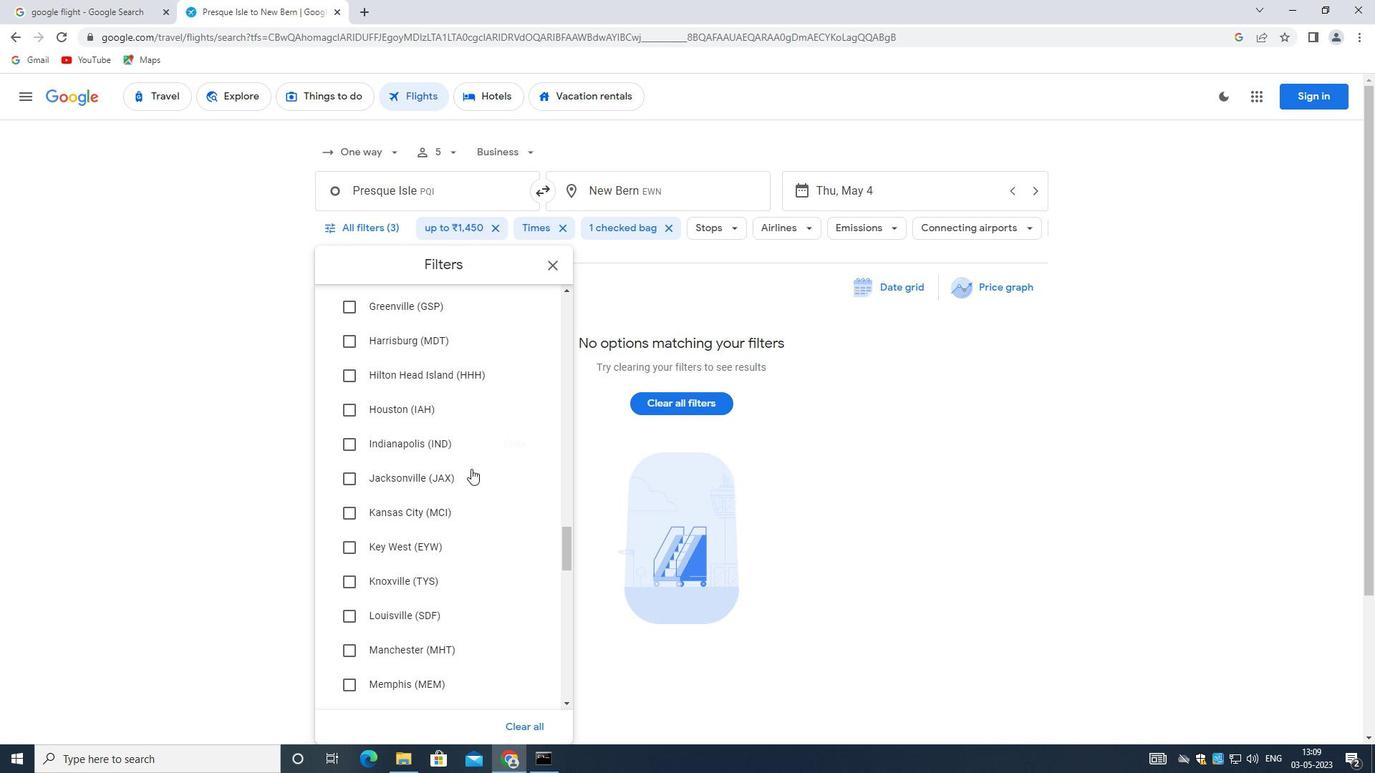 
Action: Mouse moved to (468, 477)
Screenshot: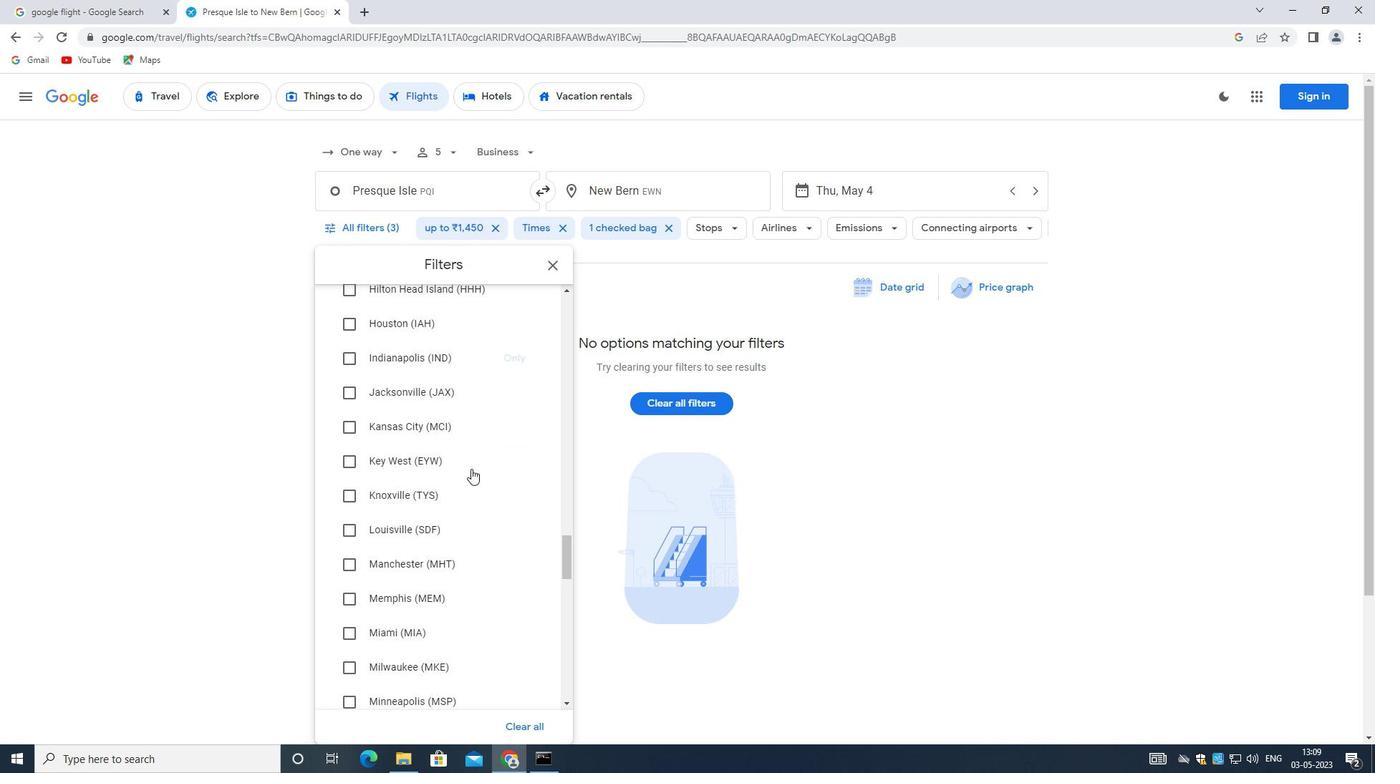 
Action: Mouse scrolled (468, 476) with delta (0, 0)
Screenshot: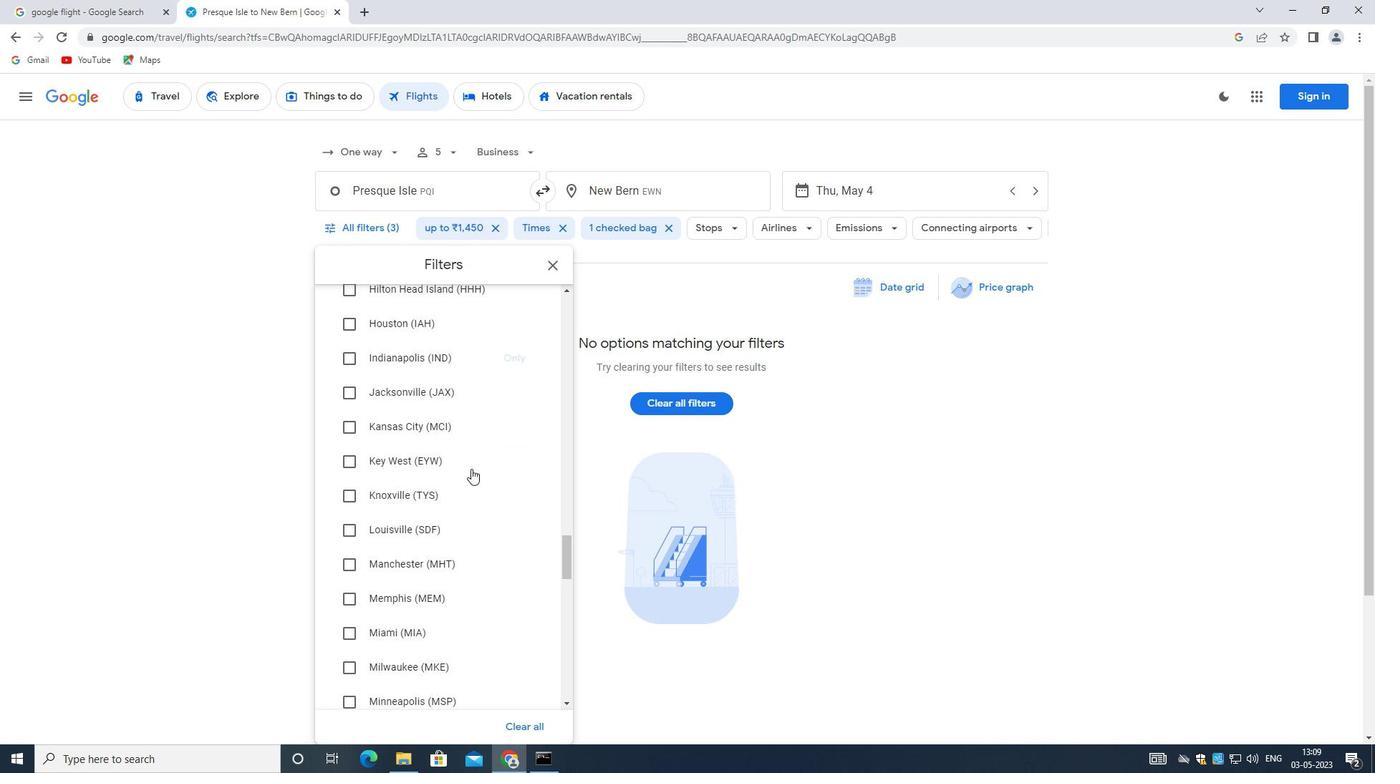 
Action: Mouse moved to (464, 483)
Screenshot: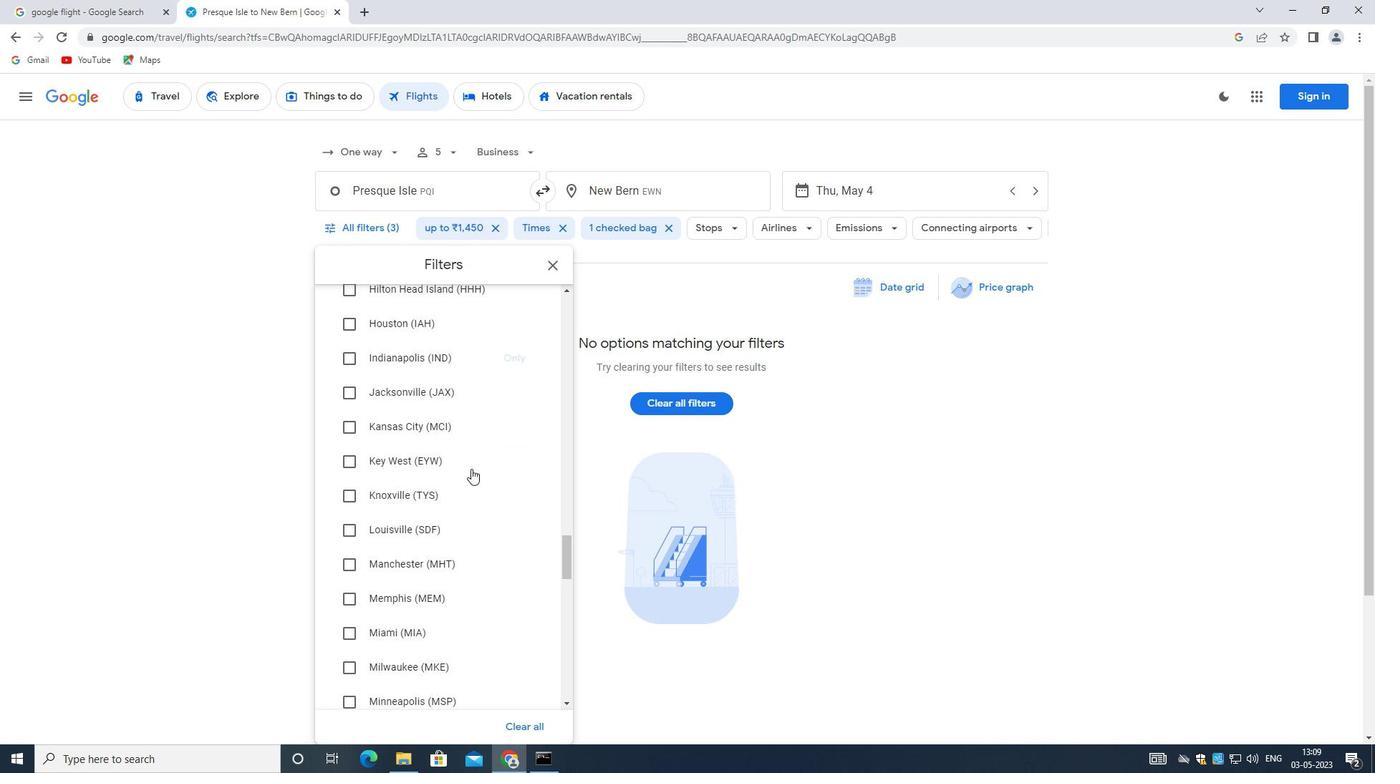 
Action: Mouse scrolled (464, 482) with delta (0, 0)
Screenshot: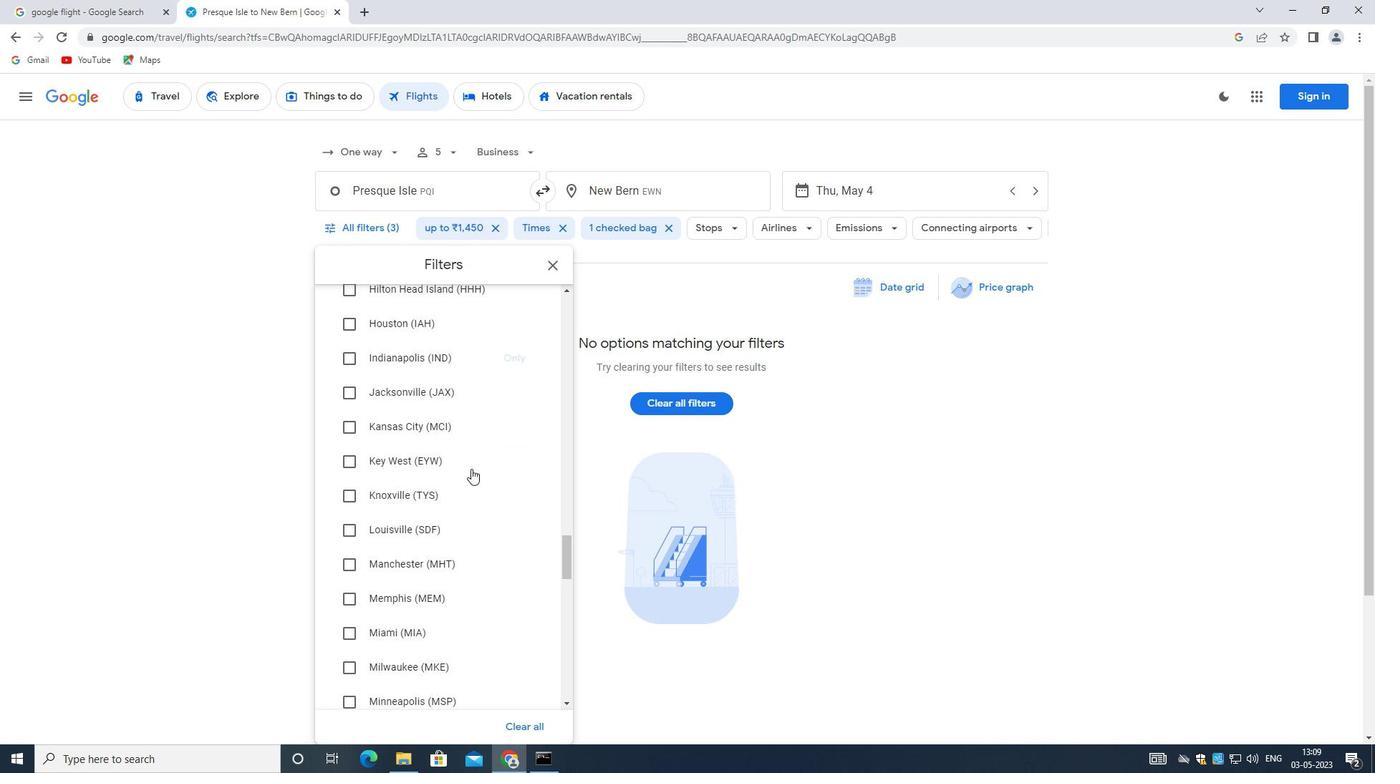 
Action: Mouse moved to (462, 485)
Screenshot: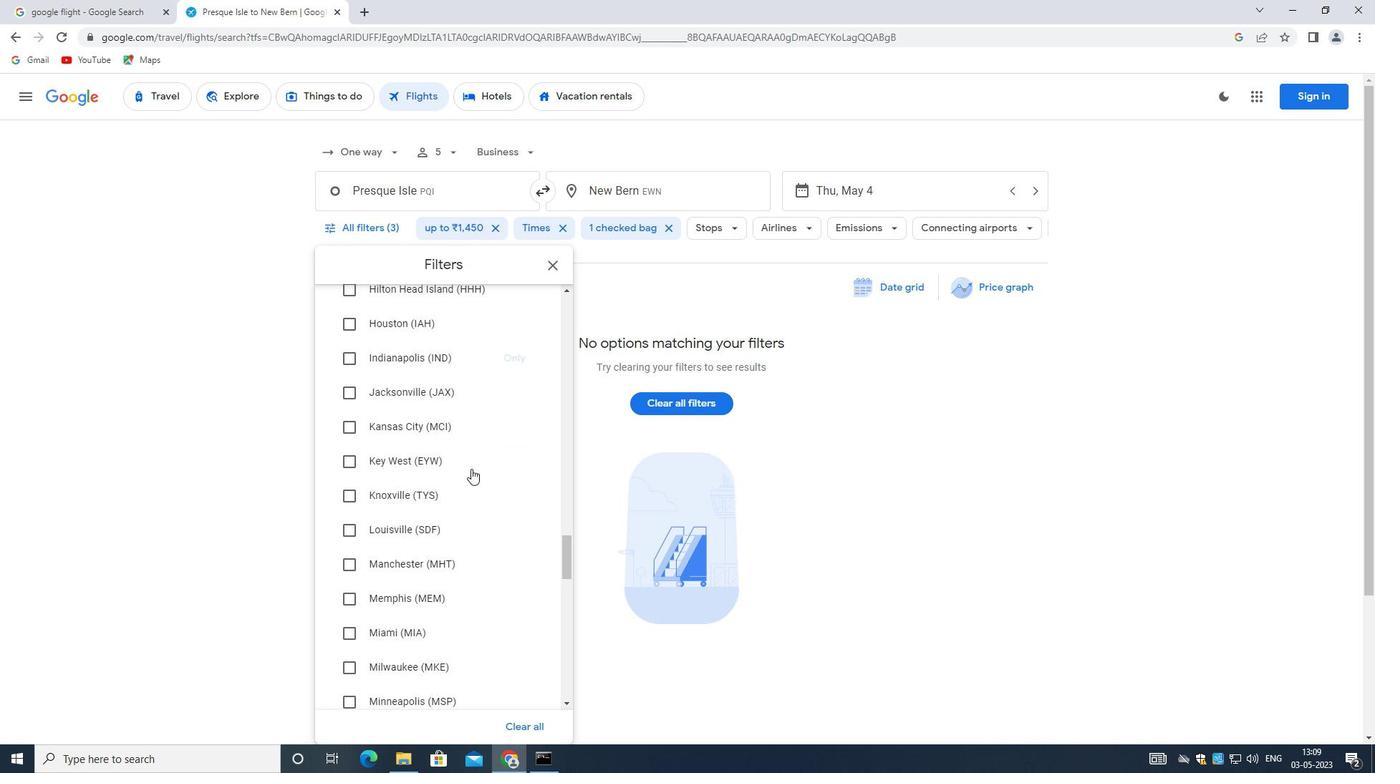 
Action: Mouse scrolled (462, 485) with delta (0, 0)
Screenshot: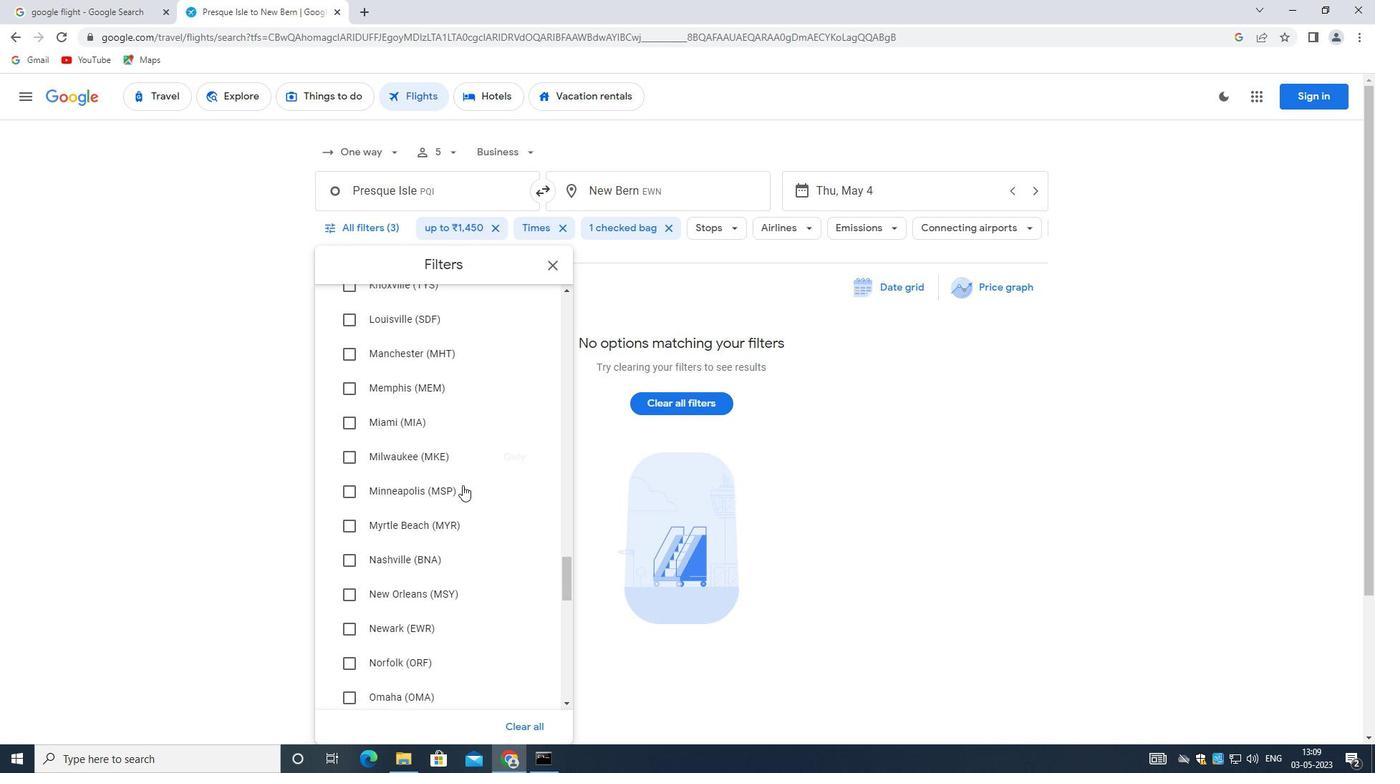 
Action: Mouse scrolled (462, 485) with delta (0, 0)
Screenshot: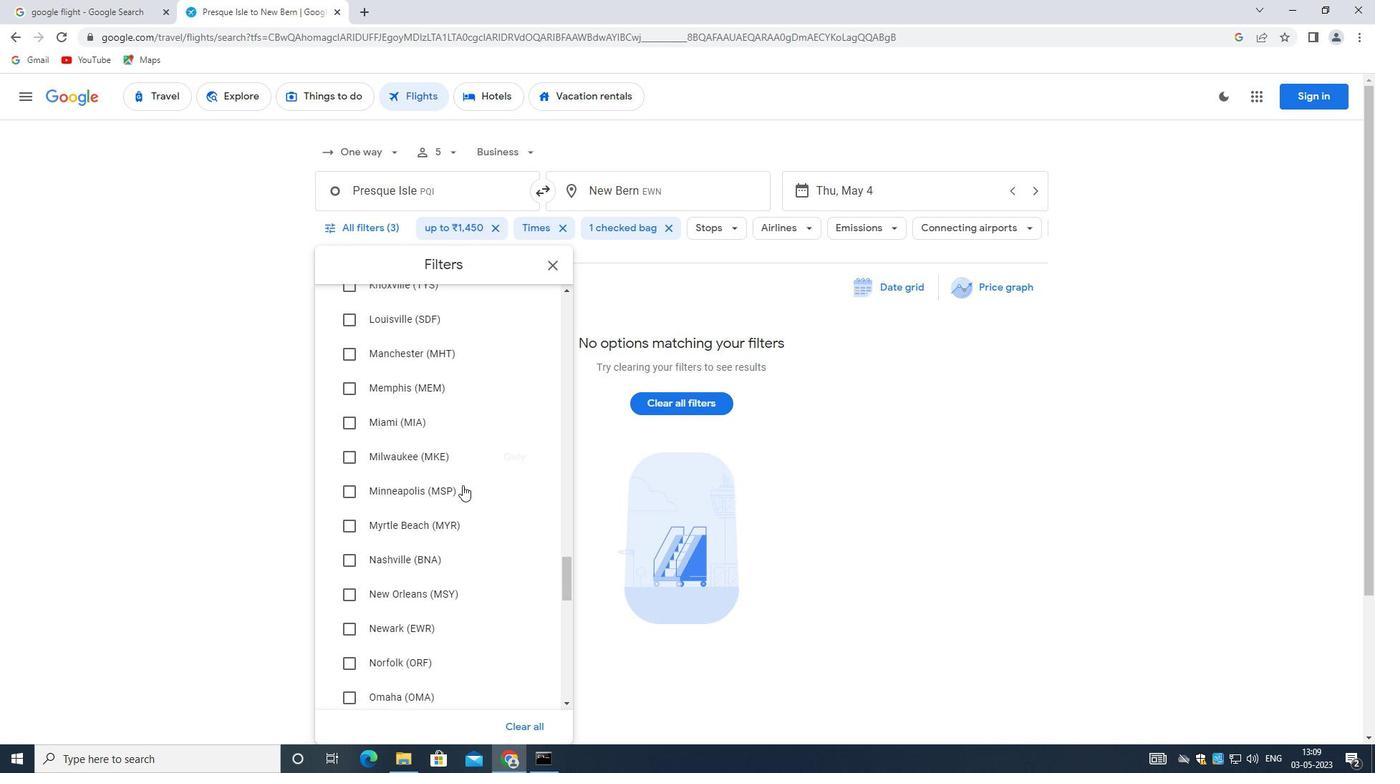 
Action: Mouse scrolled (462, 485) with delta (0, 0)
Screenshot: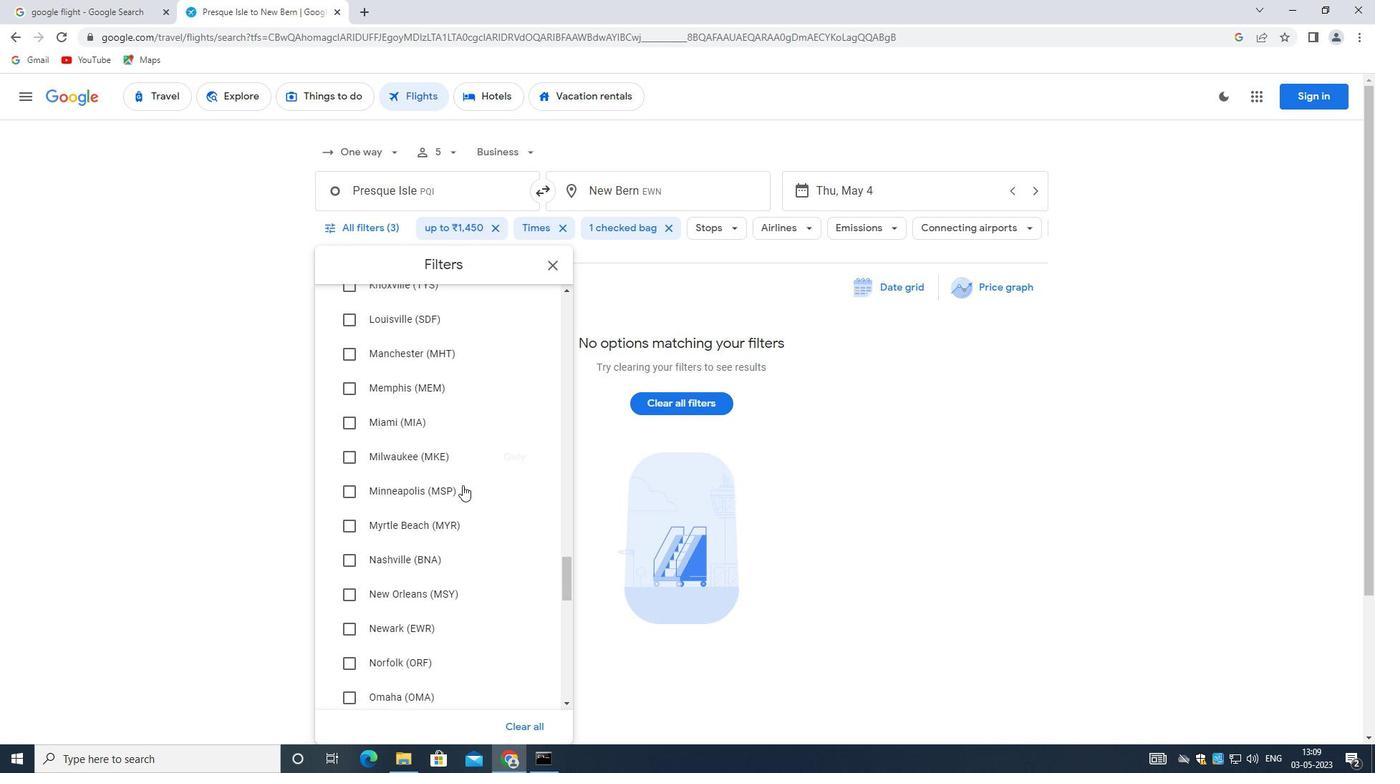
Action: Mouse moved to (462, 486)
Screenshot: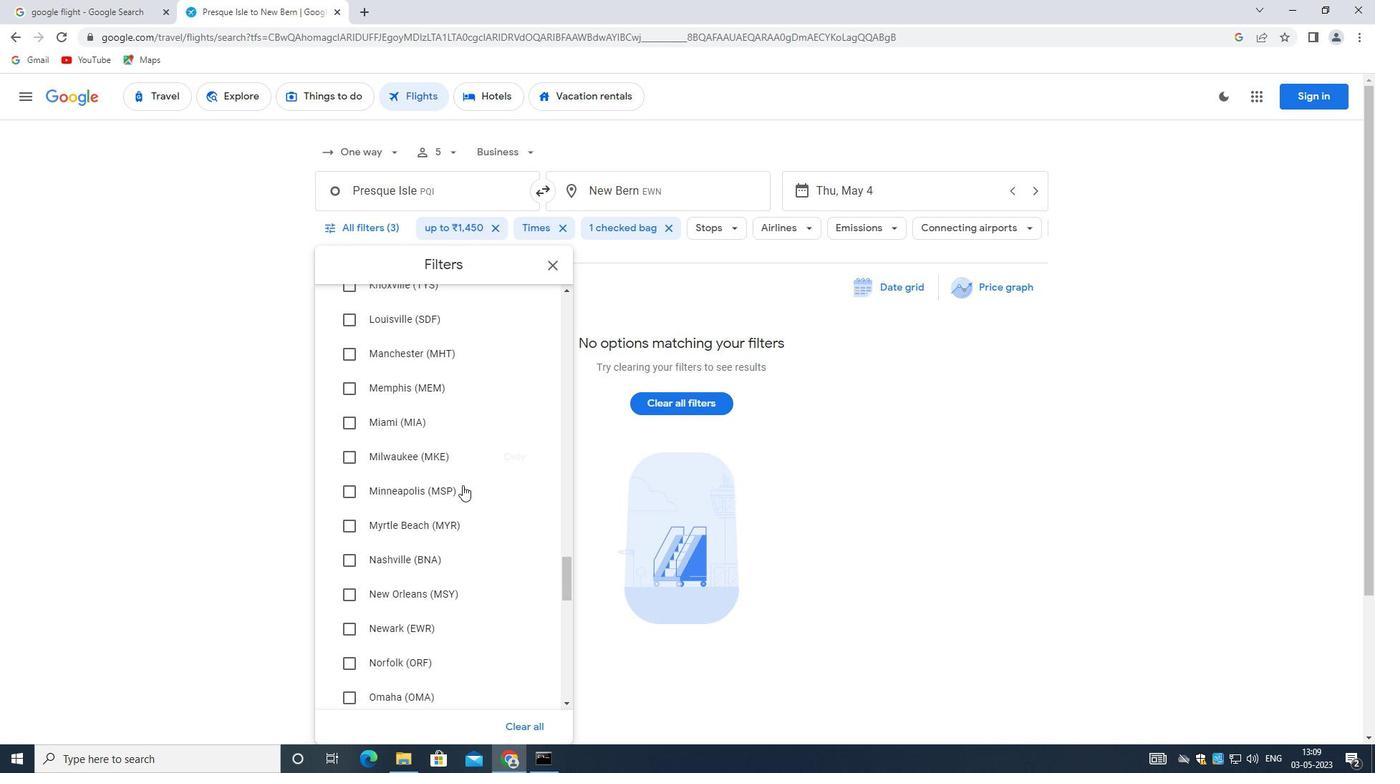 
Action: Mouse scrolled (462, 485) with delta (0, 0)
Screenshot: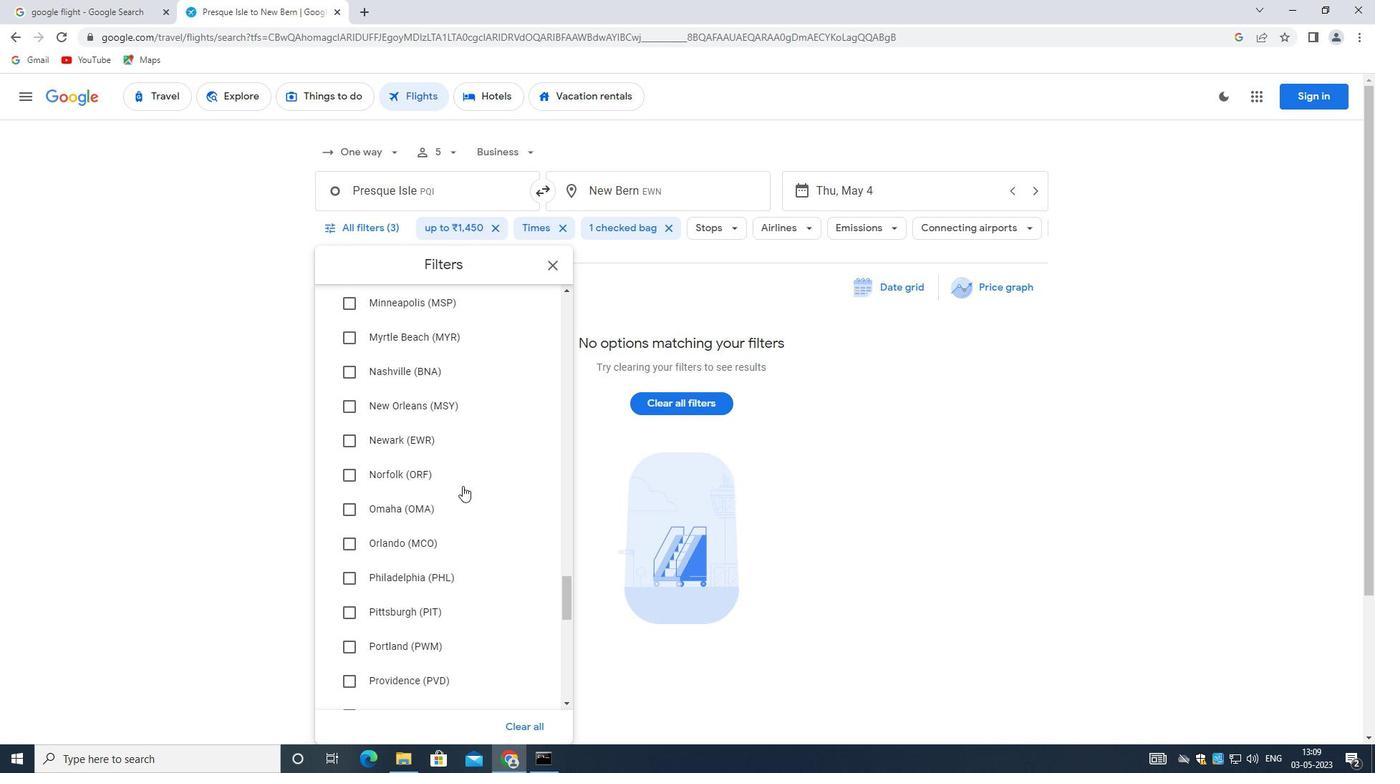 
Action: Mouse scrolled (462, 485) with delta (0, 0)
Screenshot: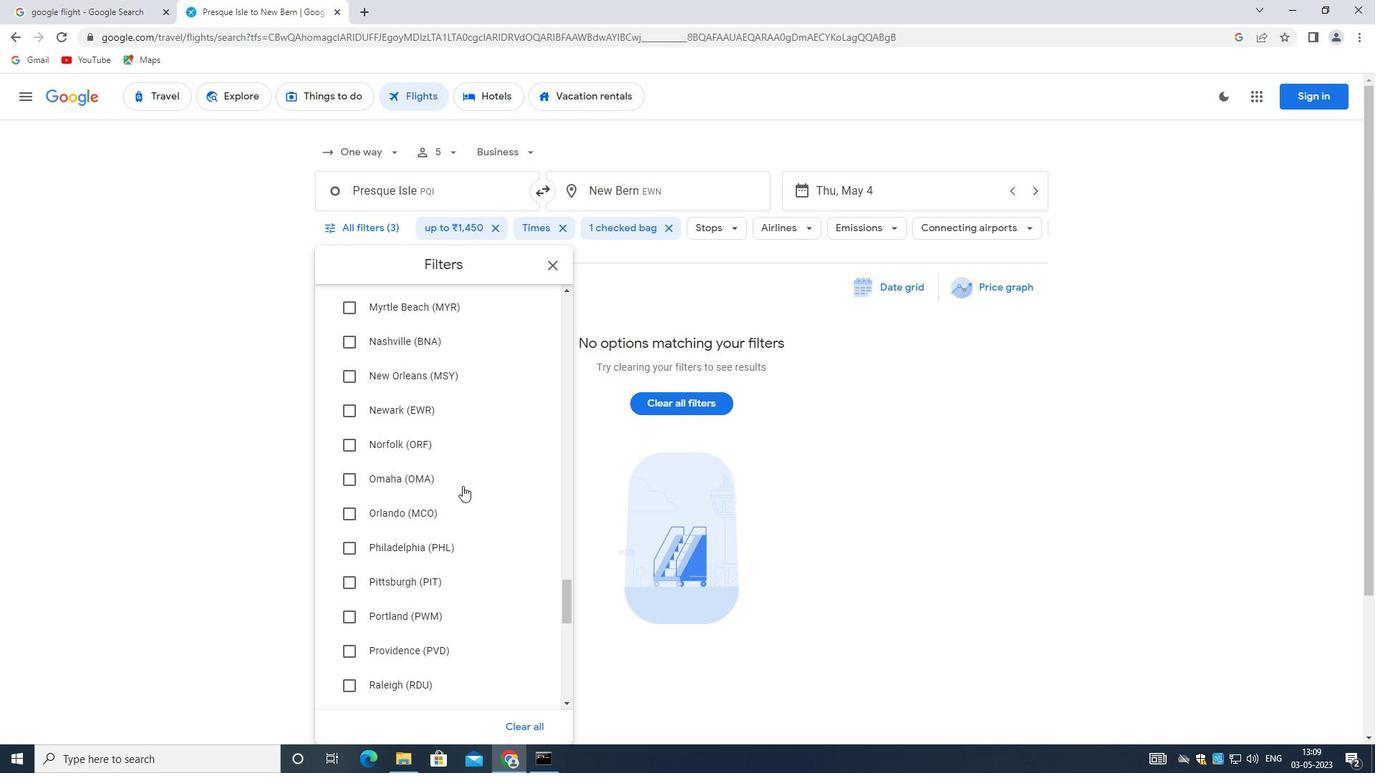
Action: Mouse scrolled (462, 485) with delta (0, 0)
Screenshot: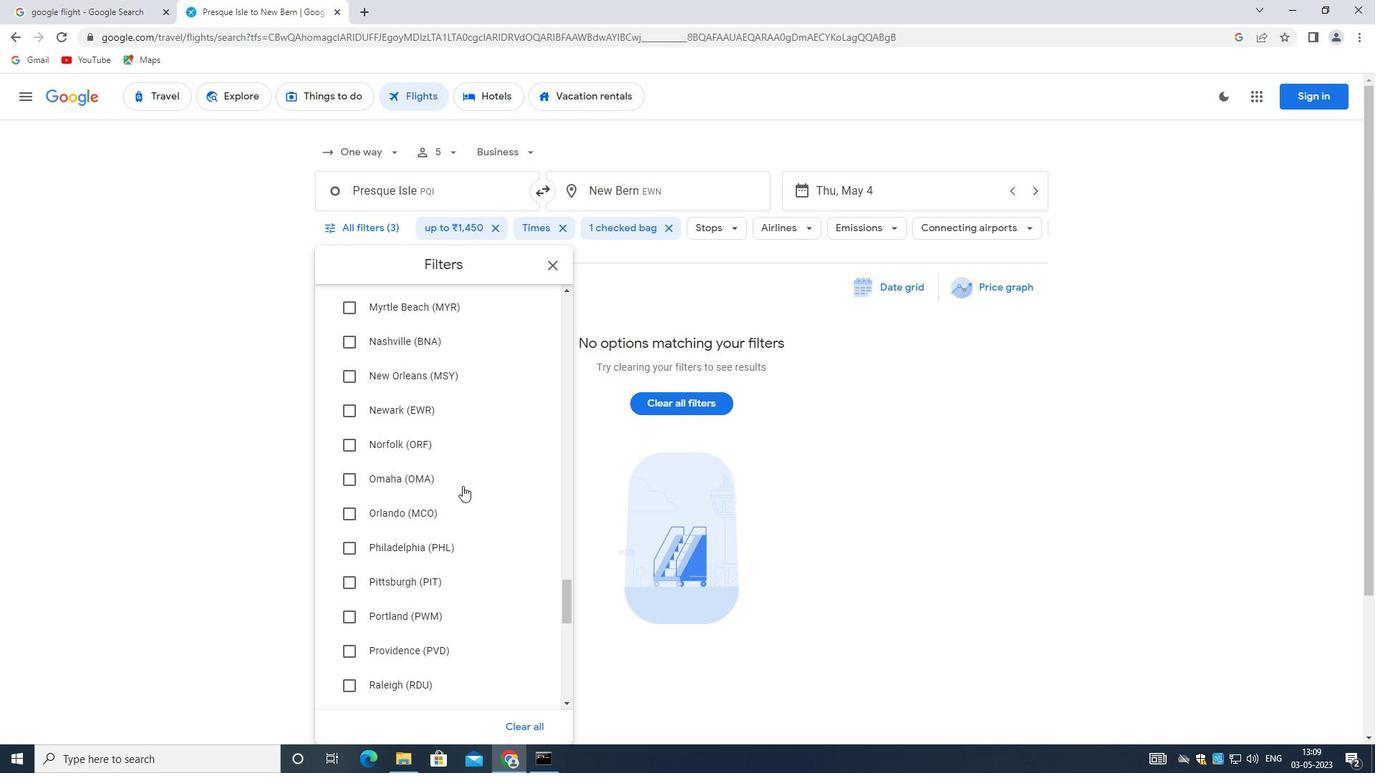 
Action: Mouse moved to (459, 496)
Screenshot: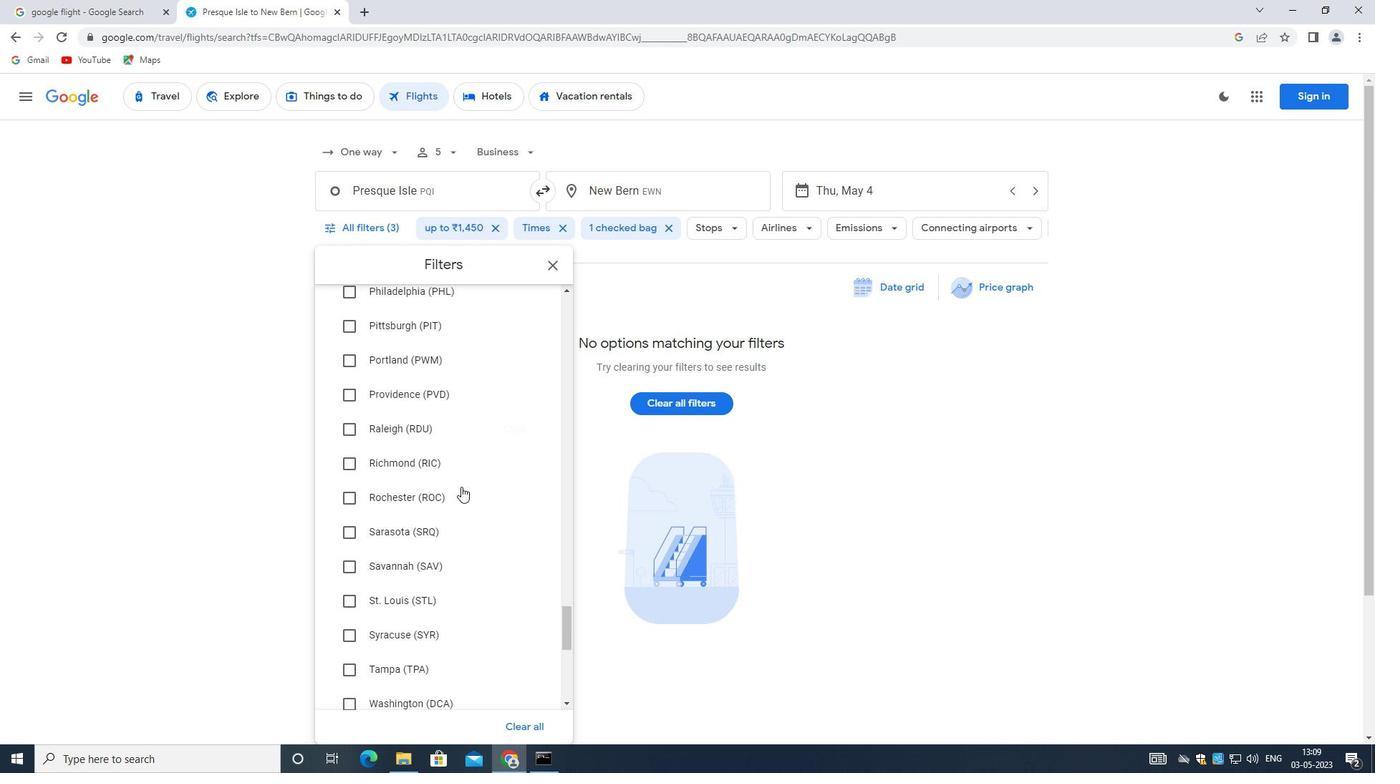 
Action: Mouse scrolled (459, 495) with delta (0, 0)
Screenshot: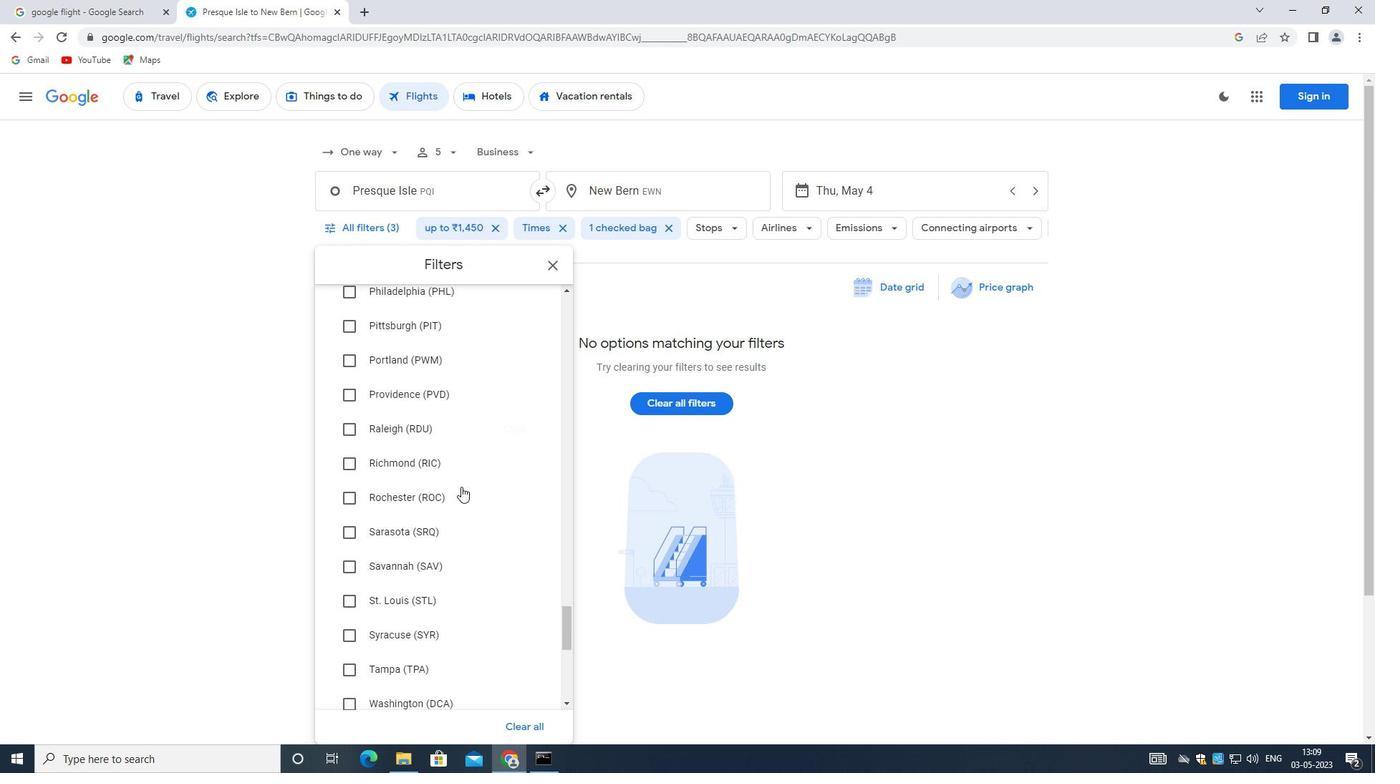 
Action: Mouse moved to (457, 505)
Screenshot: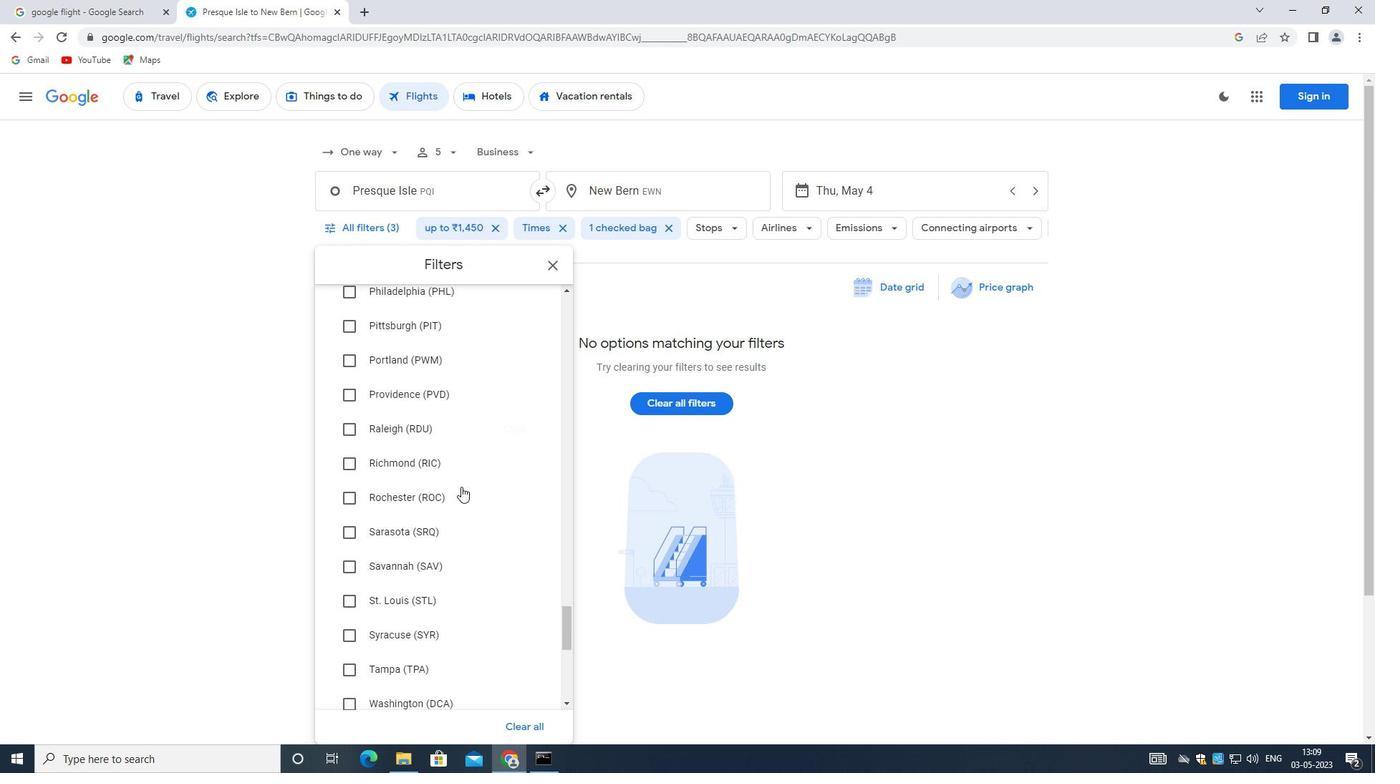 
Action: Mouse scrolled (457, 504) with delta (0, 0)
Screenshot: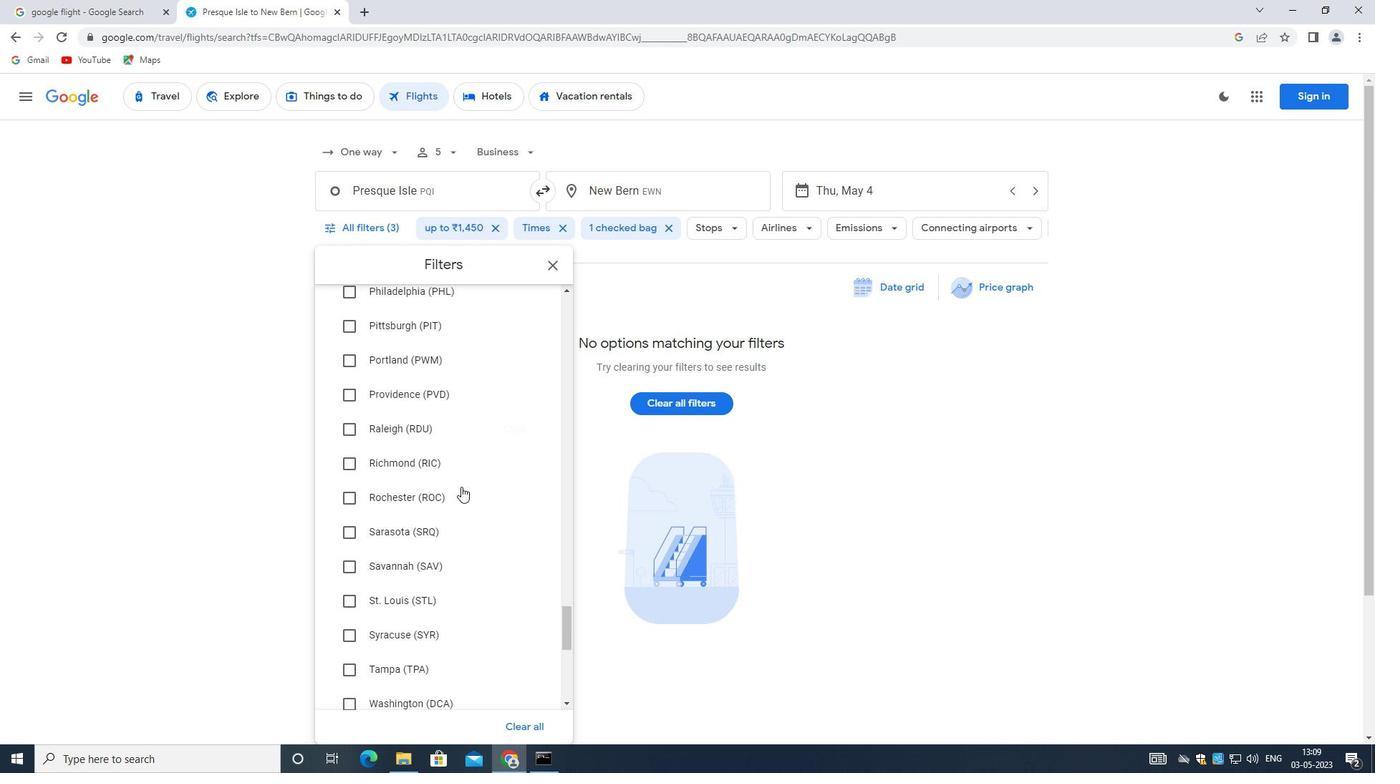 
Action: Mouse scrolled (457, 504) with delta (0, 0)
Screenshot: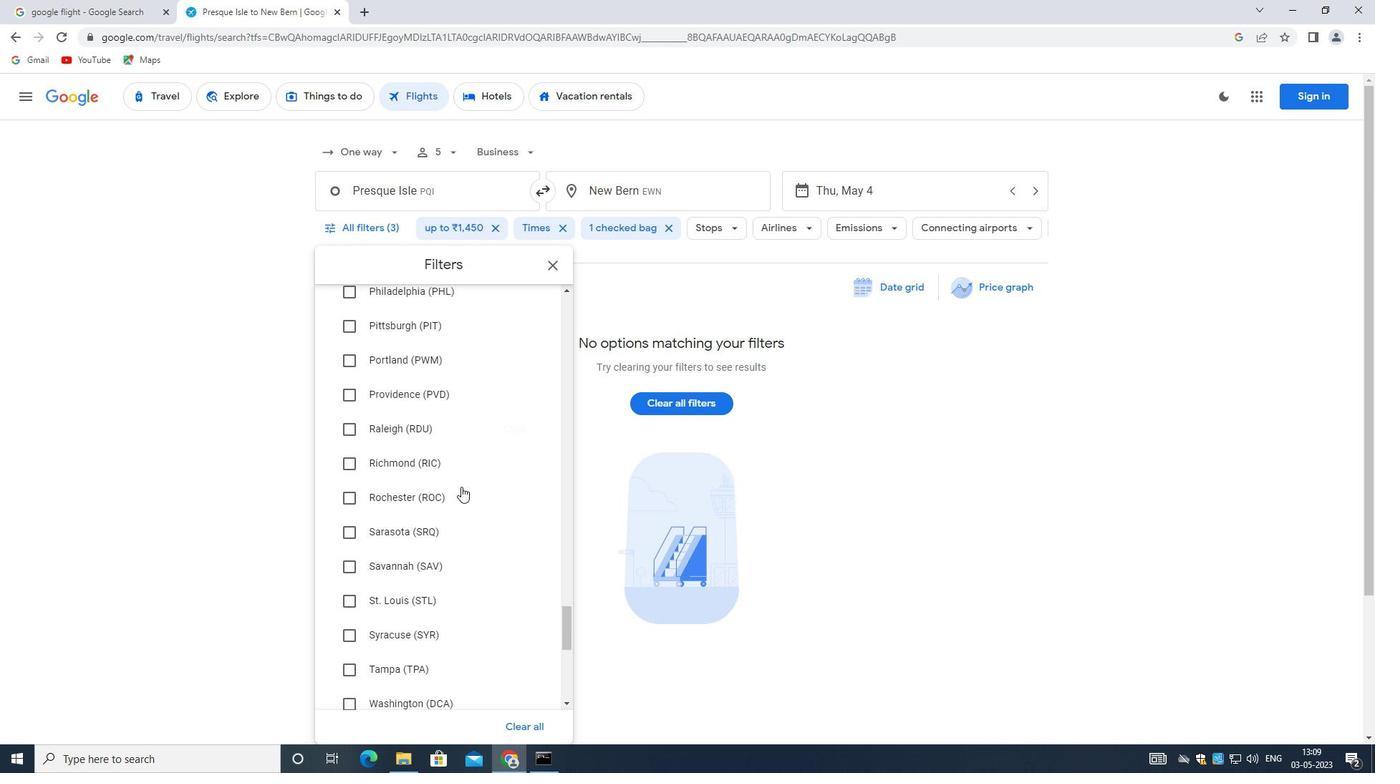 
Action: Mouse scrolled (457, 504) with delta (0, 0)
Screenshot: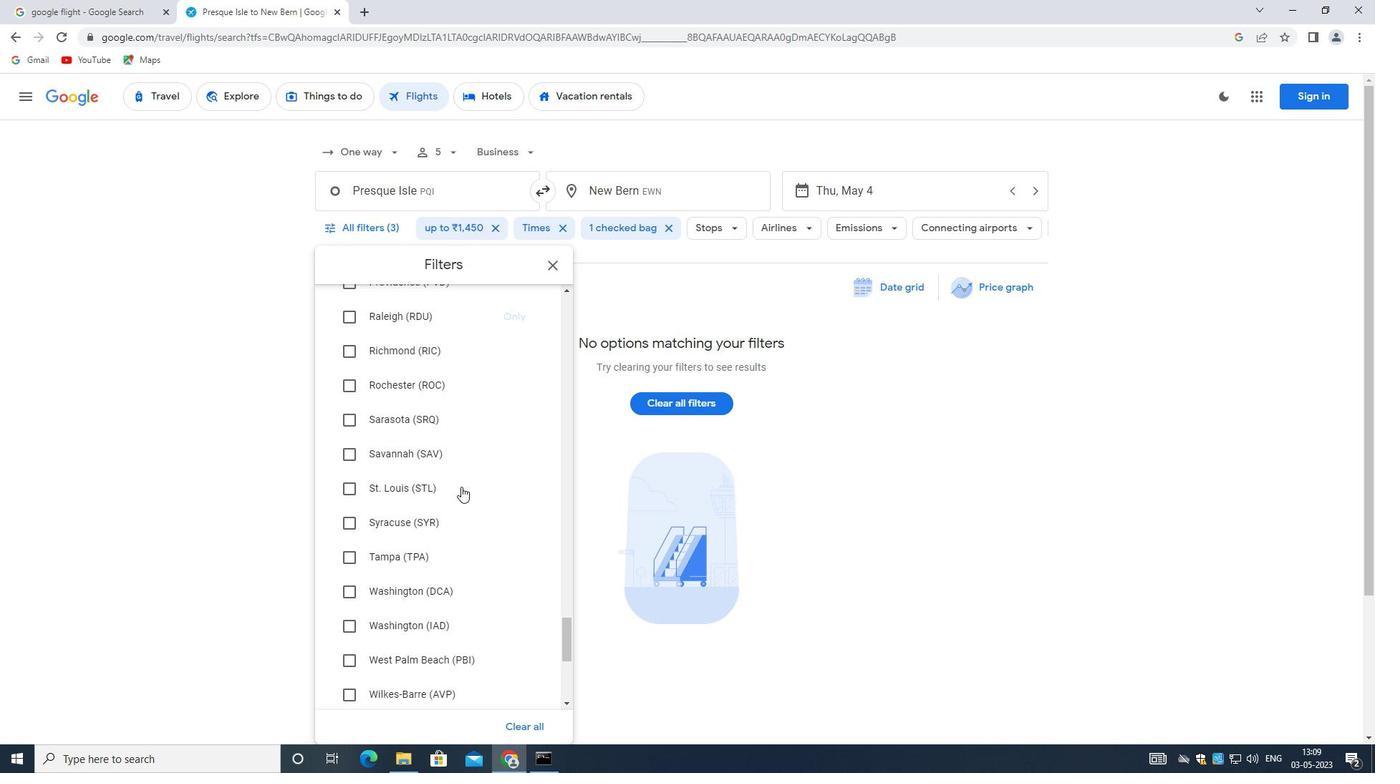 
Action: Mouse scrolled (457, 504) with delta (0, 0)
Screenshot: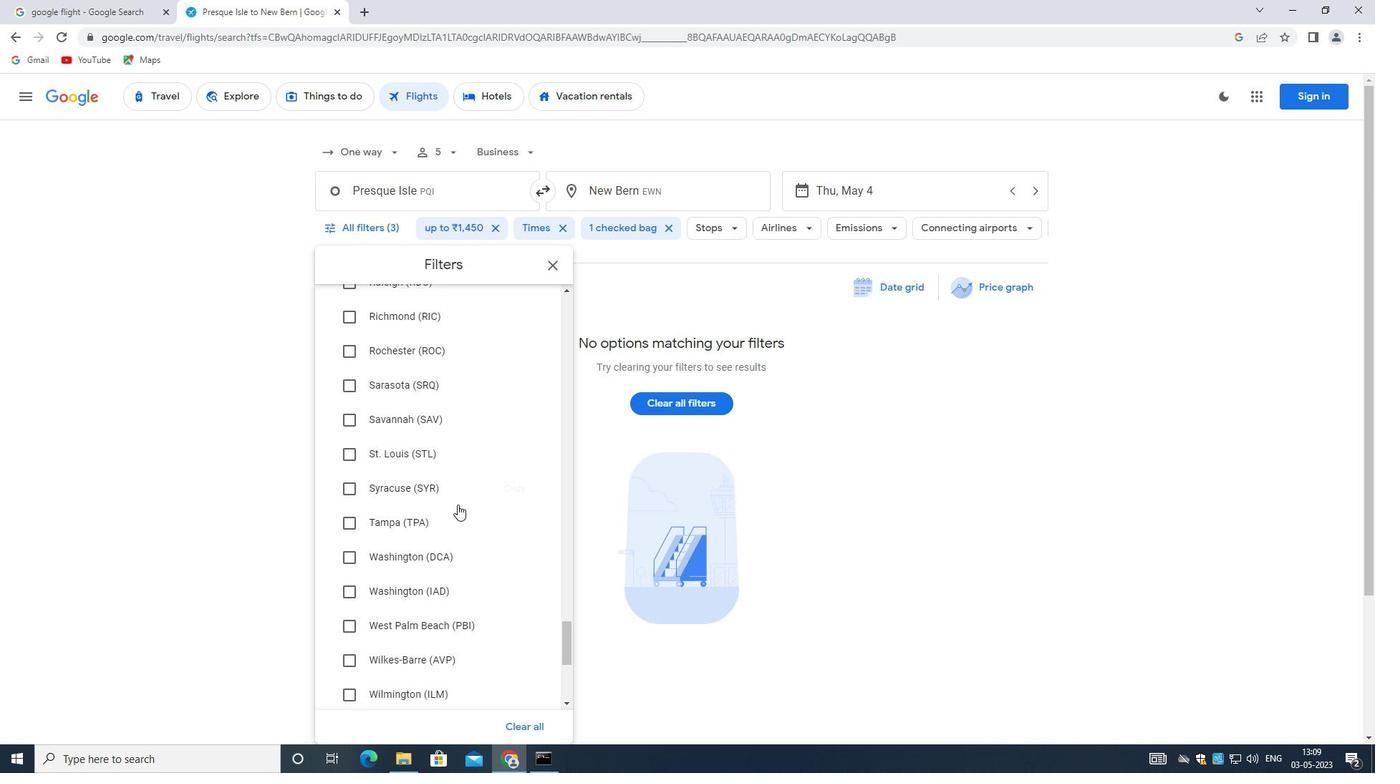 
Action: Mouse scrolled (457, 504) with delta (0, 0)
Screenshot: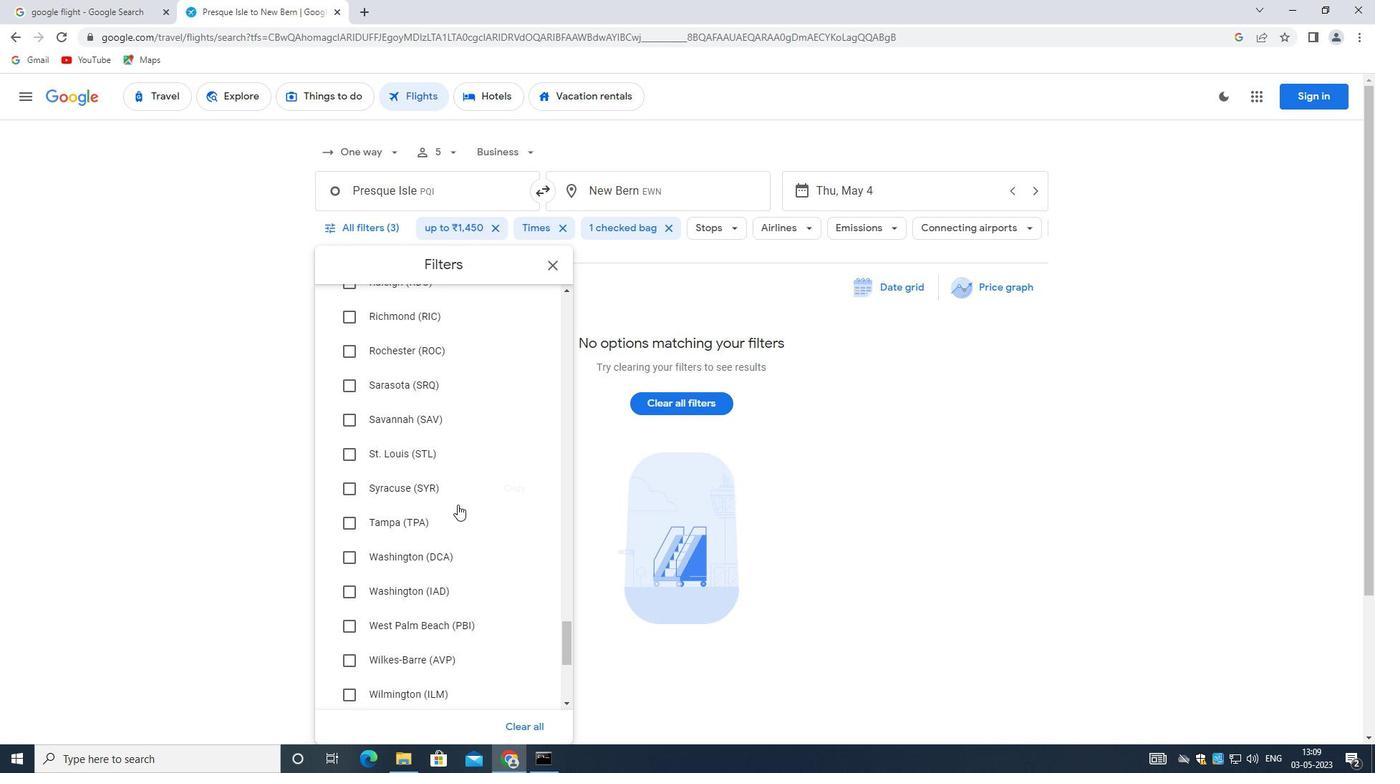 
Action: Mouse scrolled (457, 504) with delta (0, 0)
Screenshot: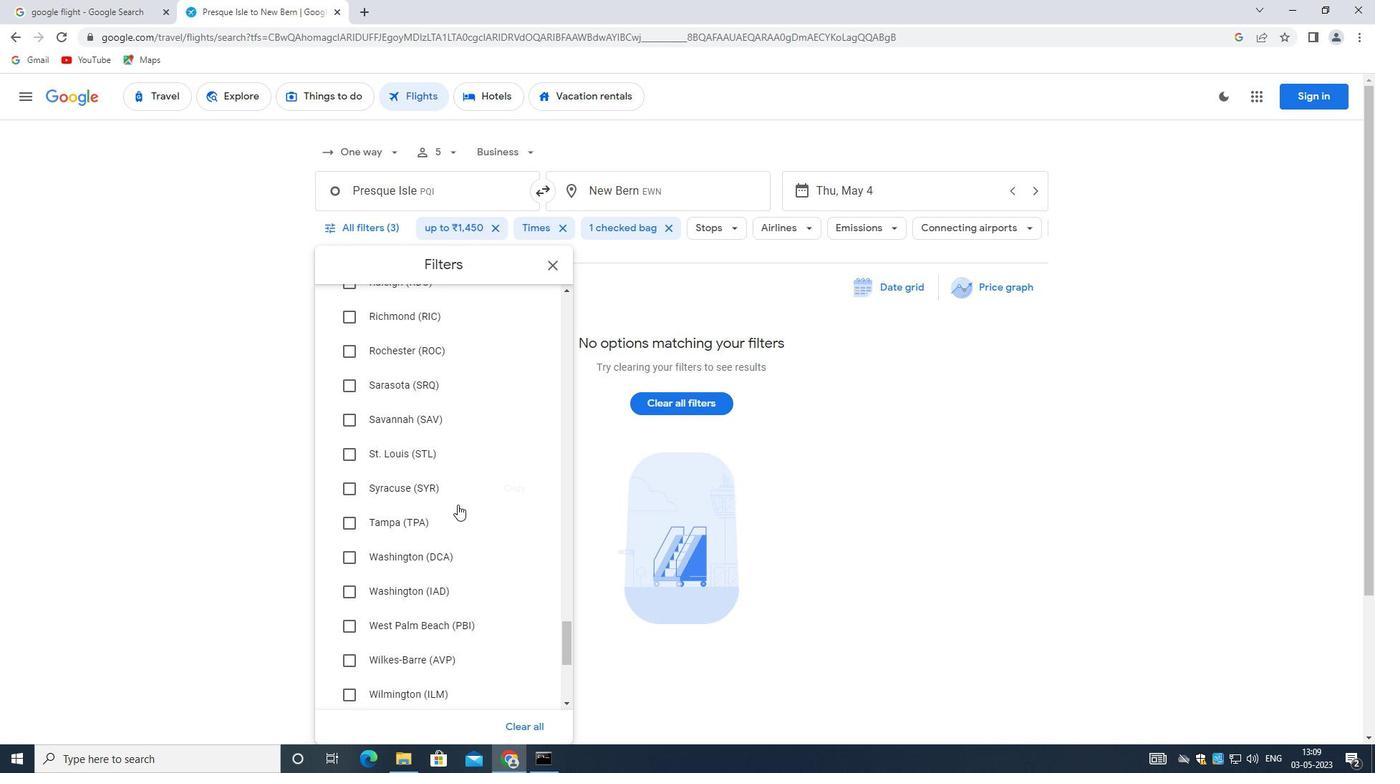 
Action: Mouse scrolled (457, 504) with delta (0, 0)
Screenshot: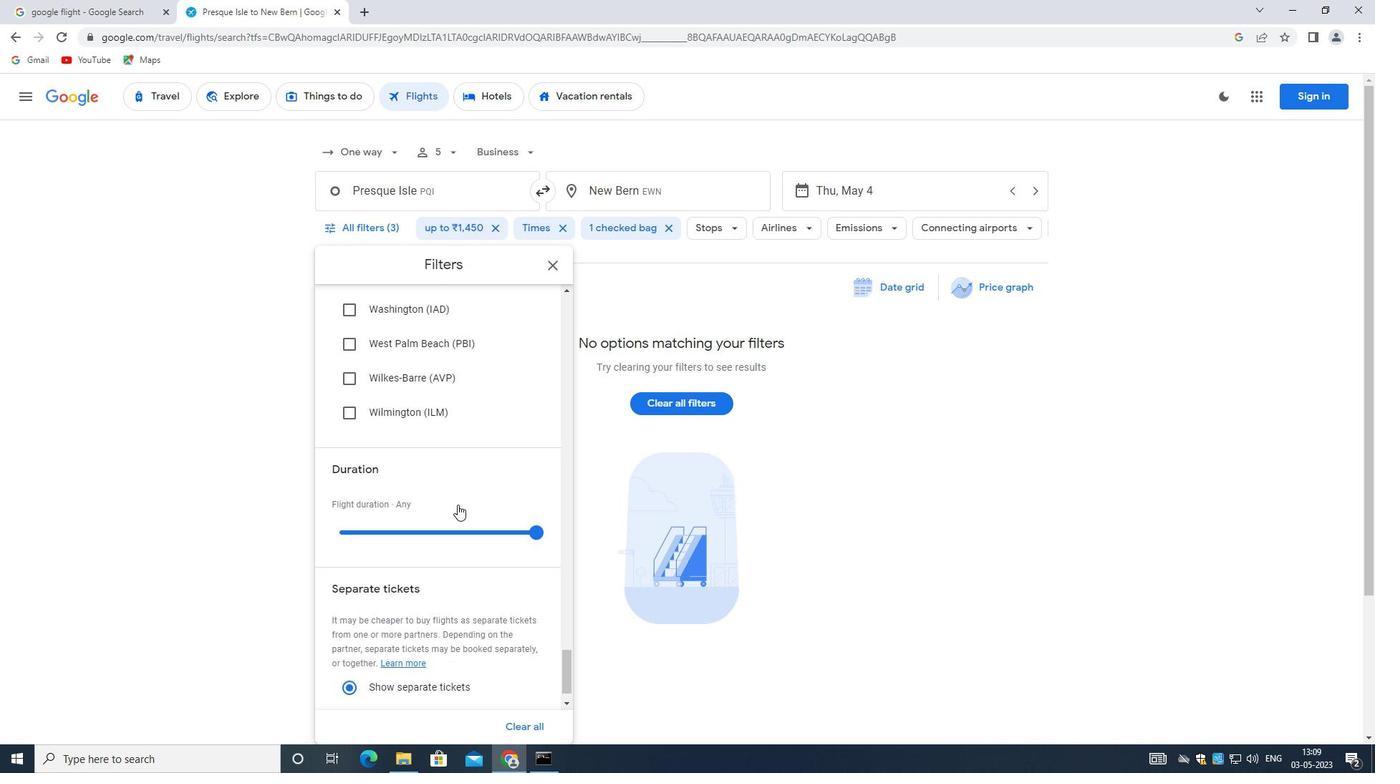 
Action: Mouse scrolled (457, 504) with delta (0, 0)
Screenshot: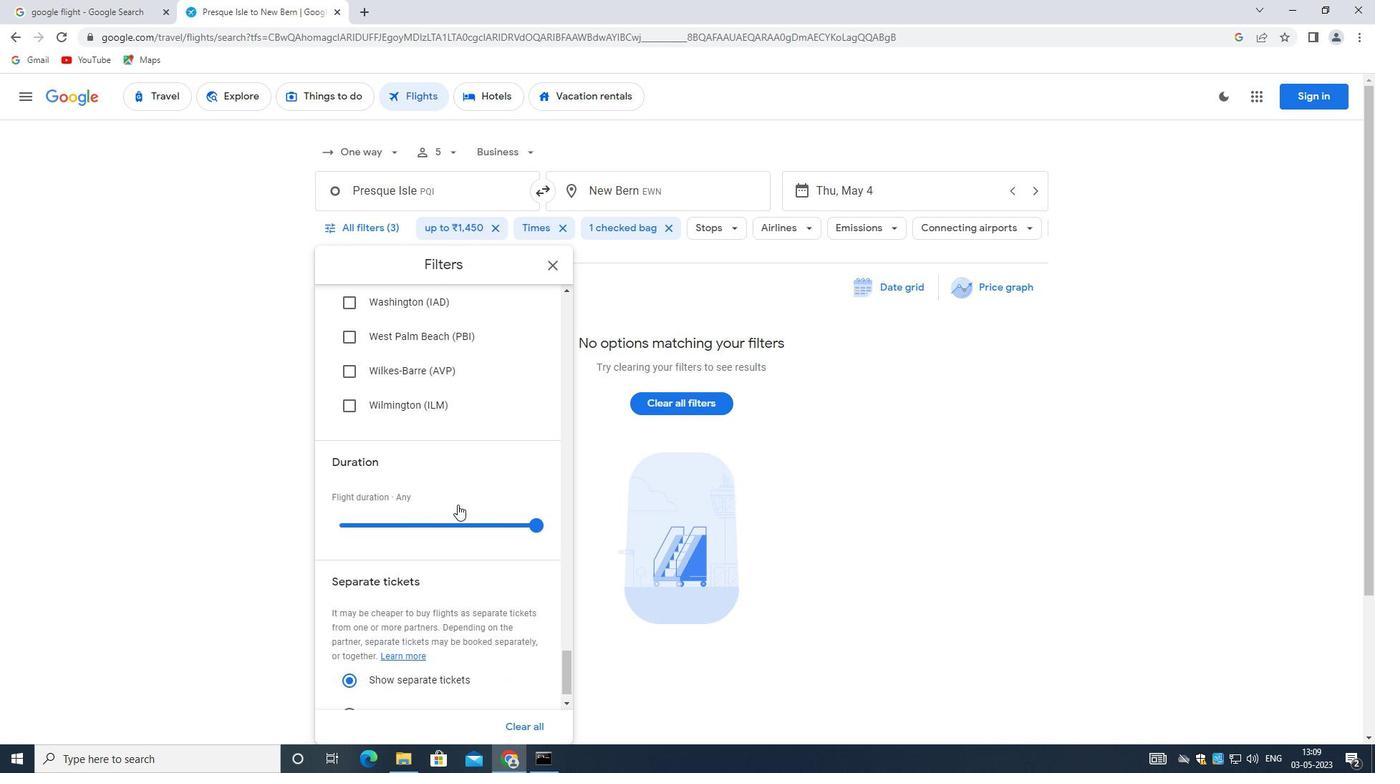 
Action: Mouse moved to (457, 505)
Screenshot: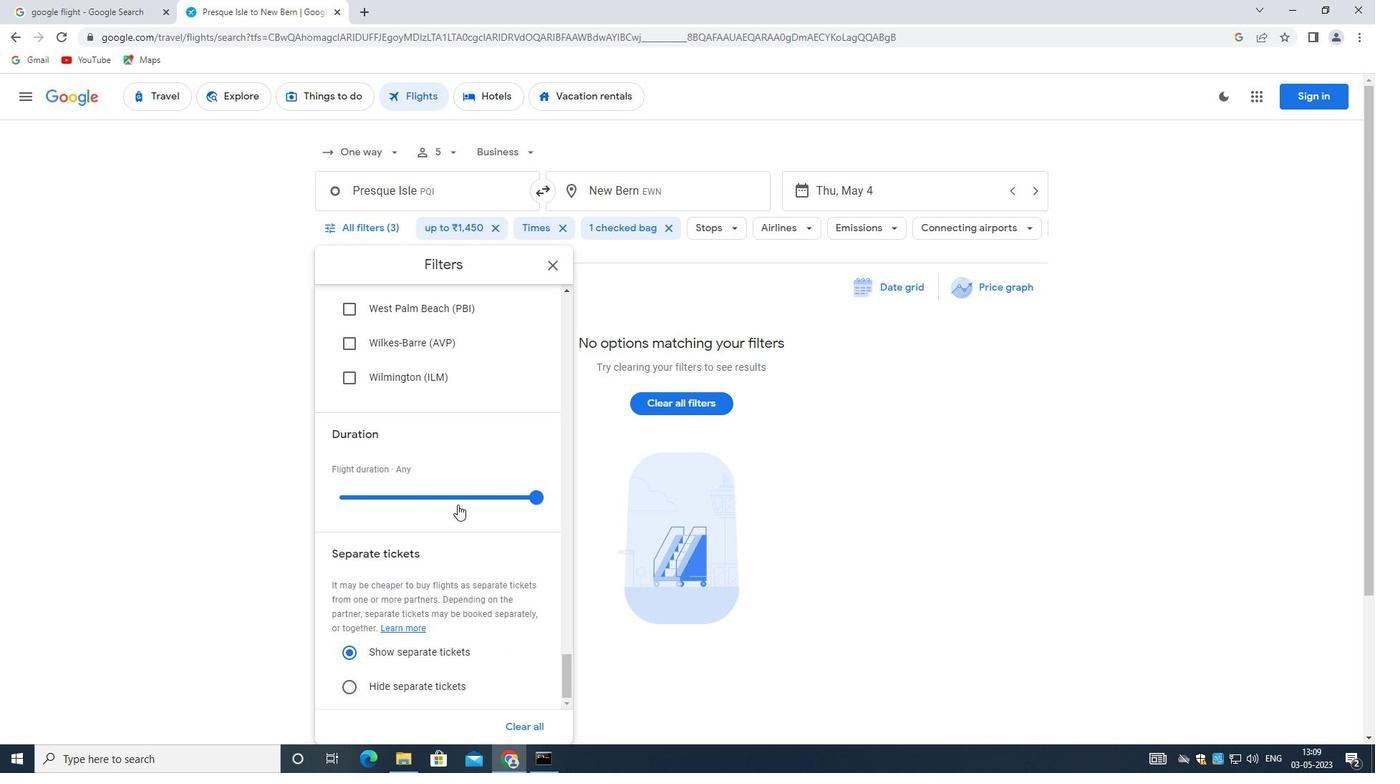 
Action: Mouse scrolled (457, 504) with delta (0, 0)
Screenshot: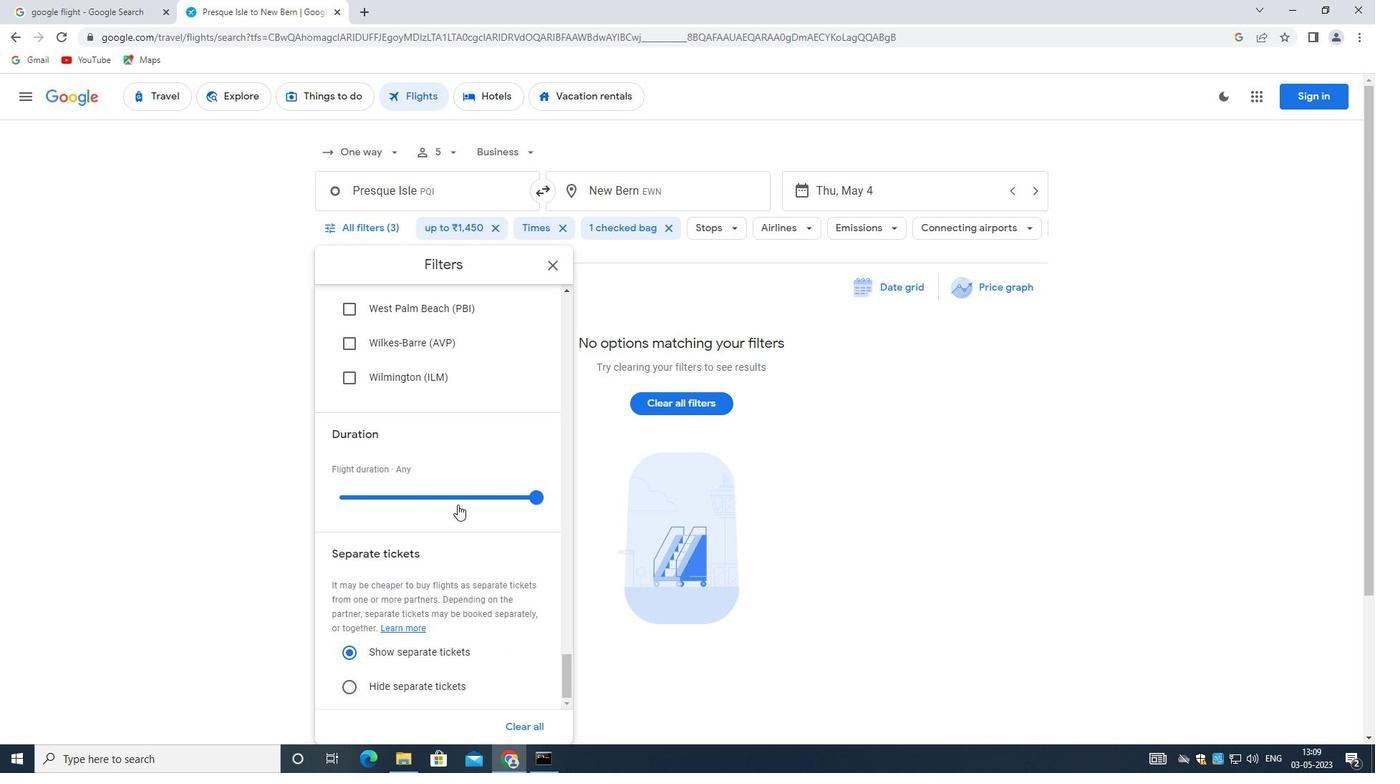 
Action: Mouse scrolled (457, 504) with delta (0, 0)
Screenshot: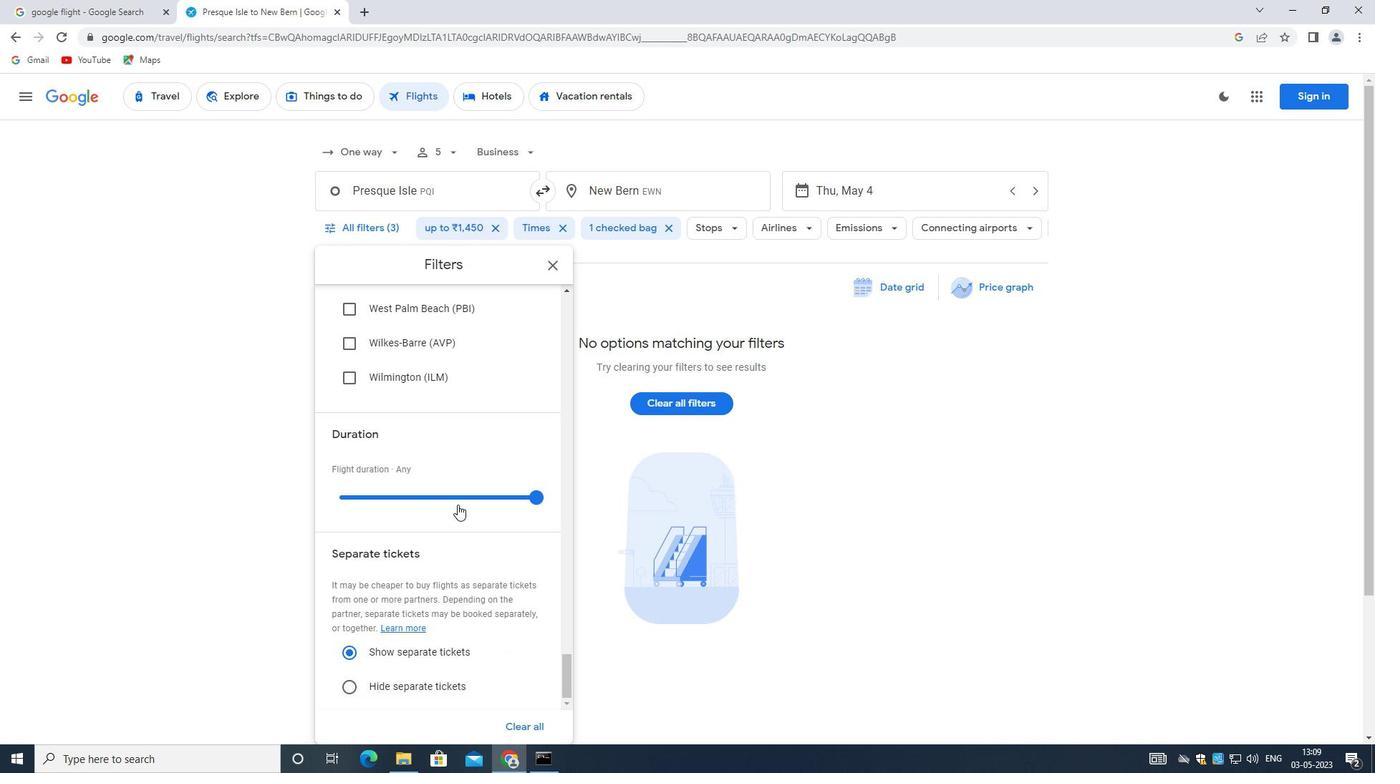 
